 Task: Find connections with filter location Überlingen with filter topic #construction with filter profile language French with filter current company ONLINE WORK FROM HOME OPPORTUNITY with filter school BSI Training Academy with filter industry Transportation Programs with filter service category Event Planning with filter keywords title Grant Writer
Action: Mouse moved to (706, 98)
Screenshot: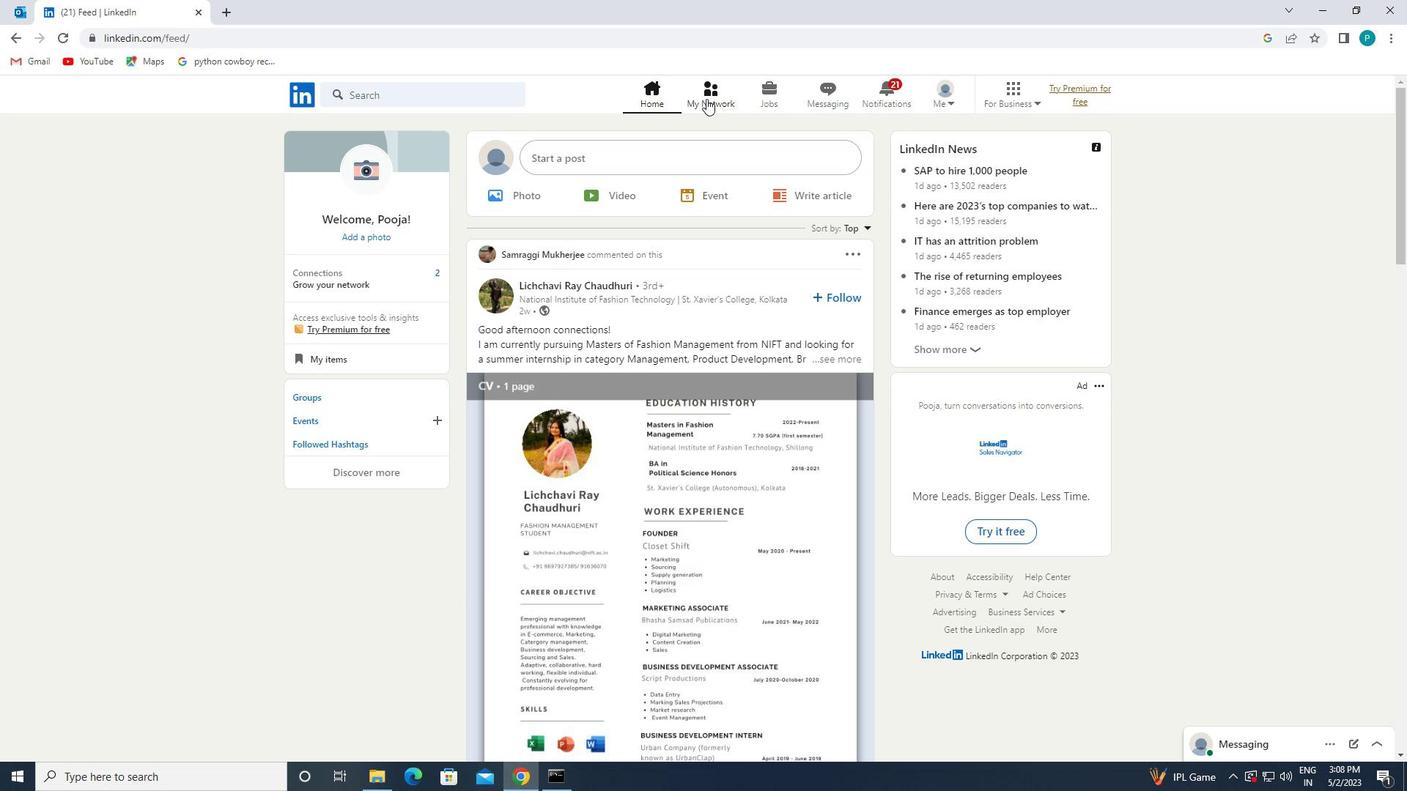 
Action: Mouse pressed left at (706, 98)
Screenshot: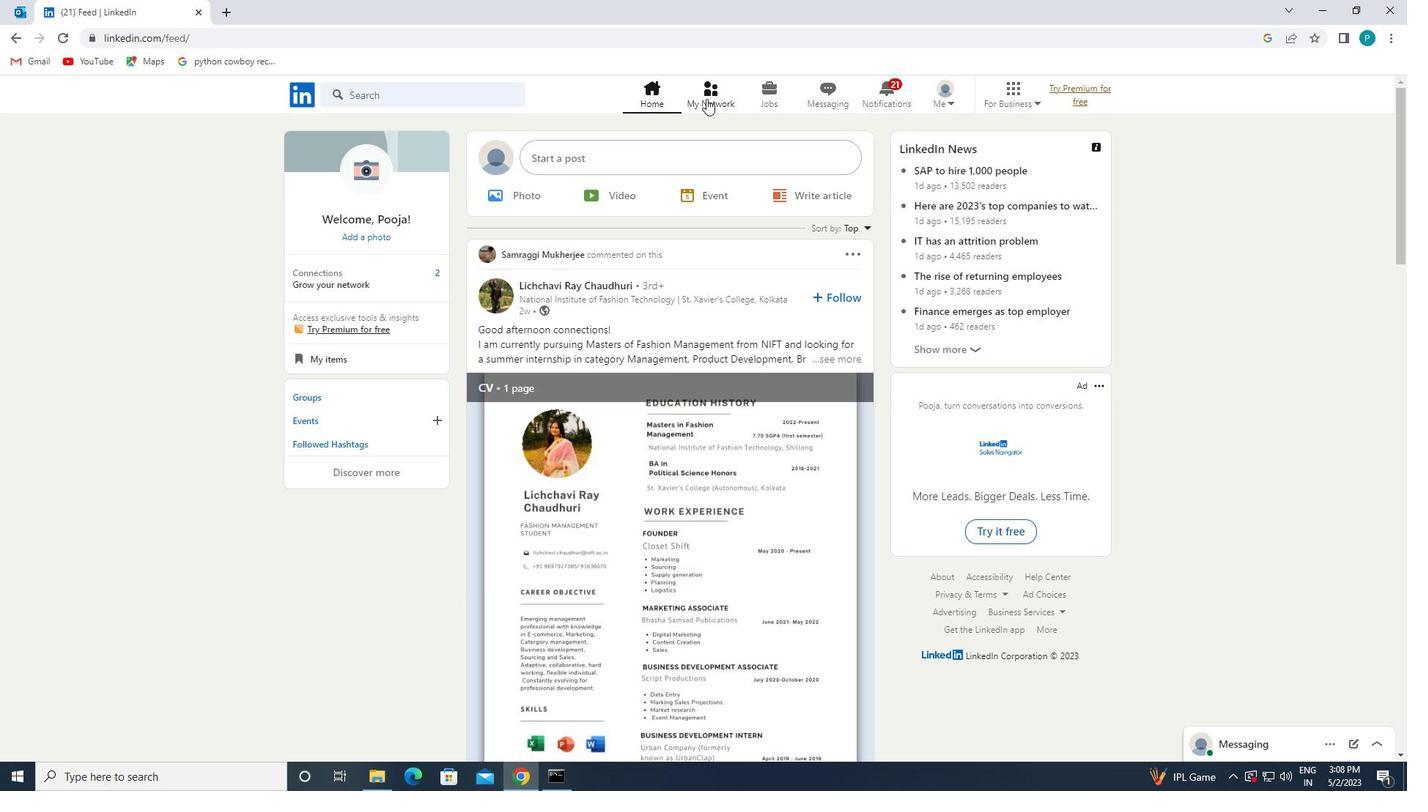 
Action: Mouse moved to (426, 168)
Screenshot: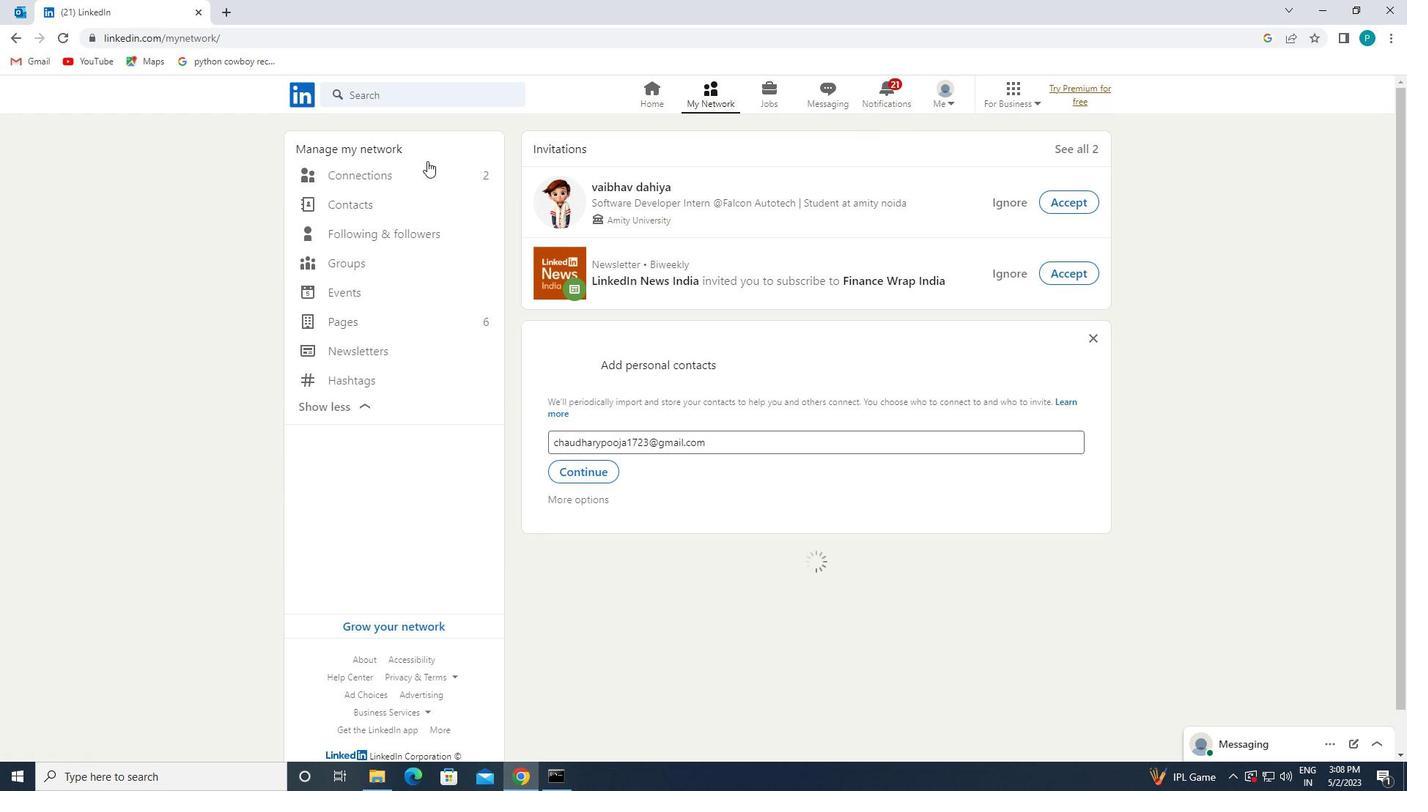 
Action: Mouse pressed left at (426, 168)
Screenshot: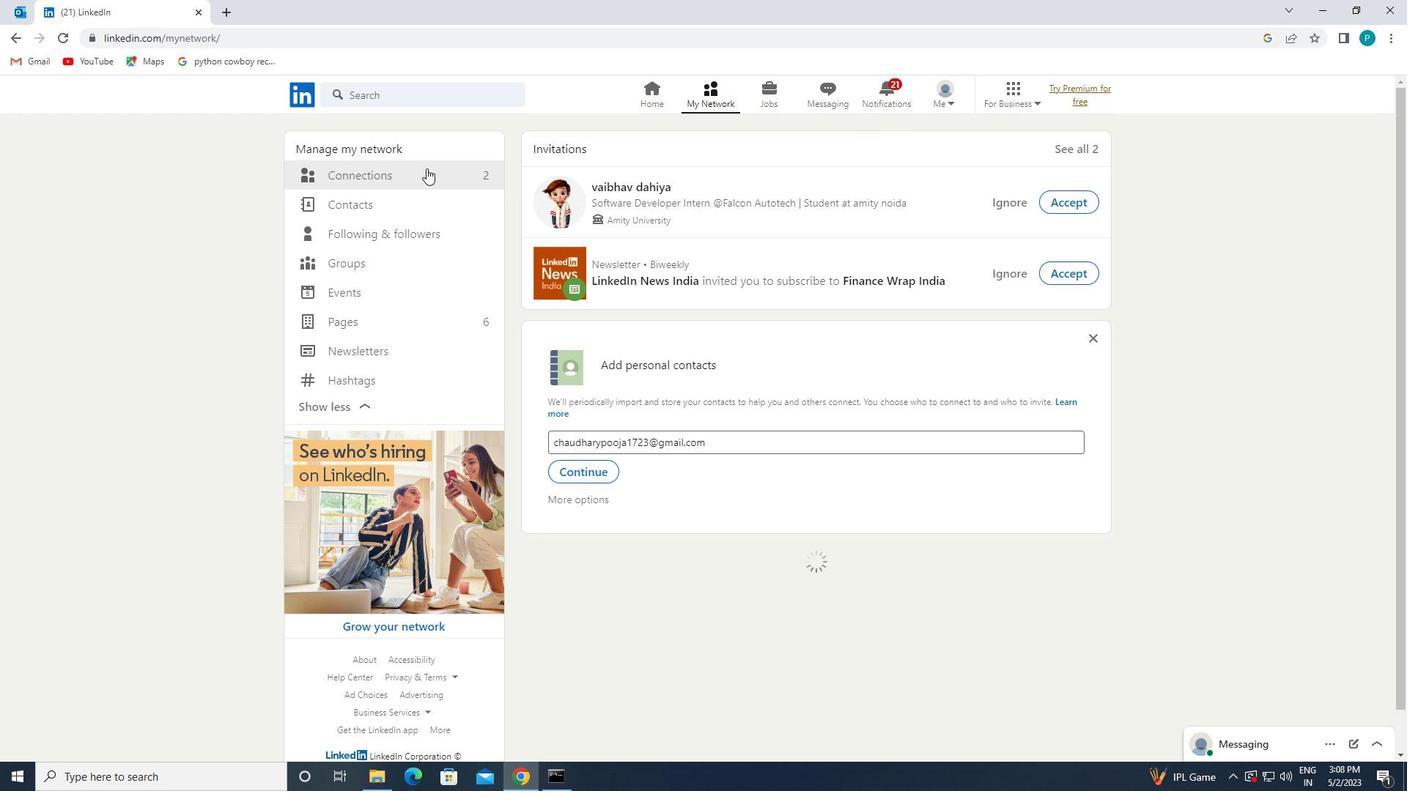 
Action: Mouse moved to (824, 177)
Screenshot: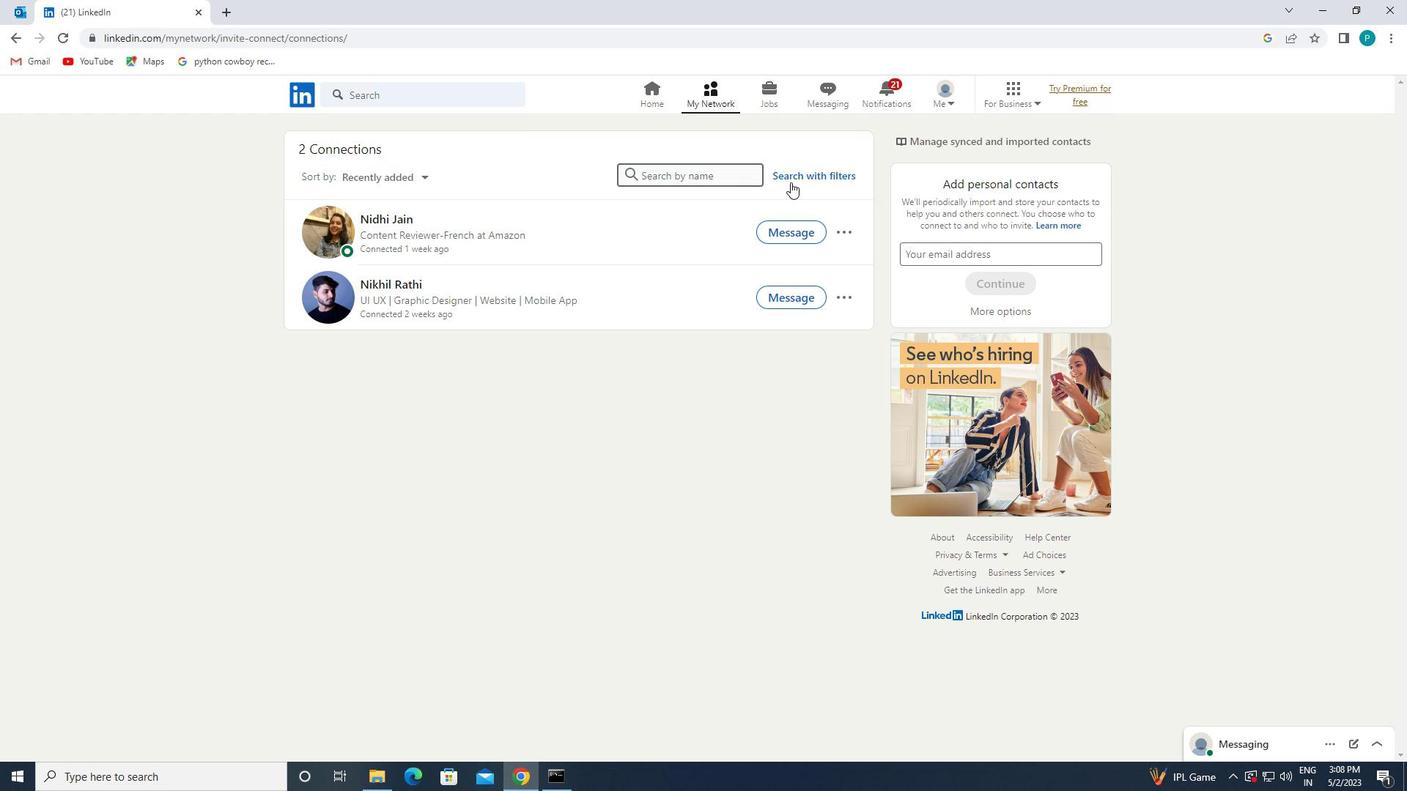 
Action: Mouse pressed left at (824, 177)
Screenshot: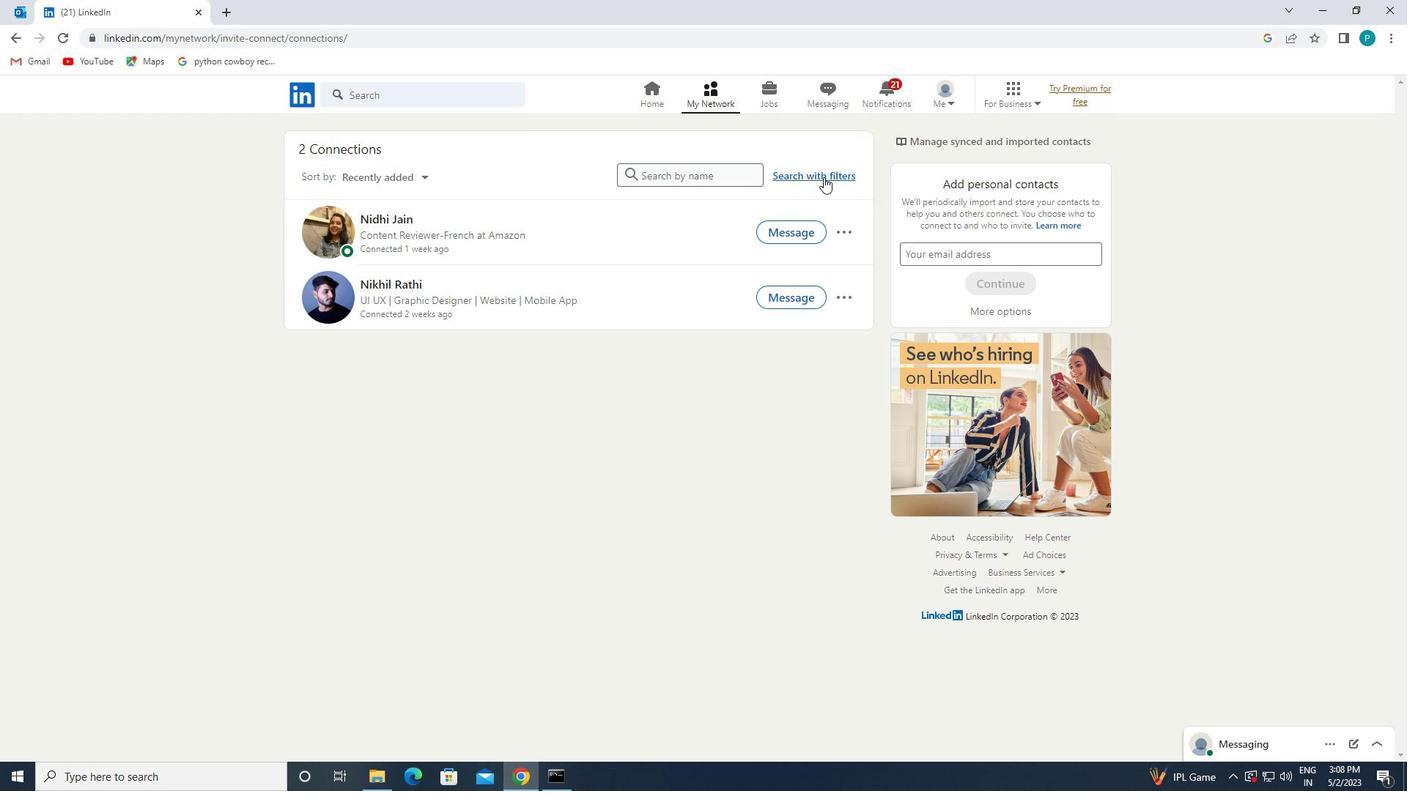 
Action: Mouse moved to (759, 131)
Screenshot: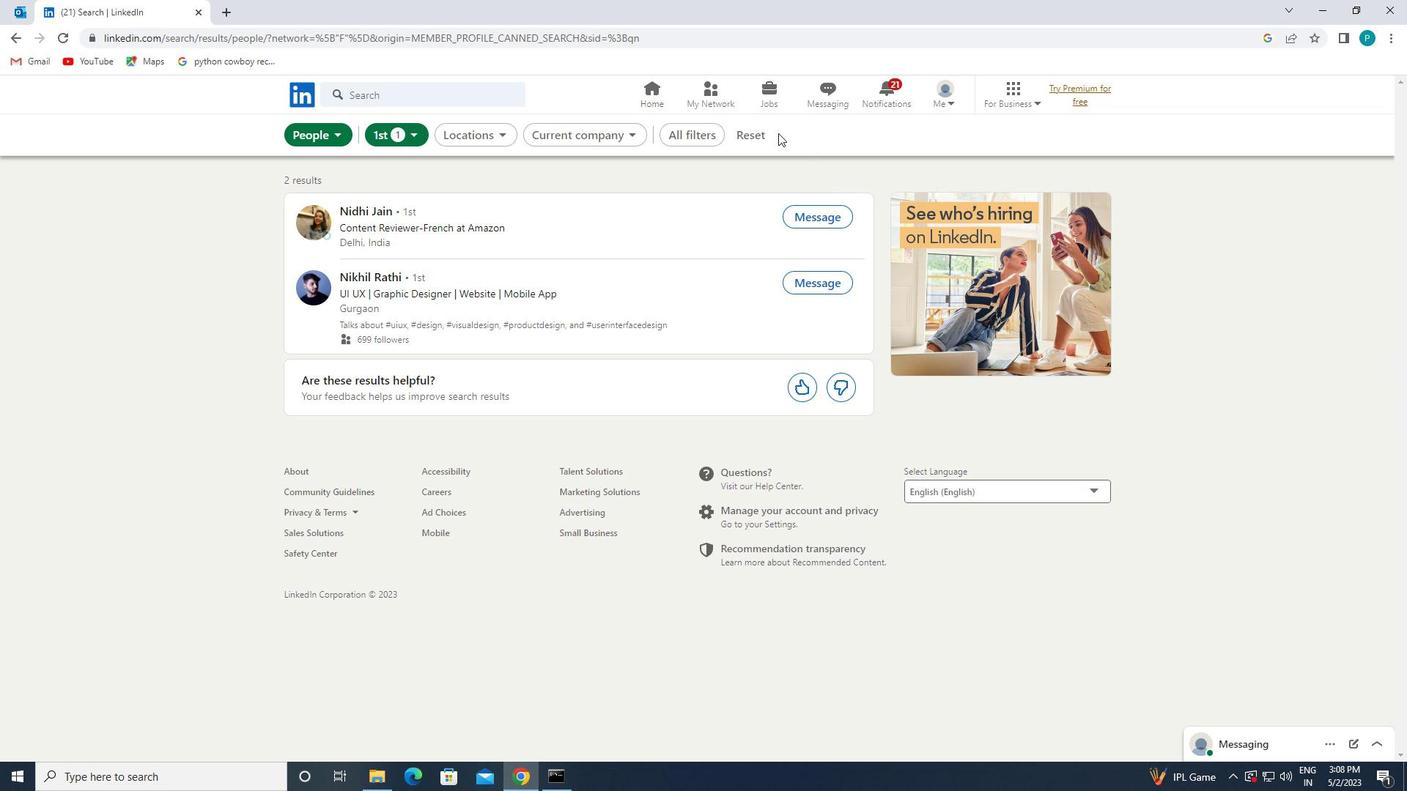 
Action: Mouse pressed left at (759, 131)
Screenshot: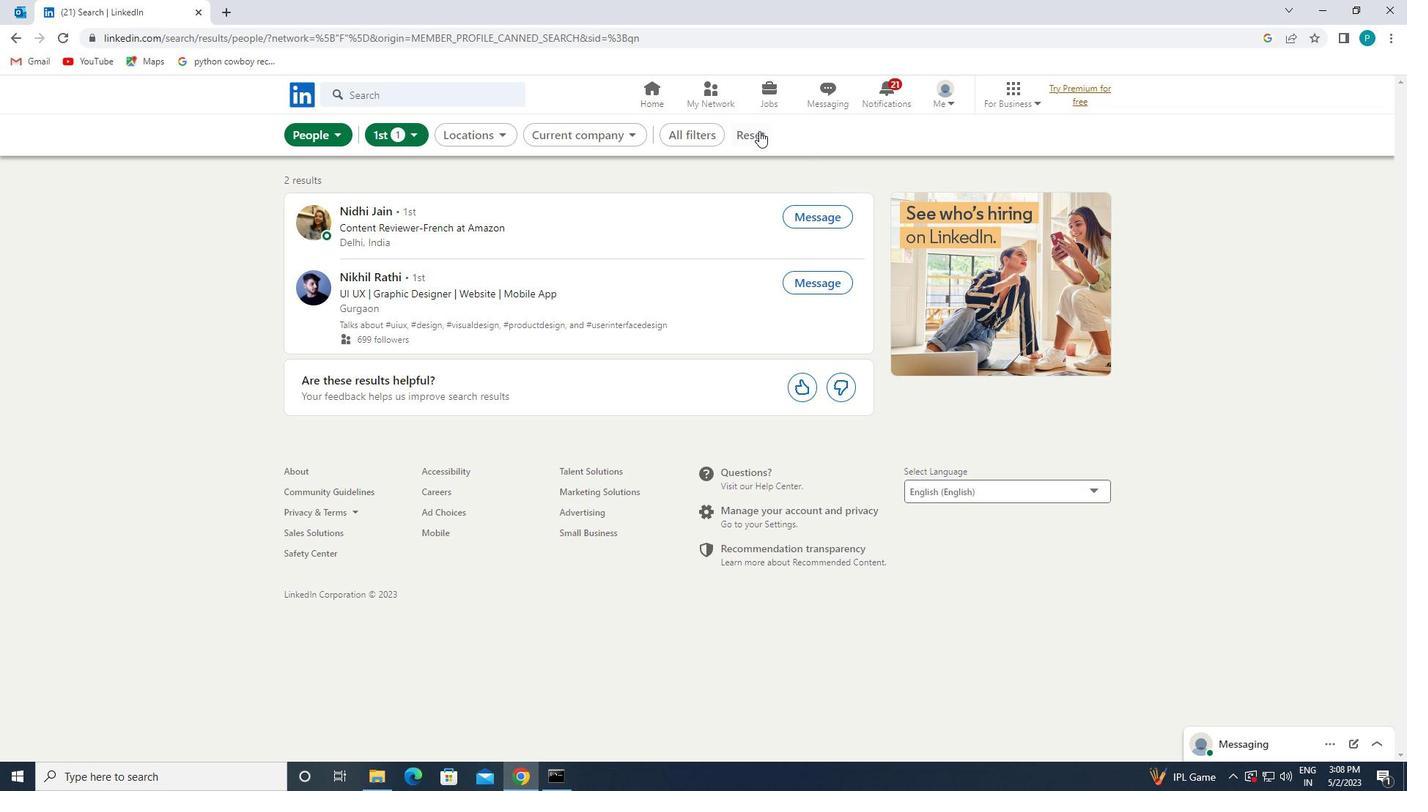 
Action: Mouse moved to (747, 139)
Screenshot: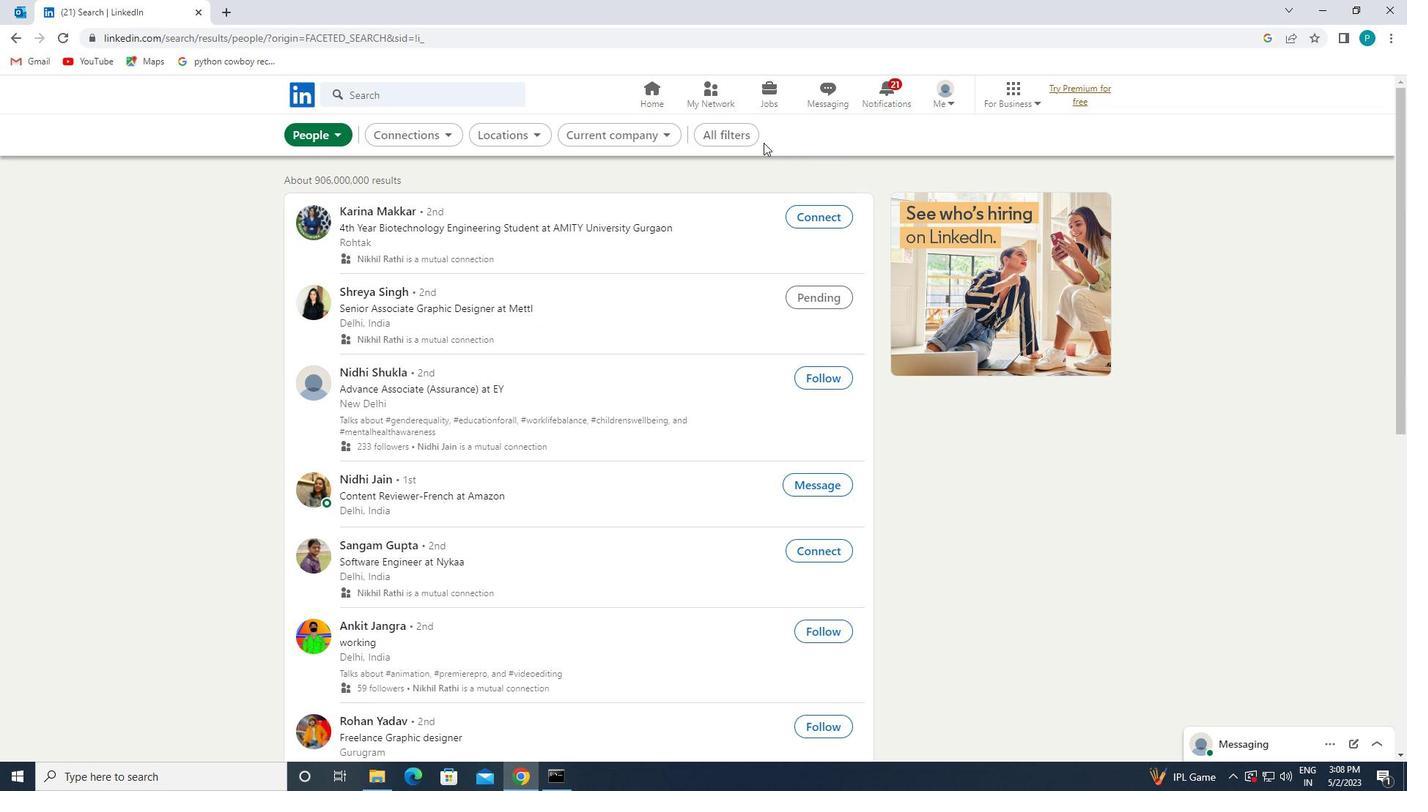 
Action: Mouse pressed left at (747, 139)
Screenshot: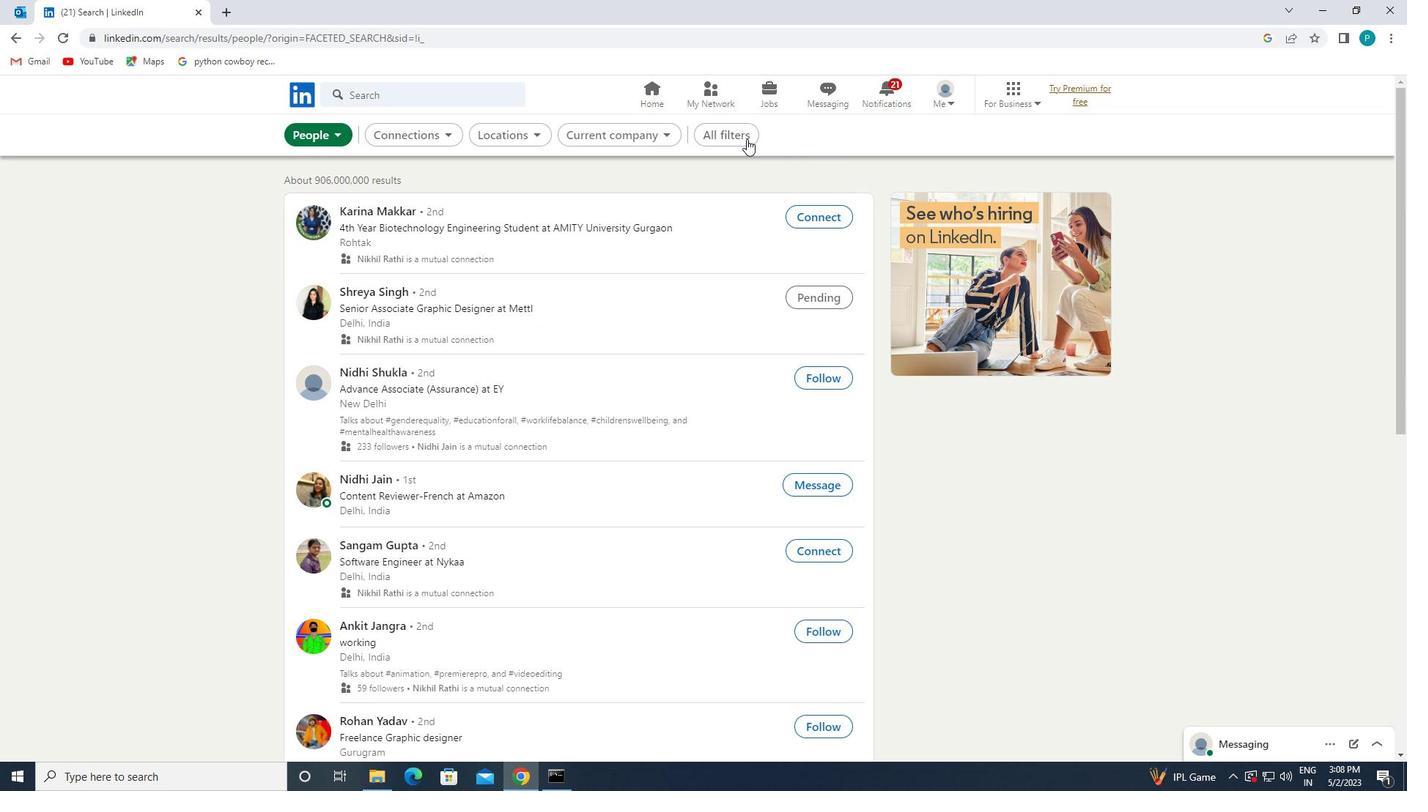 
Action: Mouse moved to (1270, 435)
Screenshot: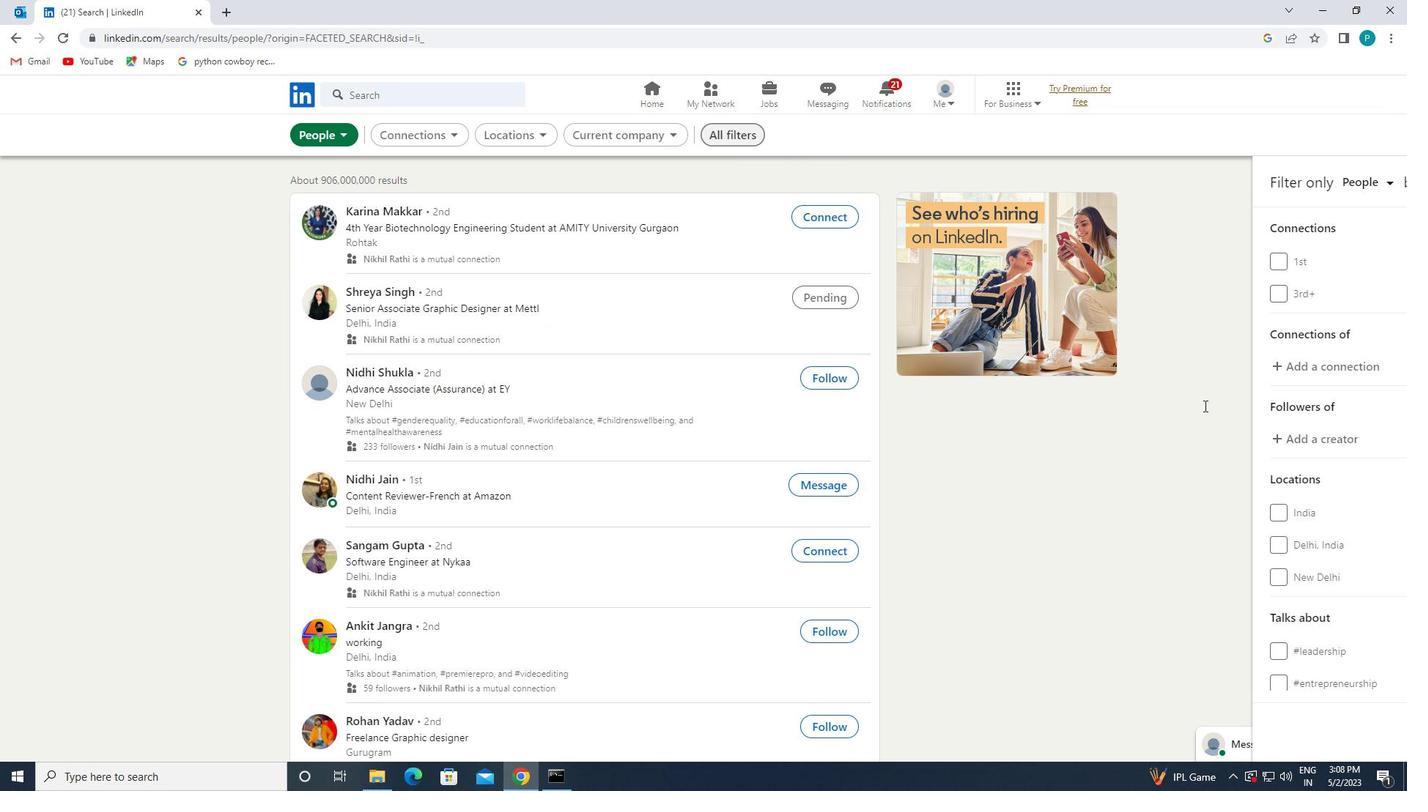 
Action: Mouse scrolled (1270, 434) with delta (0, 0)
Screenshot: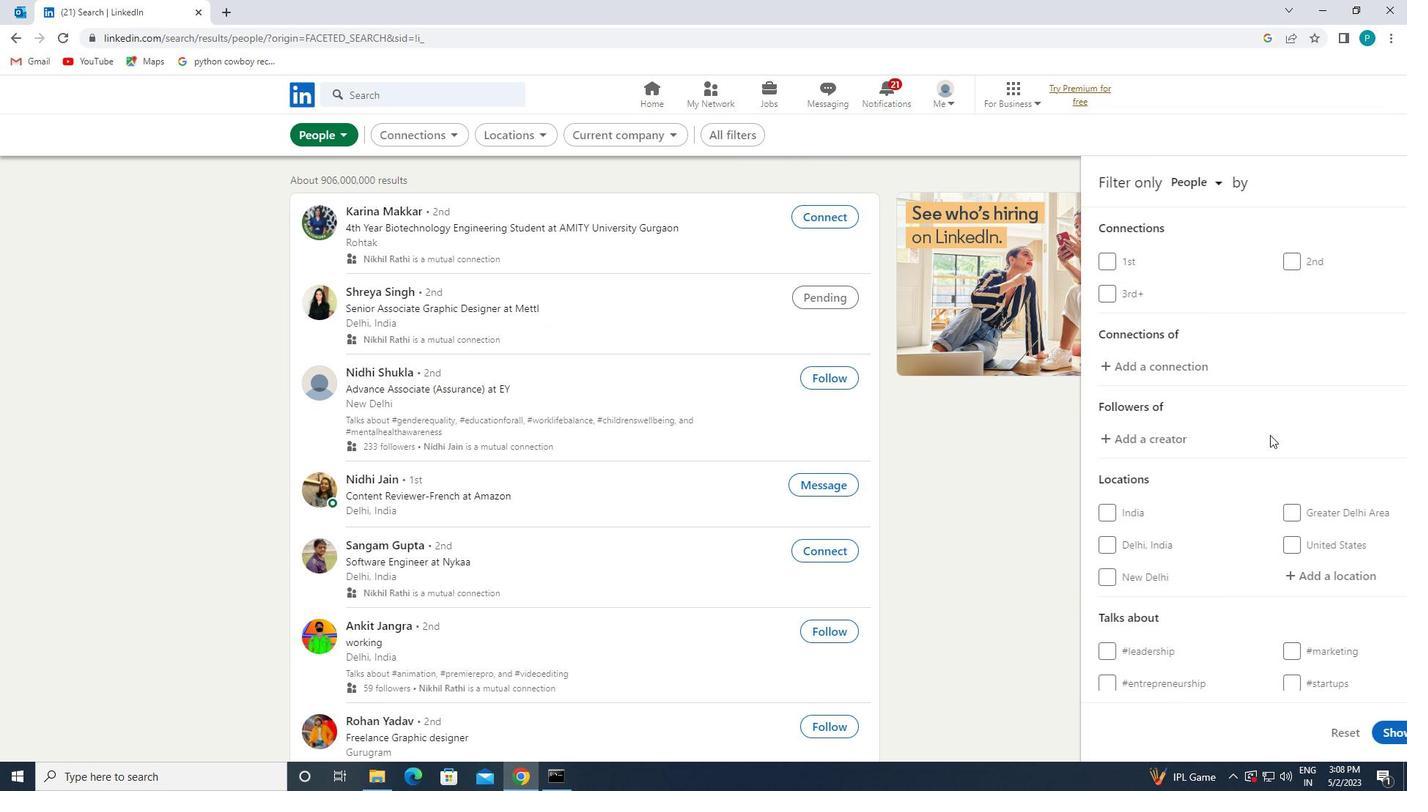 
Action: Mouse scrolled (1270, 434) with delta (0, 0)
Screenshot: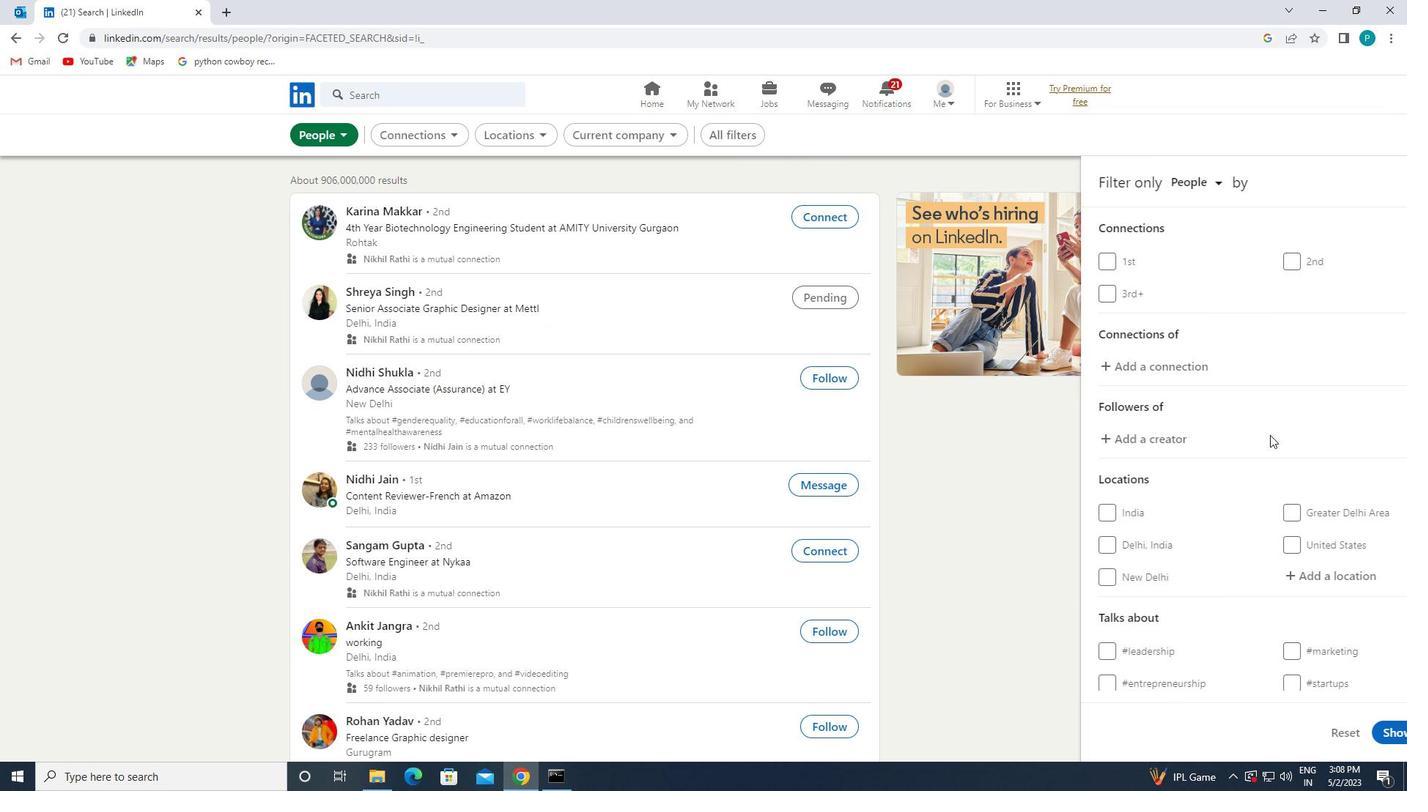 
Action: Mouse moved to (1255, 403)
Screenshot: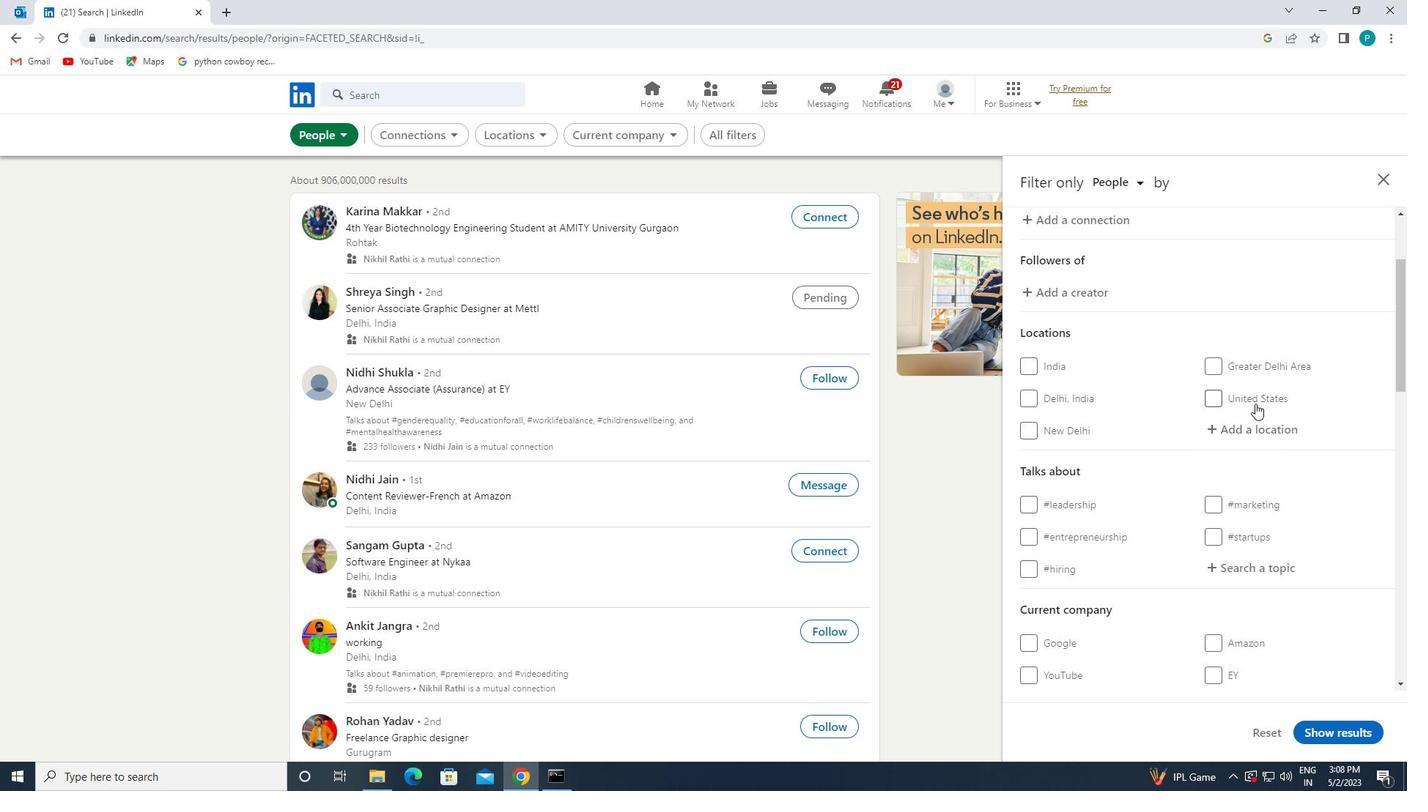 
Action: Mouse pressed left at (1255, 403)
Screenshot: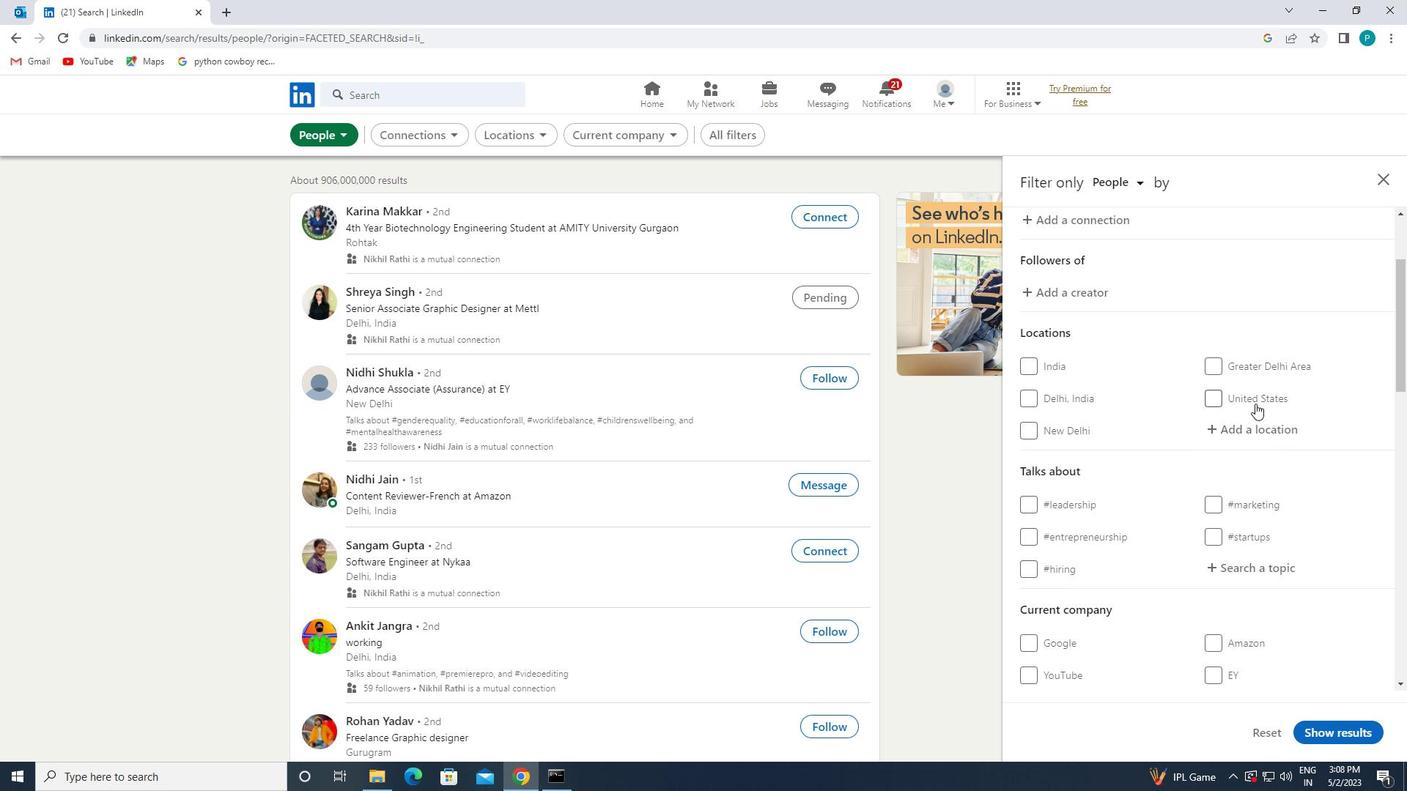 
Action: Mouse moved to (1237, 401)
Screenshot: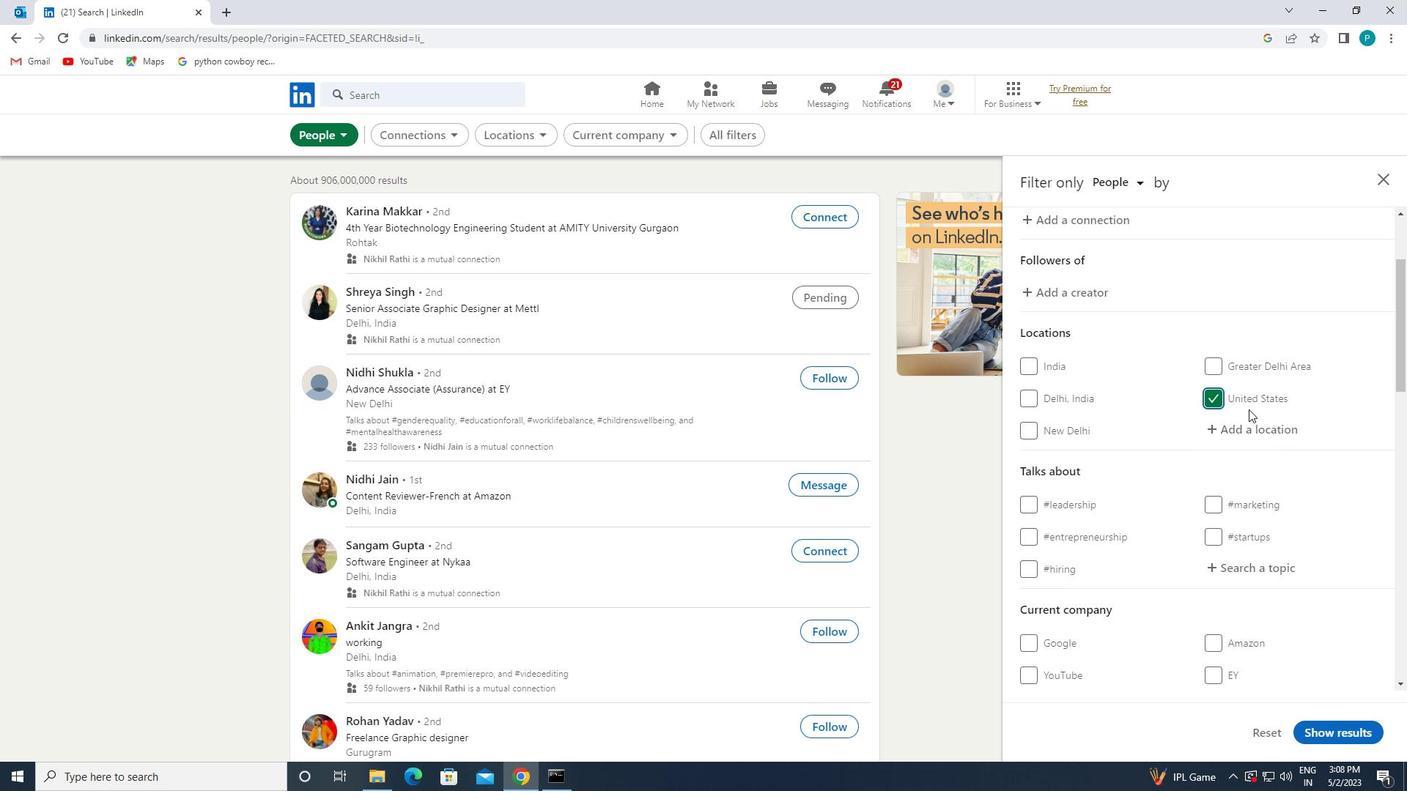 
Action: Mouse pressed left at (1237, 401)
Screenshot: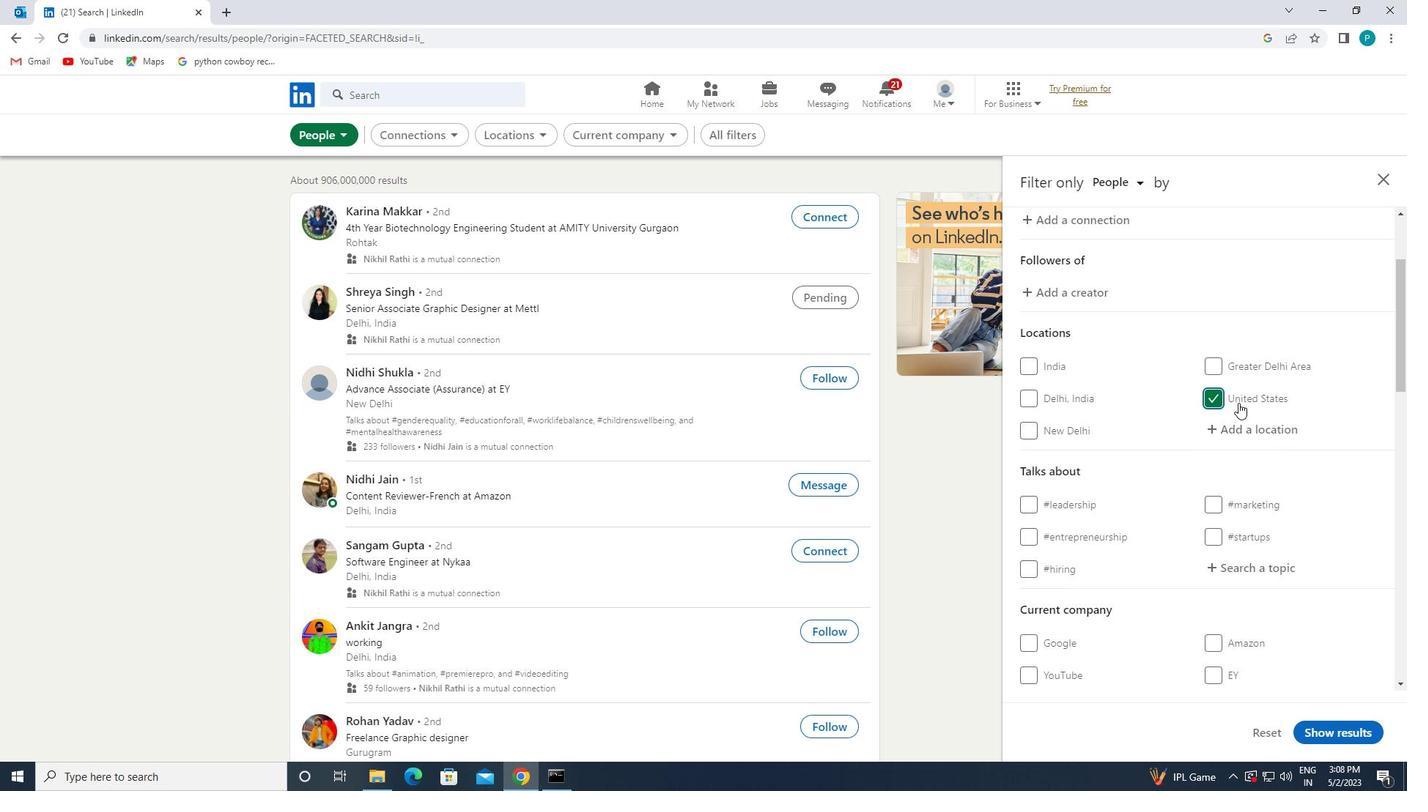 
Action: Mouse moved to (1250, 422)
Screenshot: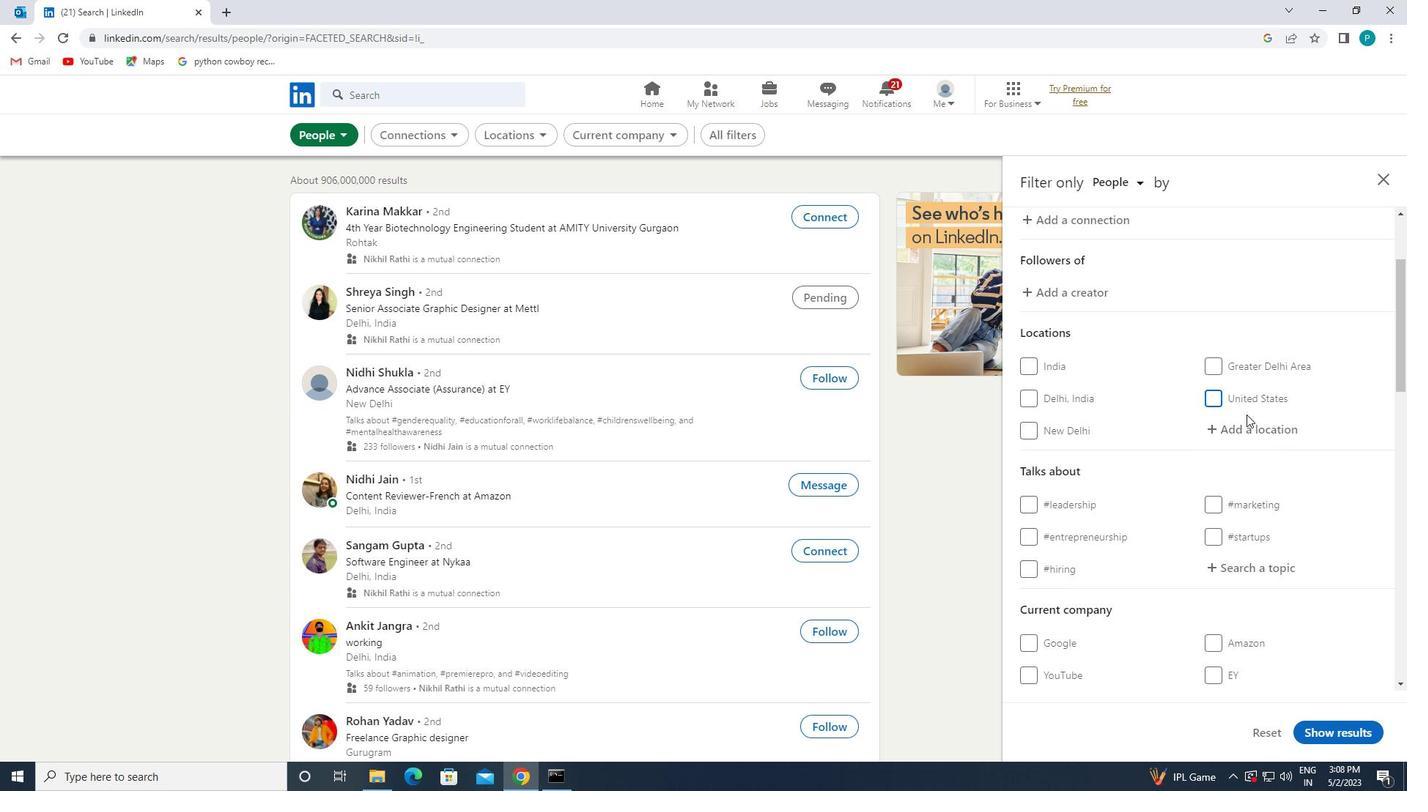 
Action: Mouse pressed left at (1250, 422)
Screenshot: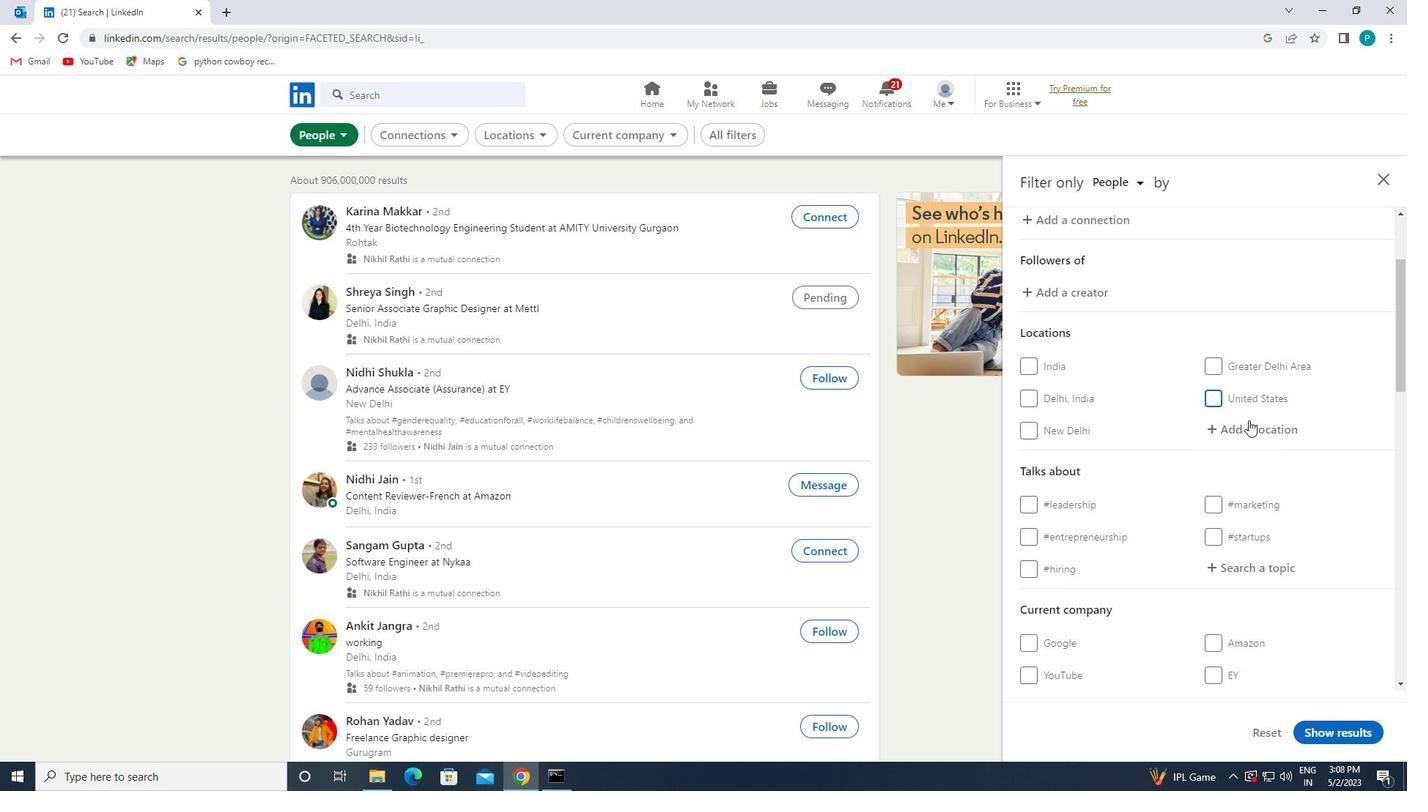 
Action: Key pressed <Key.caps_lock>u<Key.caps_lock>berlingen
Screenshot: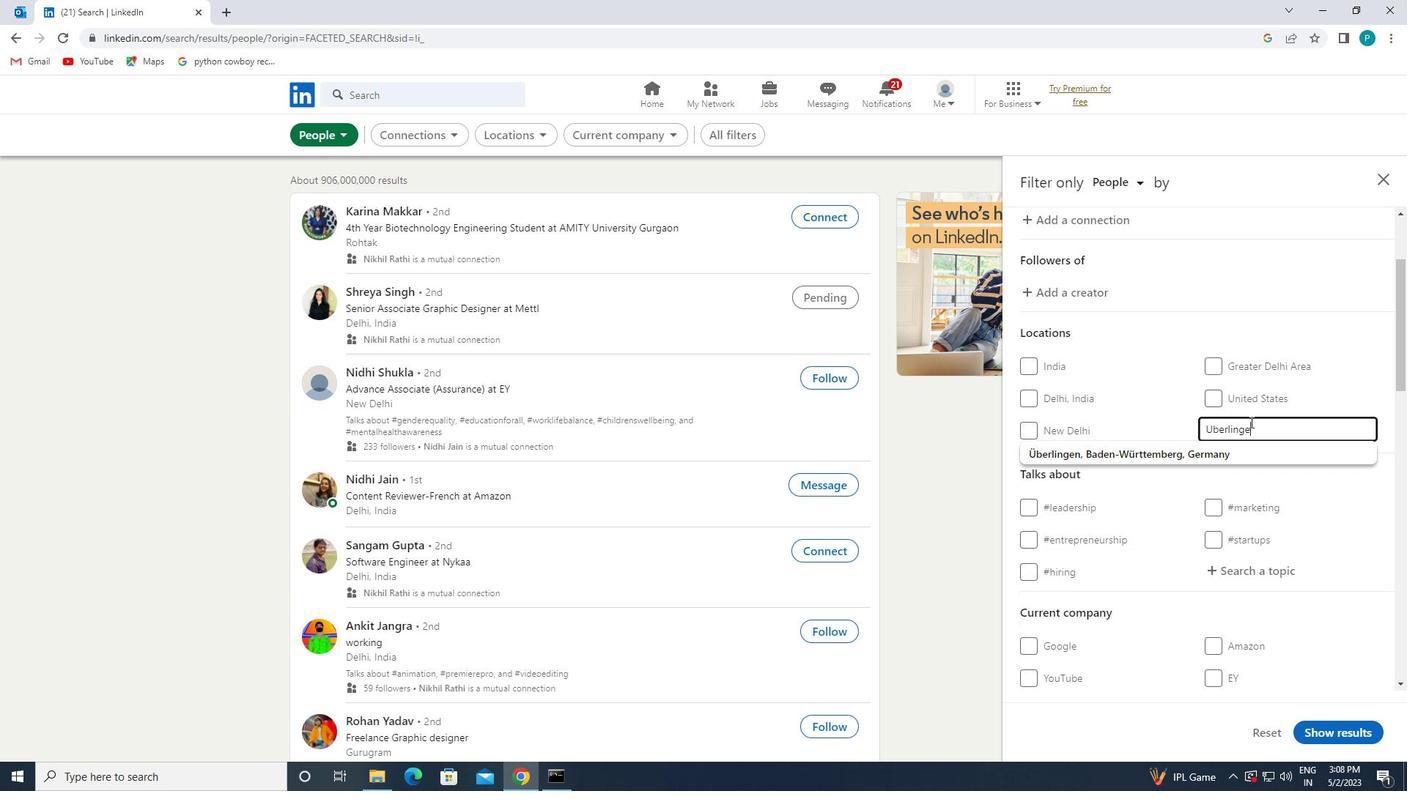 
Action: Mouse moved to (1223, 448)
Screenshot: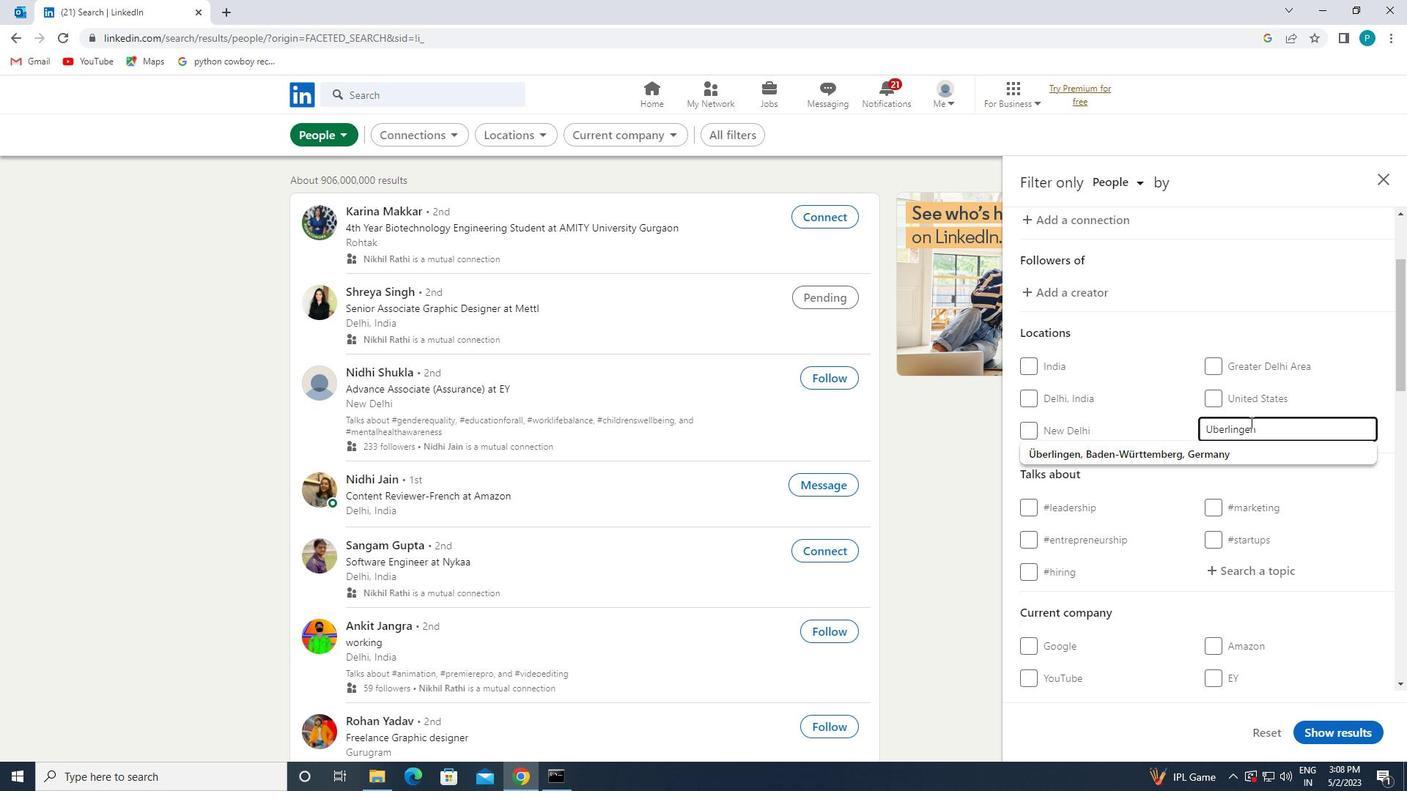 
Action: Mouse pressed left at (1223, 448)
Screenshot: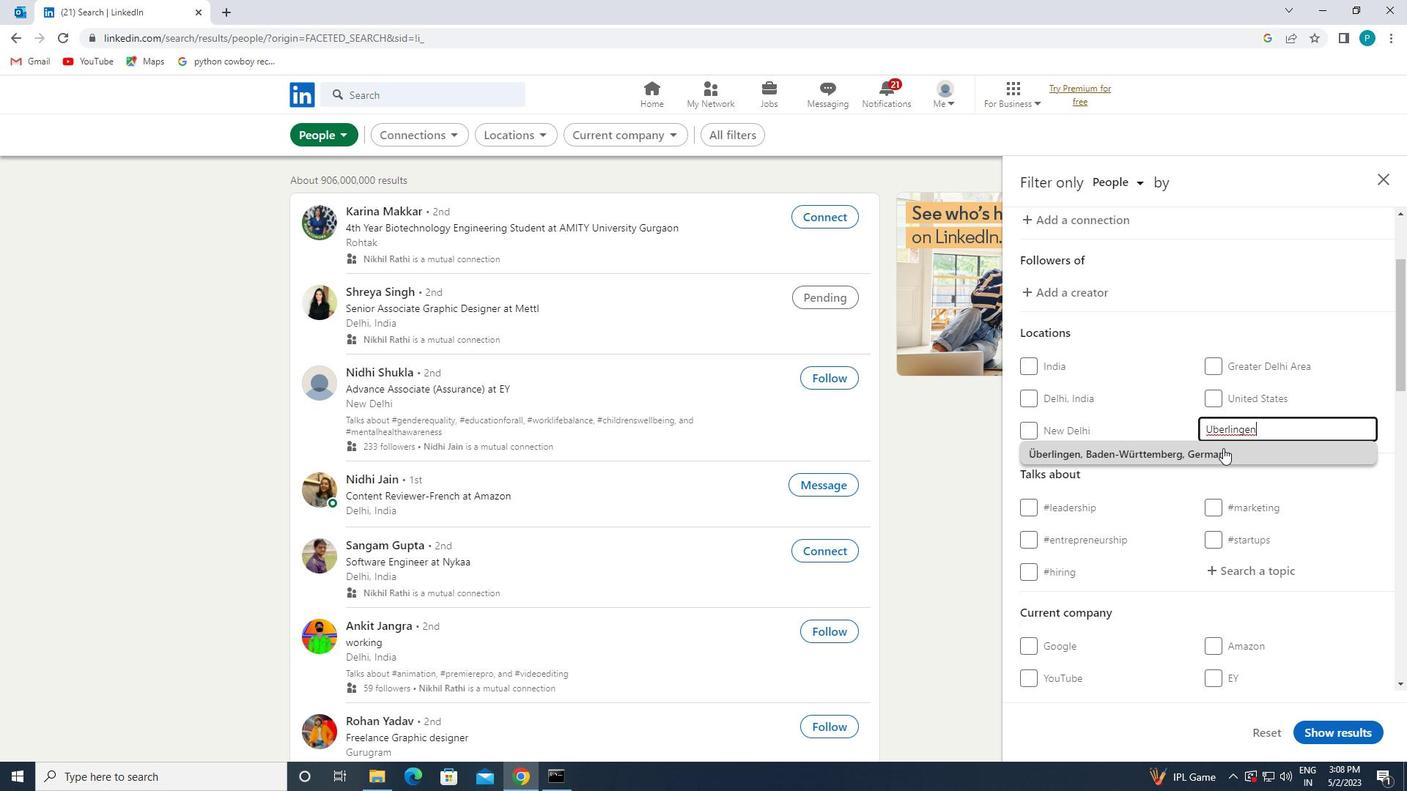 
Action: Mouse scrolled (1223, 447) with delta (0, 0)
Screenshot: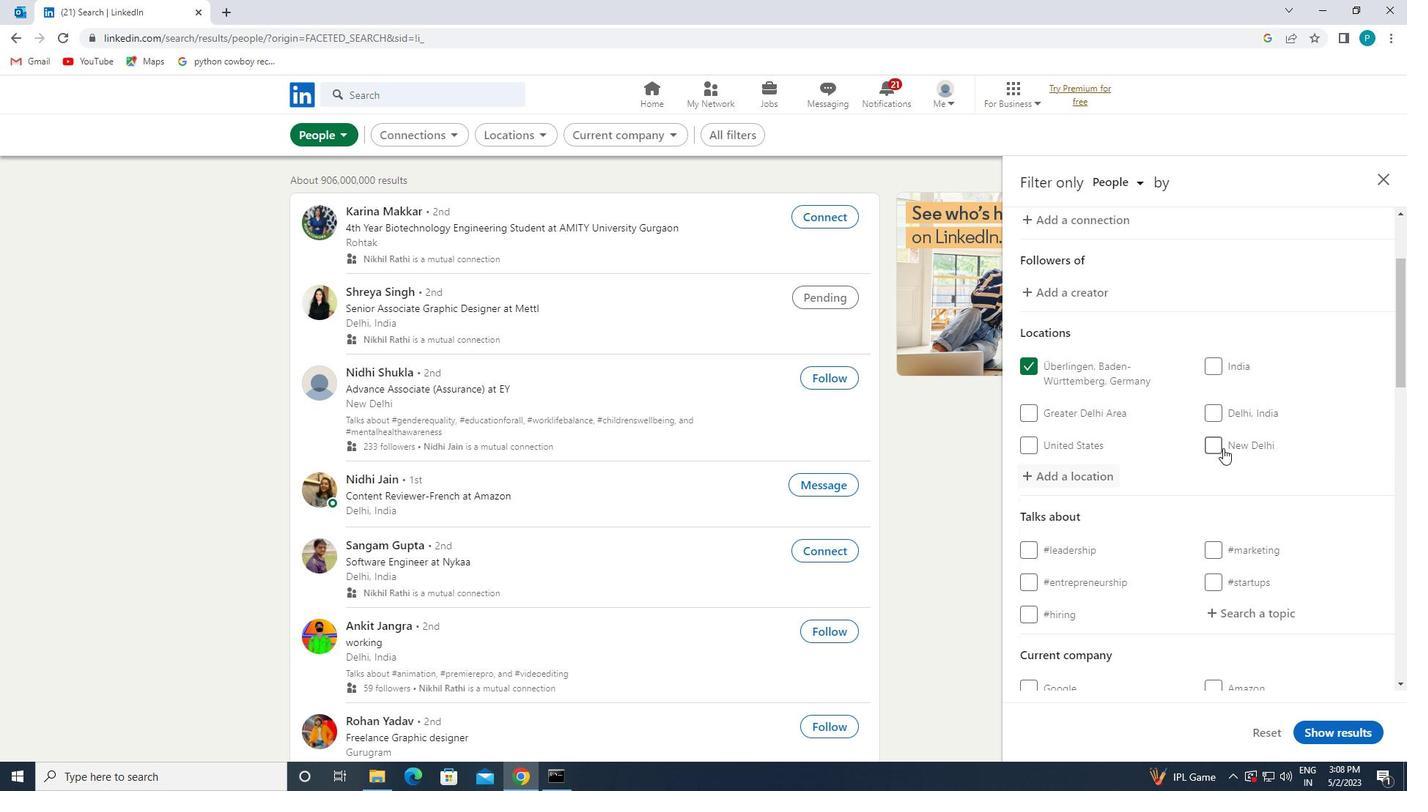 
Action: Mouse scrolled (1223, 447) with delta (0, 0)
Screenshot: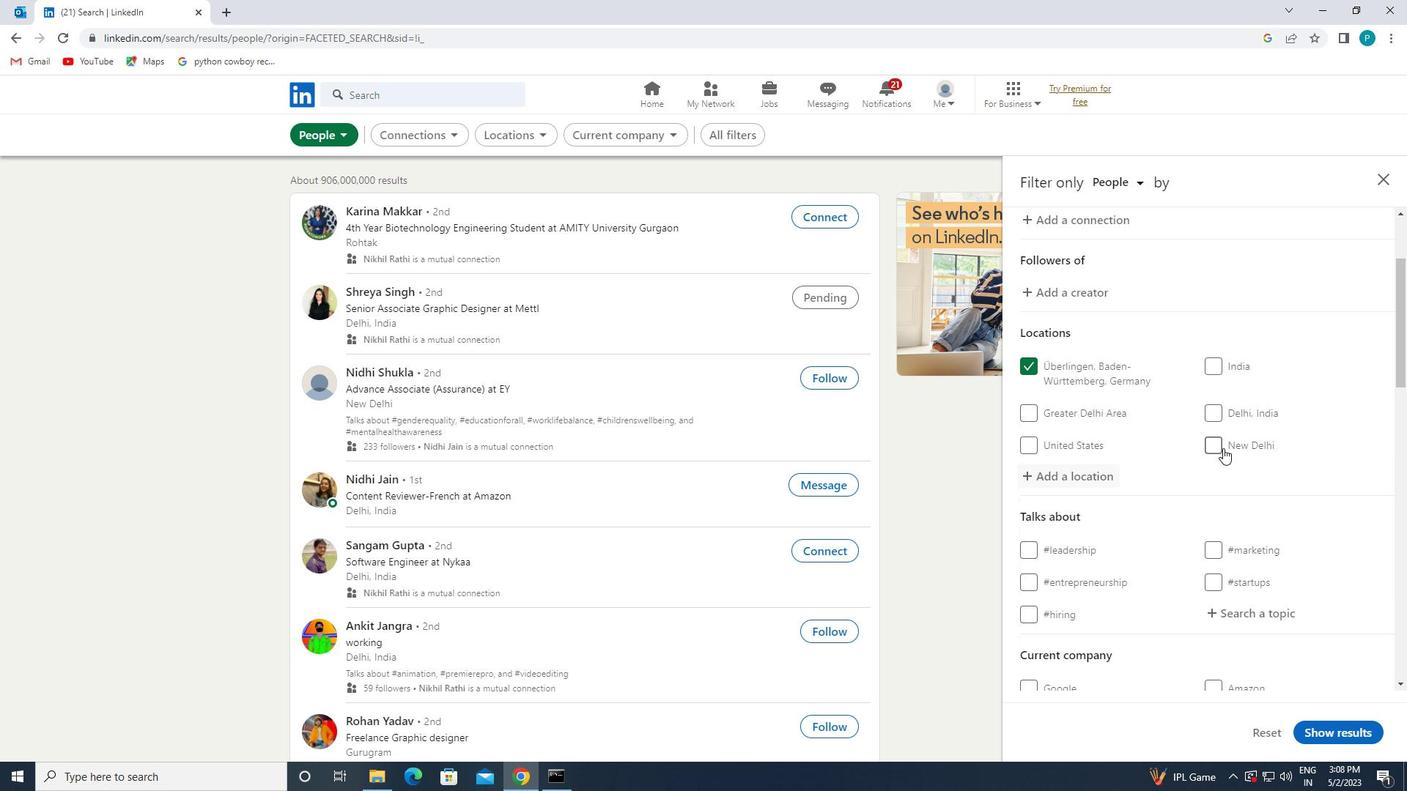 
Action: Mouse scrolled (1223, 447) with delta (0, 0)
Screenshot: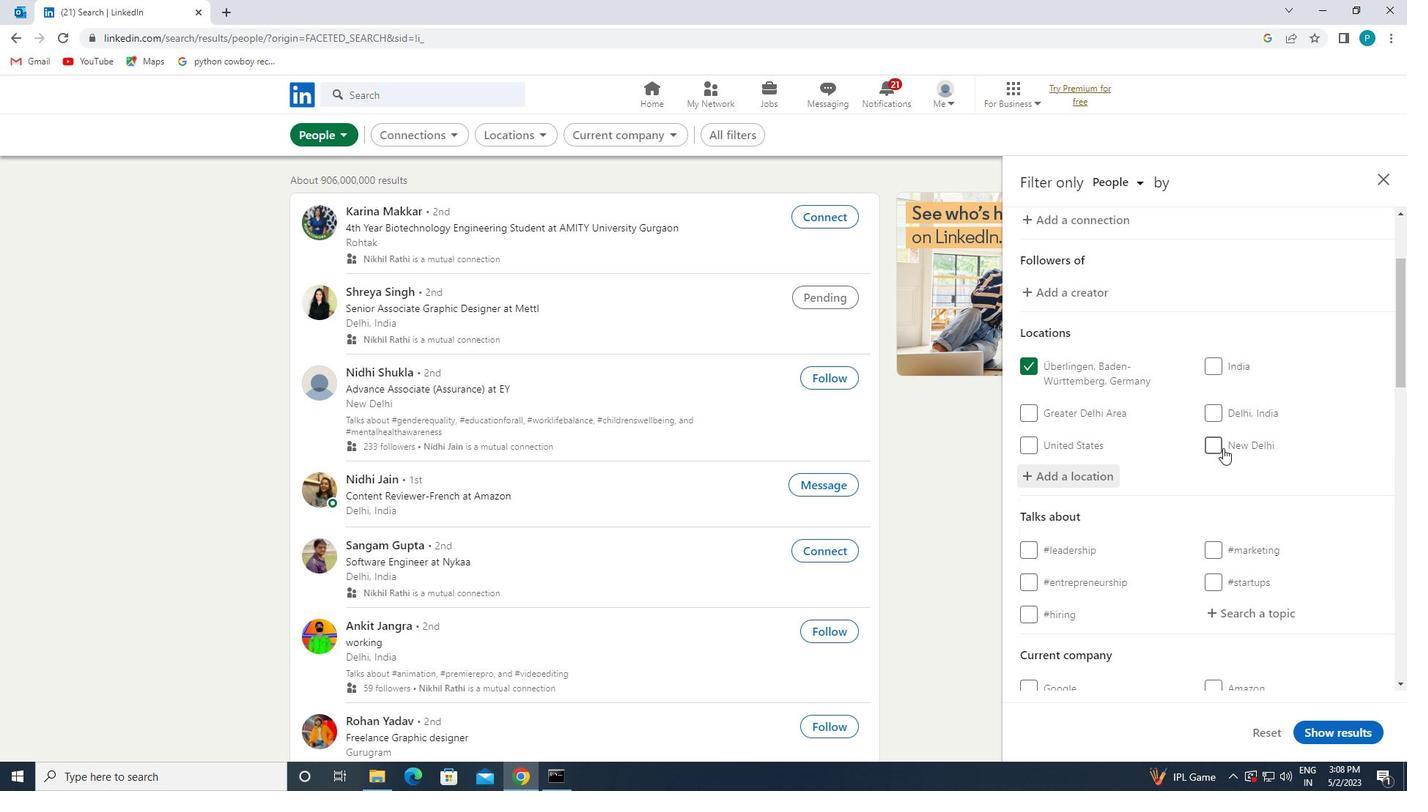
Action: Mouse moved to (1222, 403)
Screenshot: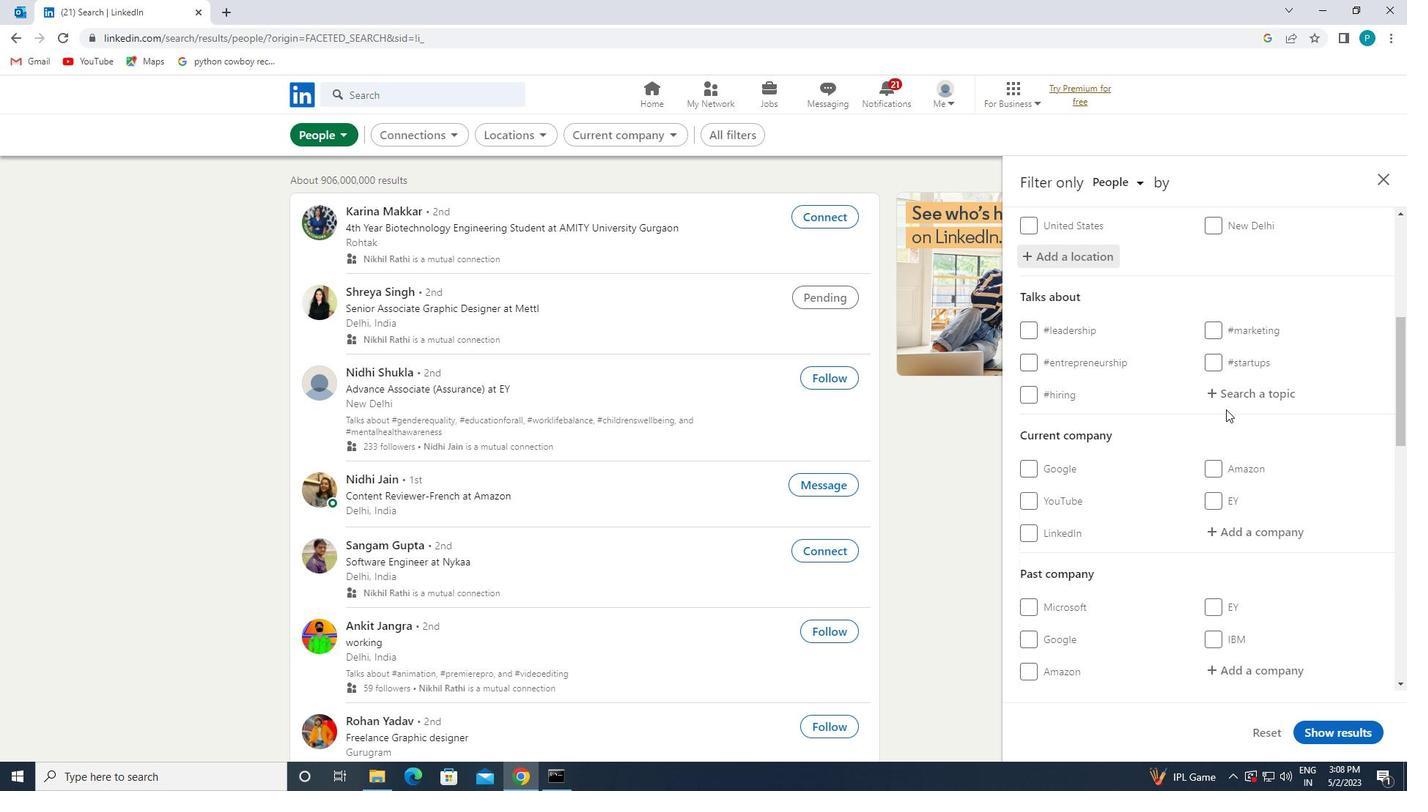 
Action: Mouse pressed left at (1222, 403)
Screenshot: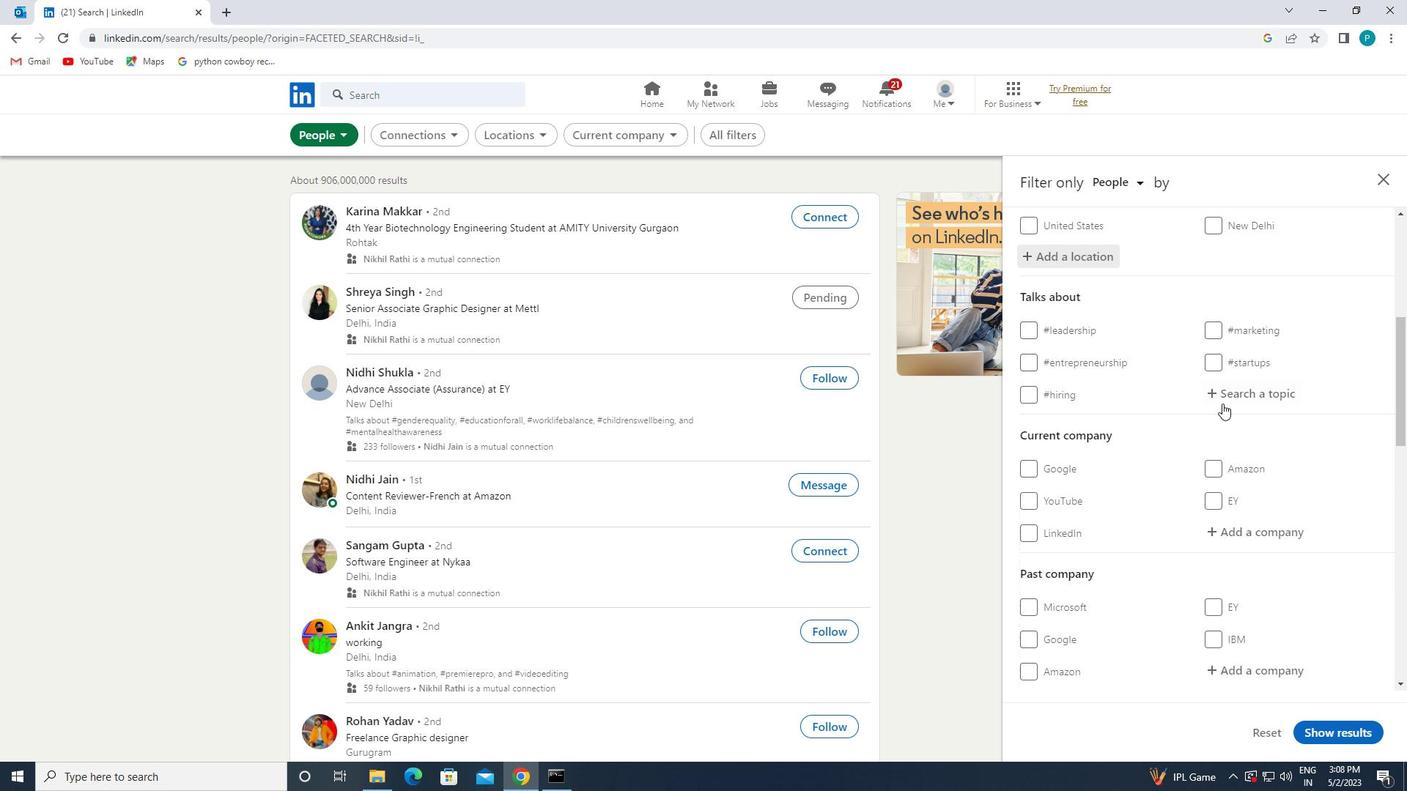 
Action: Key pressed <Key.shift>#CONSTRUN<Key.backspace>CTION
Screenshot: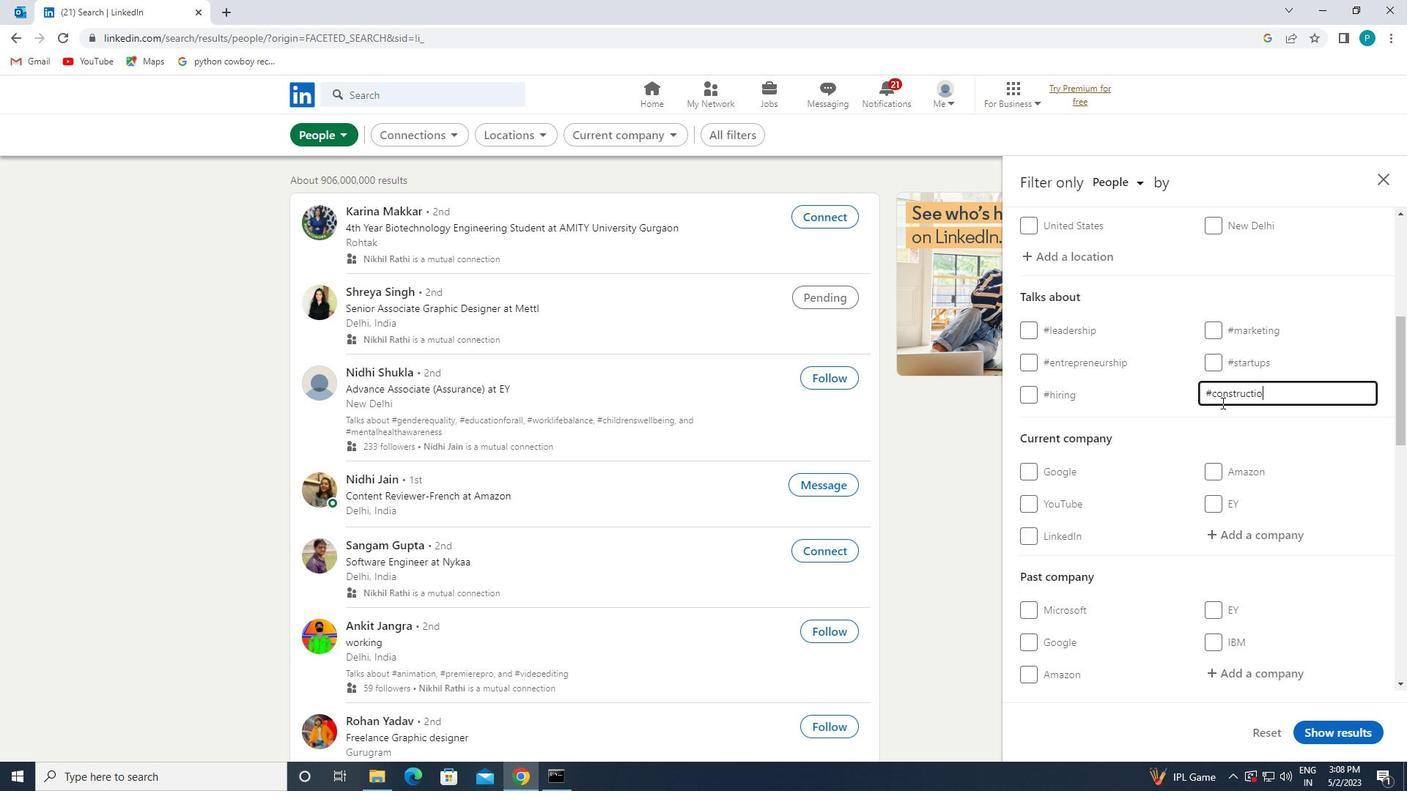 
Action: Mouse moved to (1217, 405)
Screenshot: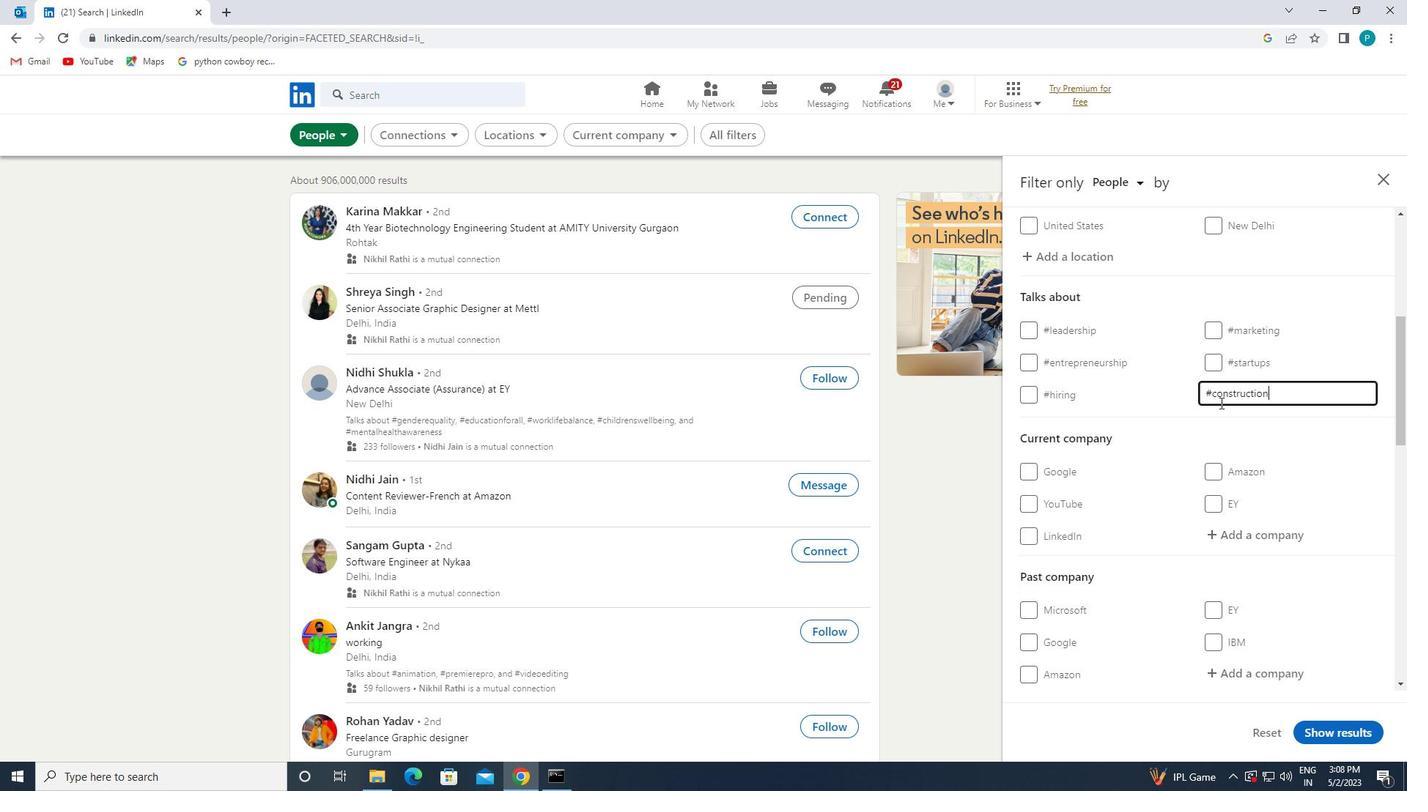 
Action: Mouse scrolled (1217, 404) with delta (0, 0)
Screenshot: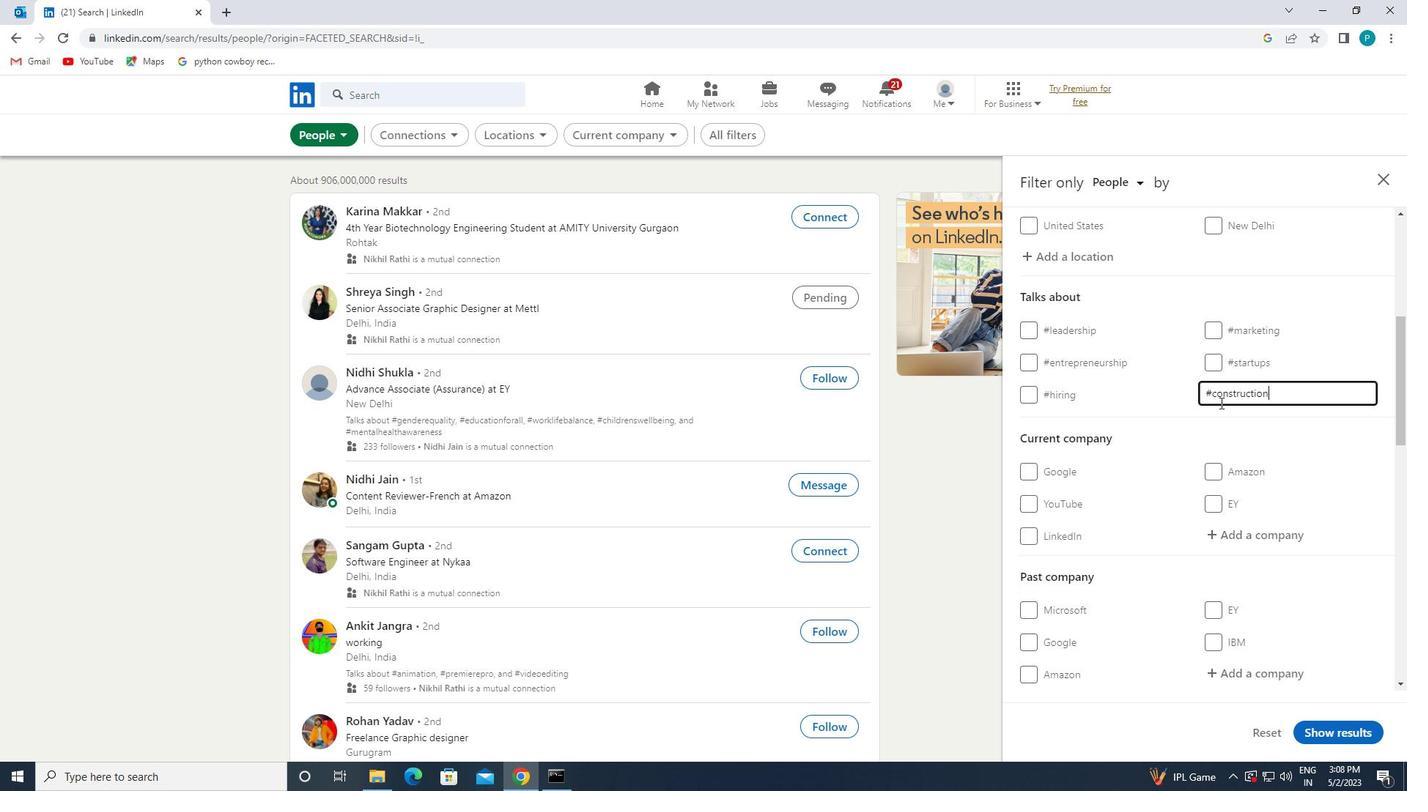 
Action: Mouse moved to (1215, 408)
Screenshot: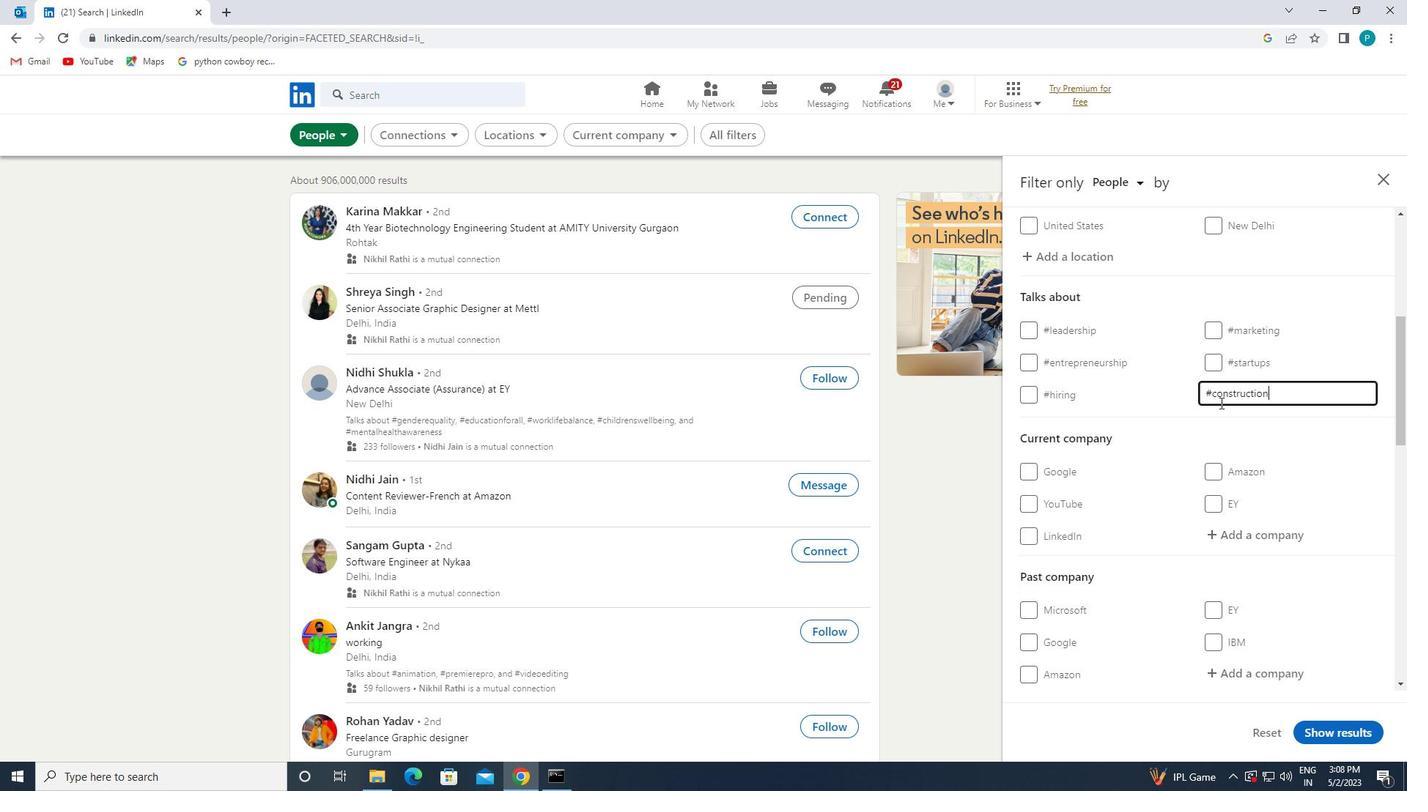 
Action: Mouse scrolled (1215, 407) with delta (0, 0)
Screenshot: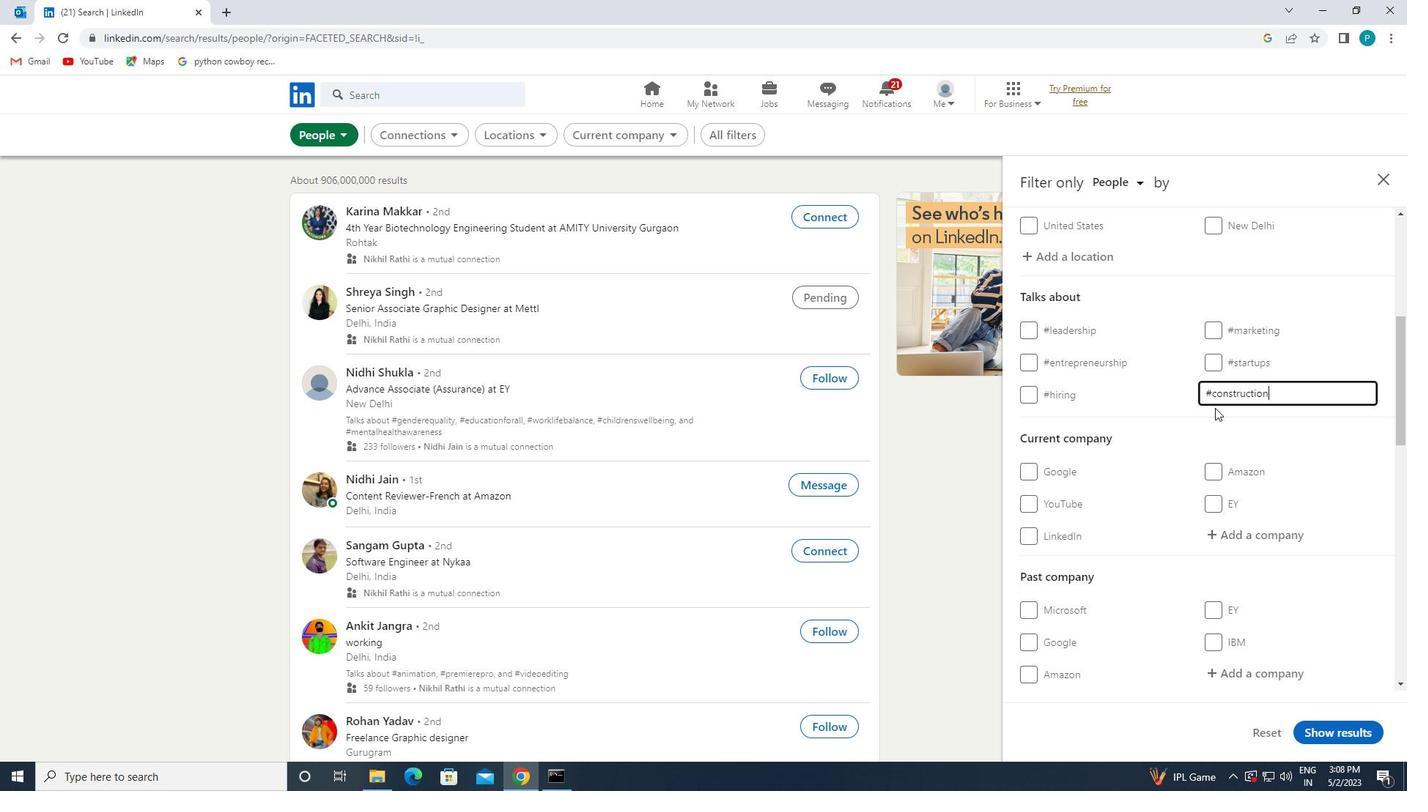 
Action: Mouse moved to (1215, 409)
Screenshot: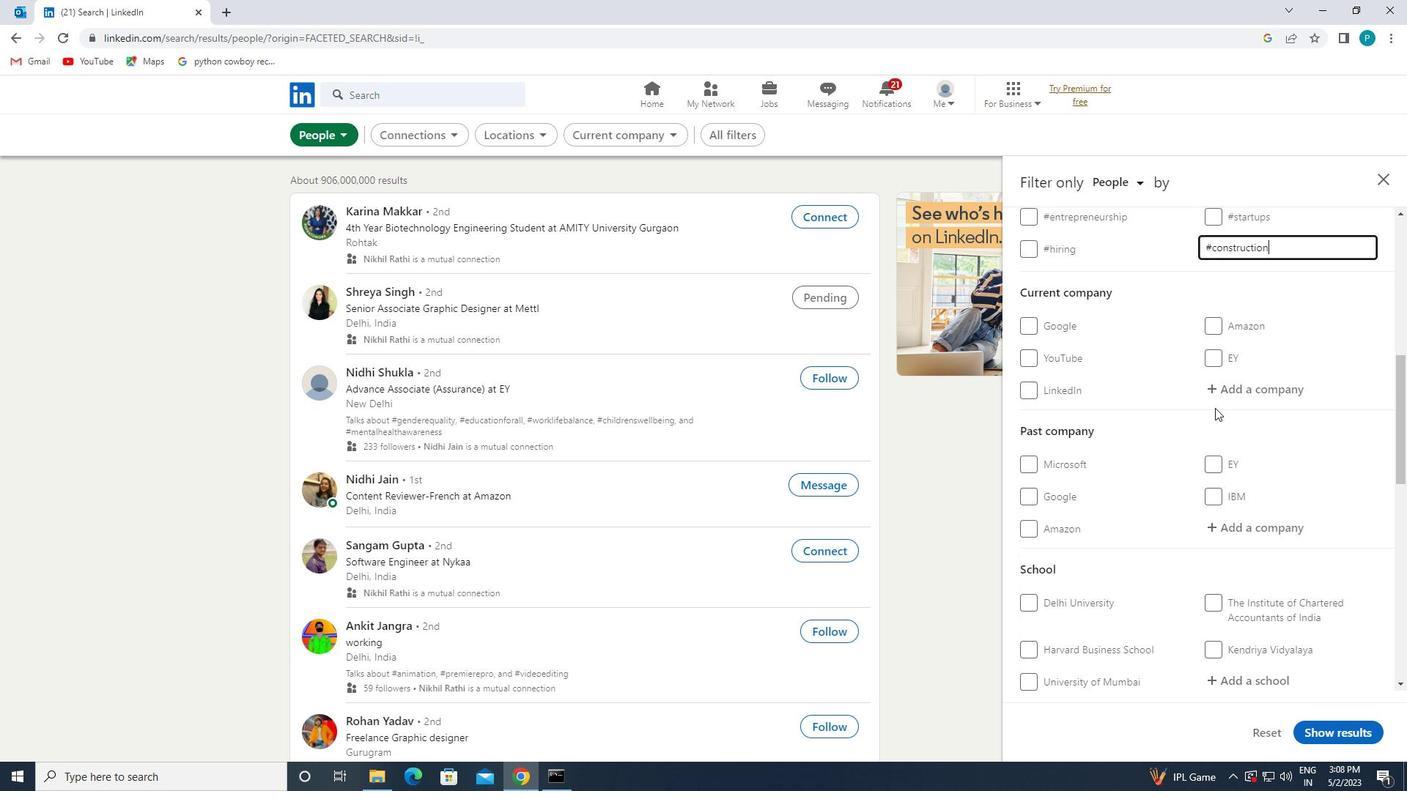 
Action: Mouse scrolled (1215, 409) with delta (0, 0)
Screenshot: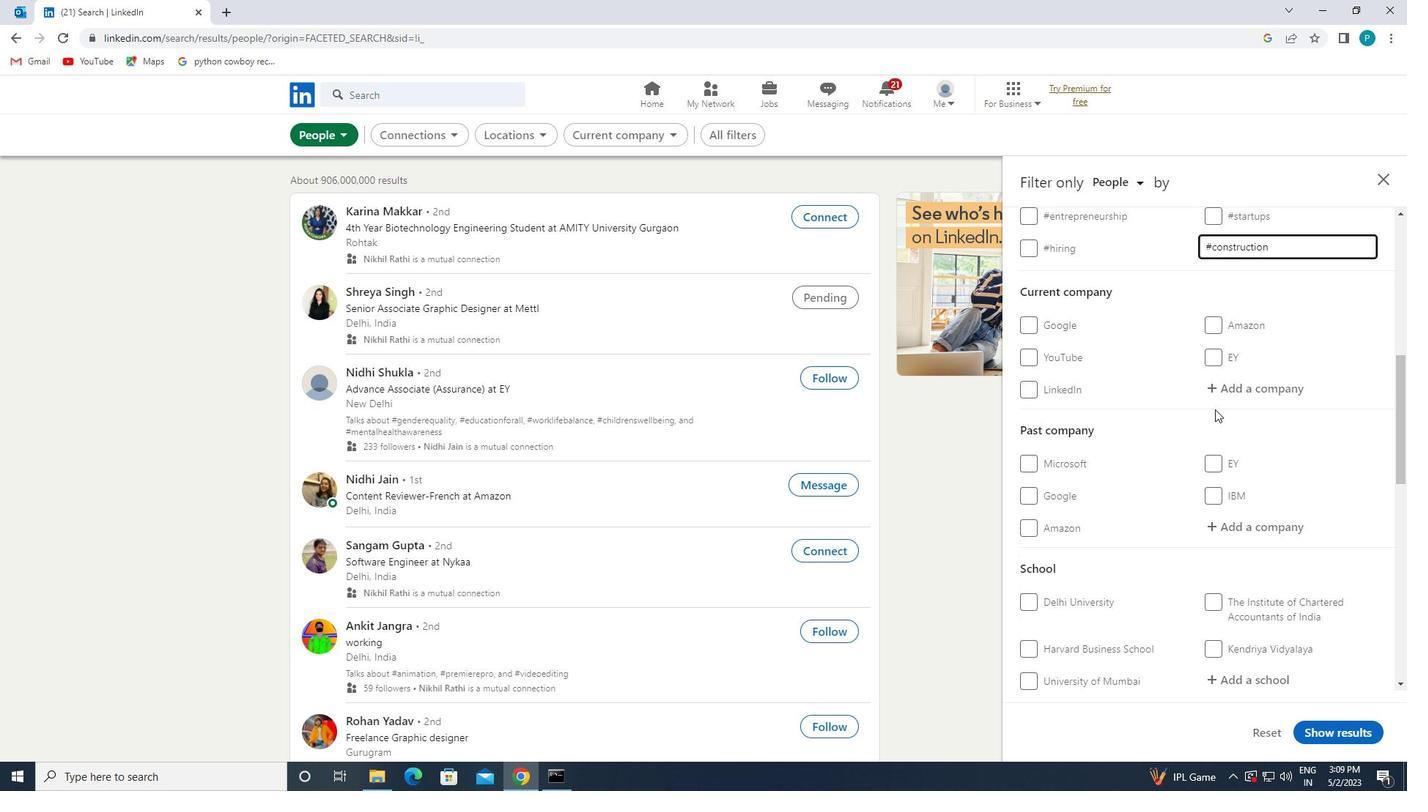 
Action: Mouse scrolled (1215, 409) with delta (0, 0)
Screenshot: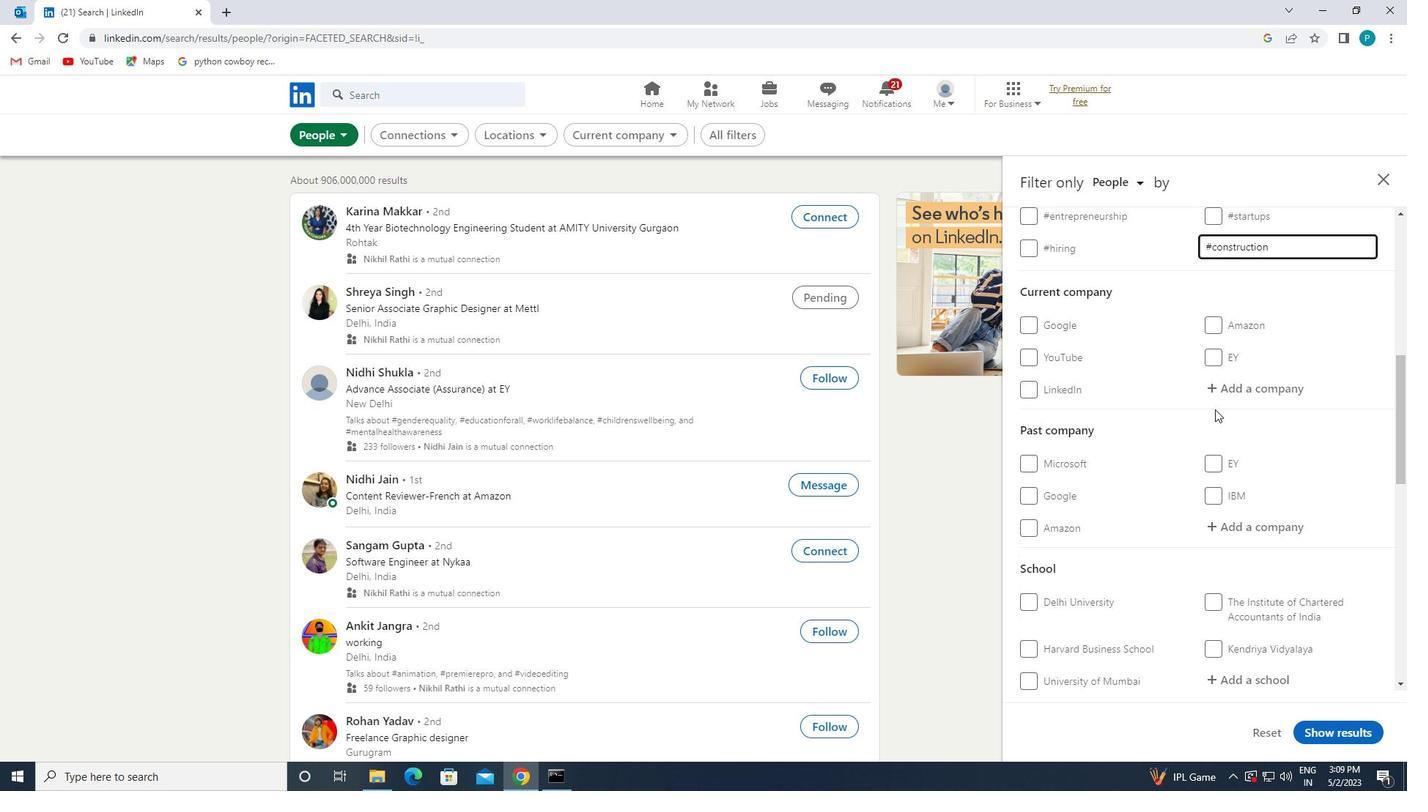
Action: Mouse moved to (1187, 407)
Screenshot: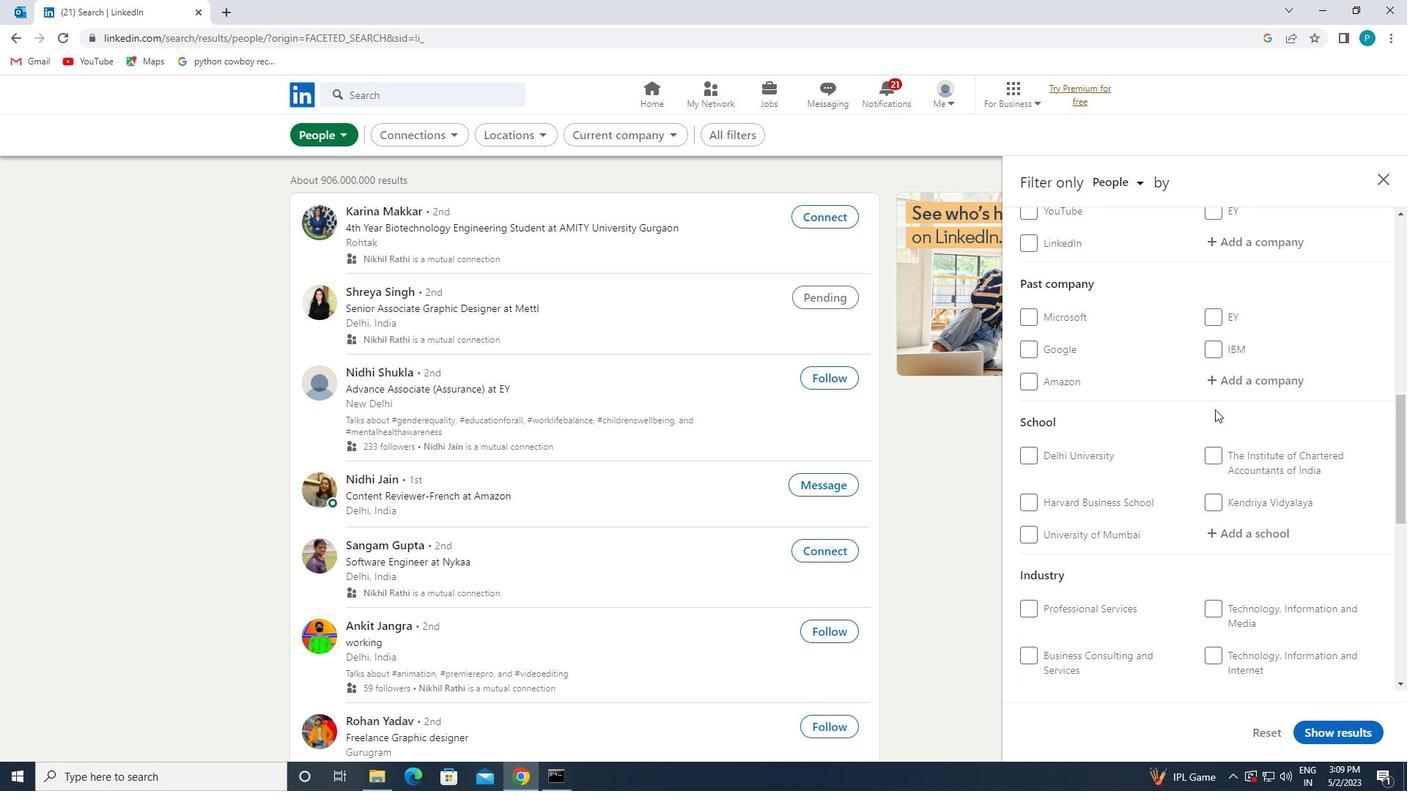 
Action: Mouse scrolled (1187, 406) with delta (0, 0)
Screenshot: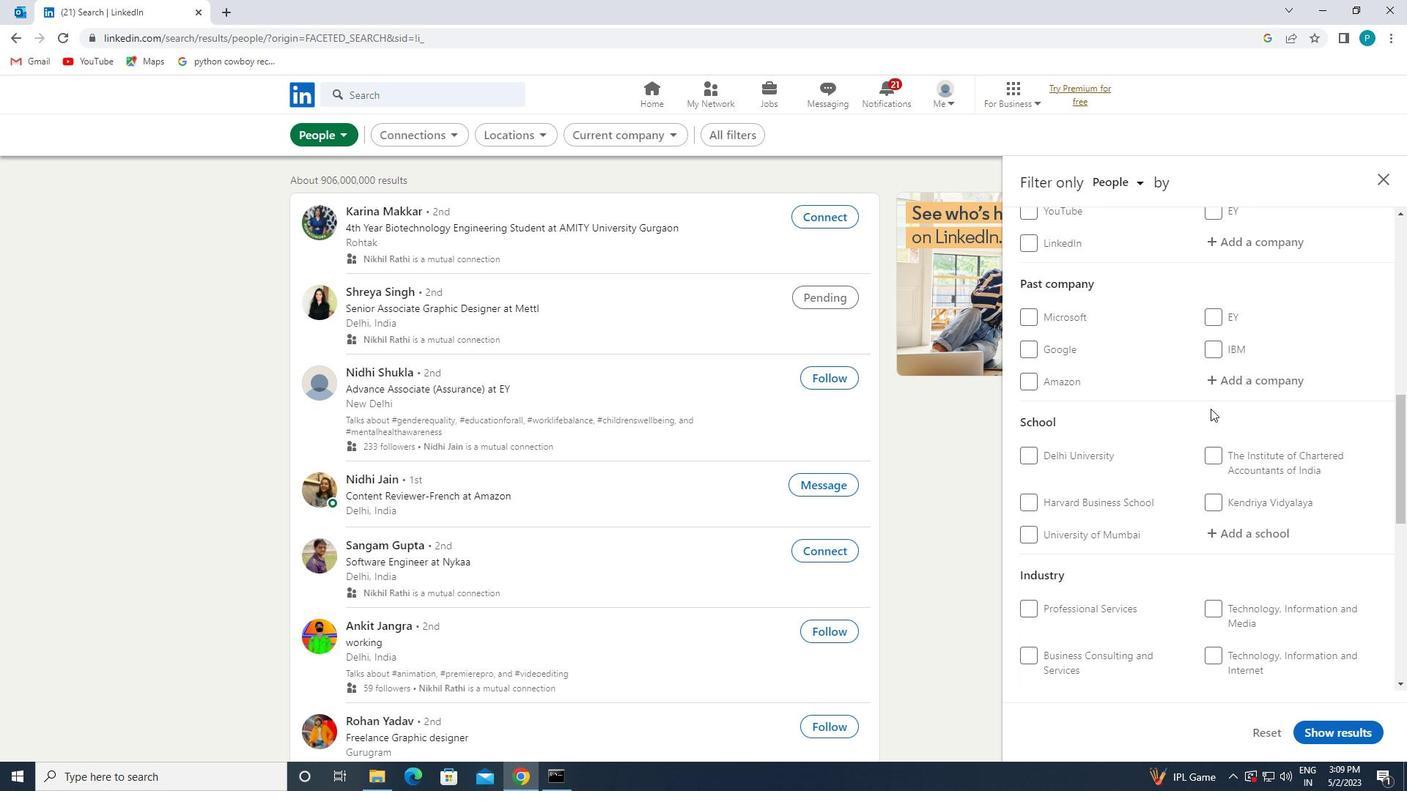 
Action: Mouse scrolled (1187, 406) with delta (0, 0)
Screenshot: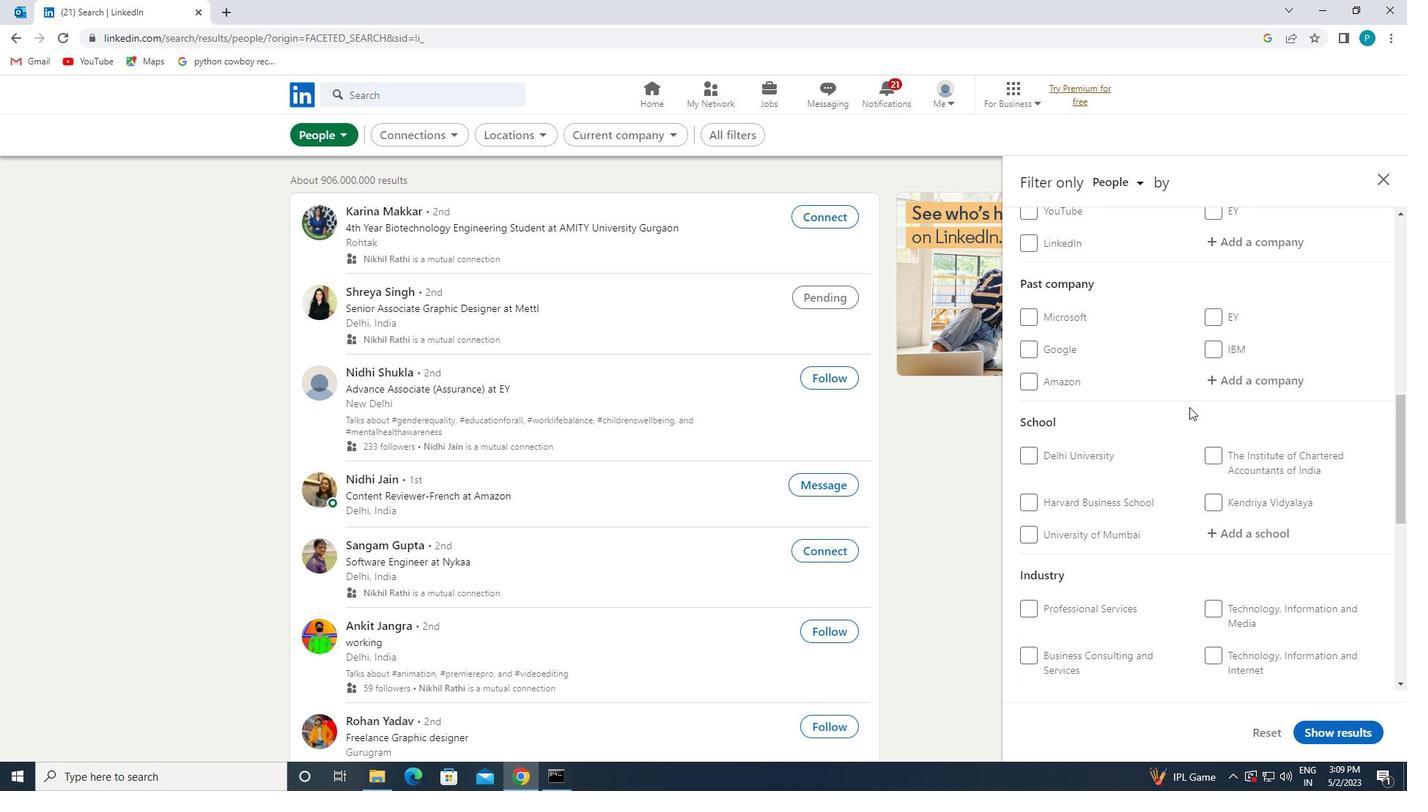 
Action: Mouse scrolled (1187, 406) with delta (0, 0)
Screenshot: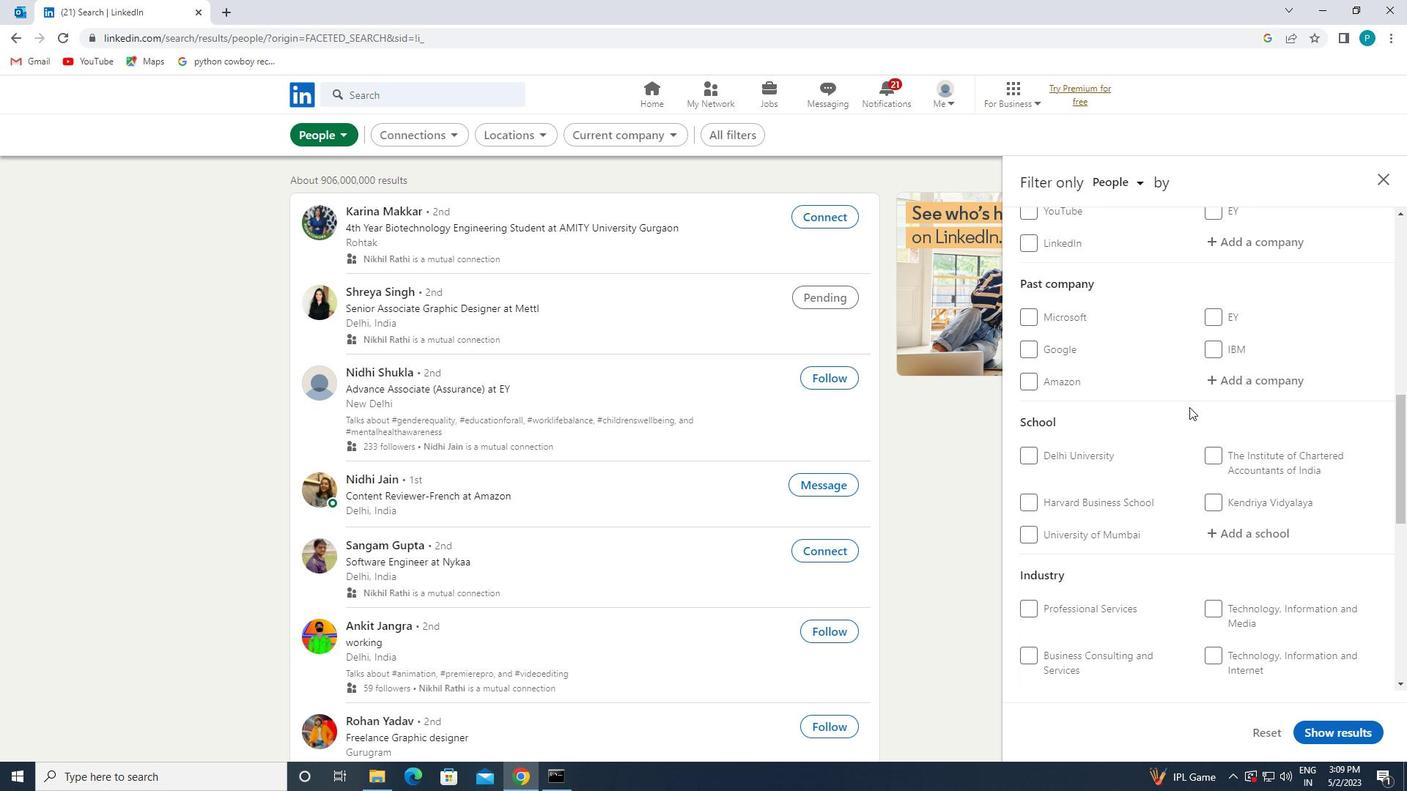 
Action: Mouse scrolled (1187, 406) with delta (0, 0)
Screenshot: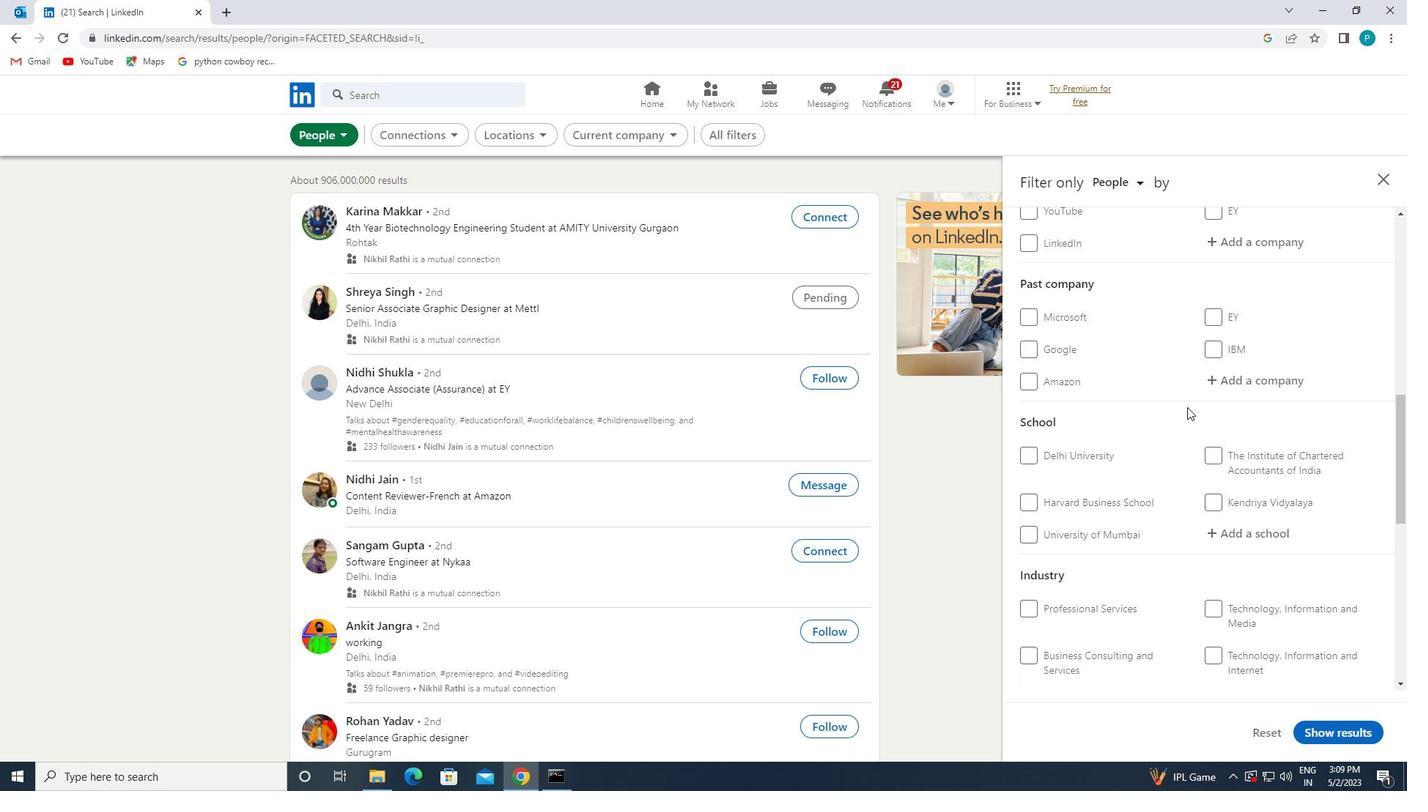 
Action: Mouse moved to (1134, 454)
Screenshot: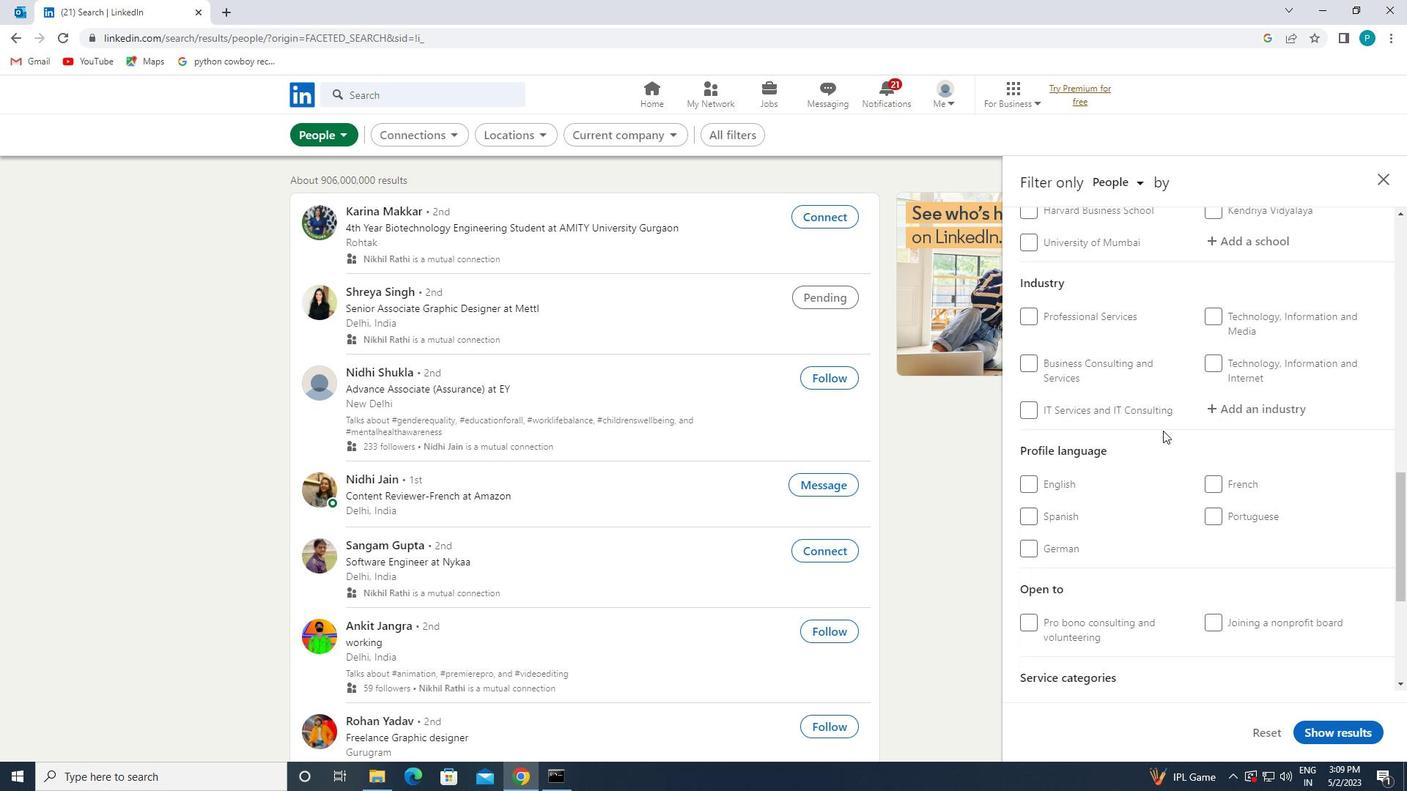 
Action: Mouse scrolled (1134, 453) with delta (0, 0)
Screenshot: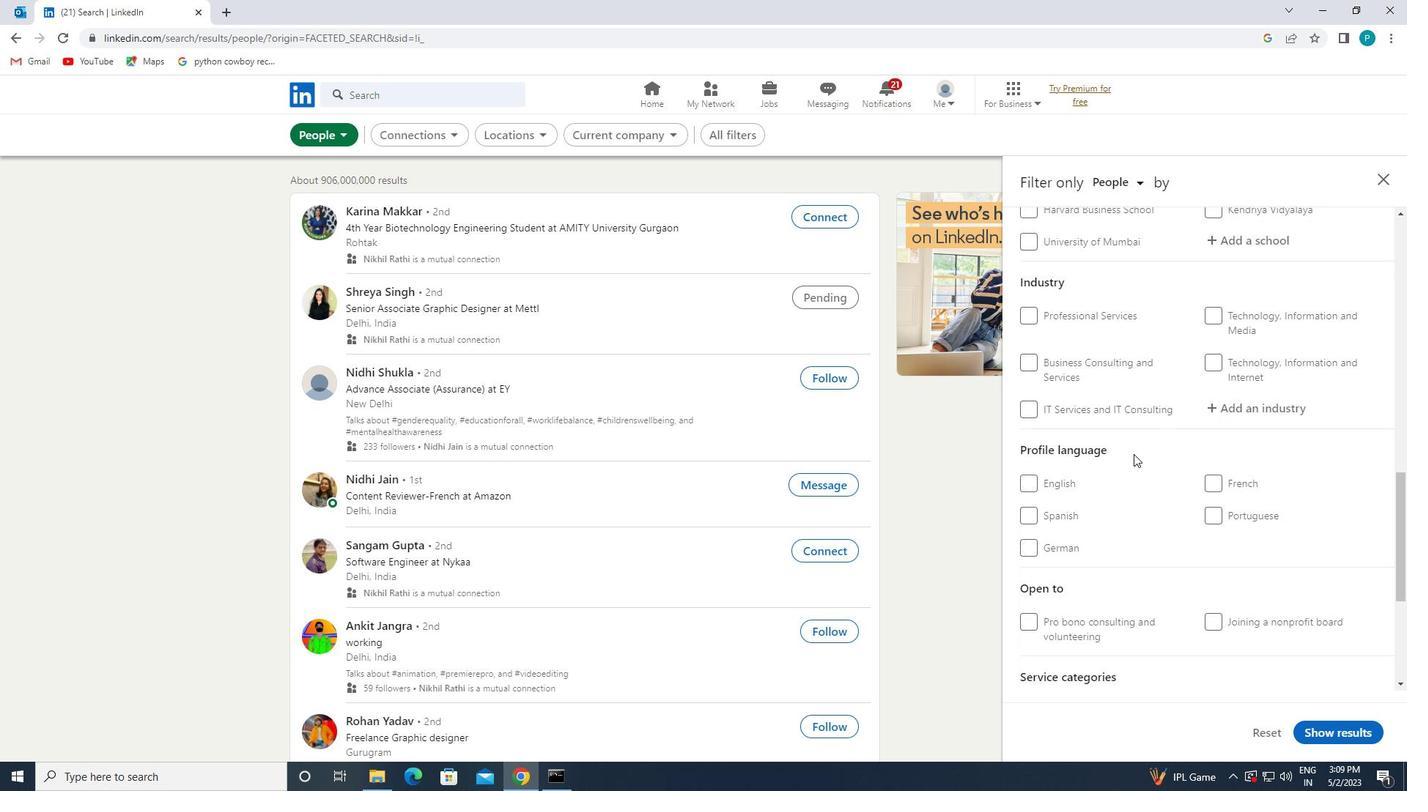 
Action: Mouse moved to (1208, 408)
Screenshot: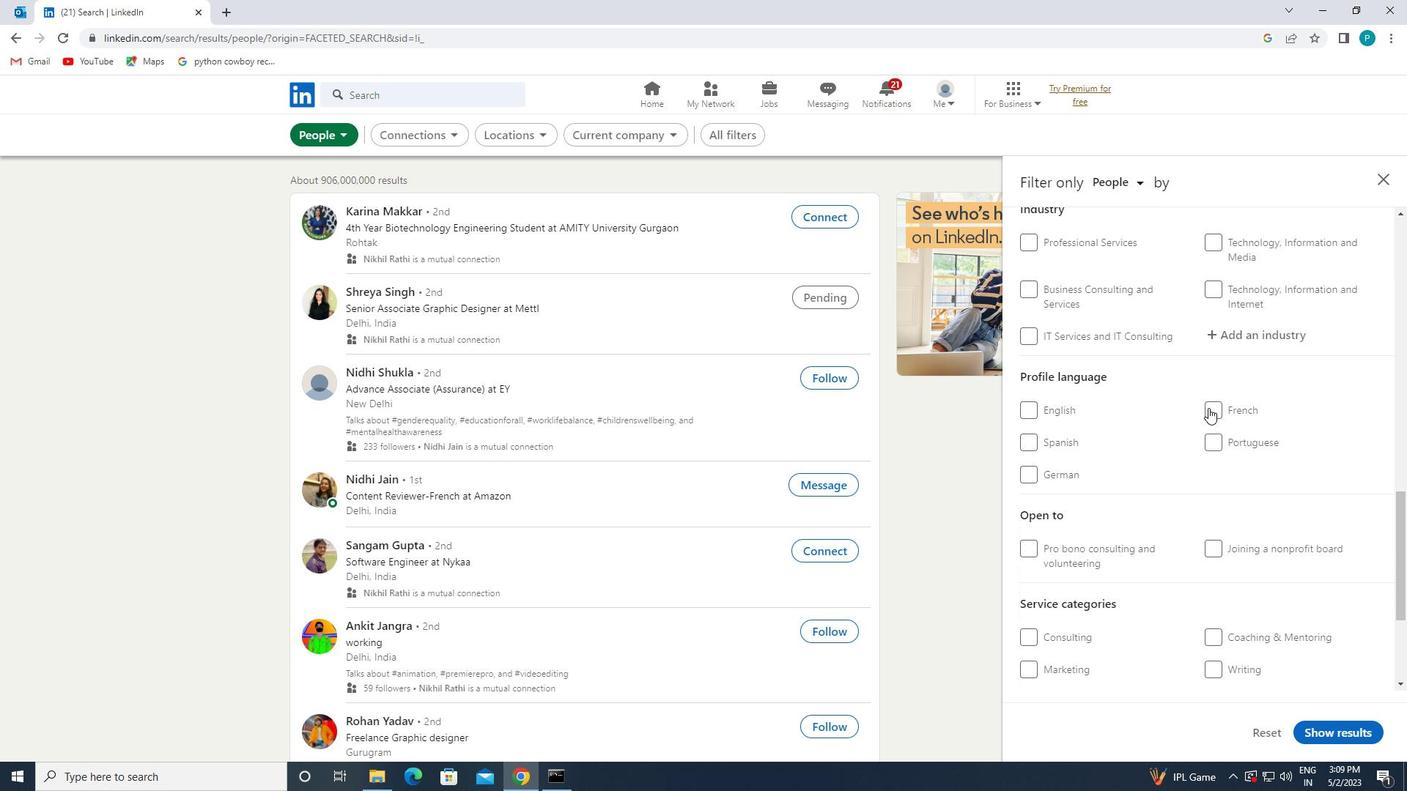 
Action: Mouse pressed left at (1208, 408)
Screenshot: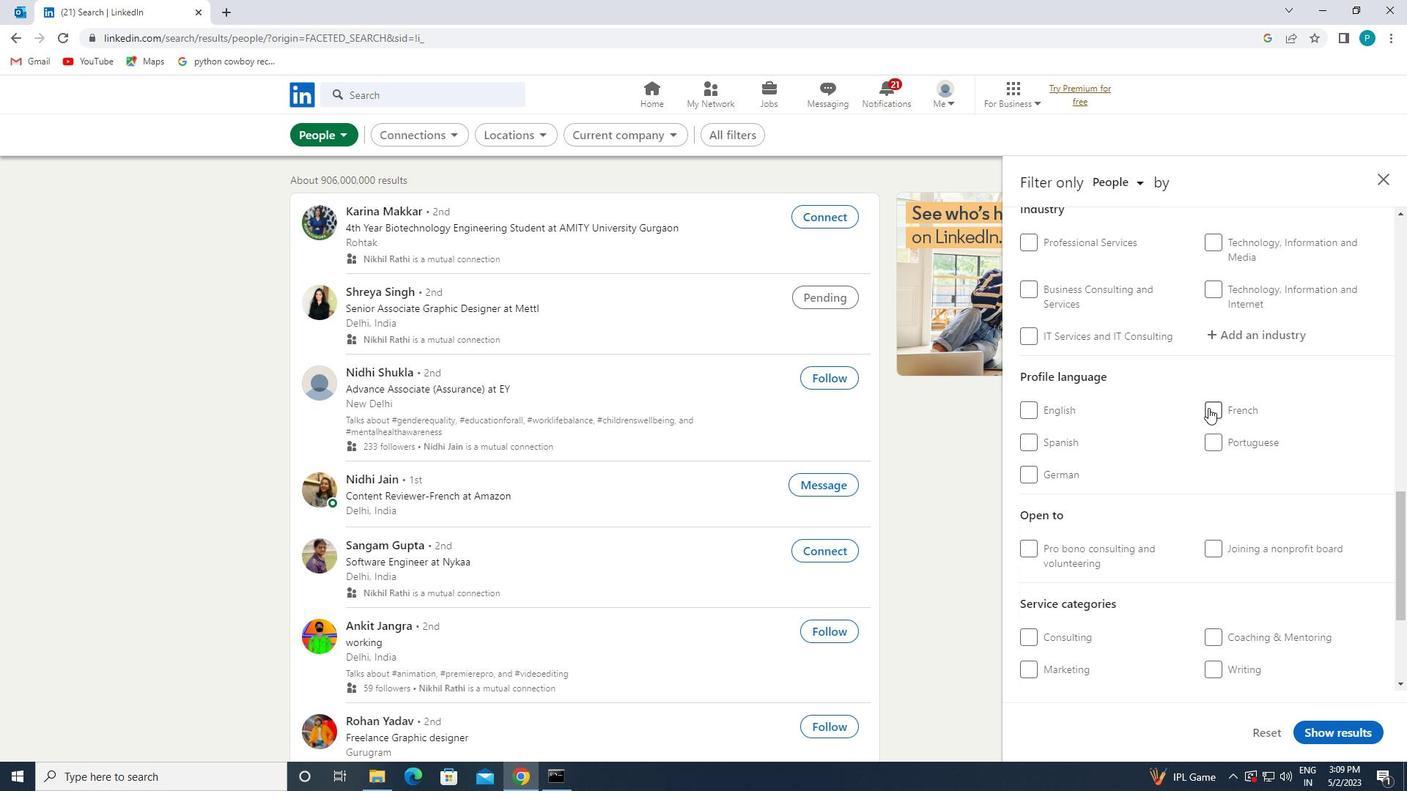 
Action: Mouse moved to (1199, 392)
Screenshot: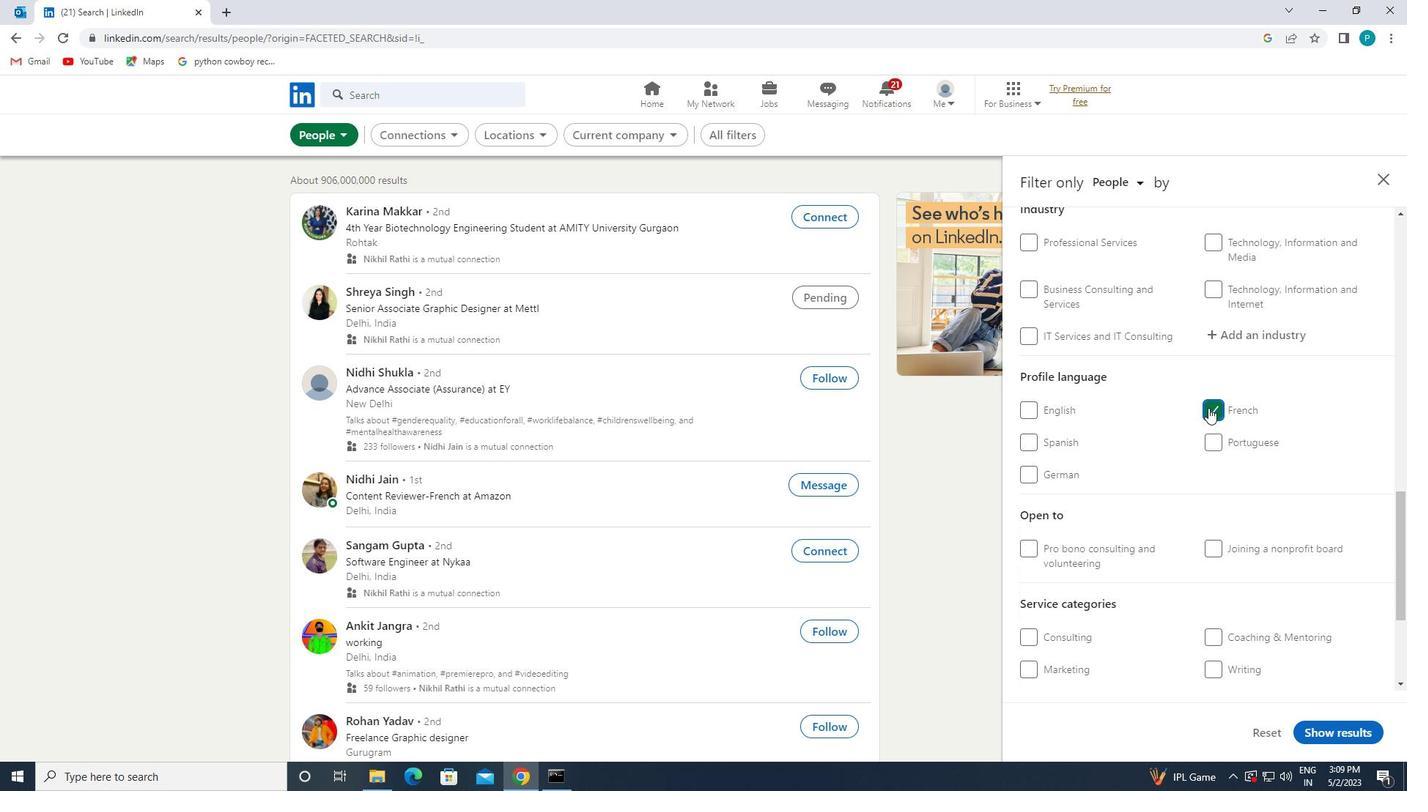 
Action: Mouse scrolled (1199, 393) with delta (0, 0)
Screenshot: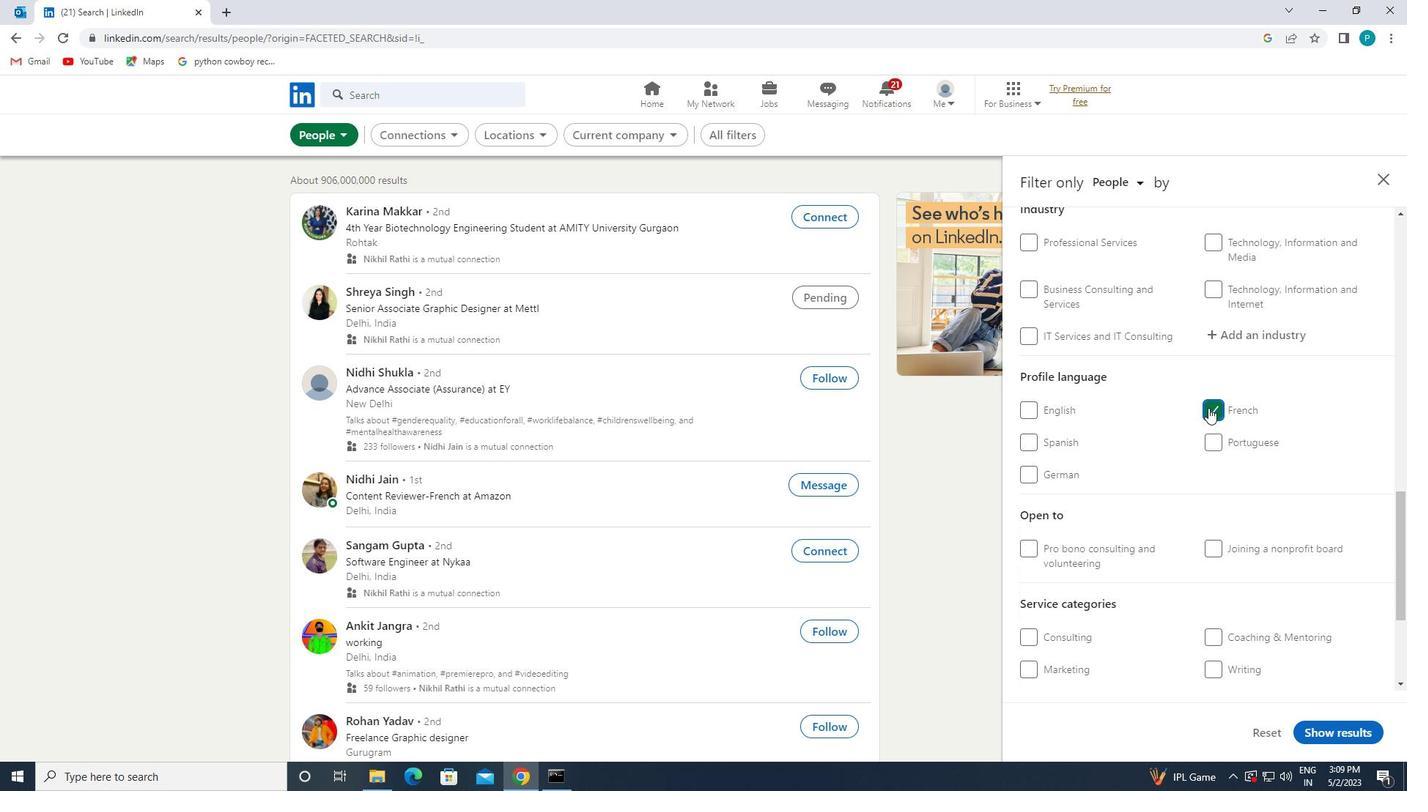 
Action: Mouse moved to (1198, 391)
Screenshot: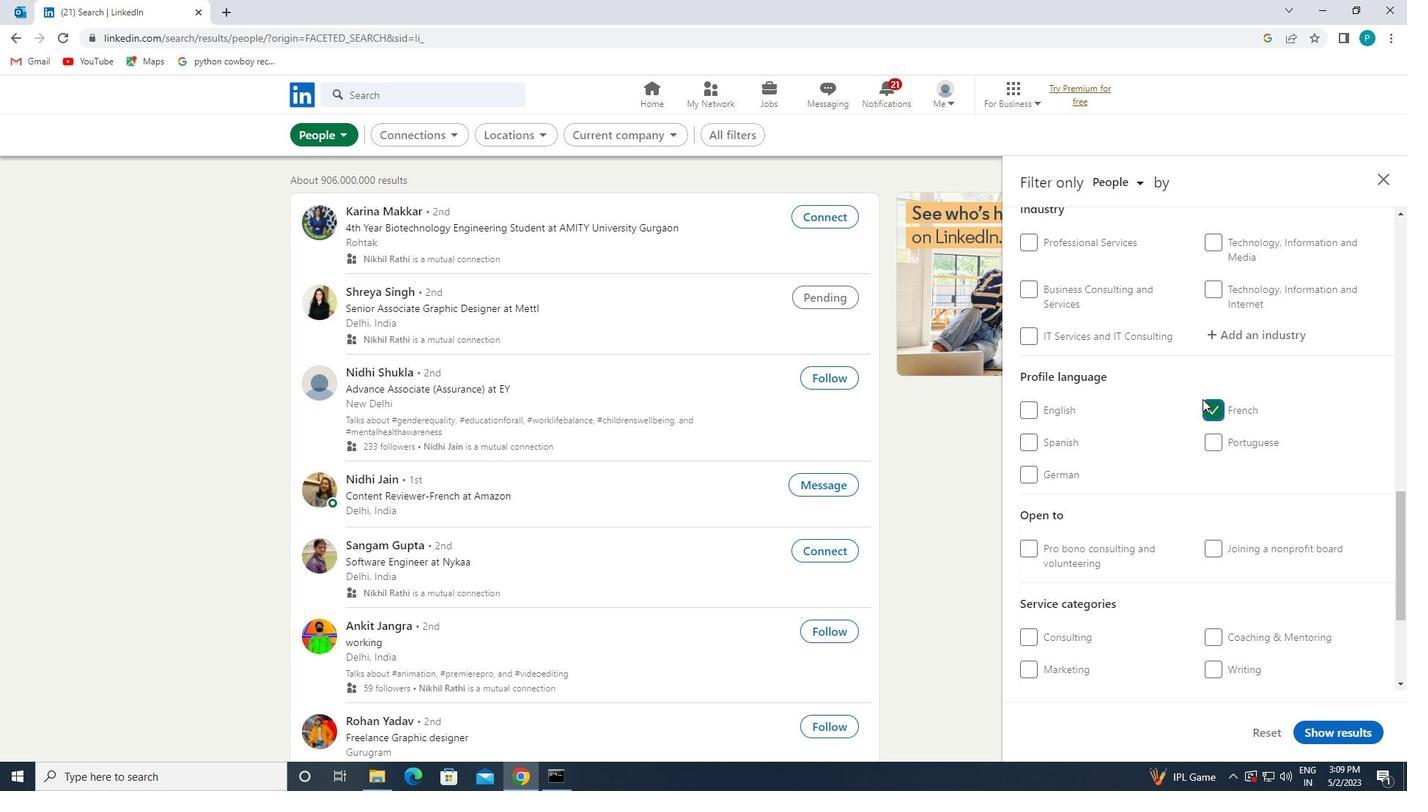 
Action: Mouse scrolled (1198, 392) with delta (0, 0)
Screenshot: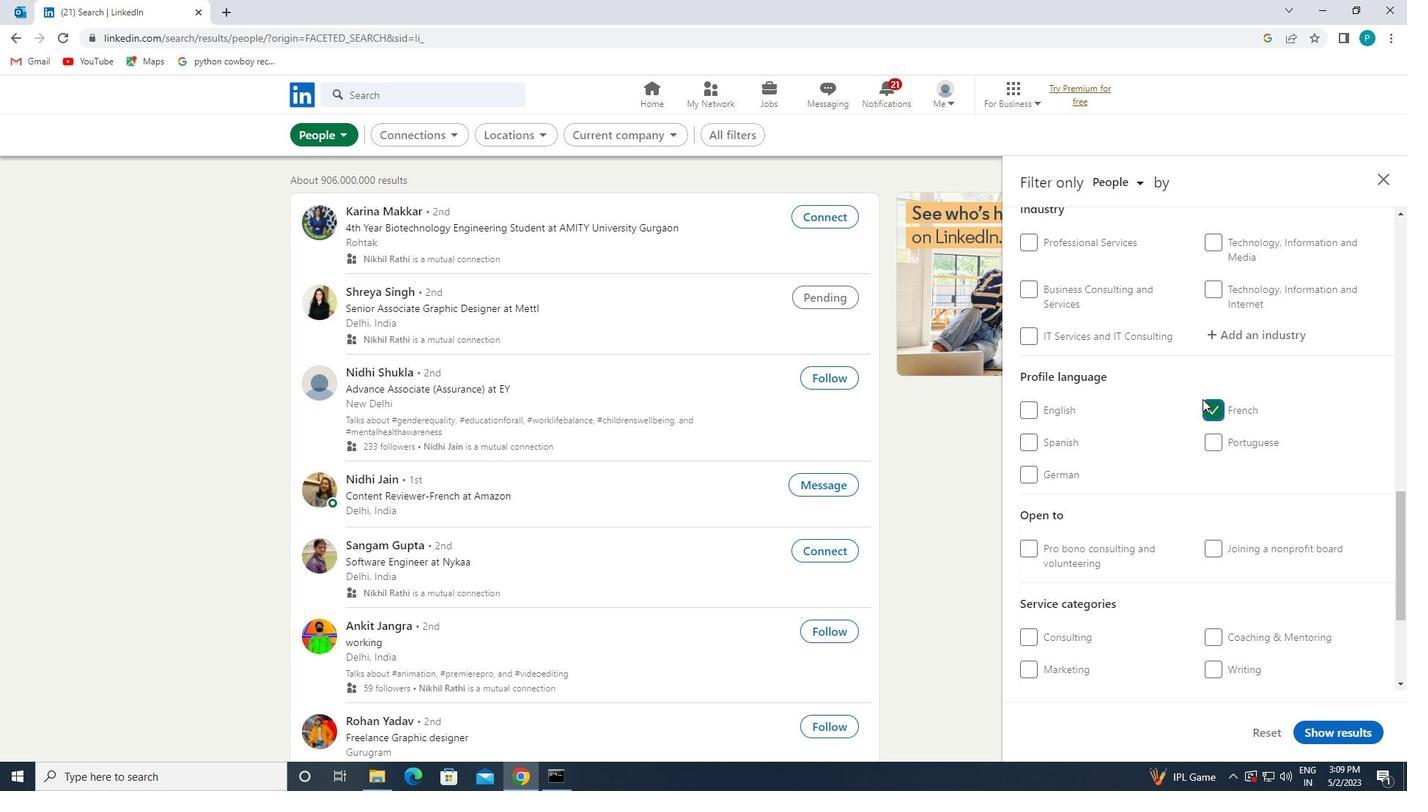 
Action: Mouse scrolled (1198, 392) with delta (0, 0)
Screenshot: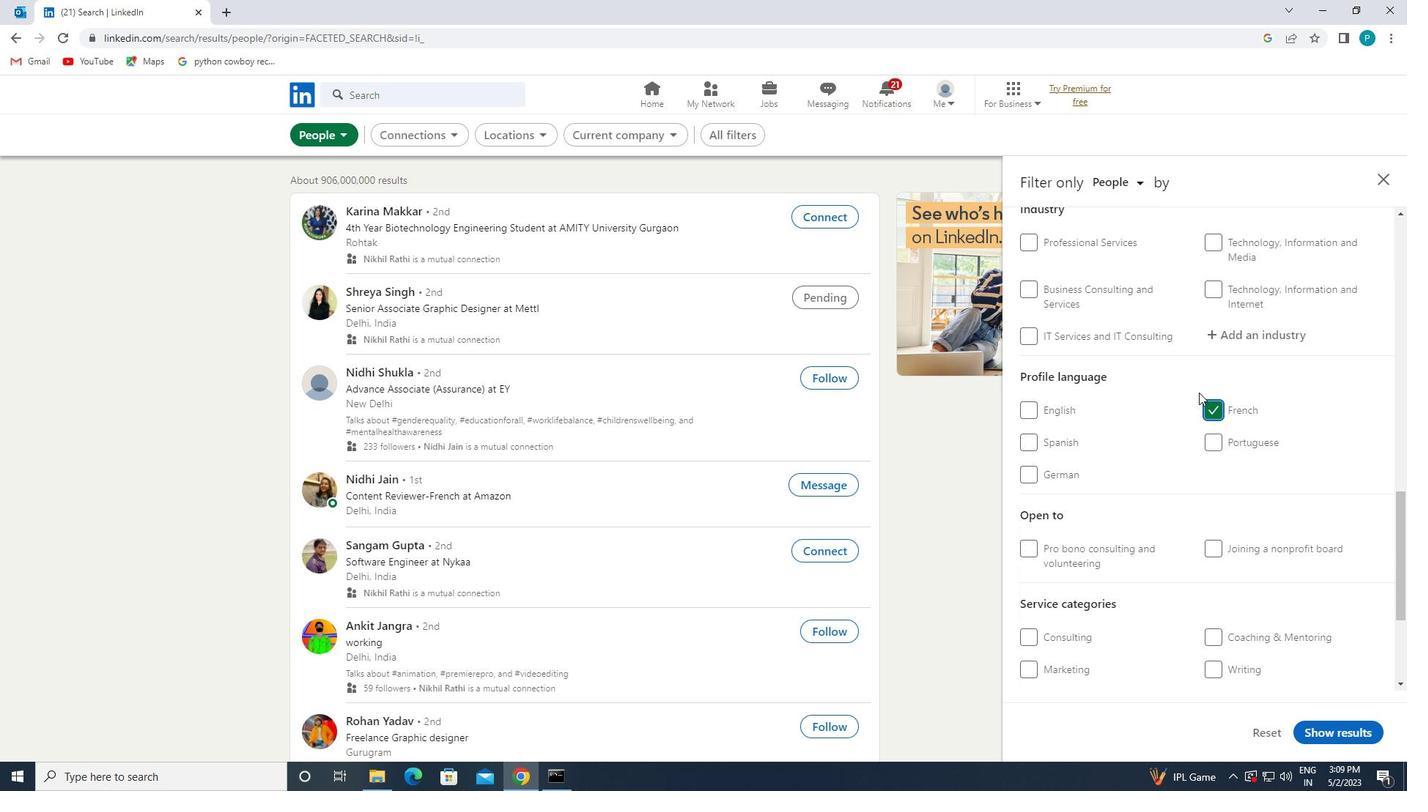 
Action: Mouse scrolled (1198, 392) with delta (0, 0)
Screenshot: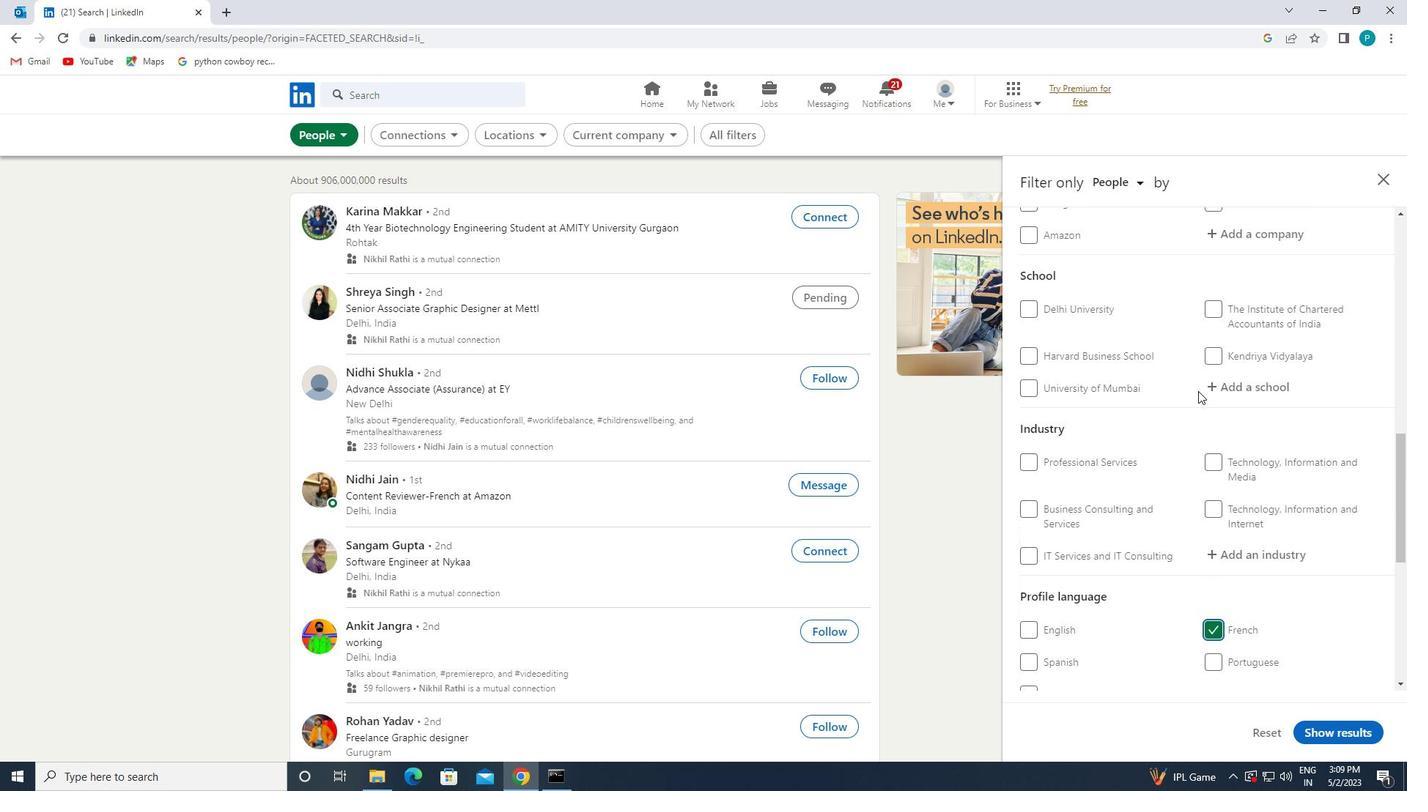 
Action: Mouse scrolled (1198, 392) with delta (0, 0)
Screenshot: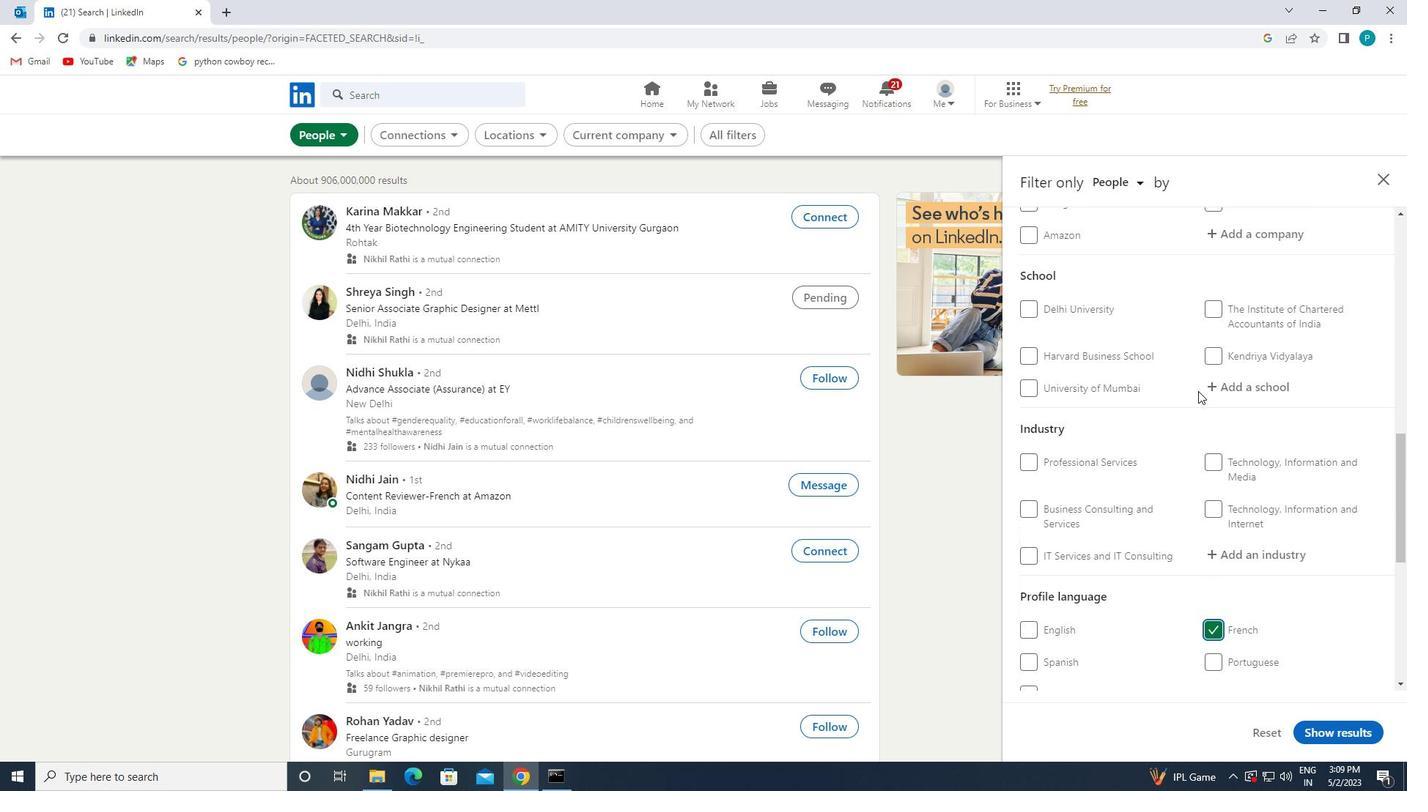 
Action: Mouse scrolled (1198, 392) with delta (0, 0)
Screenshot: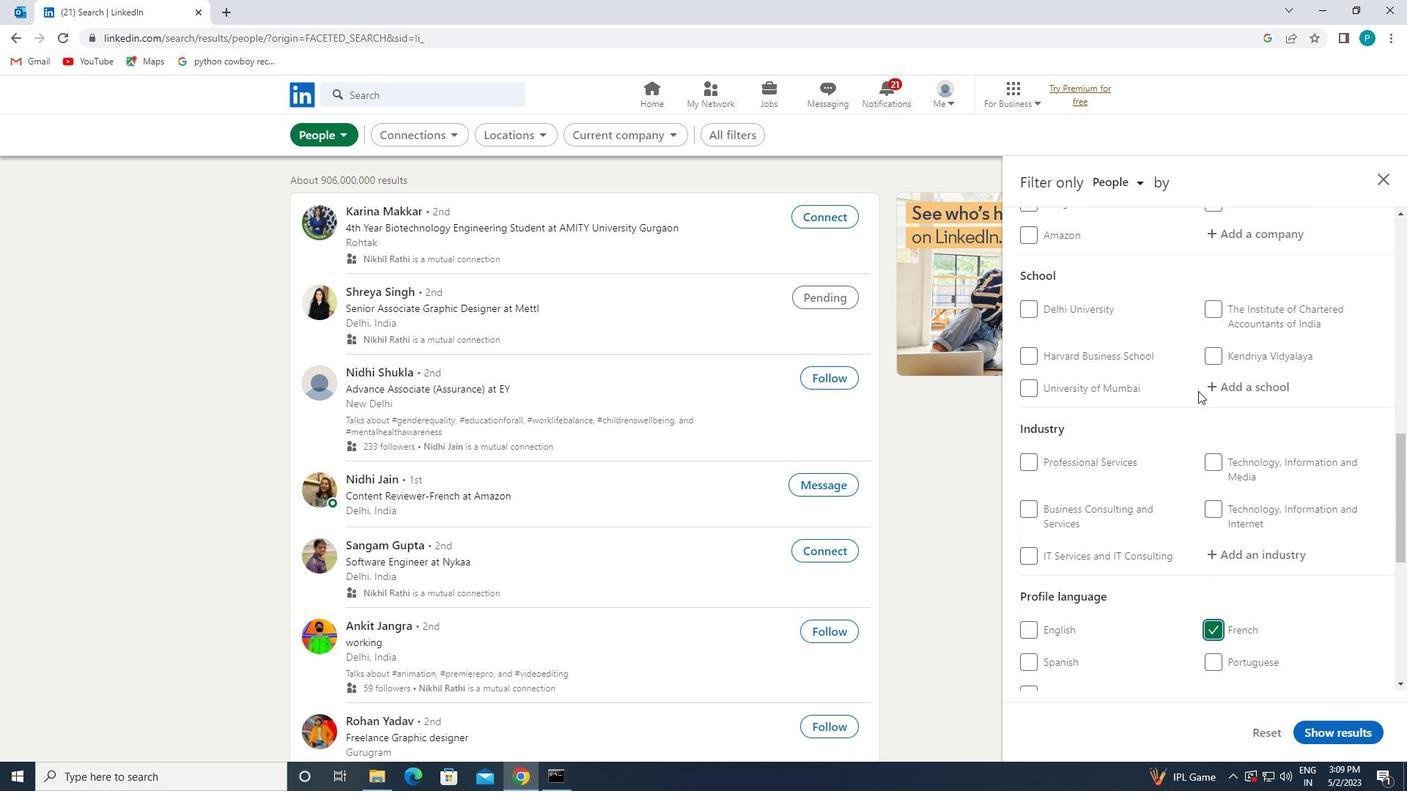 
Action: Mouse scrolled (1198, 392) with delta (0, 0)
Screenshot: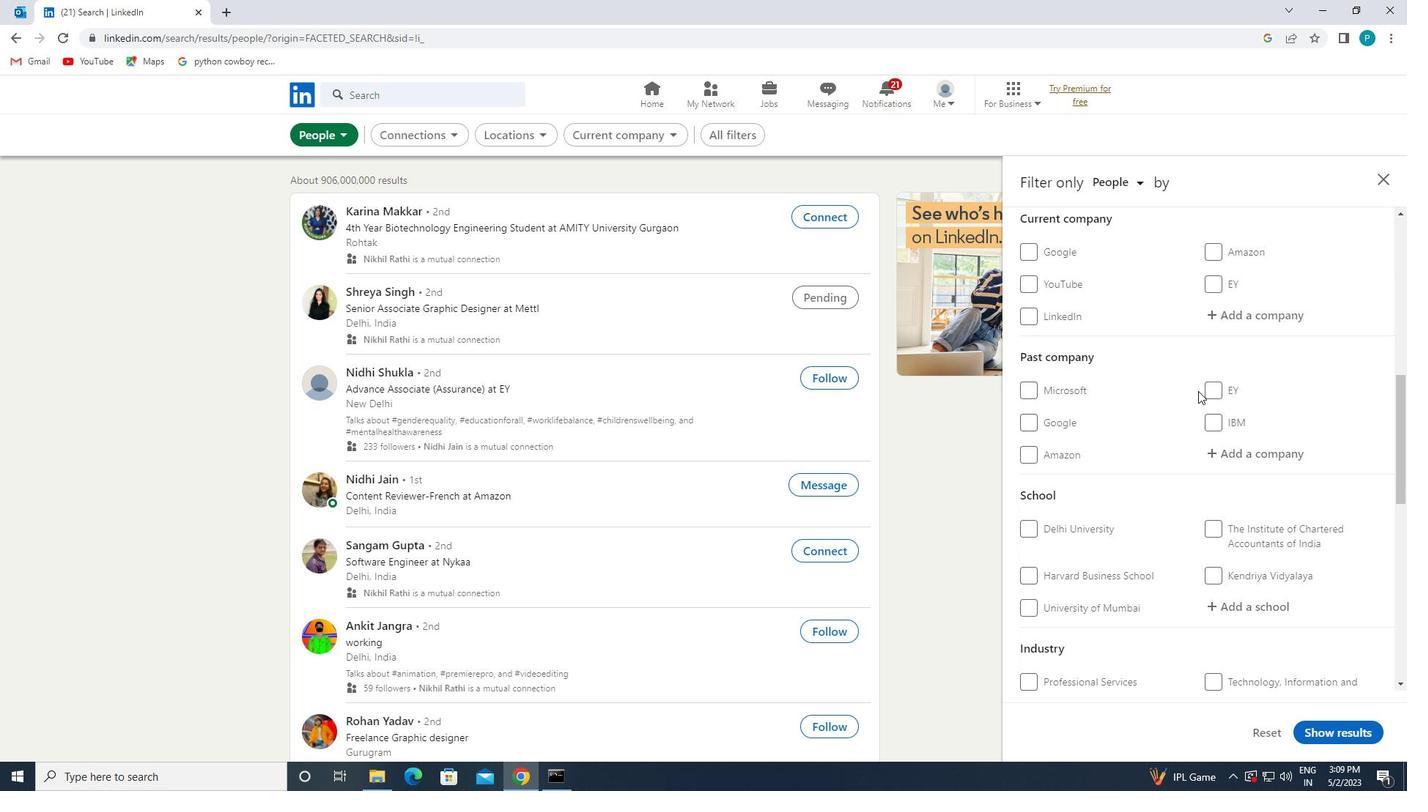 
Action: Mouse moved to (1228, 392)
Screenshot: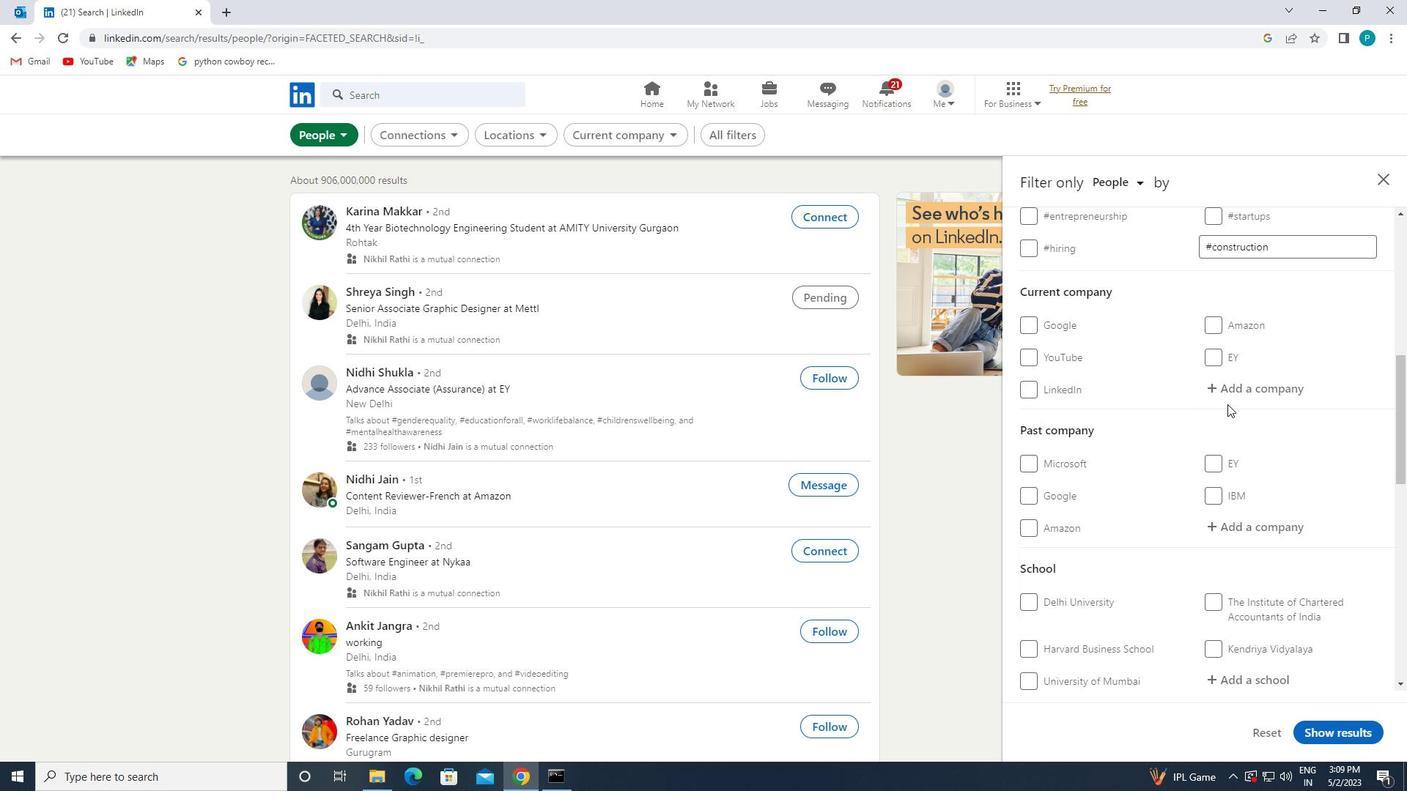 
Action: Mouse pressed left at (1228, 392)
Screenshot: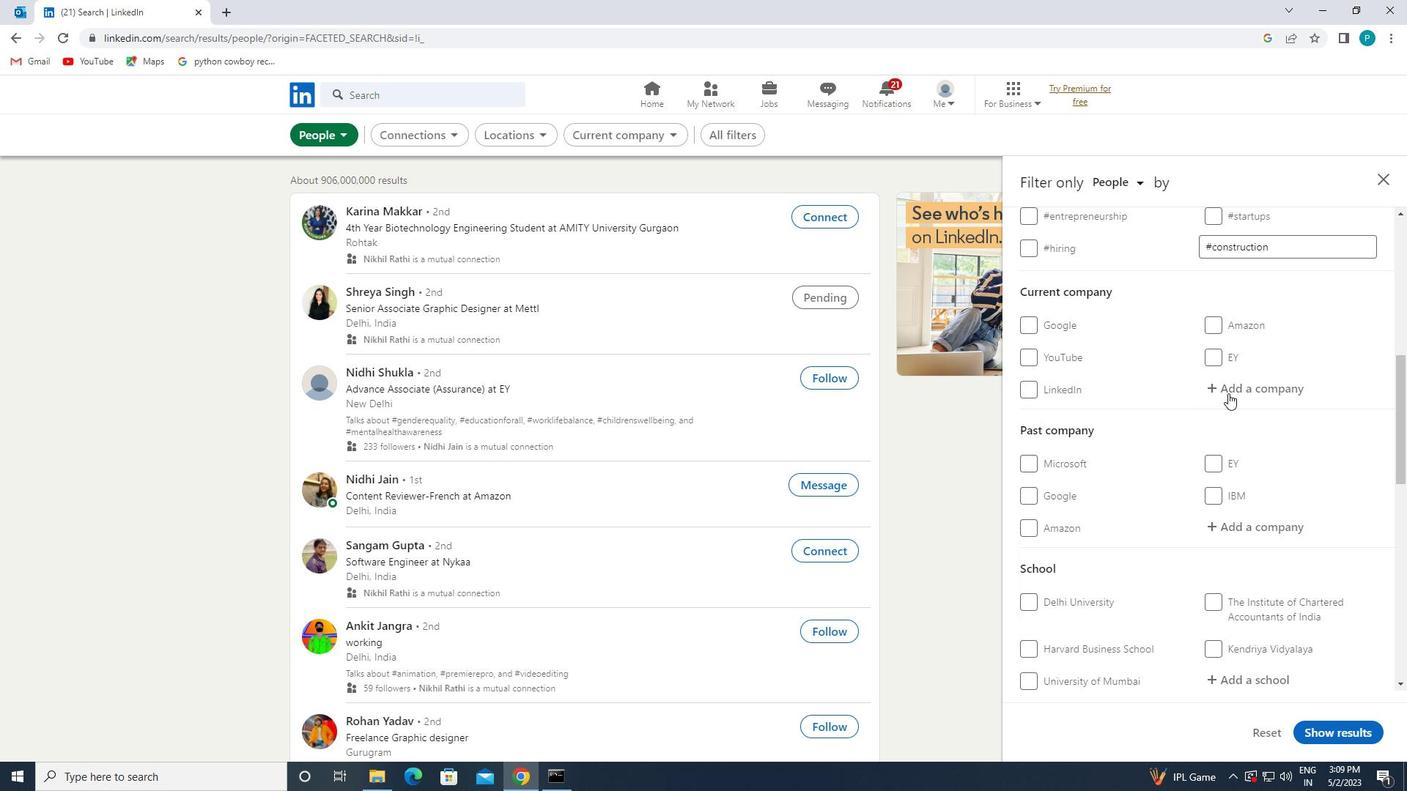 
Action: Key pressed <Key.caps_lock>ONLNE
Screenshot: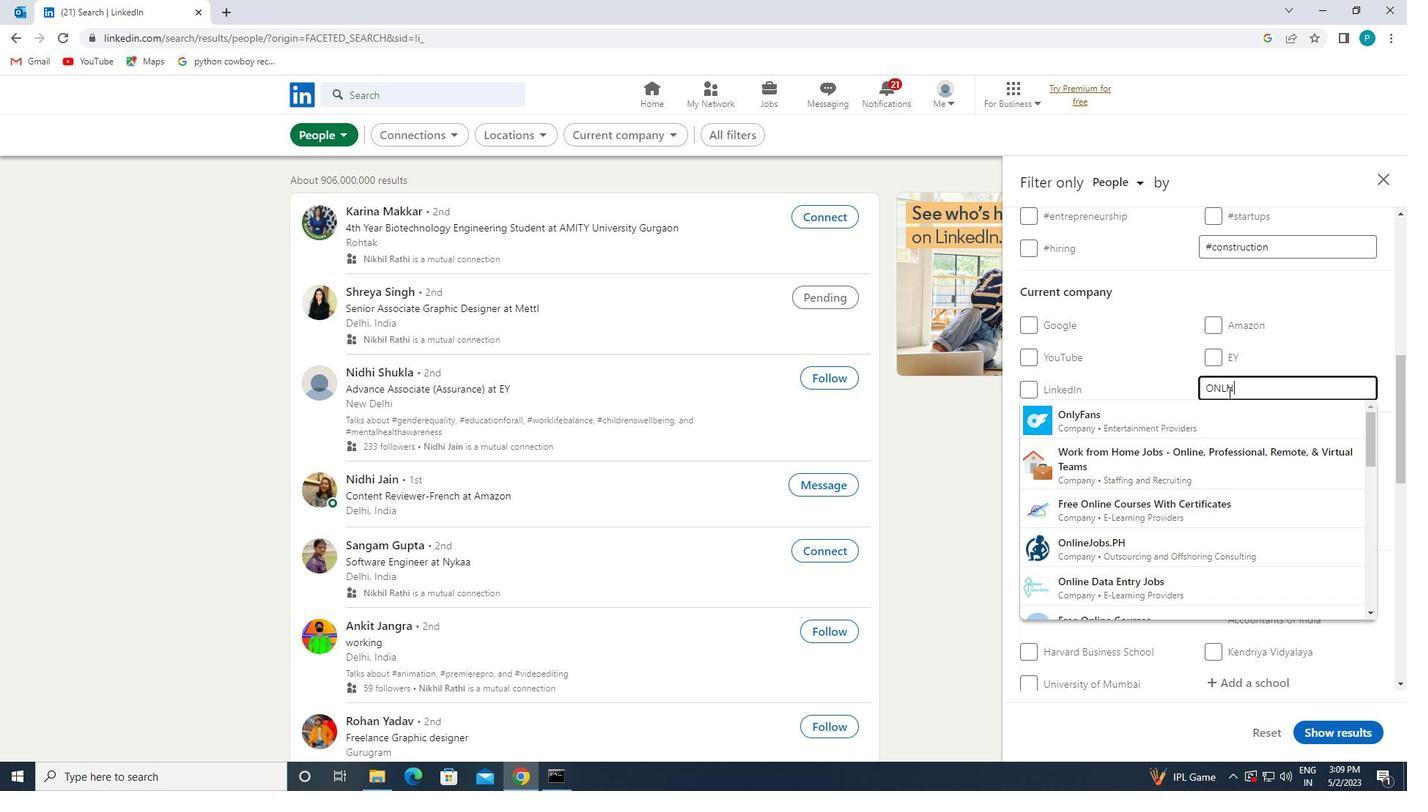 
Action: Mouse moved to (1201, 486)
Screenshot: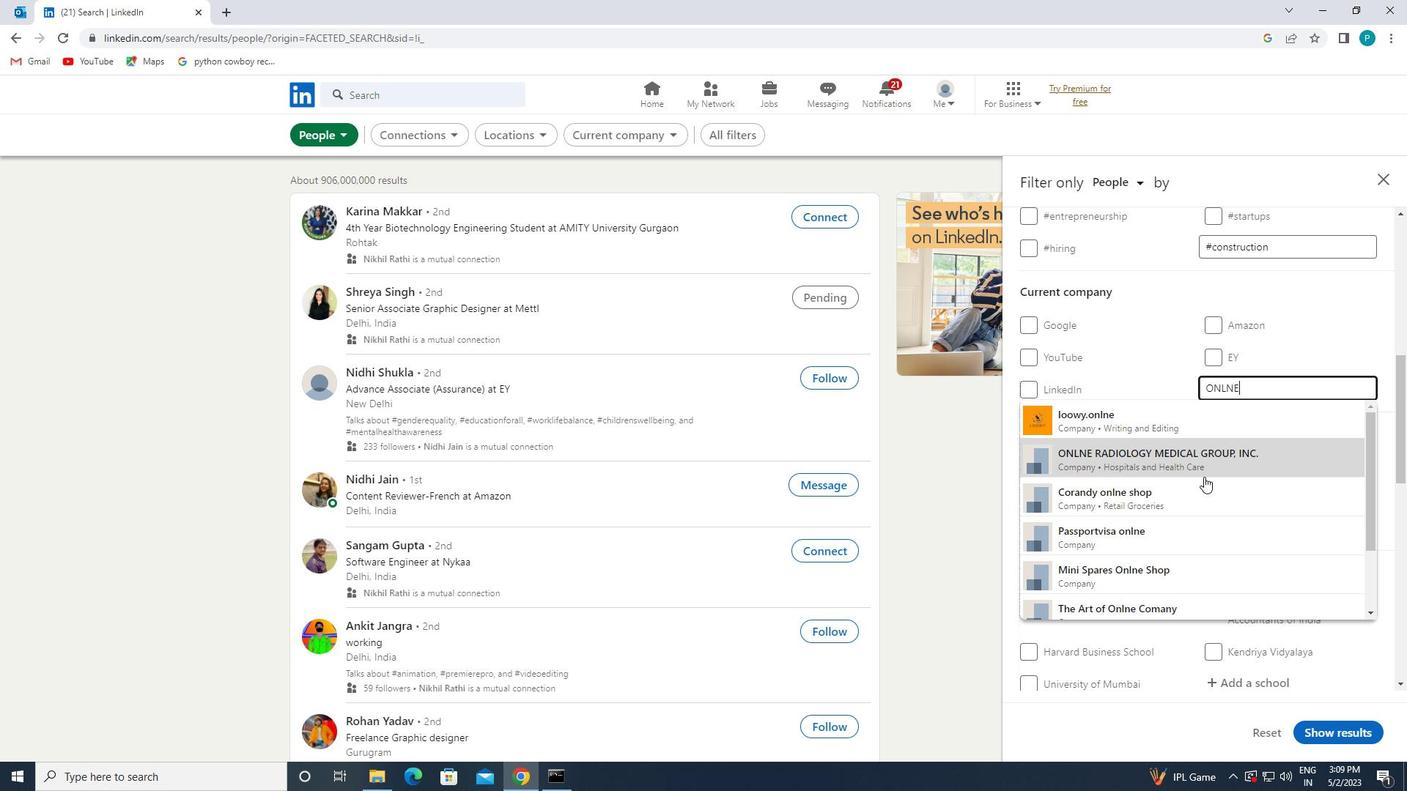 
Action: Mouse scrolled (1201, 486) with delta (0, 0)
Screenshot: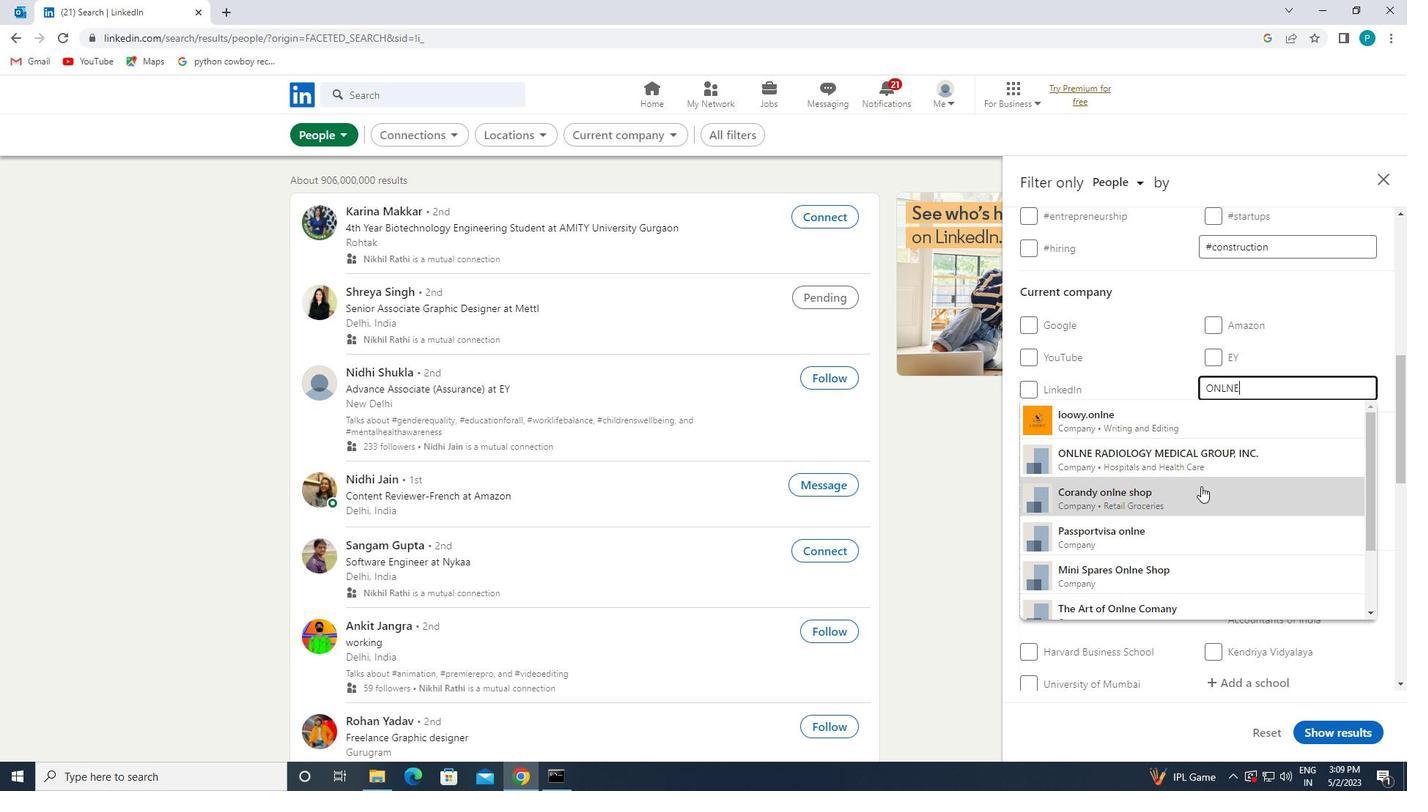 
Action: Mouse moved to (1200, 489)
Screenshot: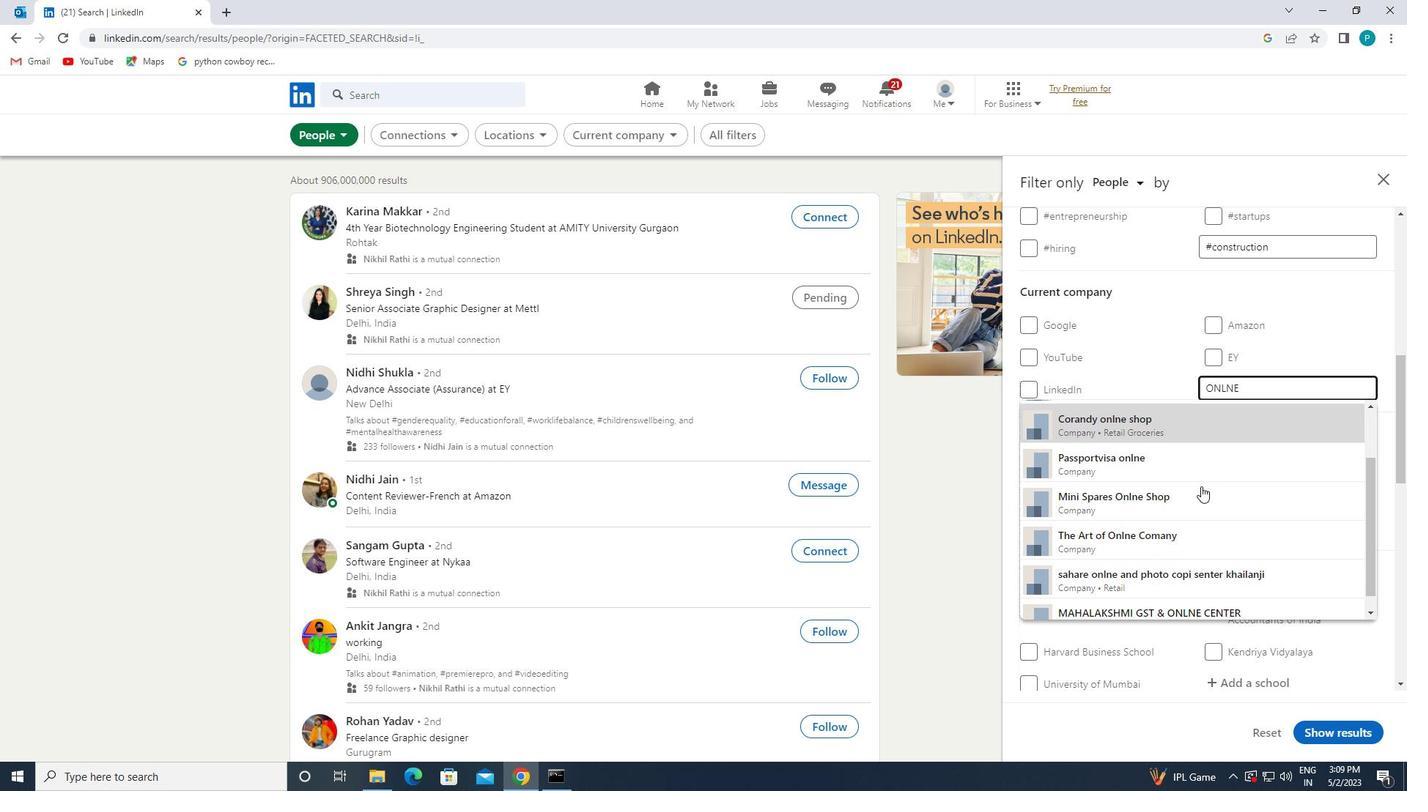
Action: Mouse scrolled (1200, 489) with delta (0, 0)
Screenshot: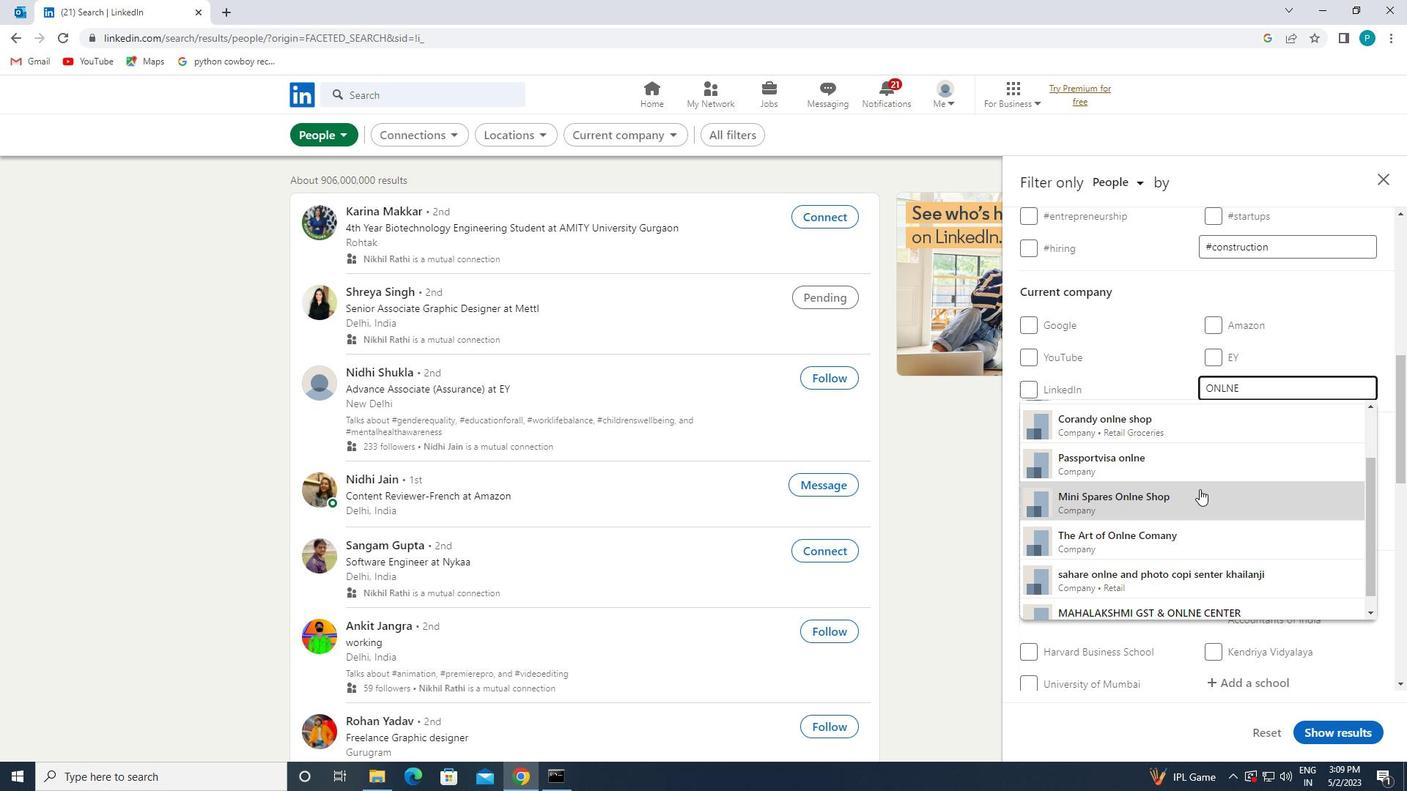 
Action: Mouse moved to (1214, 497)
Screenshot: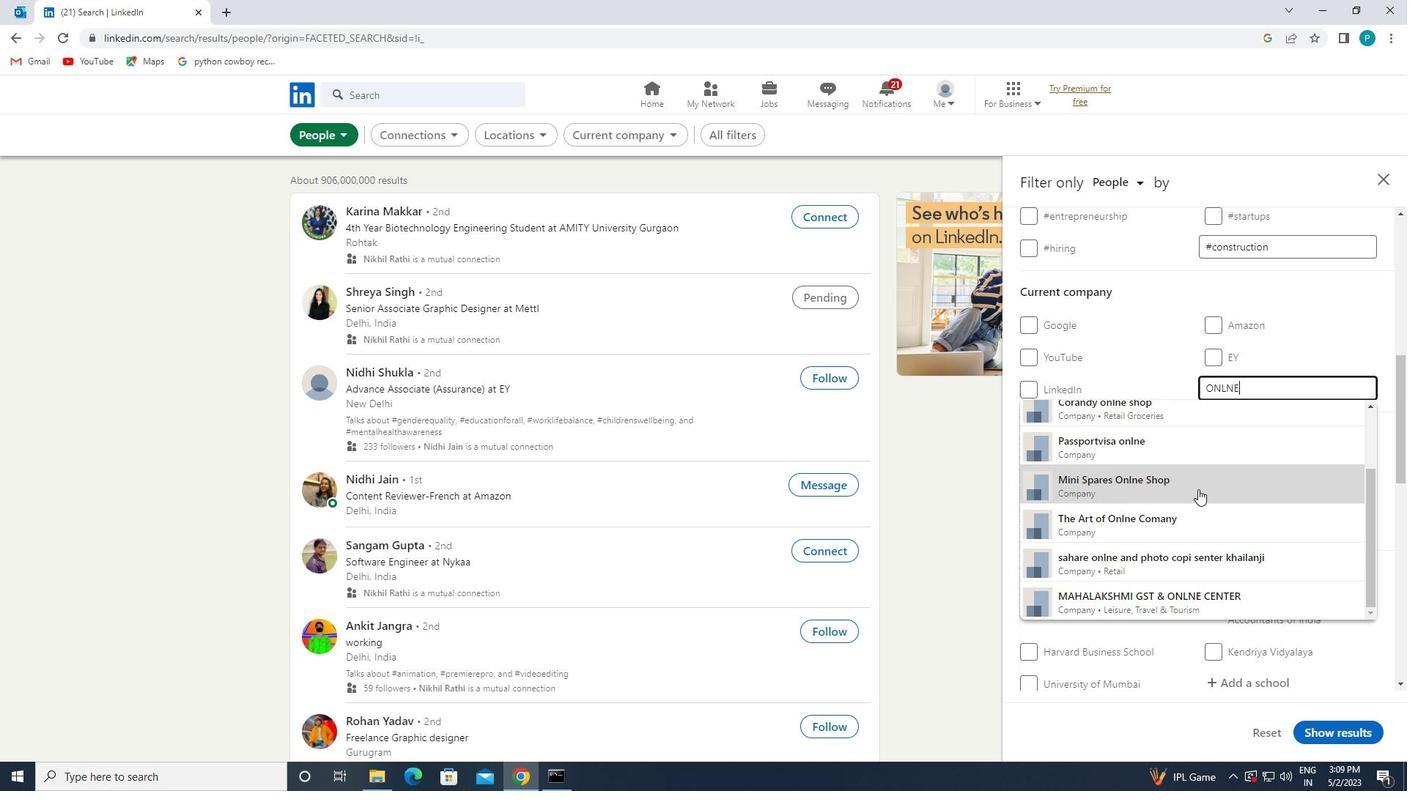 
Action: Mouse scrolled (1214, 497) with delta (0, 0)
Screenshot: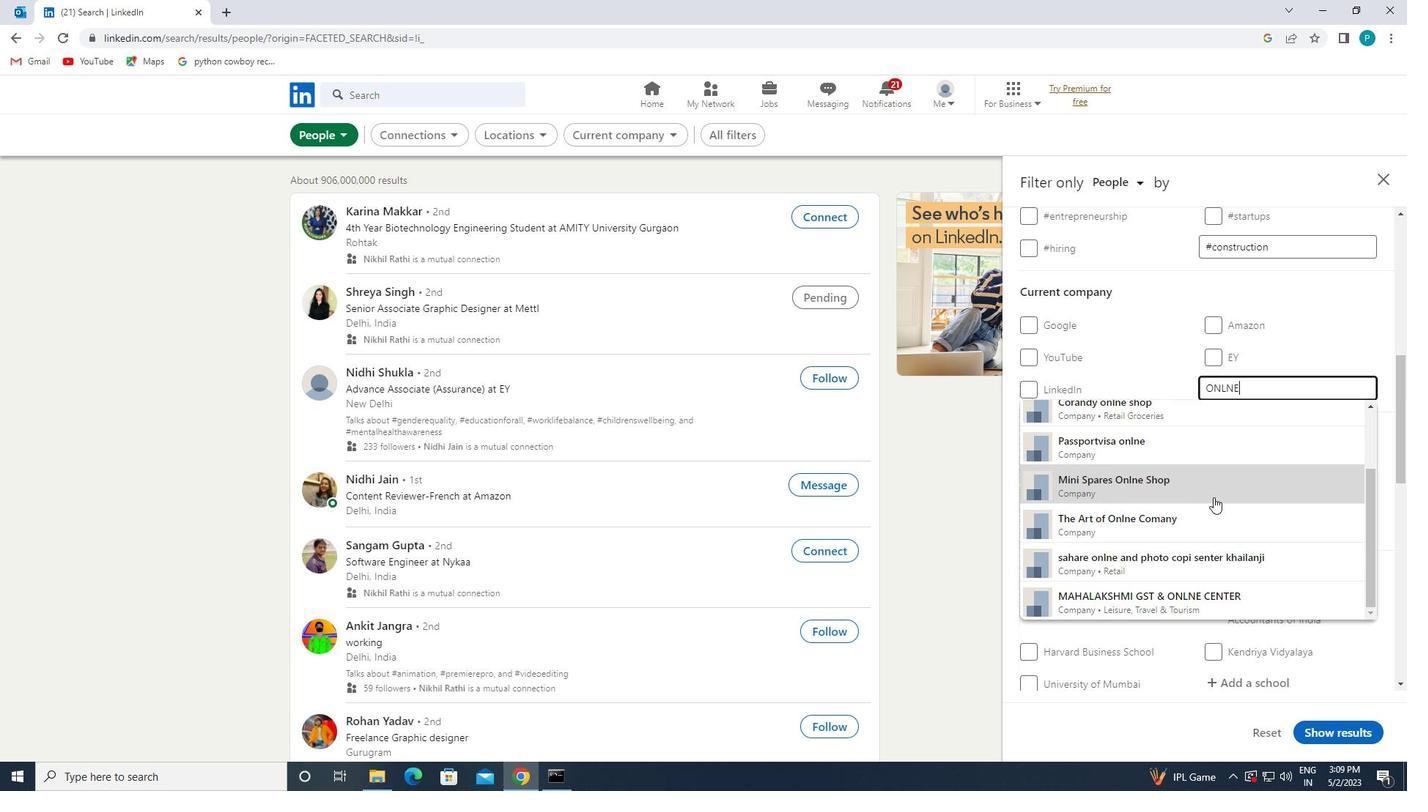 
Action: Mouse scrolled (1214, 498) with delta (0, 0)
Screenshot: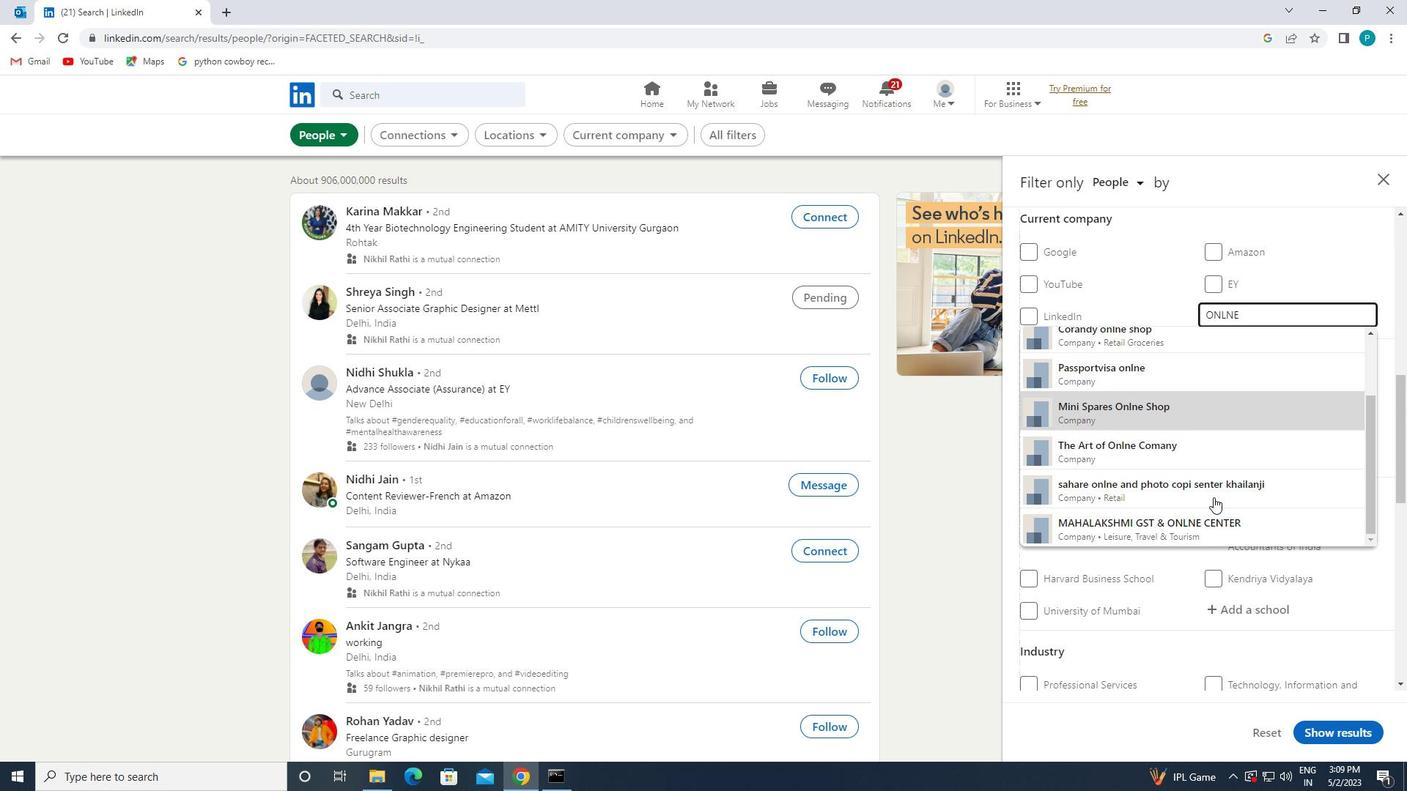 
Action: Mouse scrolled (1214, 498) with delta (0, 0)
Screenshot: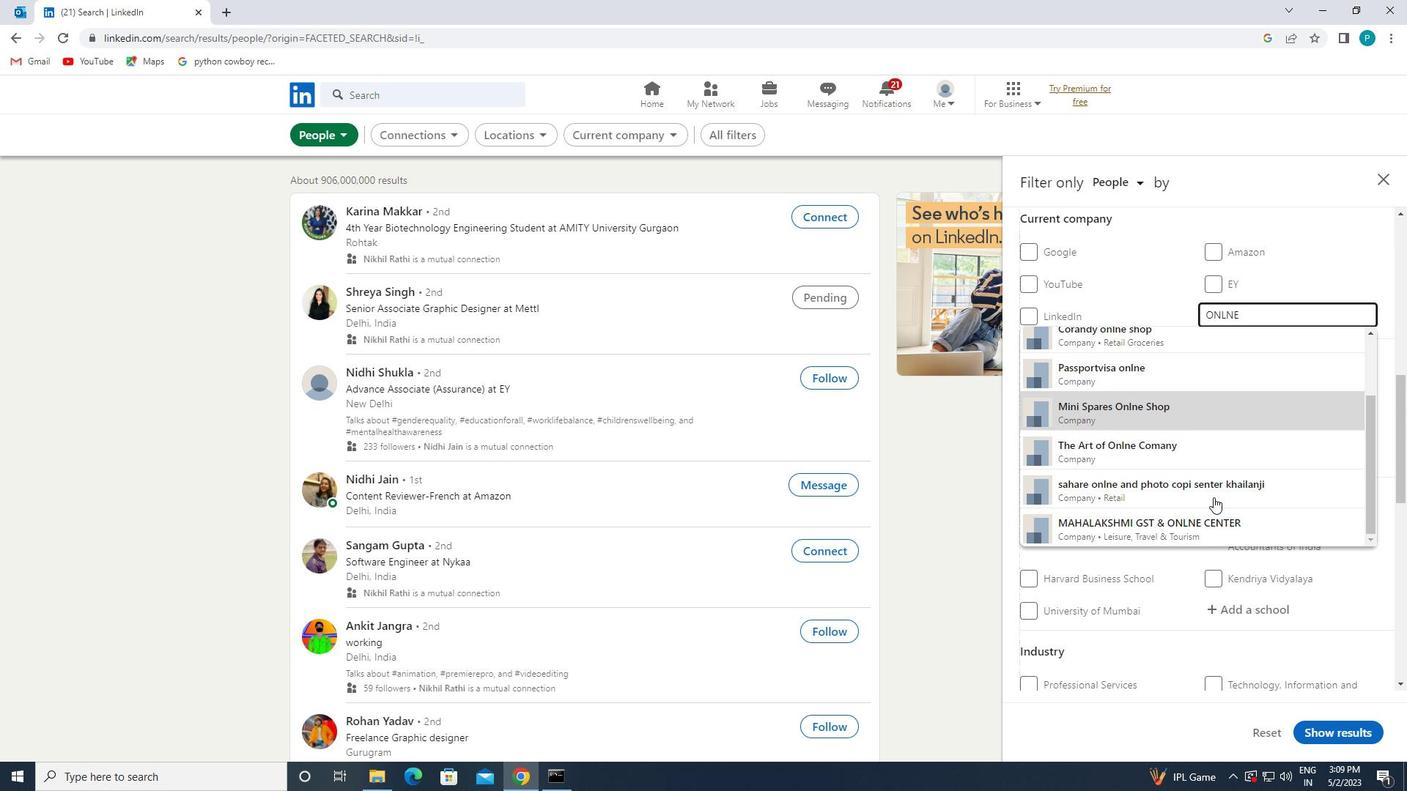 
Action: Mouse scrolled (1214, 498) with delta (0, 0)
Screenshot: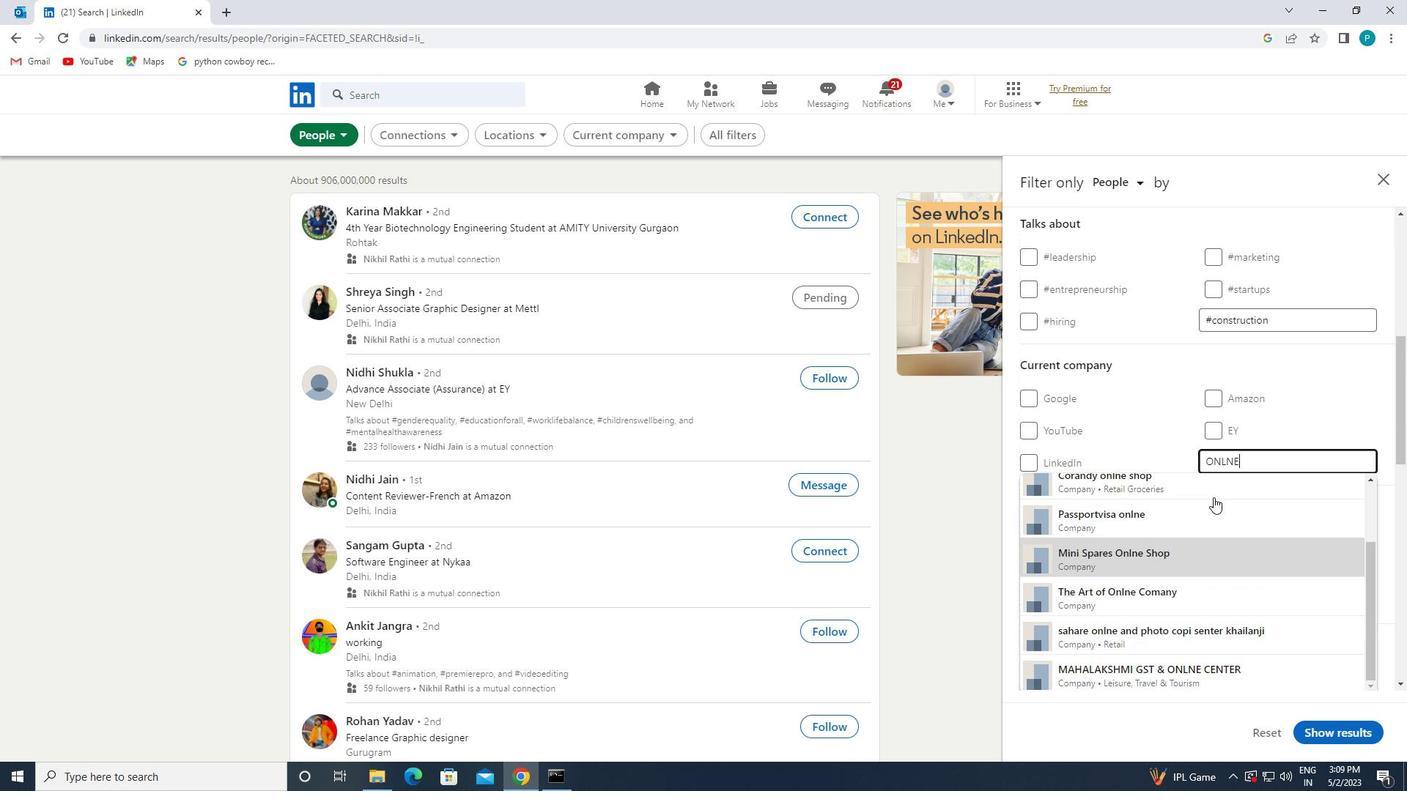 
Action: Mouse scrolled (1214, 498) with delta (0, 0)
Screenshot: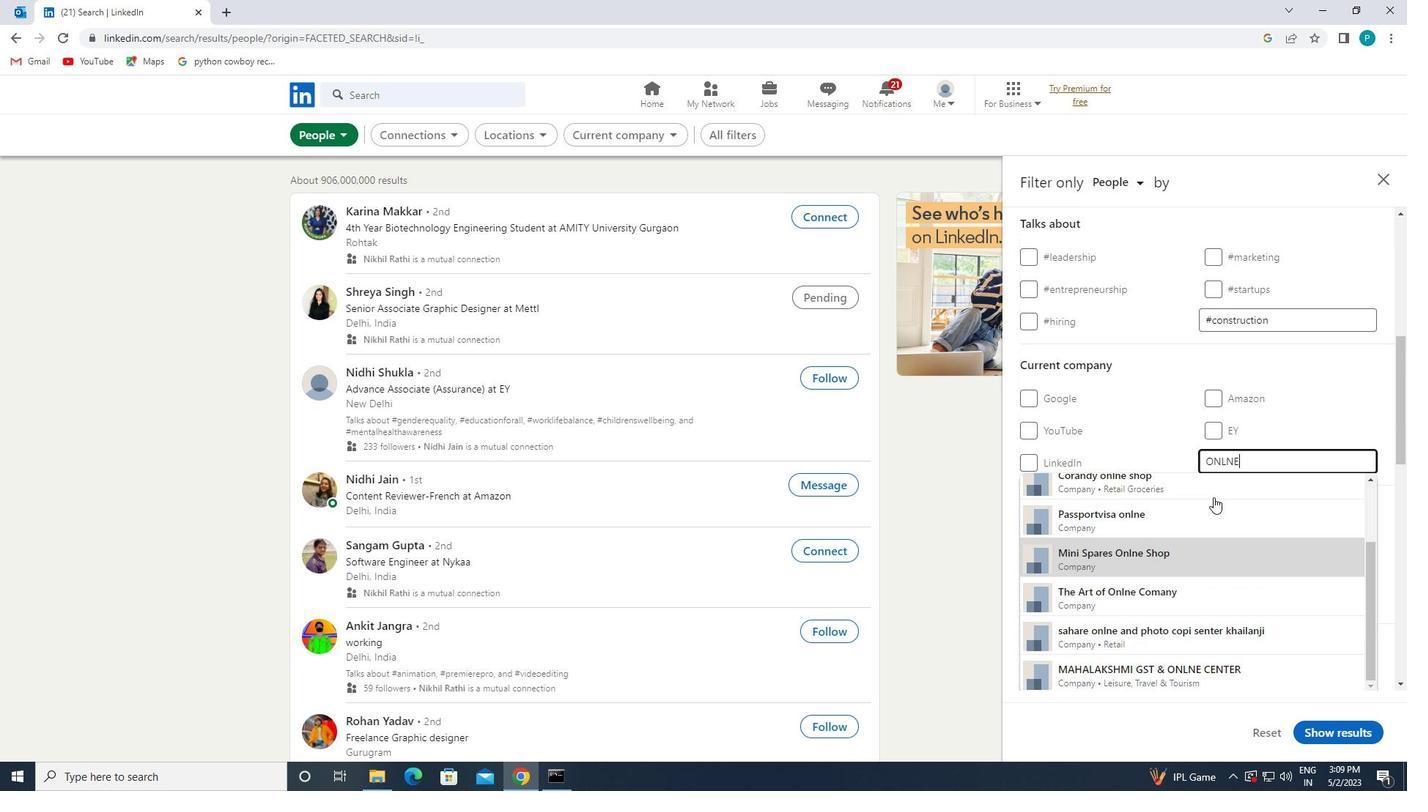 
Action: Mouse scrolled (1214, 498) with delta (0, 0)
Screenshot: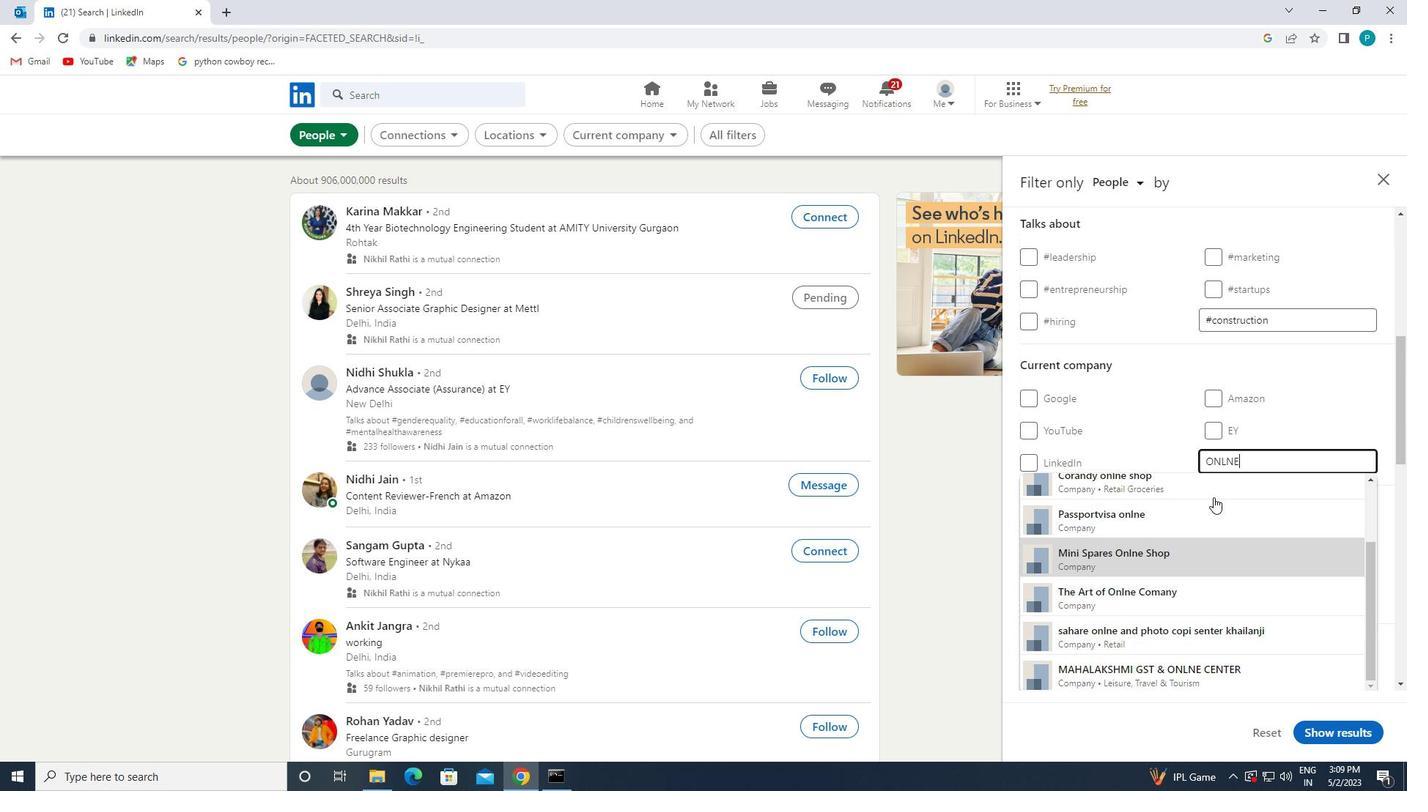 
Action: Mouse moved to (1220, 500)
Screenshot: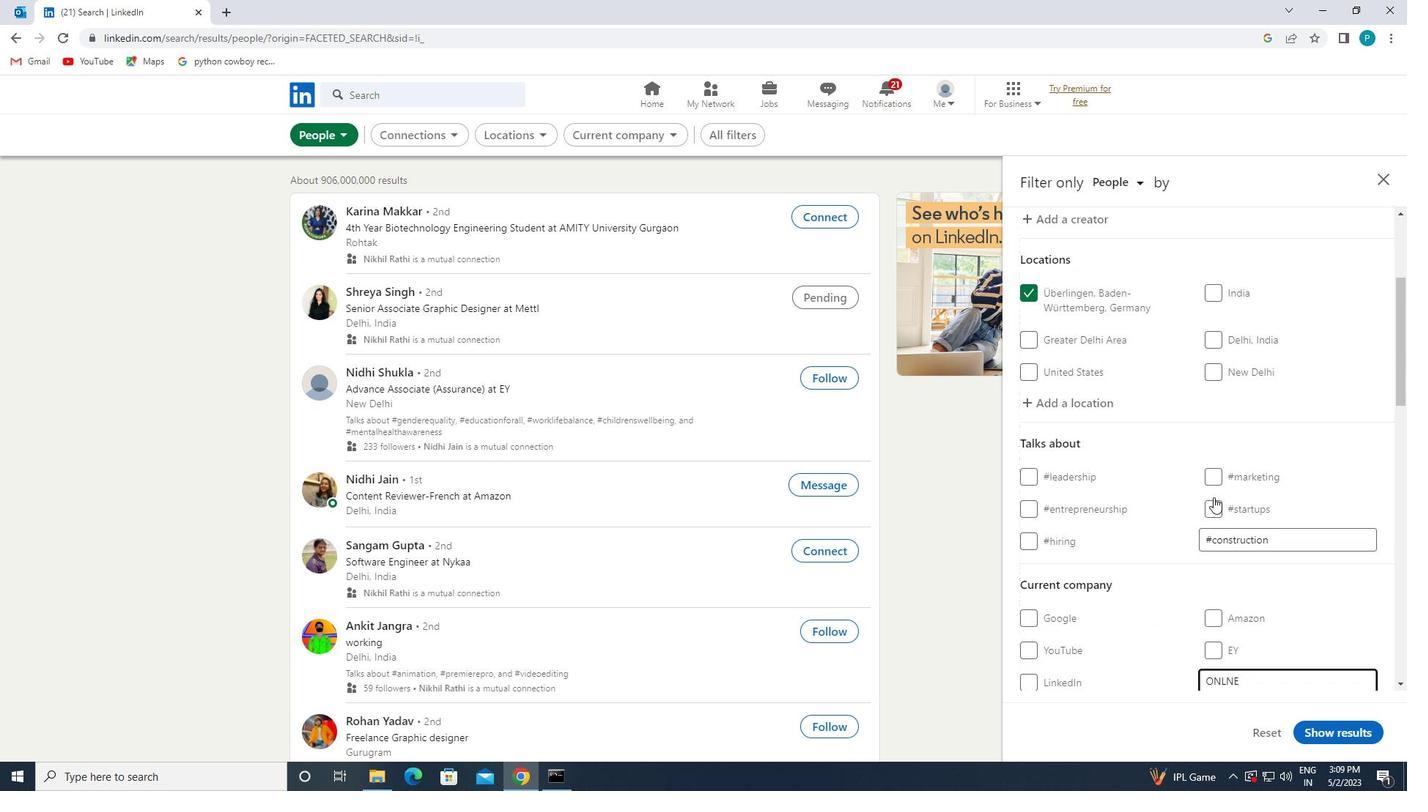 
Action: Mouse scrolled (1220, 499) with delta (0, 0)
Screenshot: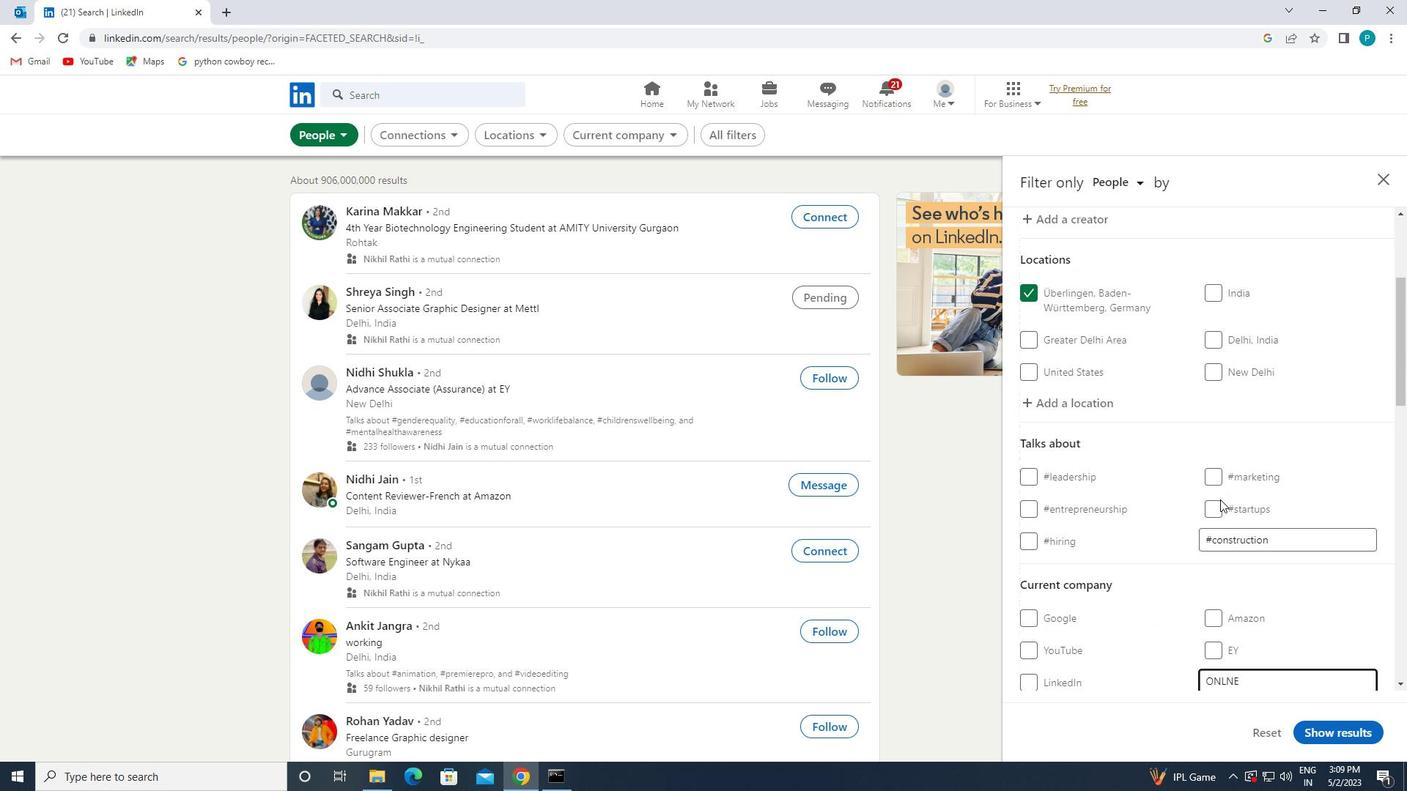 
Action: Mouse moved to (1282, 618)
Screenshot: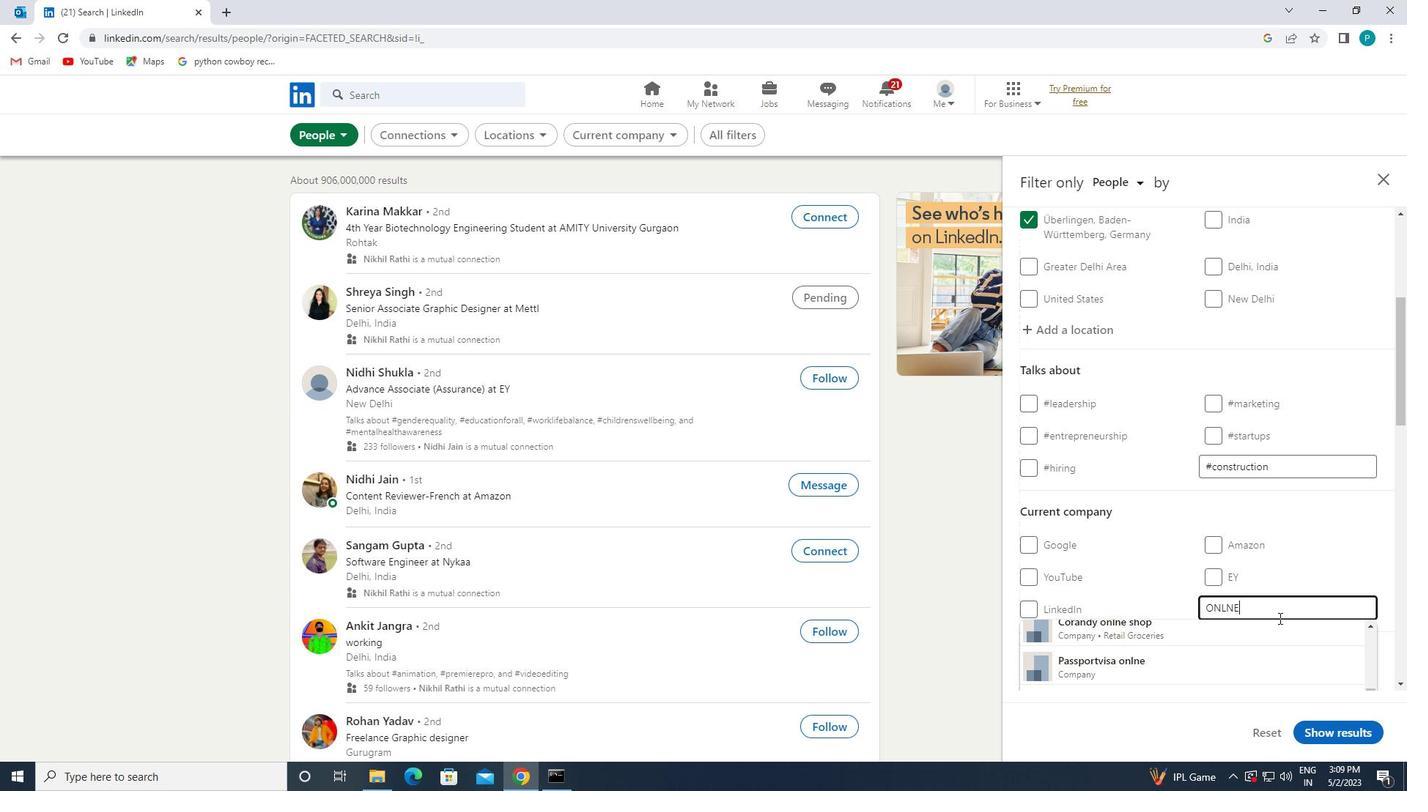 
Action: Key pressed <Key.space>WORK
Screenshot: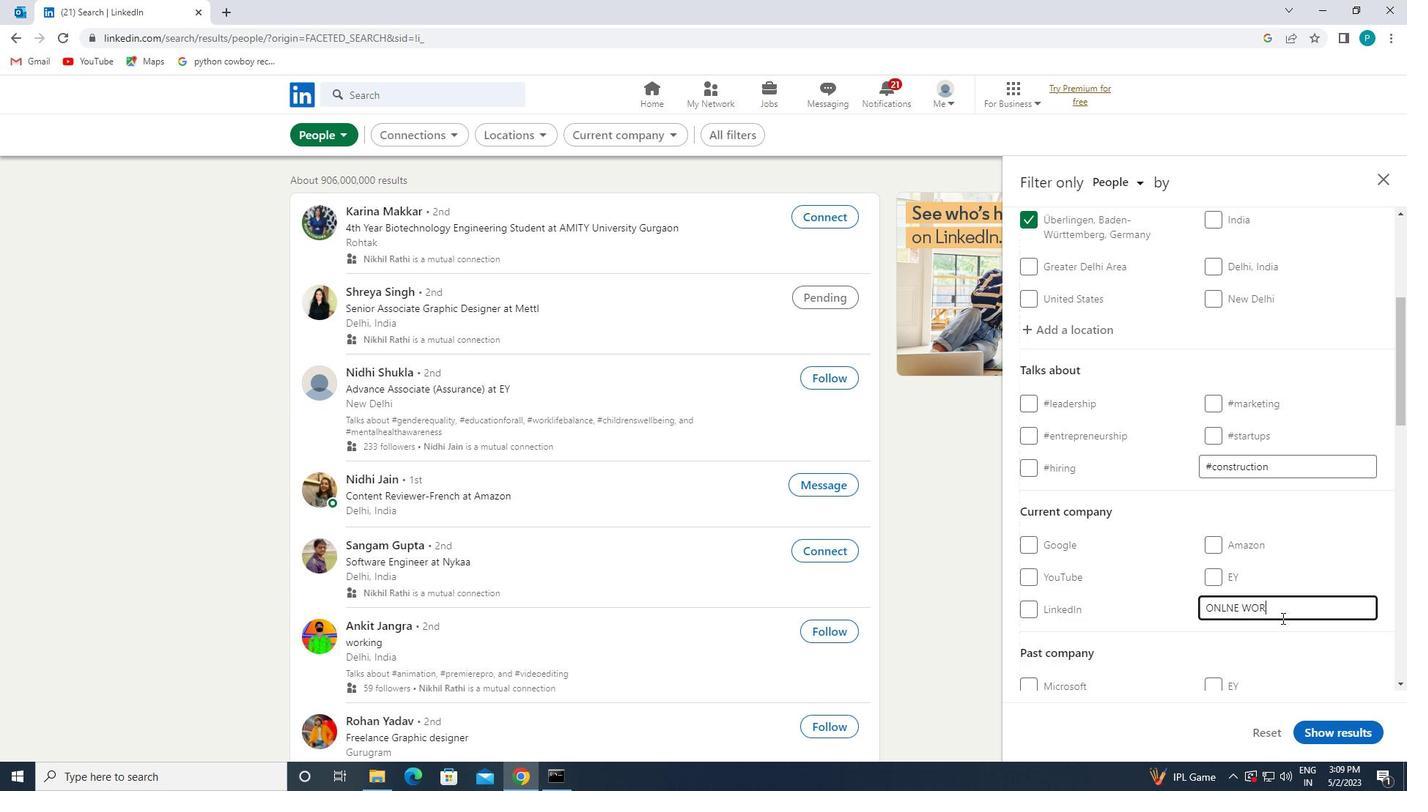 
Action: Mouse moved to (1224, 609)
Screenshot: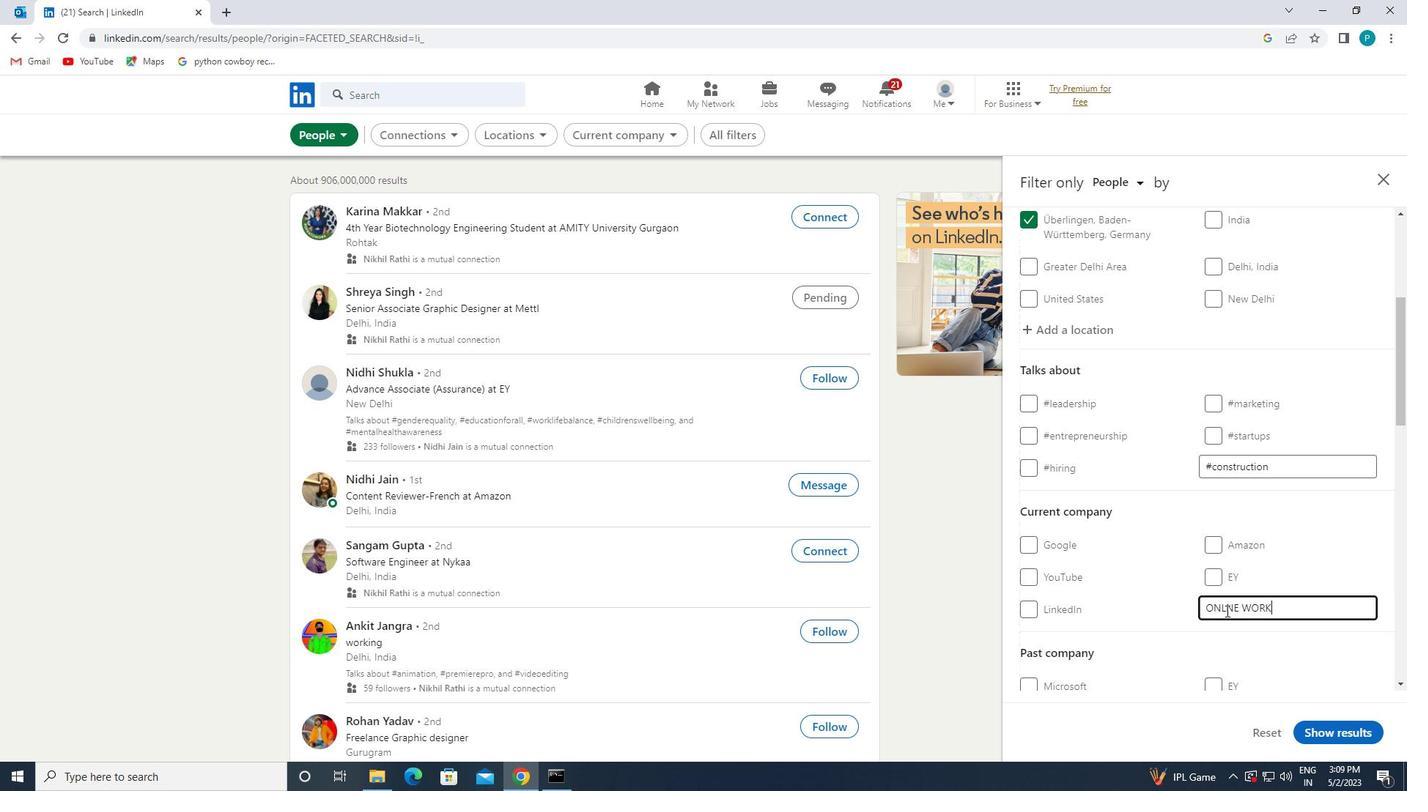 
Action: Mouse pressed left at (1224, 609)
Screenshot: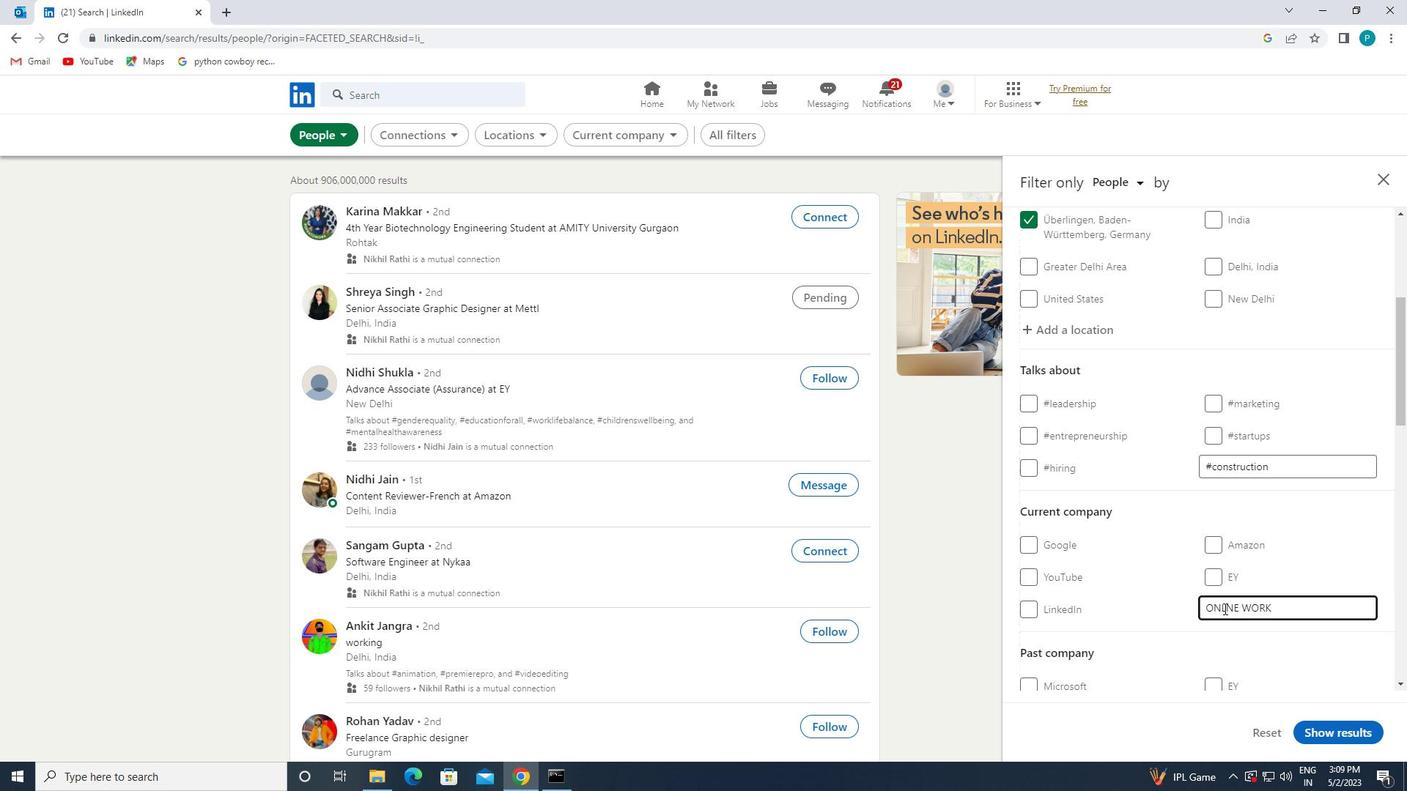 
Action: Key pressed I
Screenshot: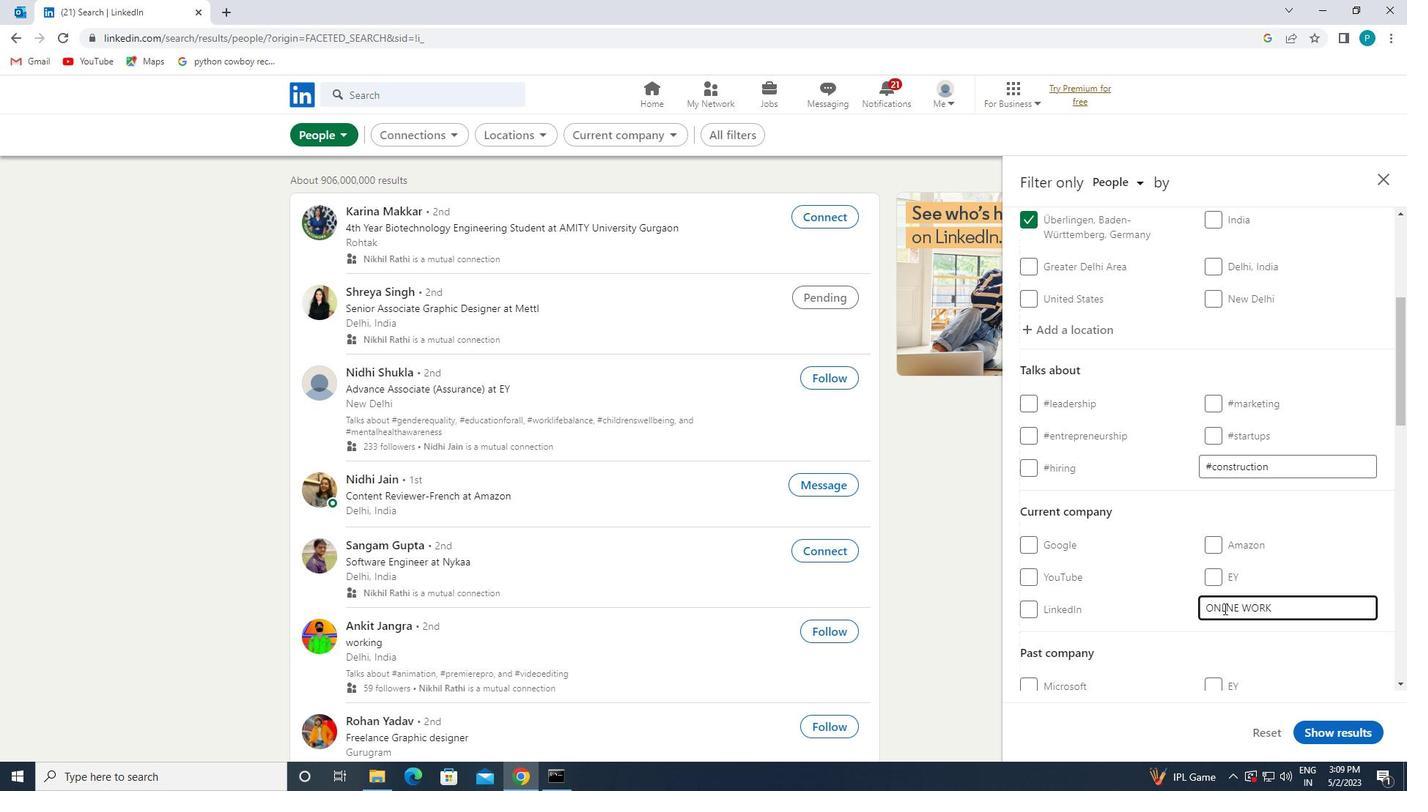 
Action: Mouse moved to (1272, 607)
Screenshot: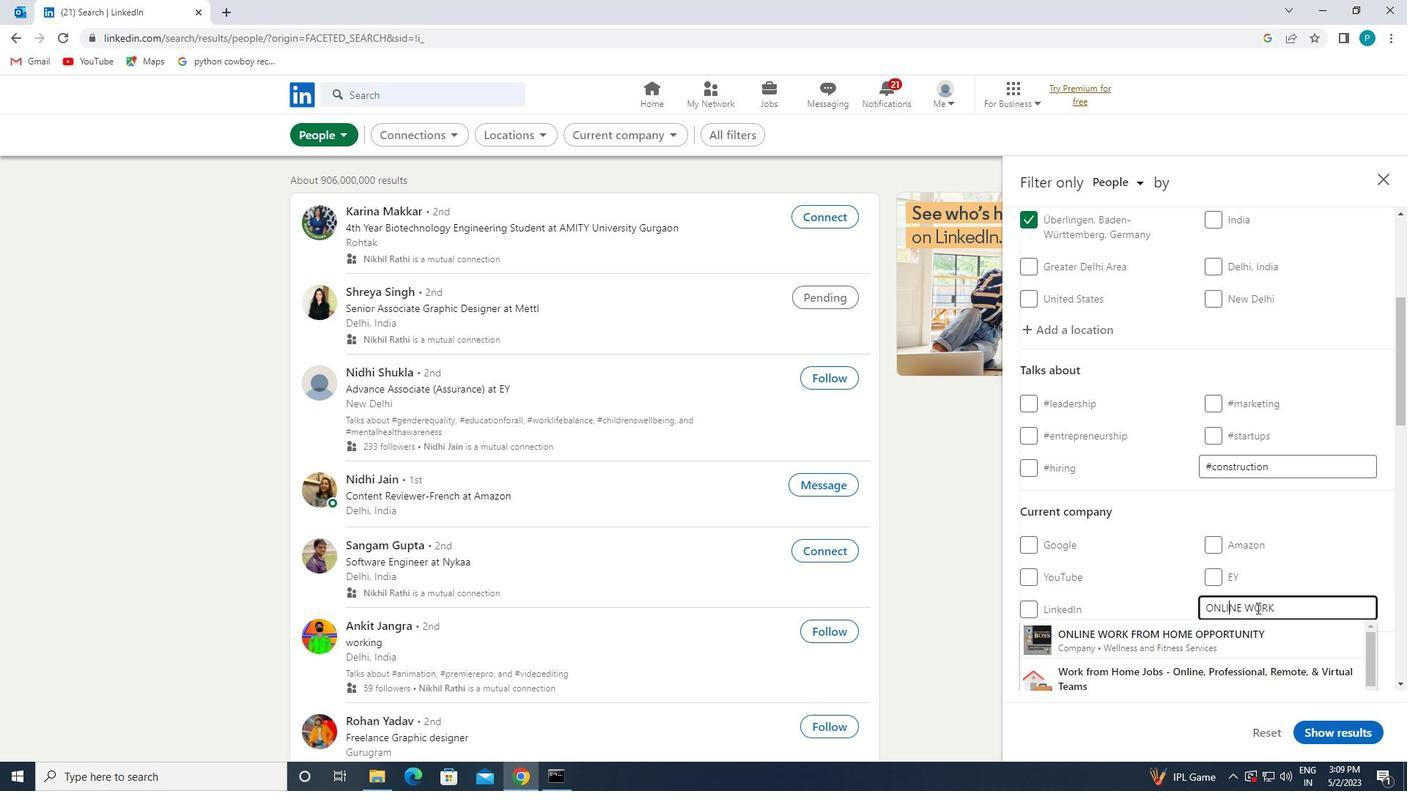 
Action: Mouse scrolled (1272, 607) with delta (0, 0)
Screenshot: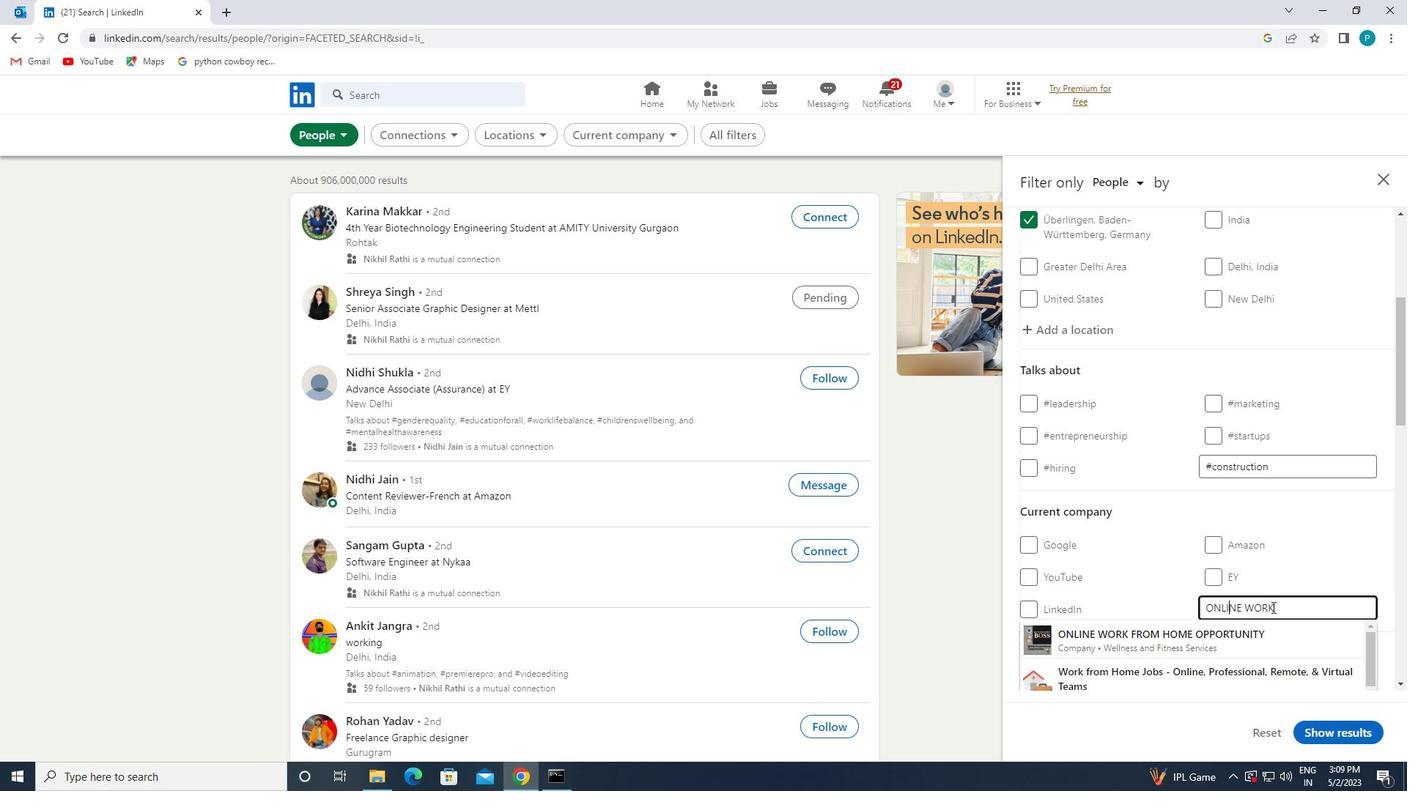
Action: Mouse moved to (1194, 571)
Screenshot: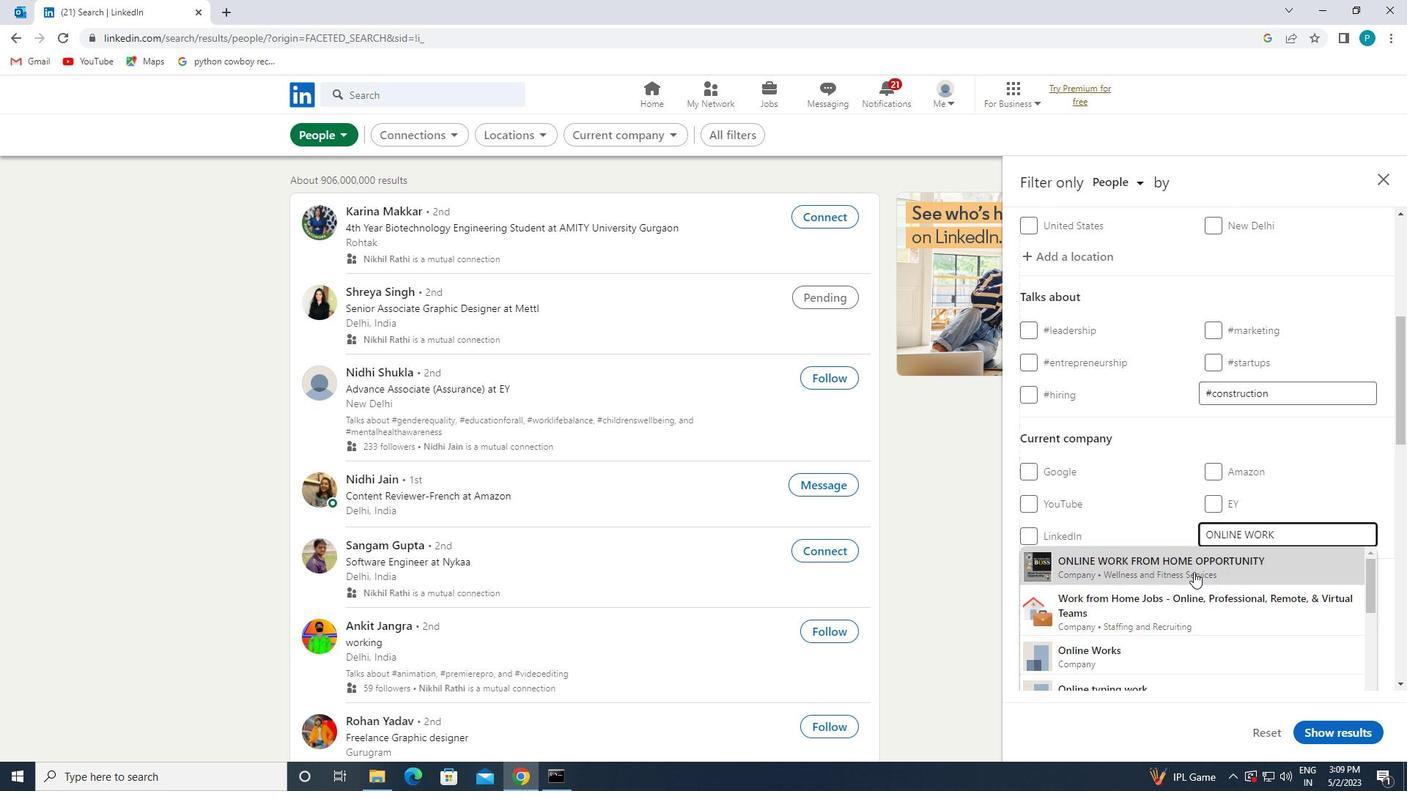 
Action: Mouse pressed left at (1194, 571)
Screenshot: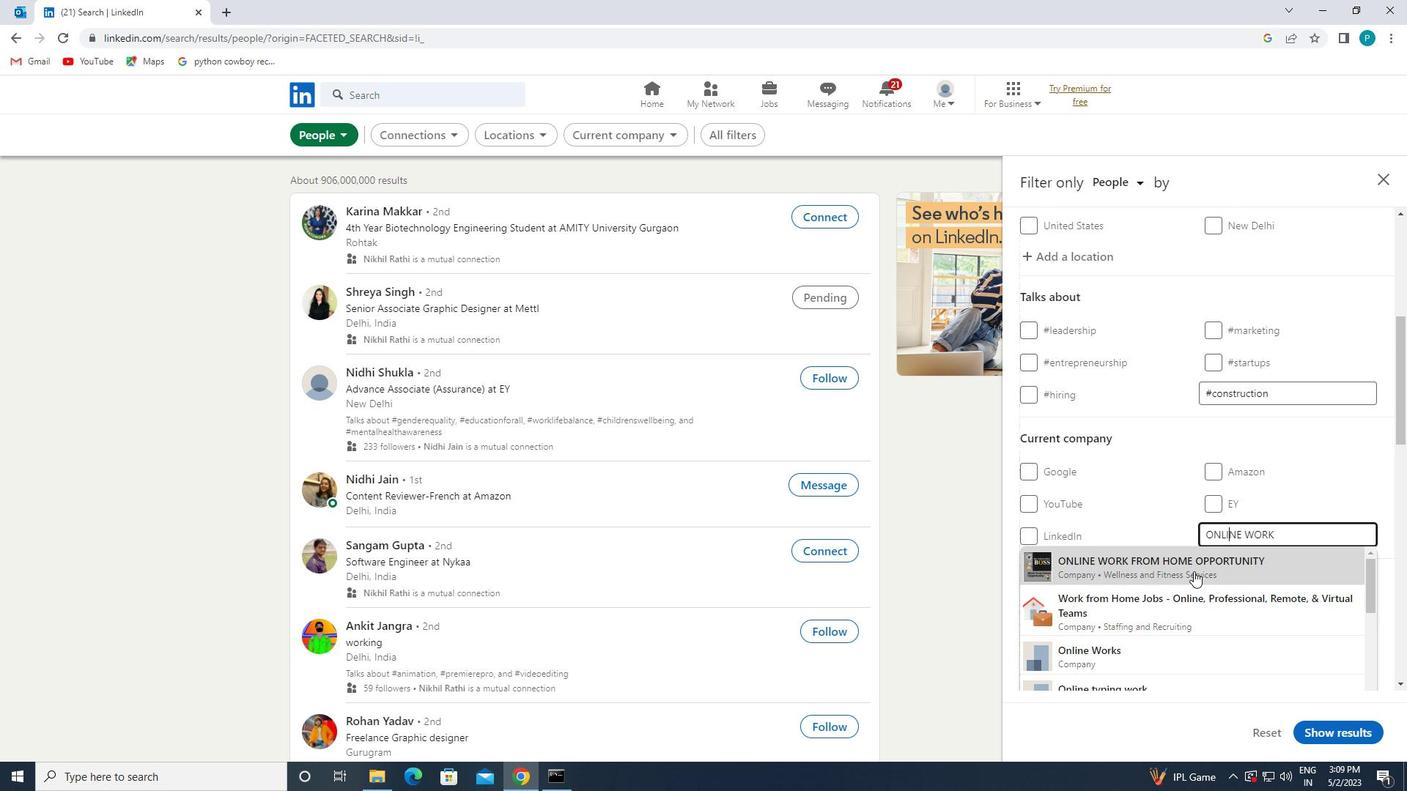 
Action: Mouse scrolled (1194, 571) with delta (0, 0)
Screenshot: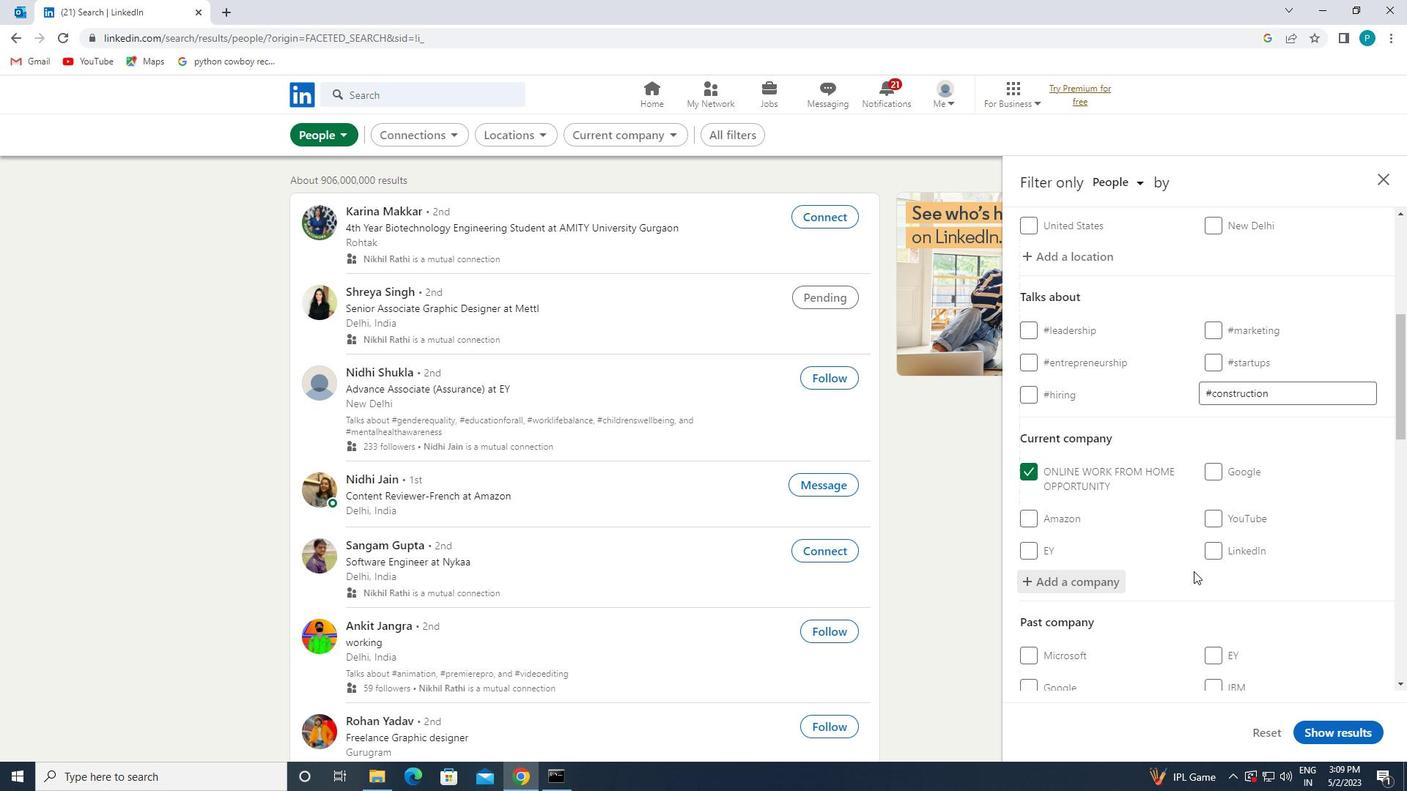 
Action: Mouse scrolled (1194, 571) with delta (0, 0)
Screenshot: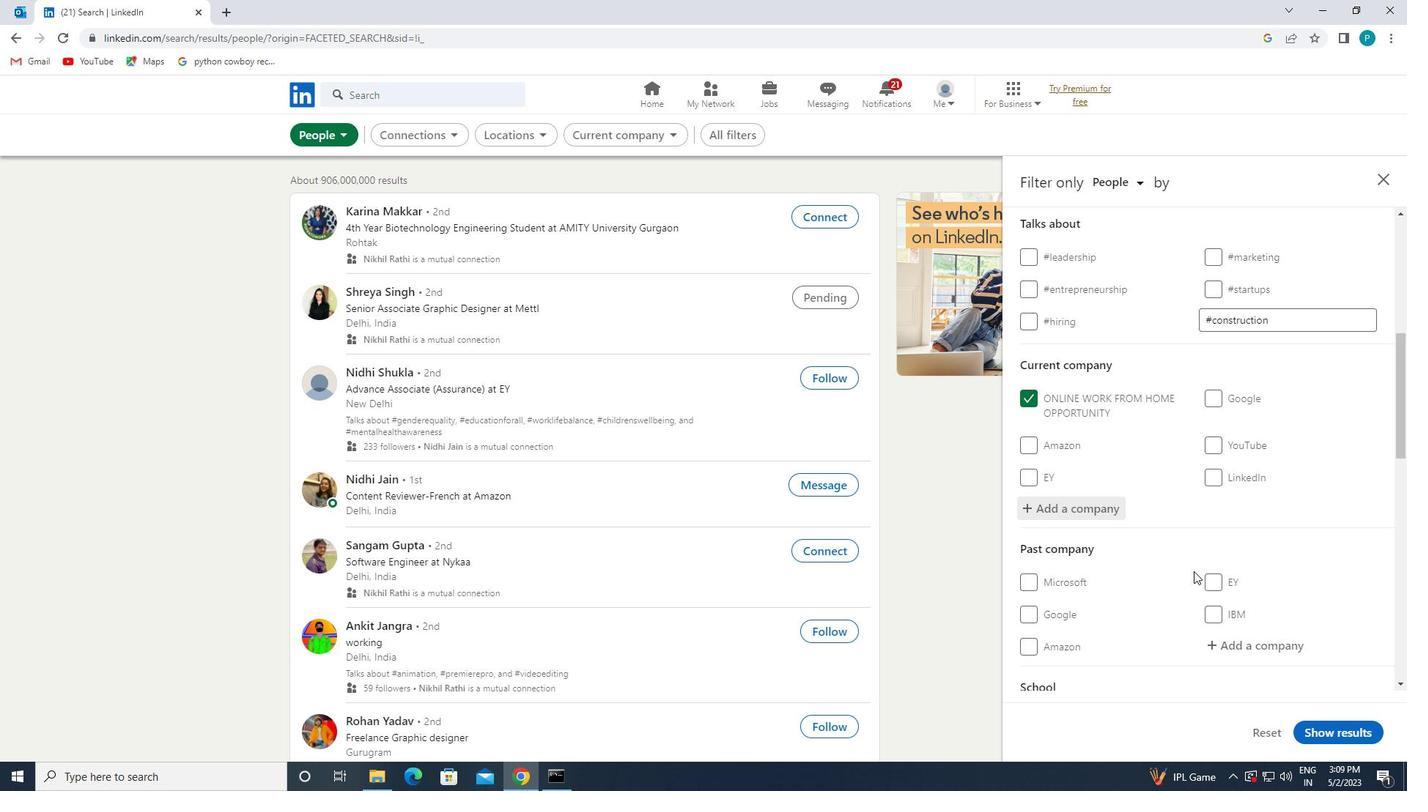 
Action: Mouse moved to (1219, 565)
Screenshot: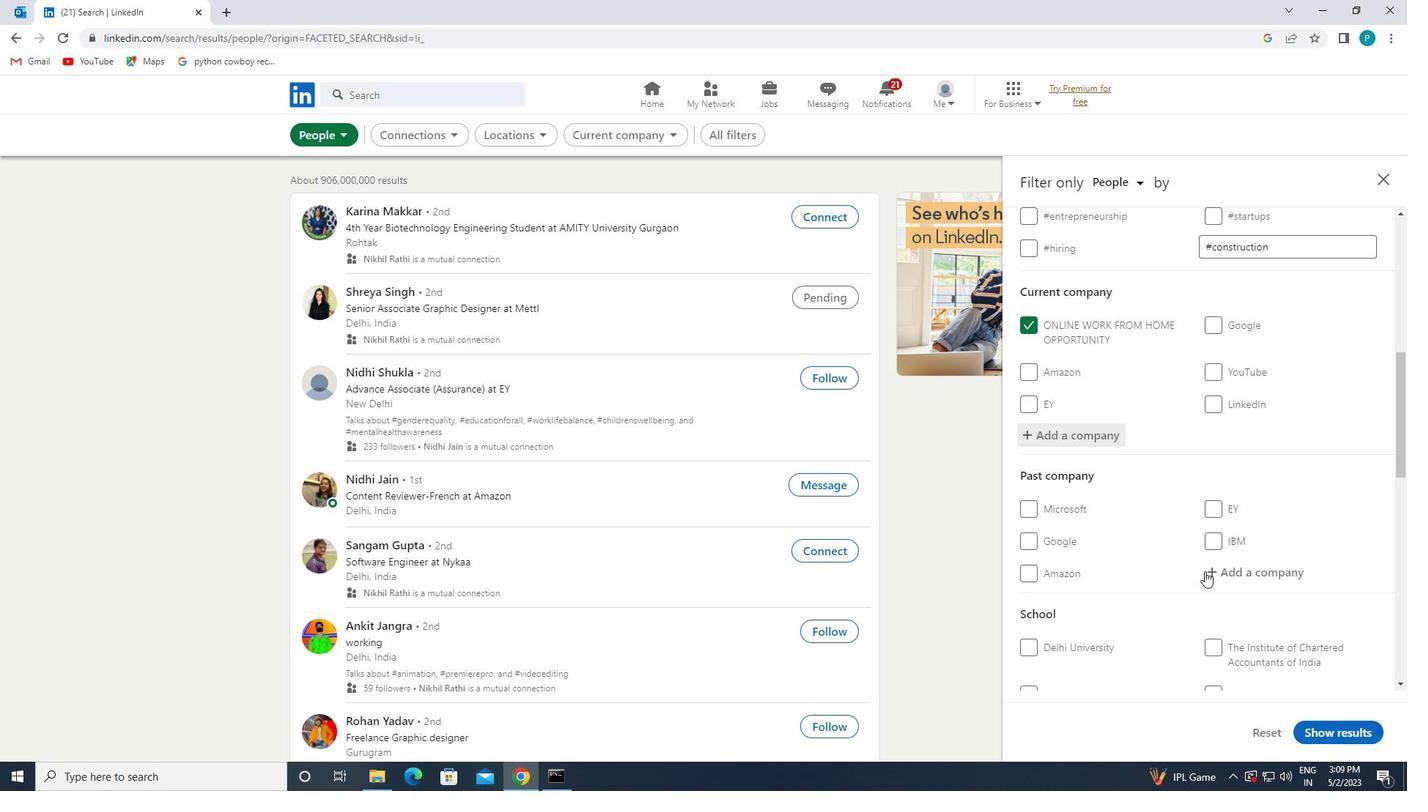 
Action: Mouse scrolled (1219, 564) with delta (0, 0)
Screenshot: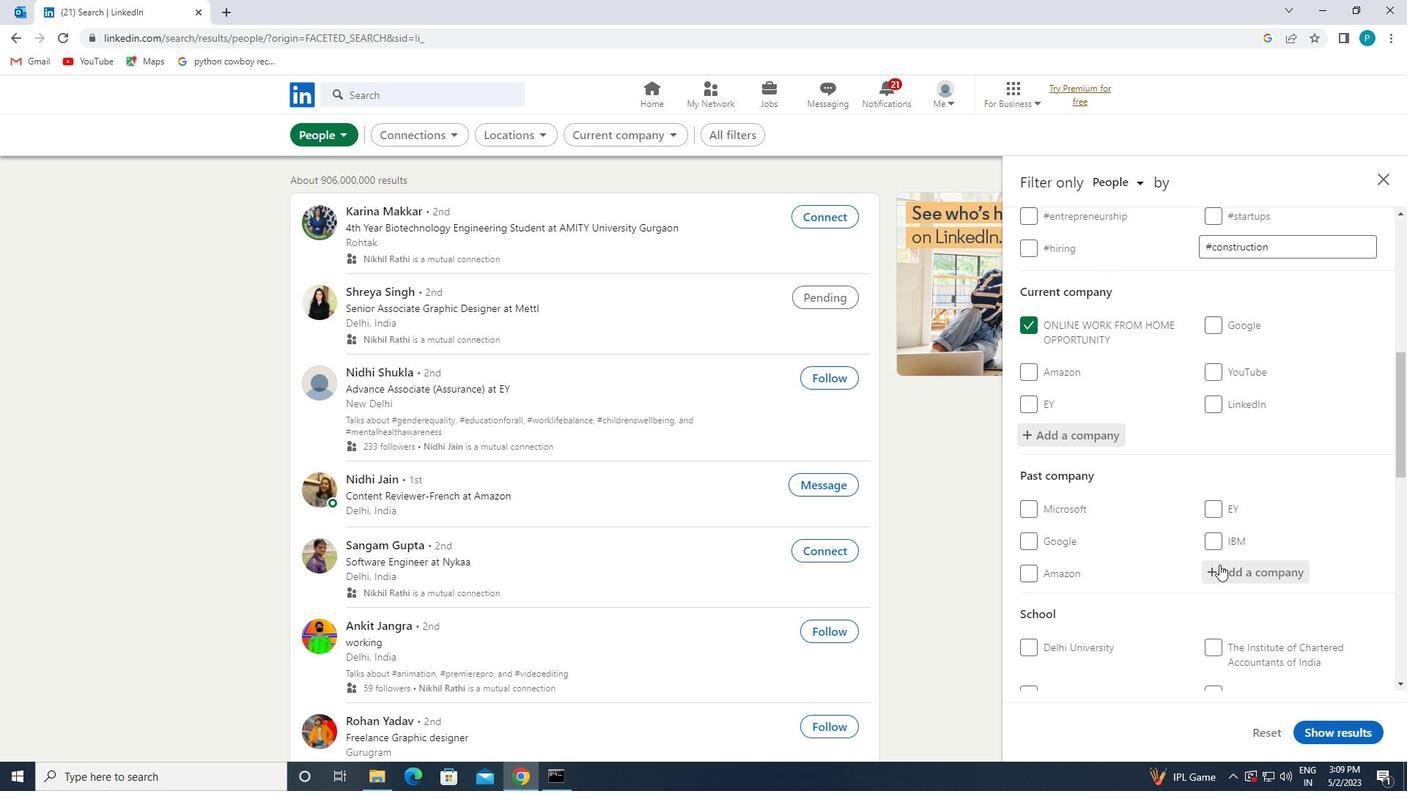 
Action: Mouse scrolled (1219, 564) with delta (0, 0)
Screenshot: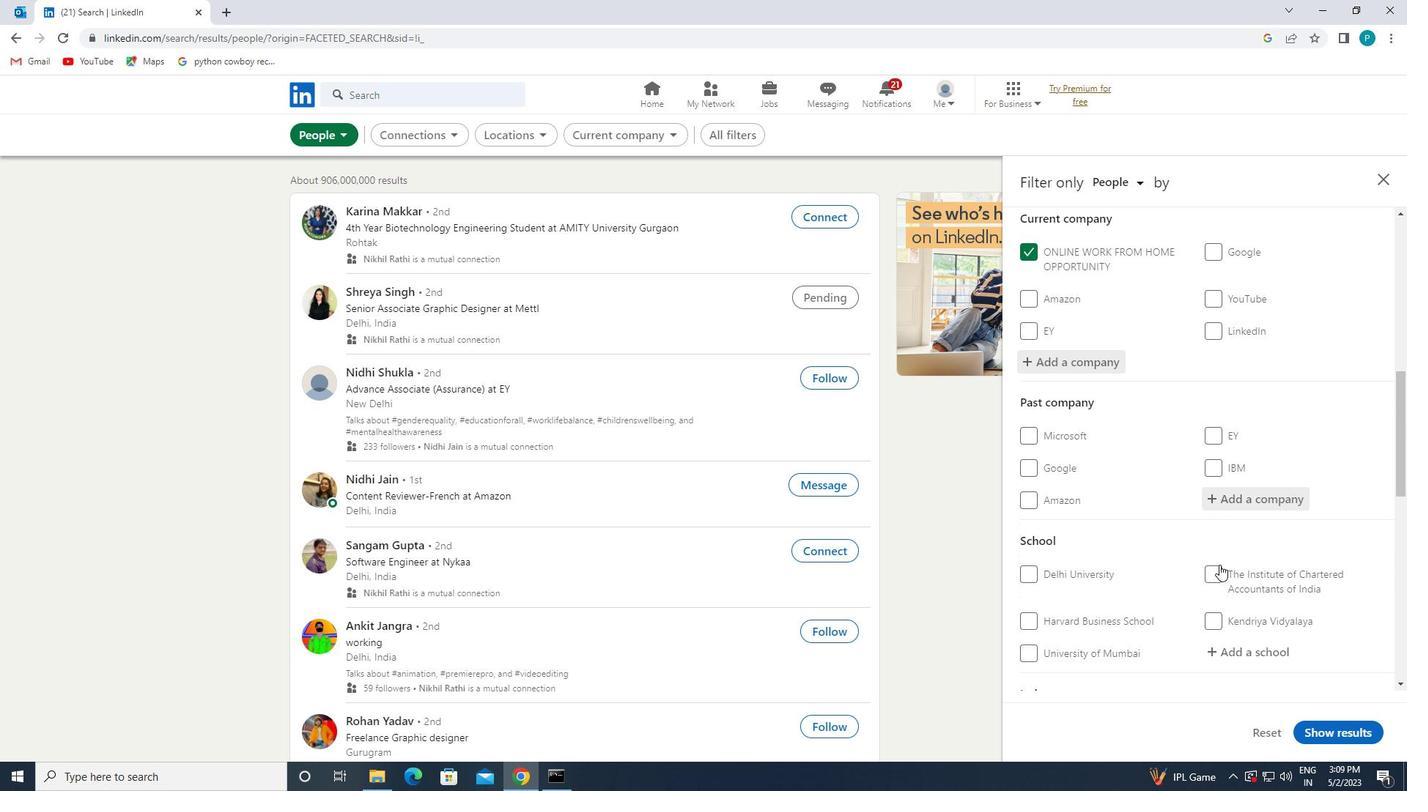 
Action: Mouse moved to (1229, 568)
Screenshot: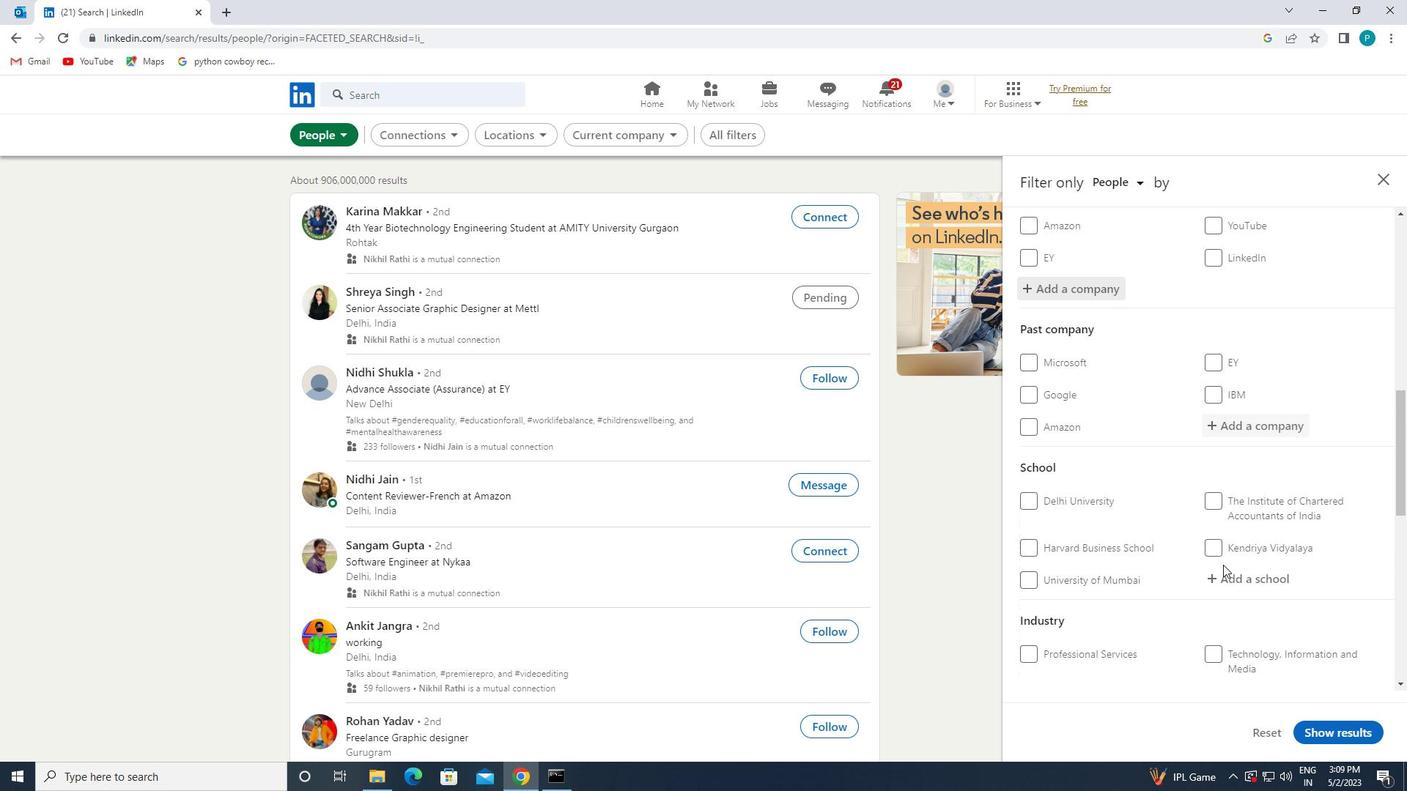
Action: Mouse pressed left at (1229, 568)
Screenshot: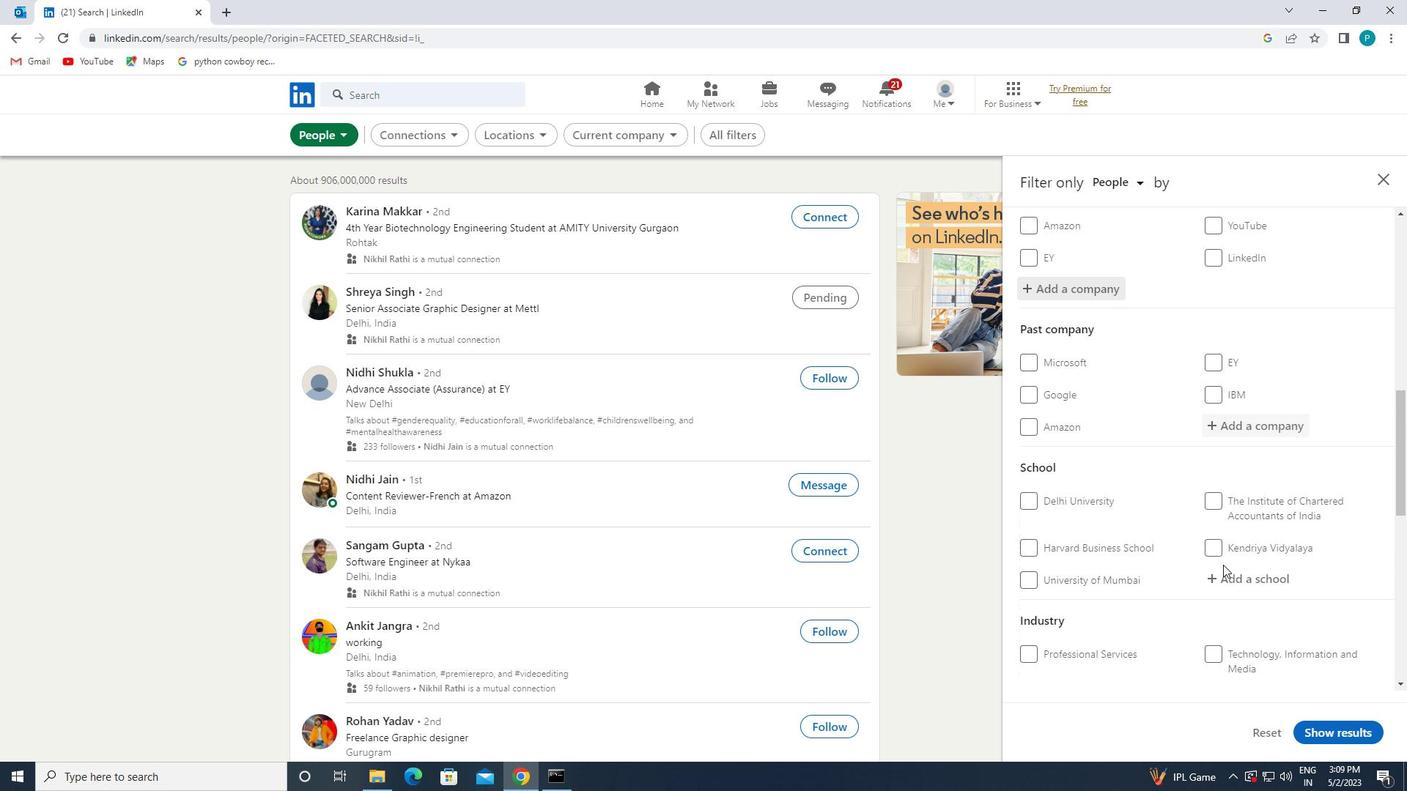 
Action: Key pressed BSI
Screenshot: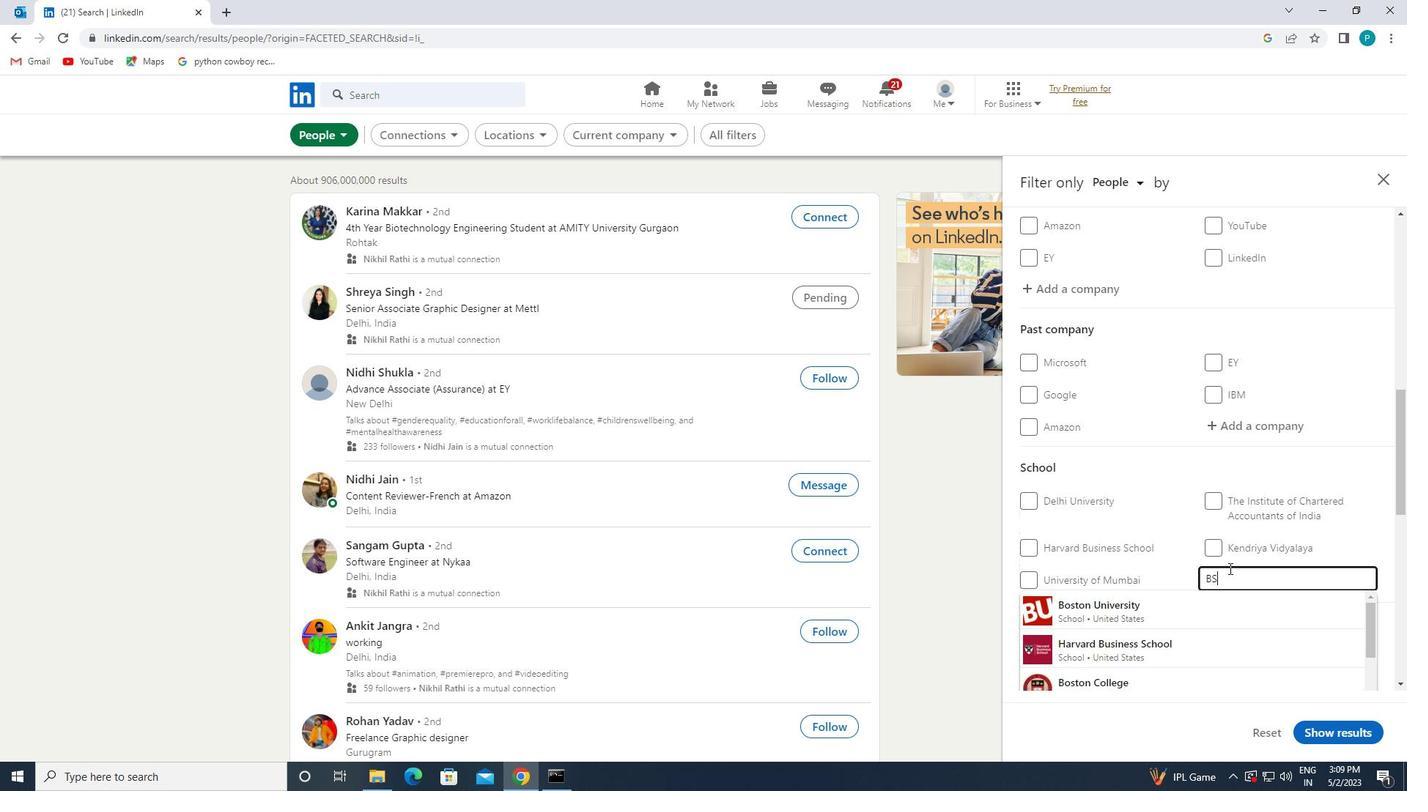 
Action: Mouse moved to (1202, 598)
Screenshot: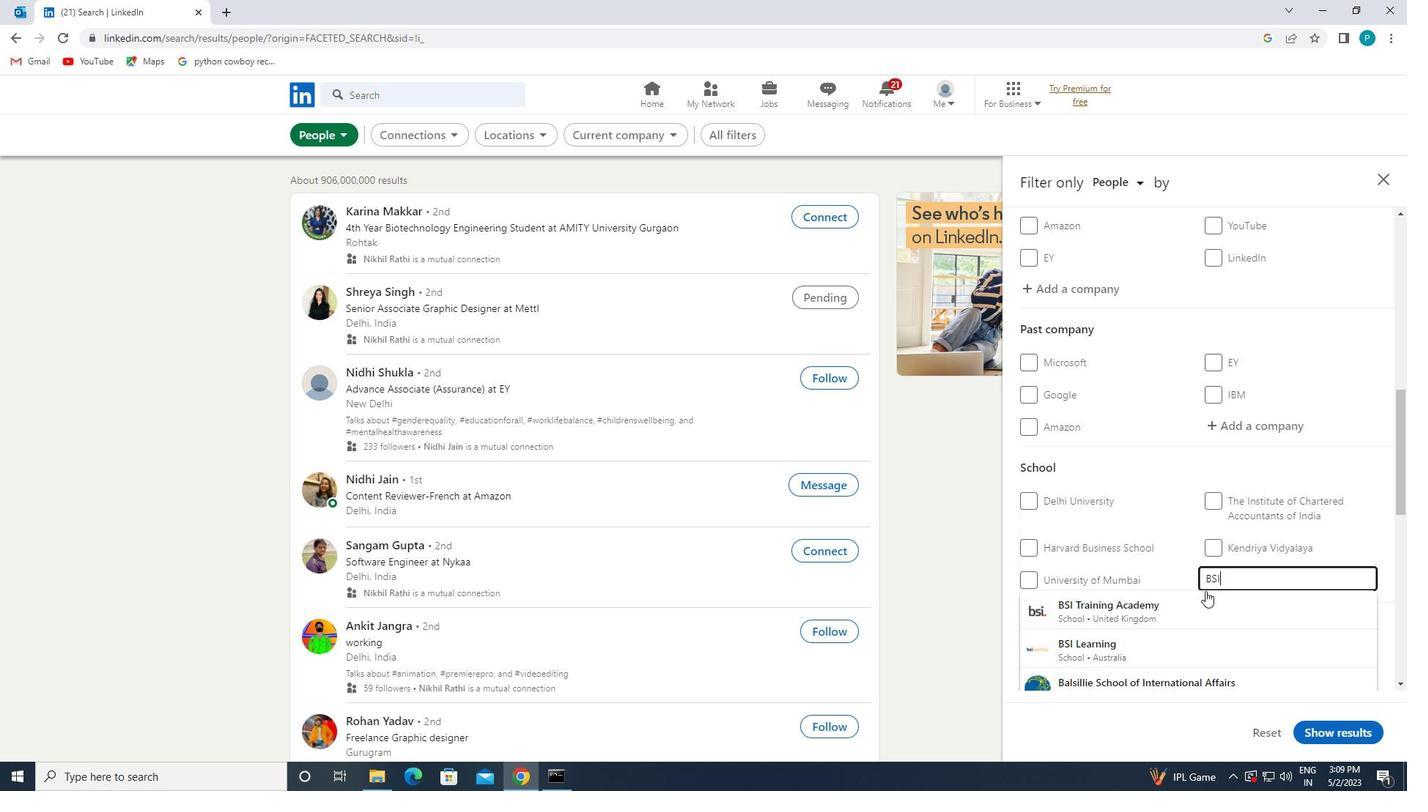 
Action: Mouse pressed left at (1202, 598)
Screenshot: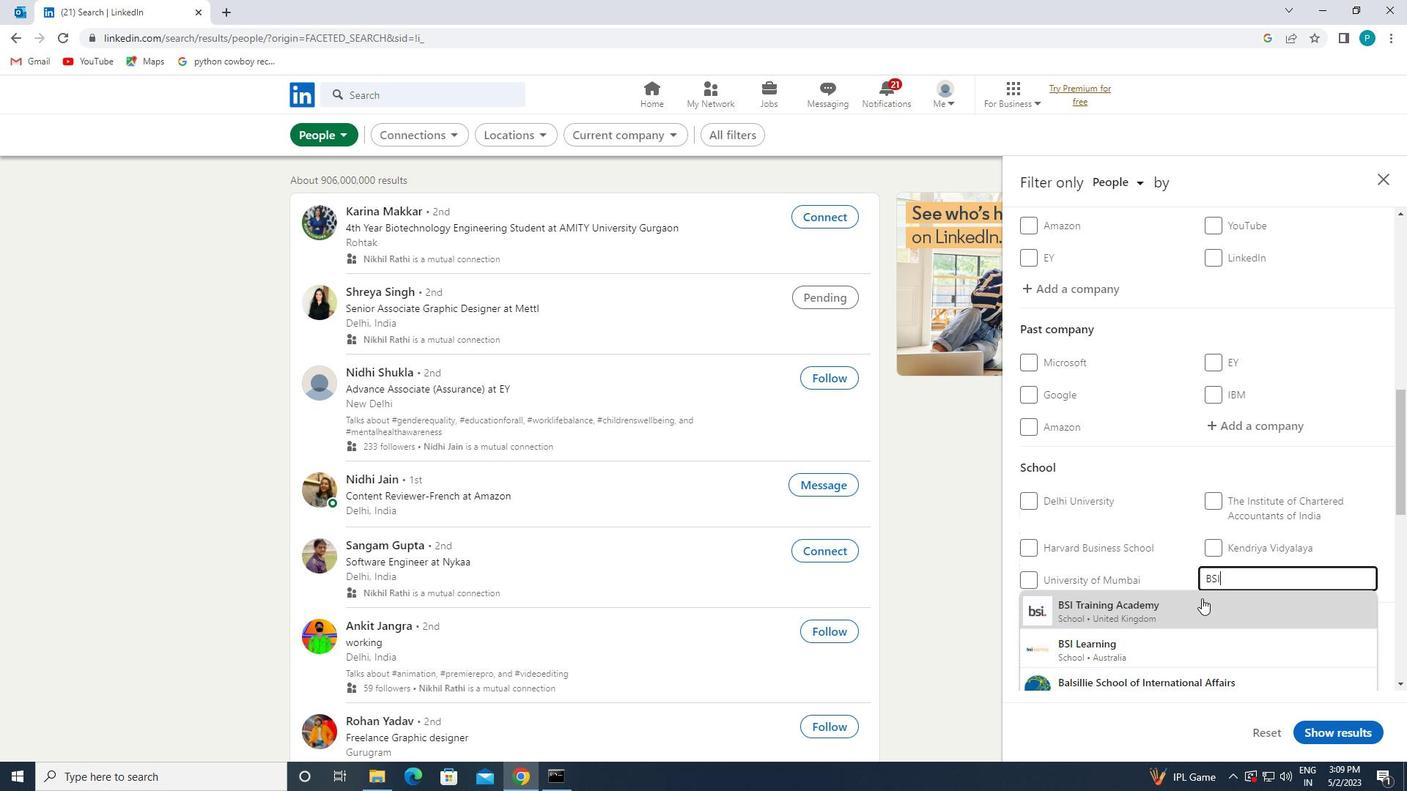 
Action: Mouse scrolled (1202, 598) with delta (0, 0)
Screenshot: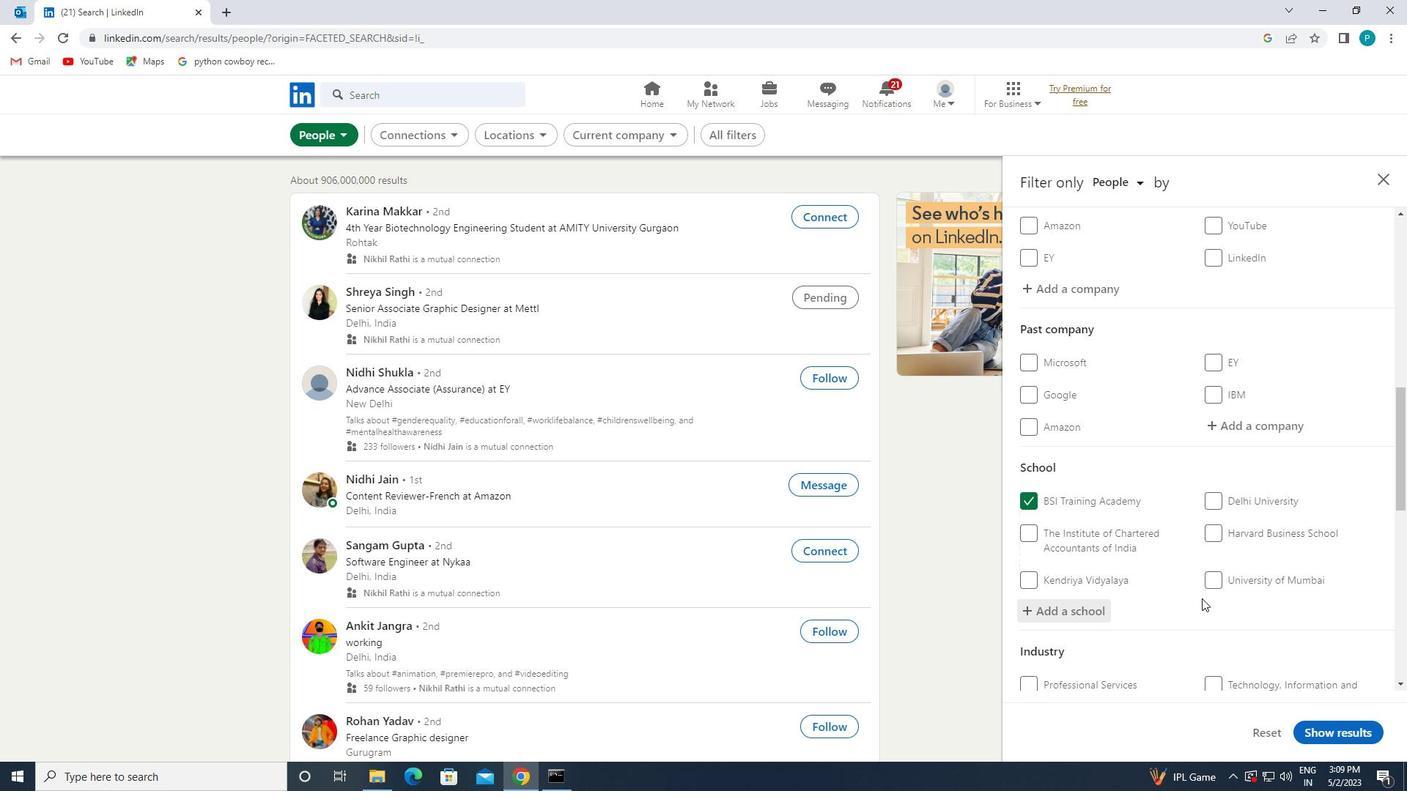
Action: Mouse scrolled (1202, 598) with delta (0, 0)
Screenshot: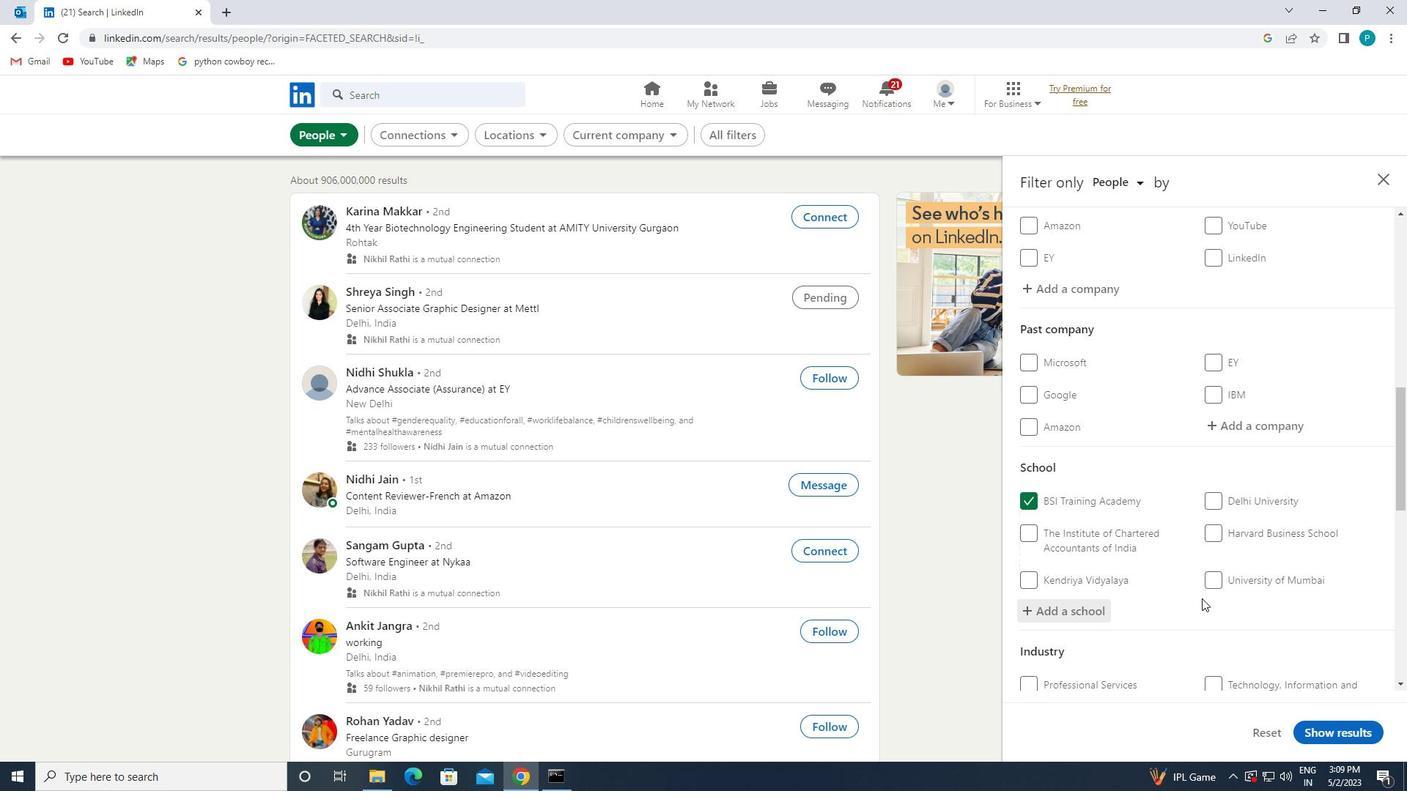 
Action: Mouse moved to (1214, 604)
Screenshot: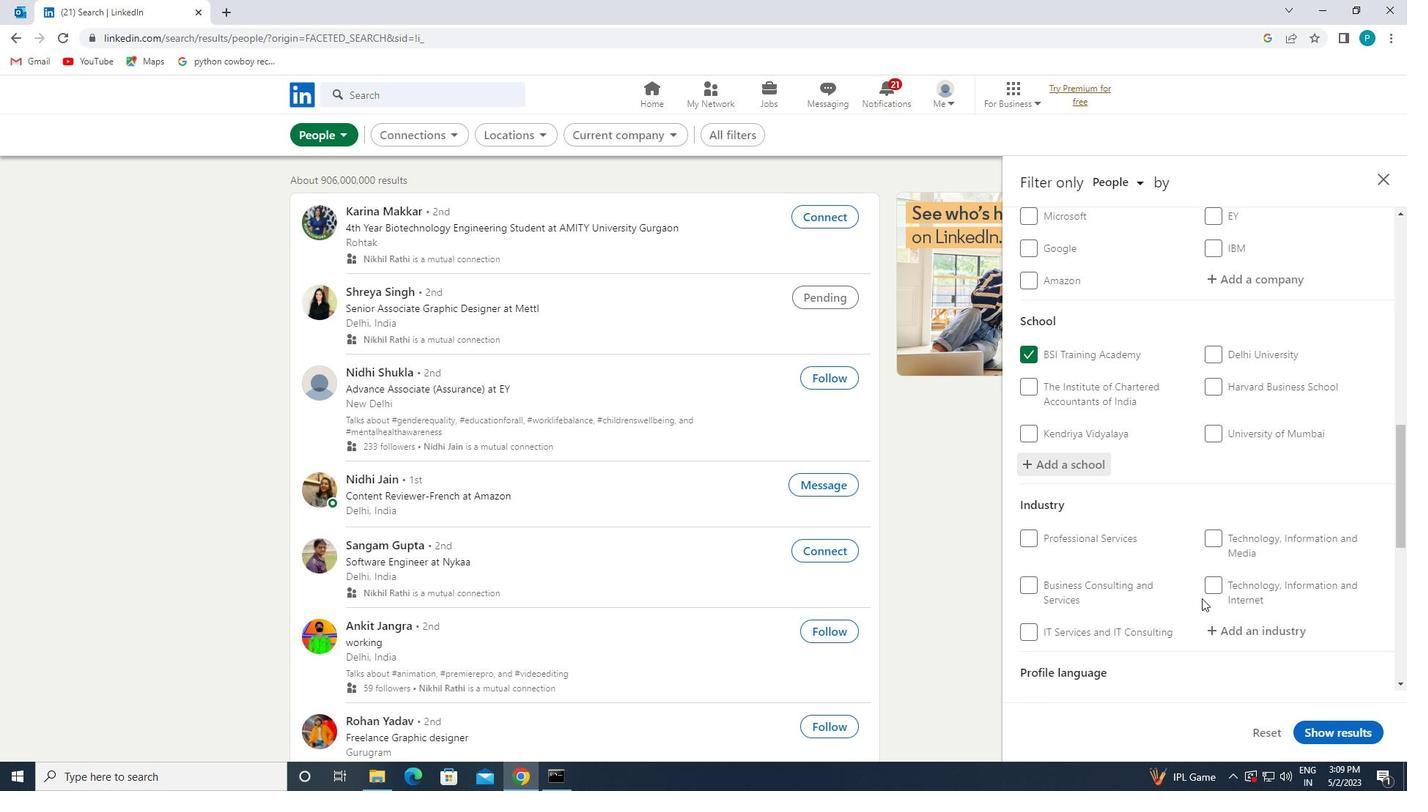 
Action: Mouse scrolled (1214, 603) with delta (0, 0)
Screenshot: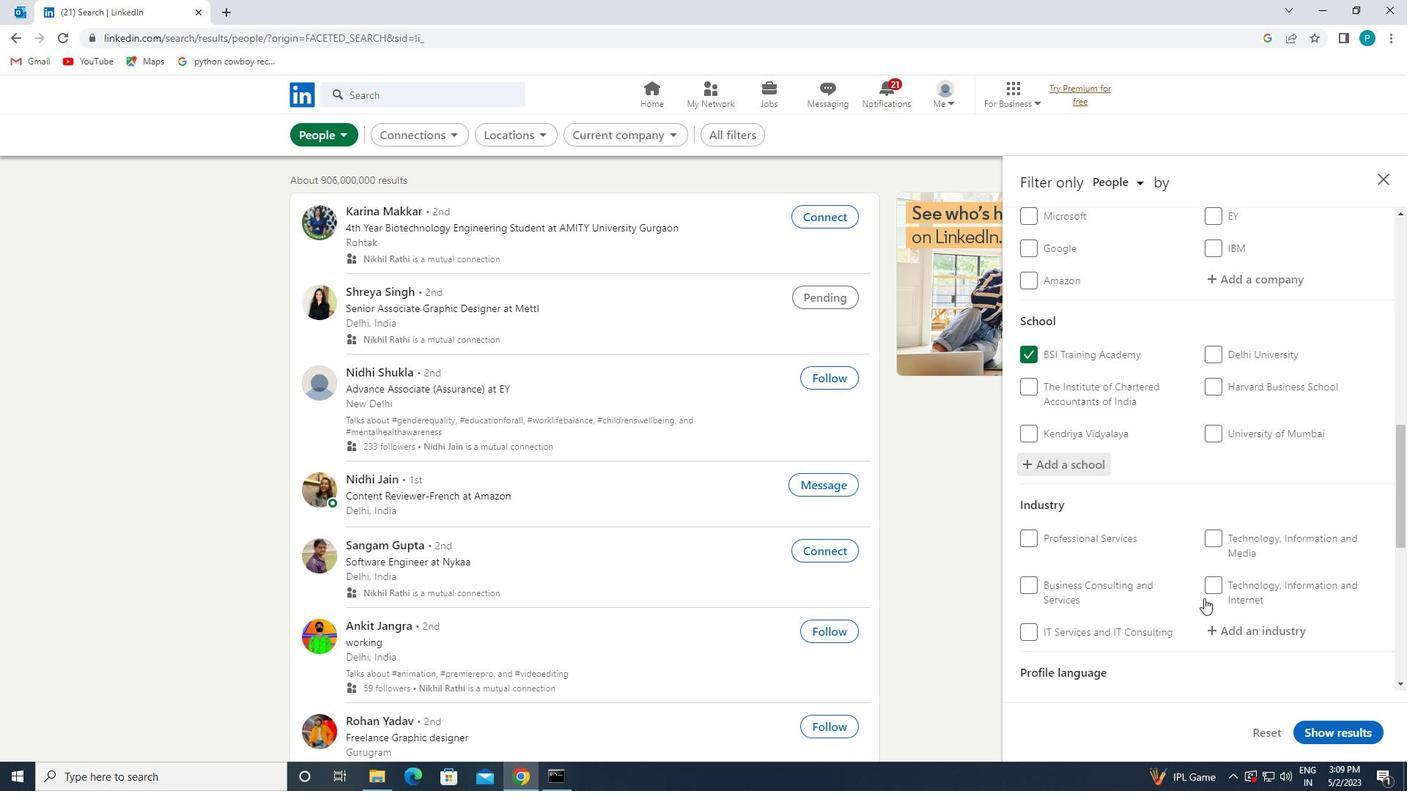 
Action: Mouse moved to (1219, 563)
Screenshot: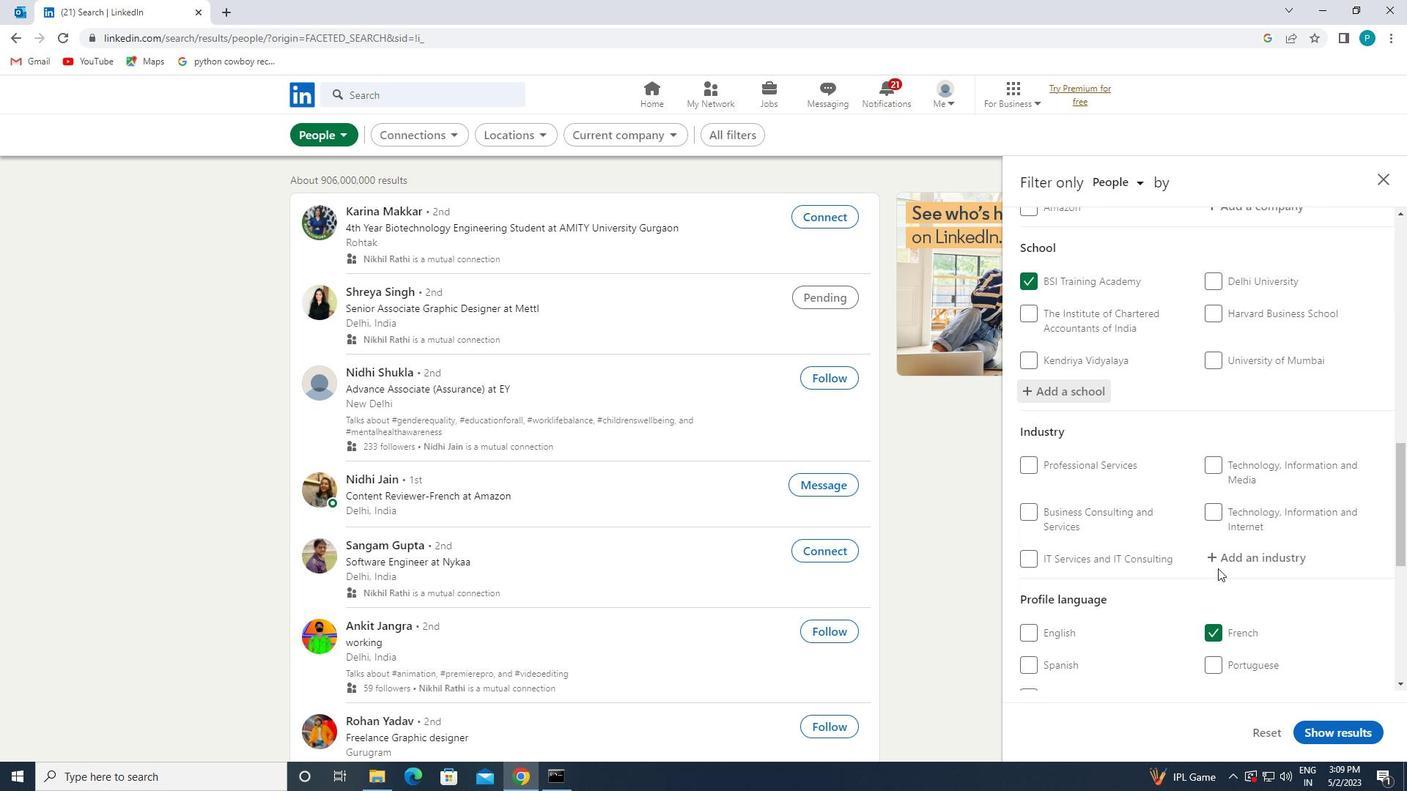 
Action: Mouse pressed left at (1219, 563)
Screenshot: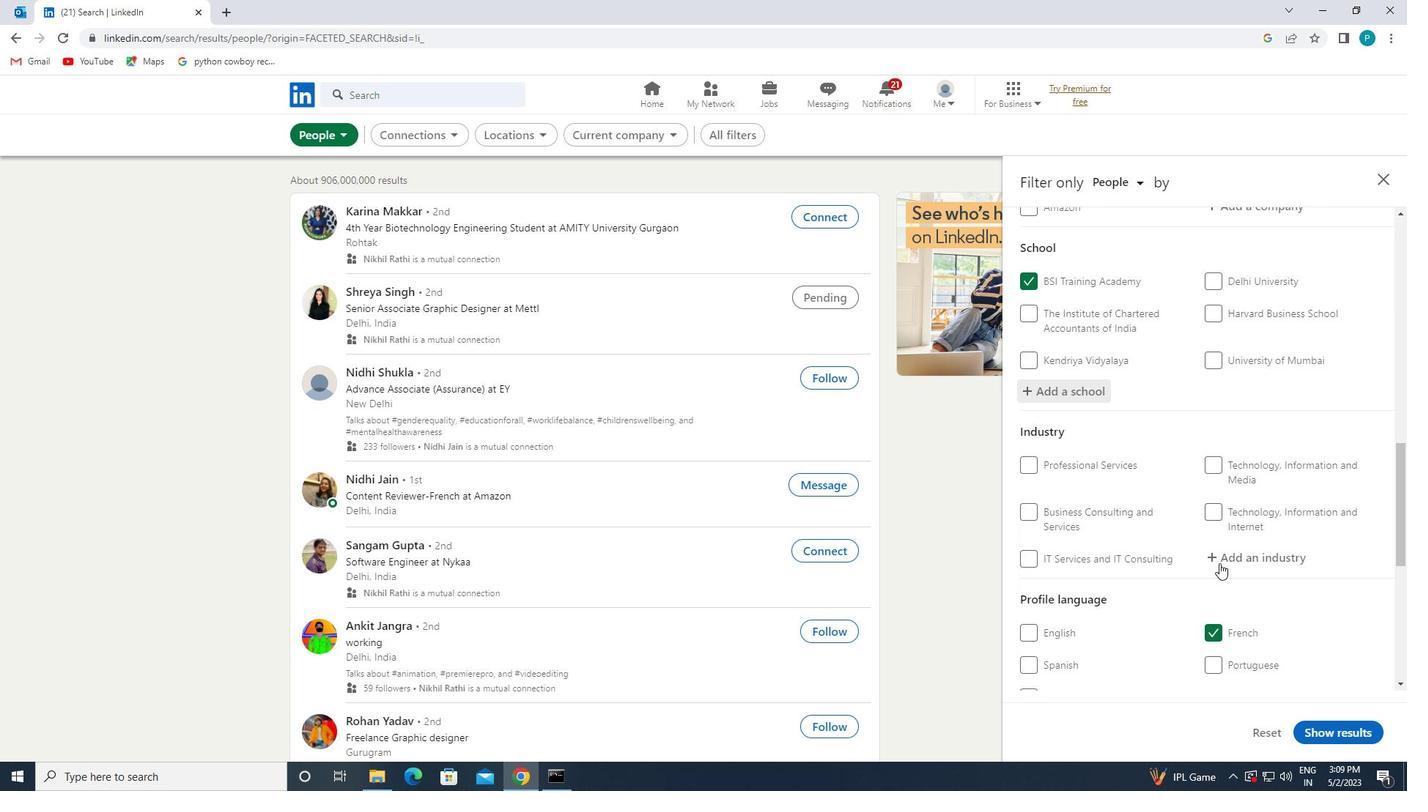
Action: Mouse moved to (1231, 567)
Screenshot: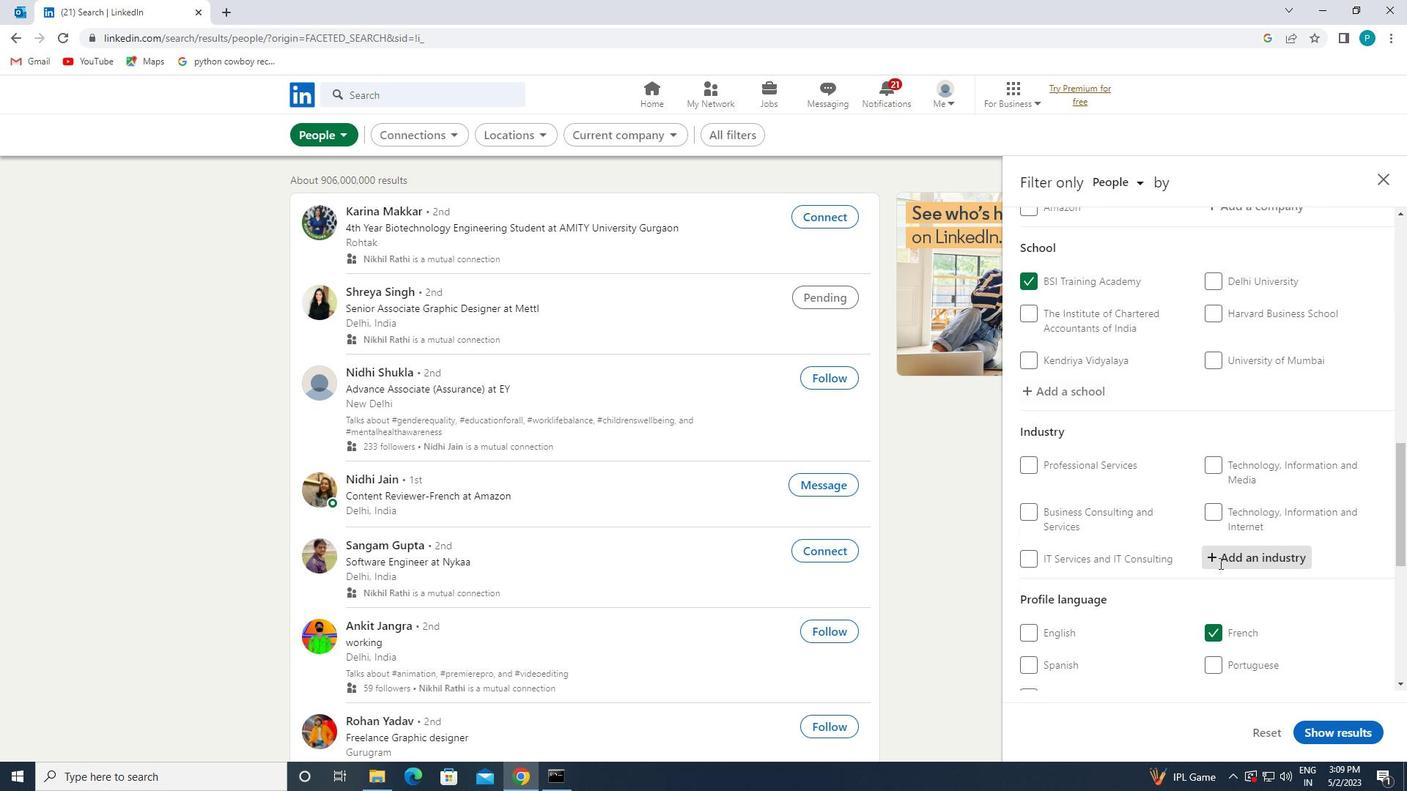 
Action: Key pressed T<Key.caps_lock>RANS
Screenshot: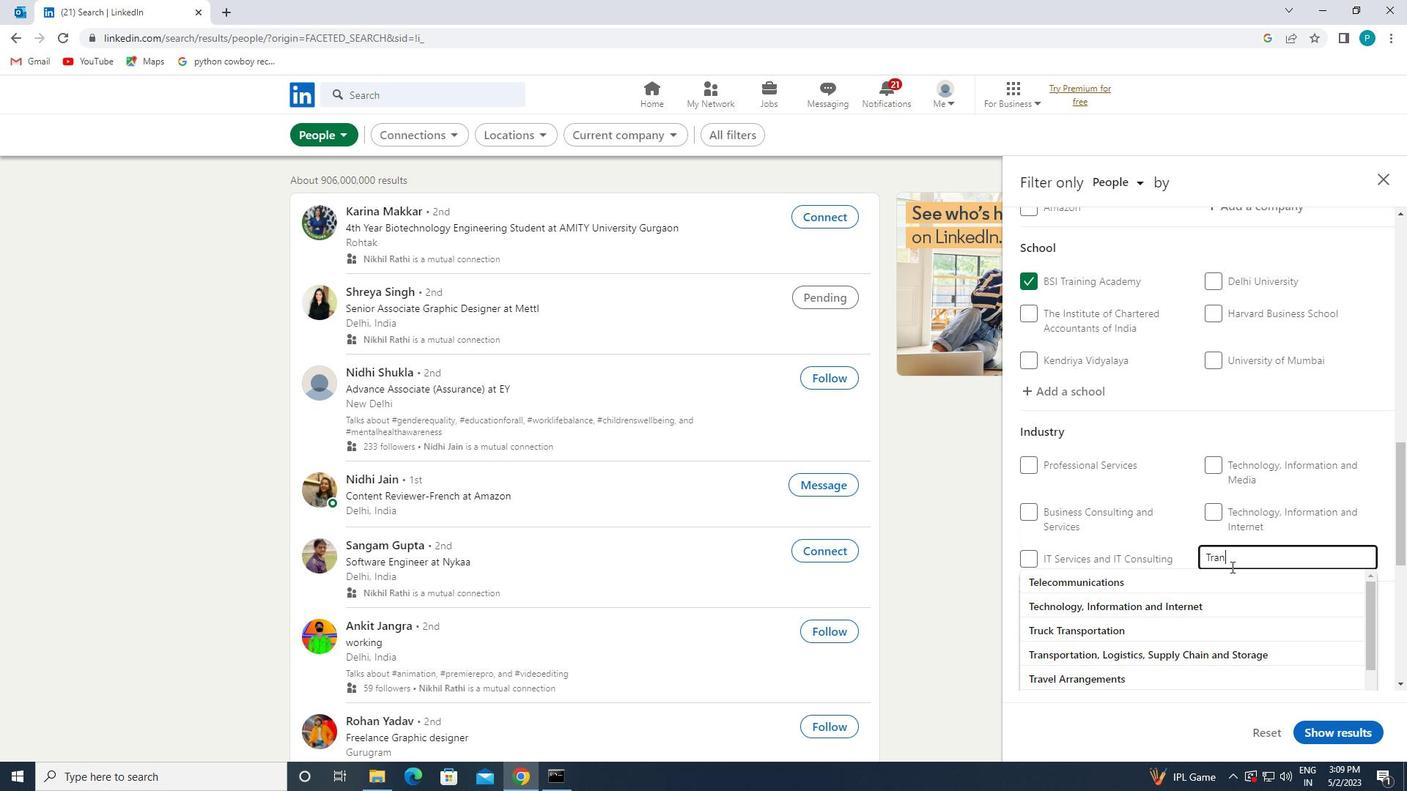 
Action: Mouse moved to (1204, 609)
Screenshot: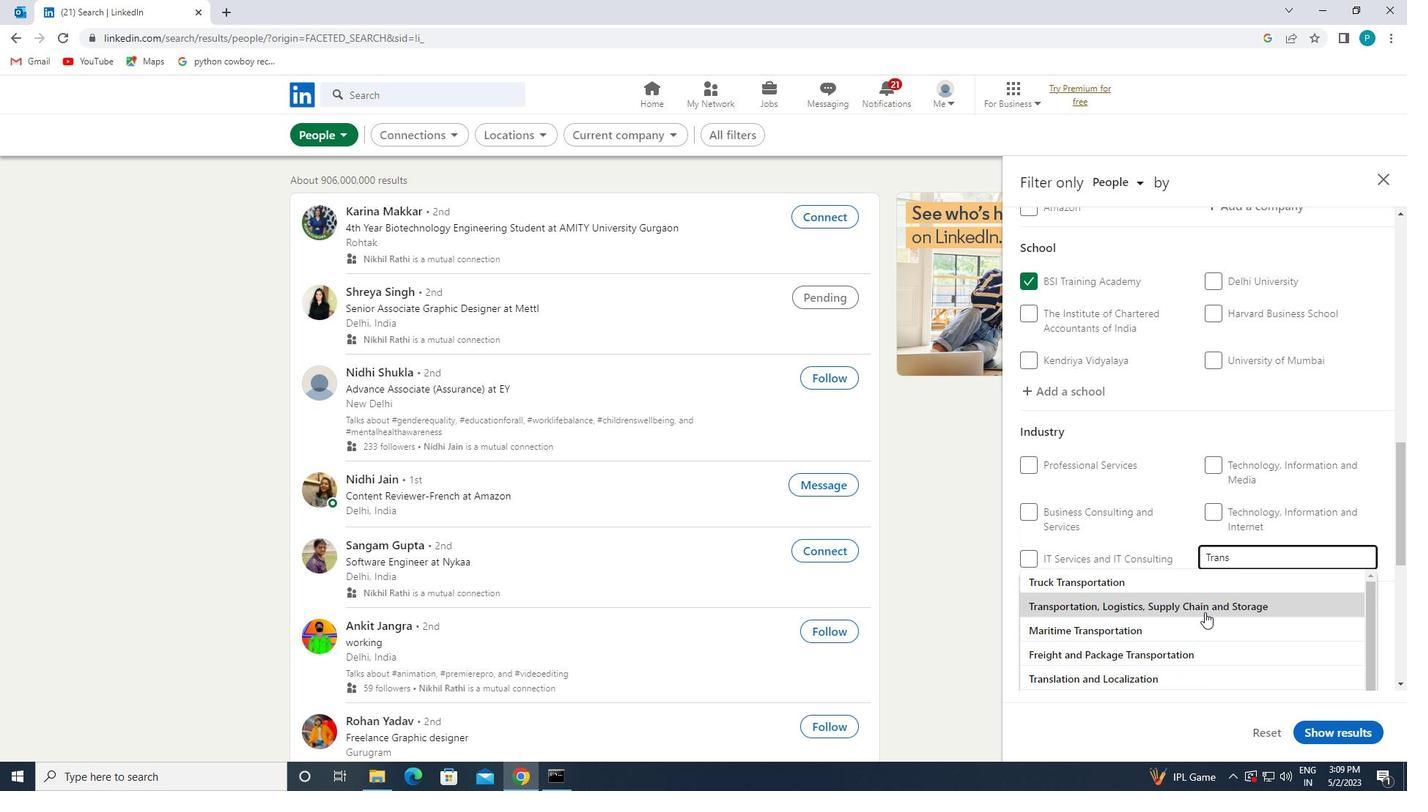 
Action: Mouse pressed left at (1204, 609)
Screenshot: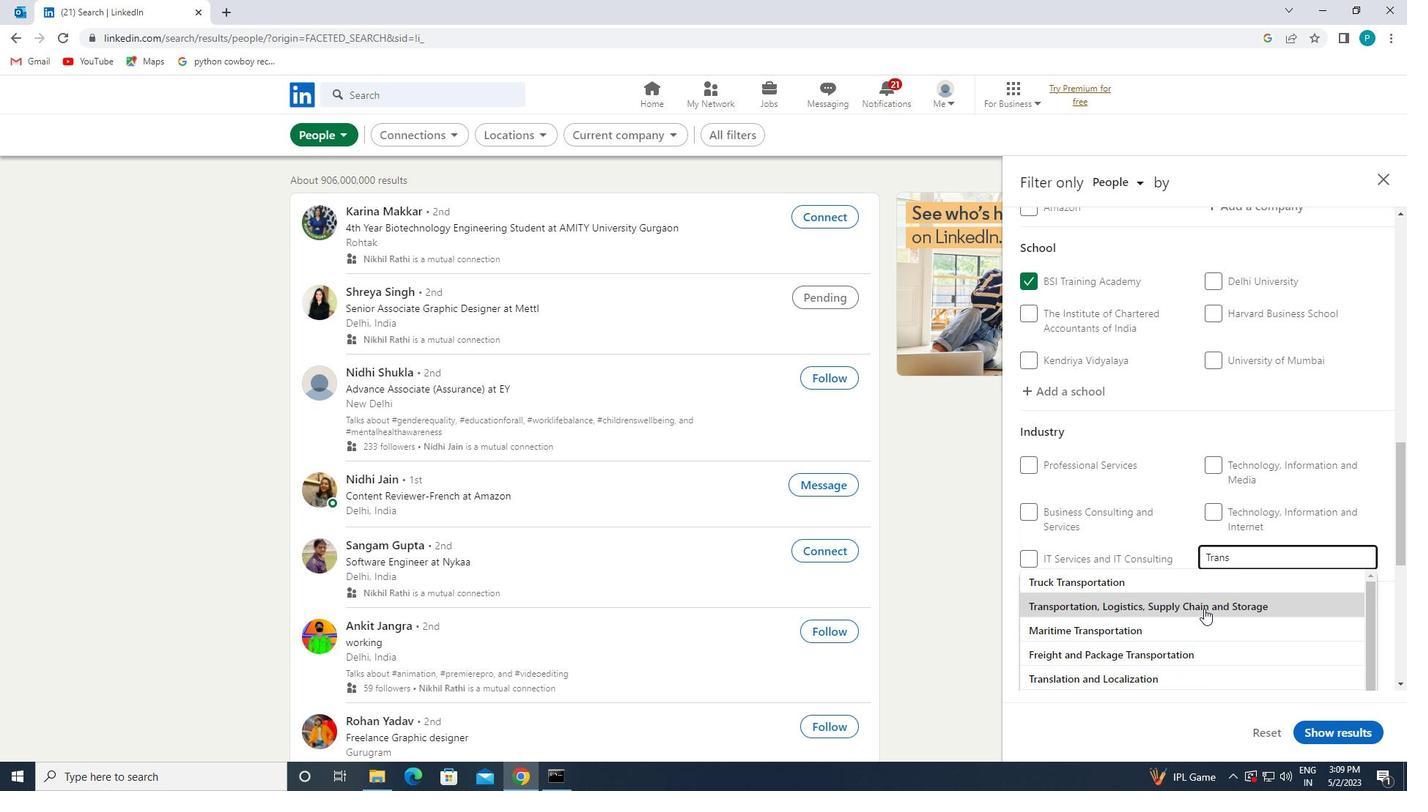 
Action: Mouse moved to (1239, 618)
Screenshot: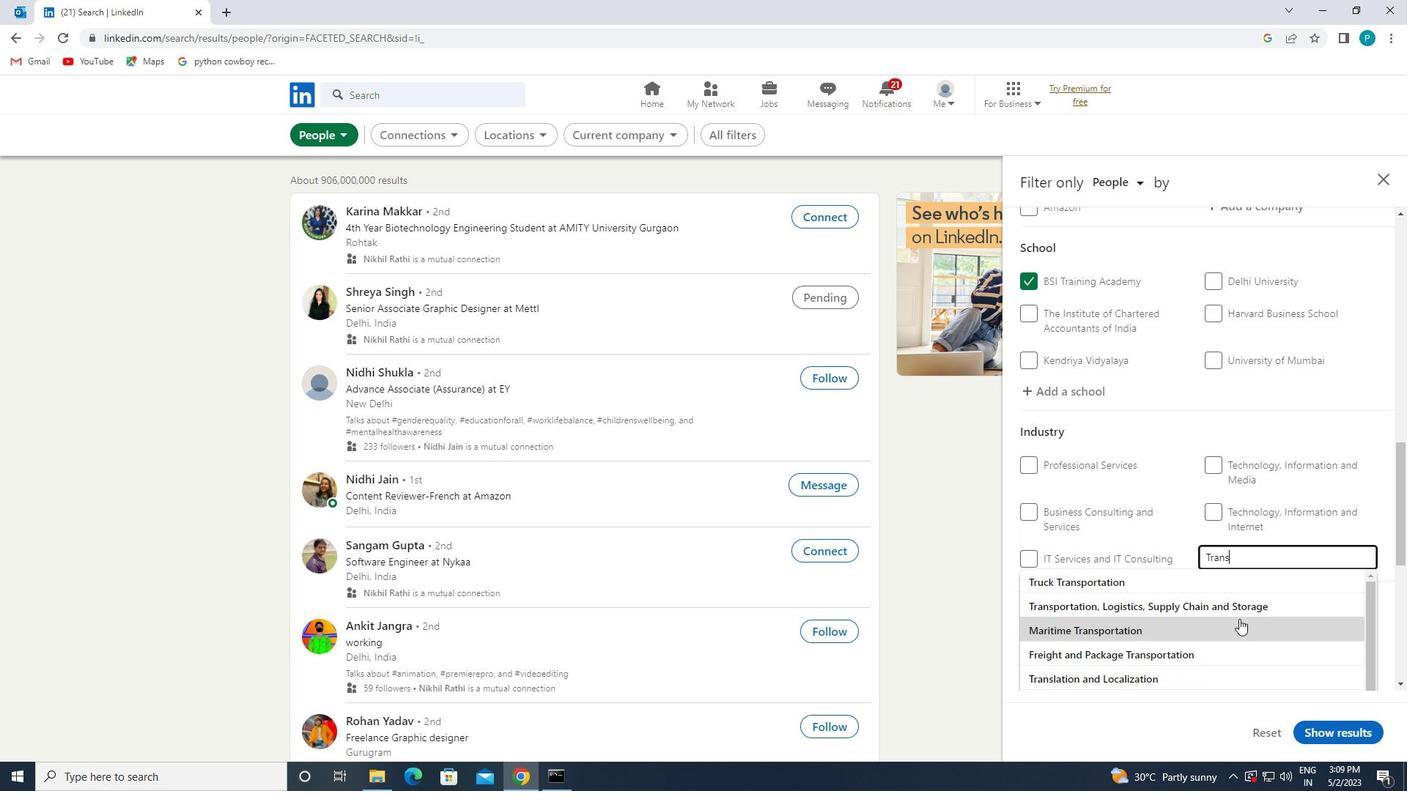 
Action: Mouse scrolled (1239, 618) with delta (0, 0)
Screenshot: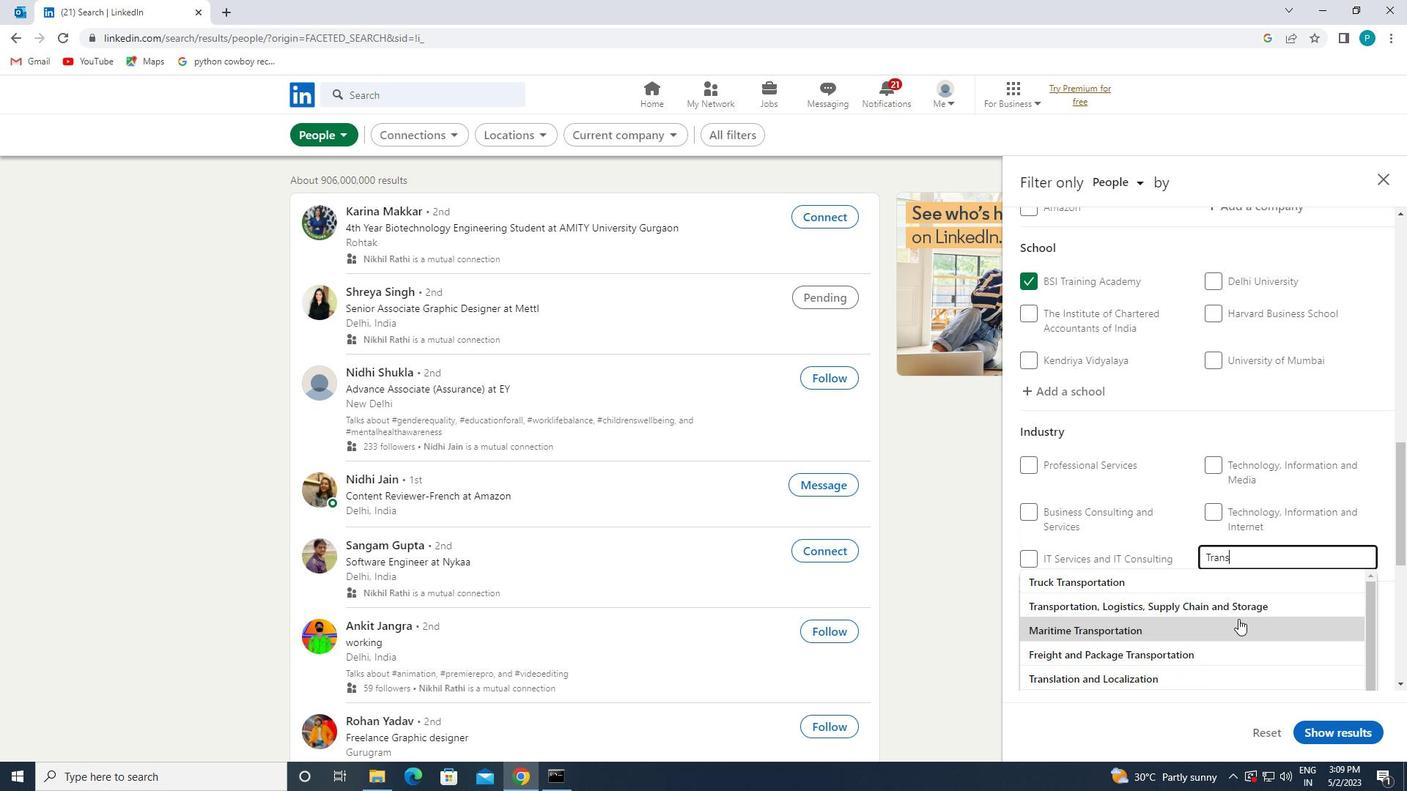 
Action: Mouse scrolled (1239, 618) with delta (0, 0)
Screenshot: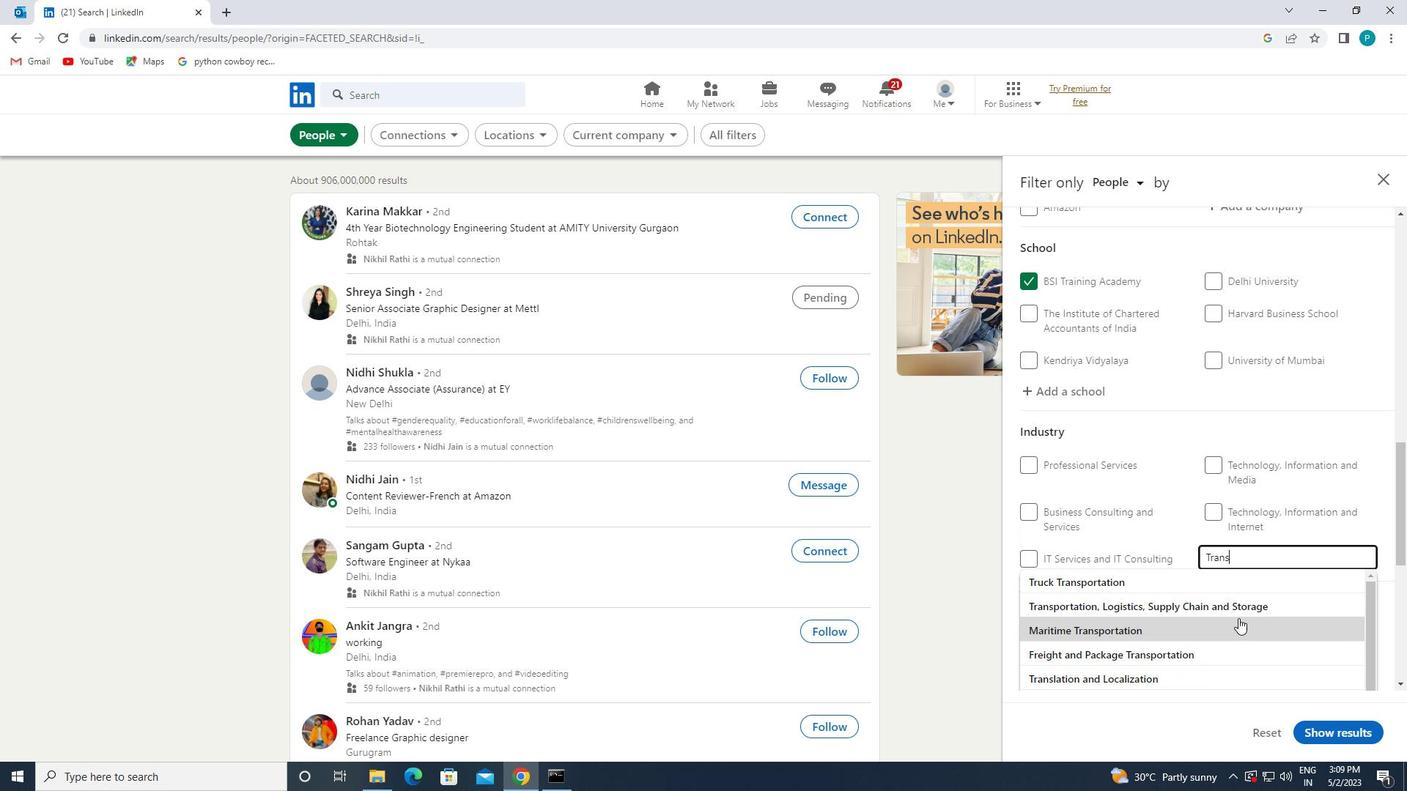 
Action: Mouse scrolled (1239, 619) with delta (0, 0)
Screenshot: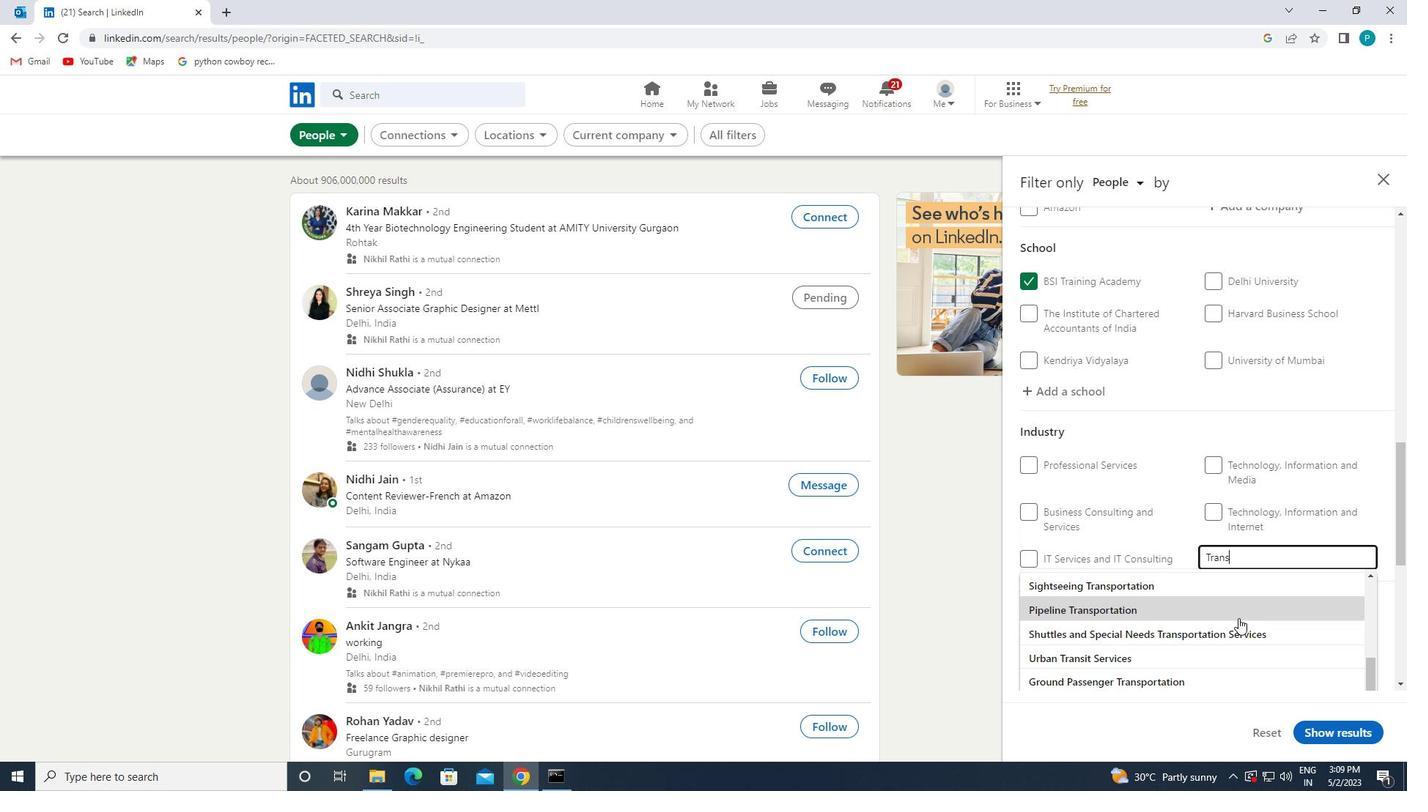 
Action: Mouse scrolled (1239, 618) with delta (0, 0)
Screenshot: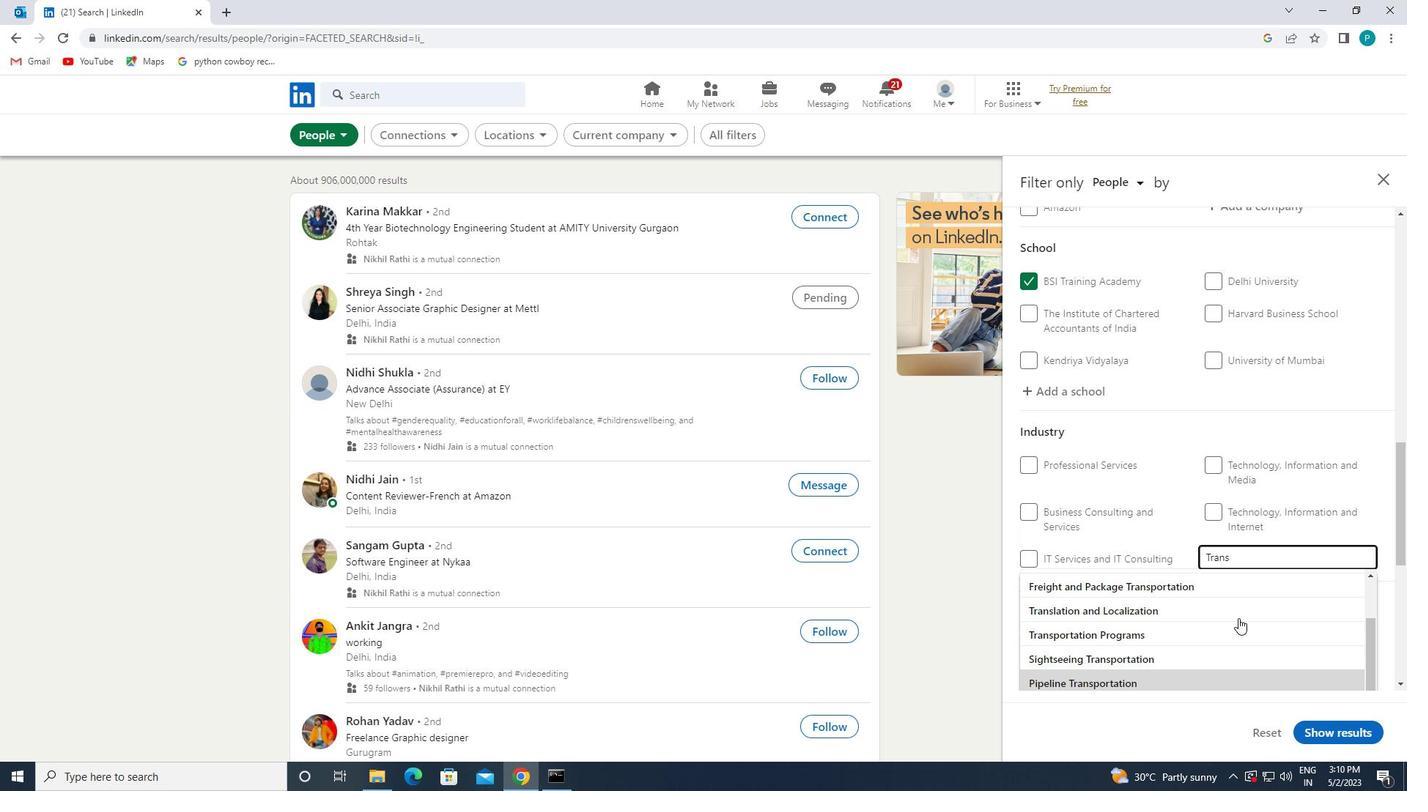 
Action: Mouse scrolled (1239, 618) with delta (0, 0)
Screenshot: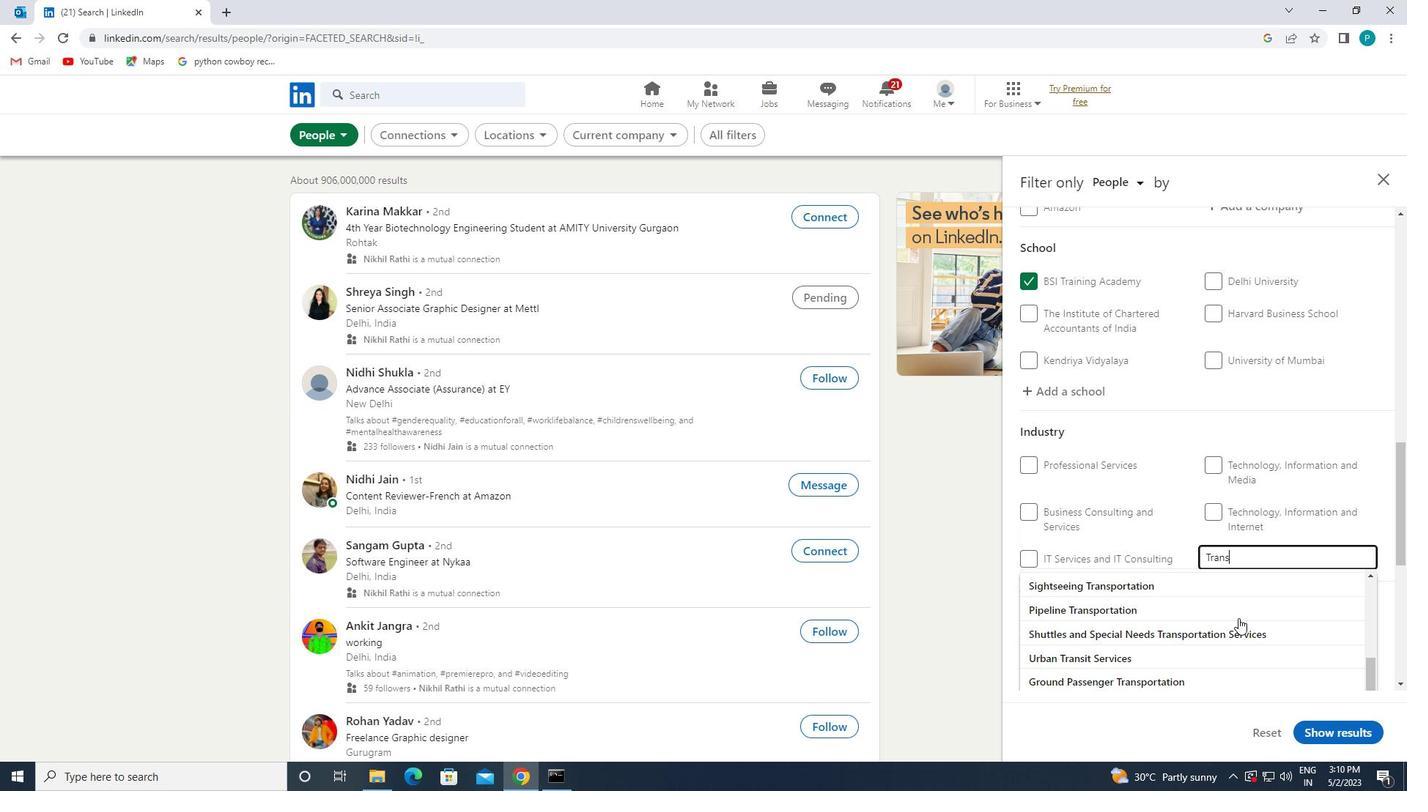 
Action: Mouse scrolled (1239, 618) with delta (0, 0)
Screenshot: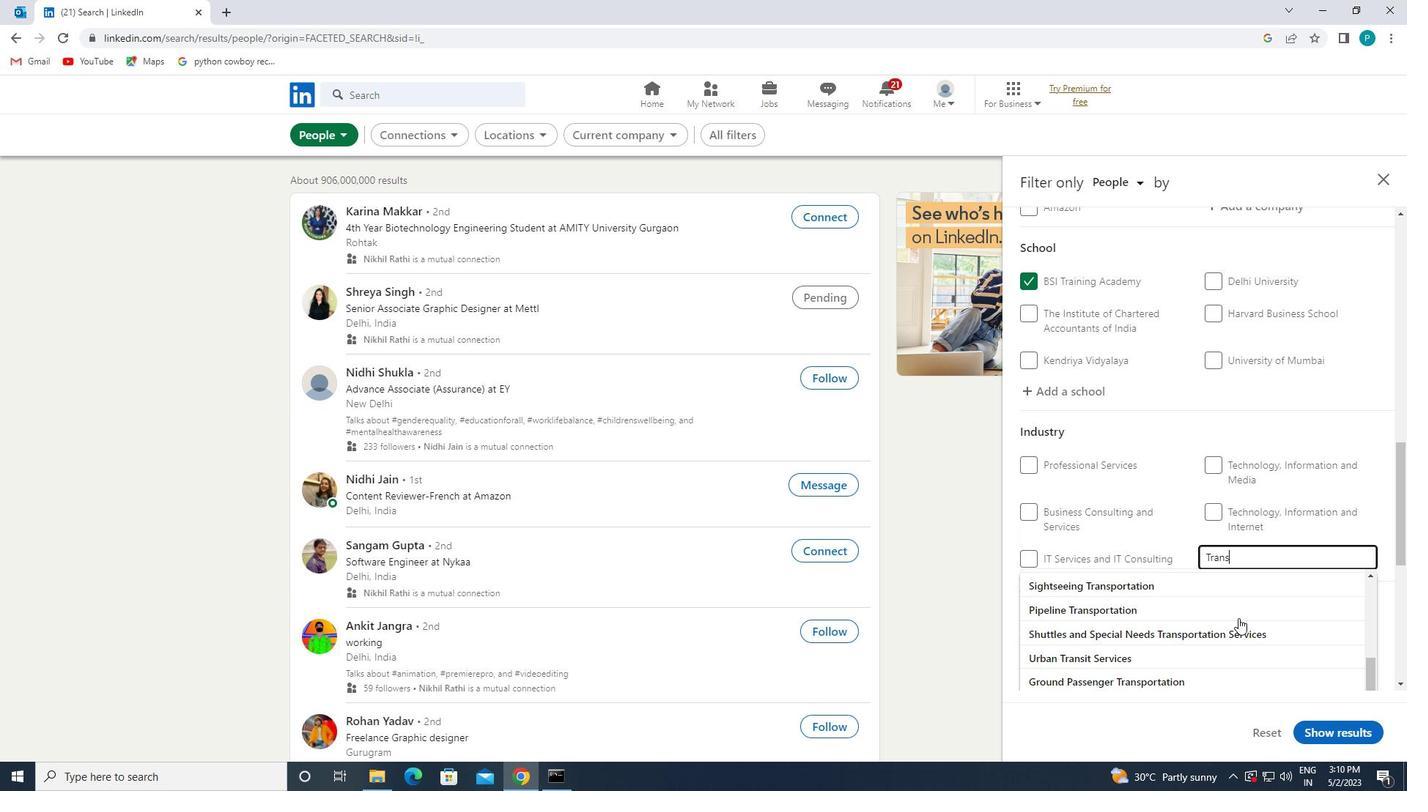 
Action: Mouse moved to (1294, 554)
Screenshot: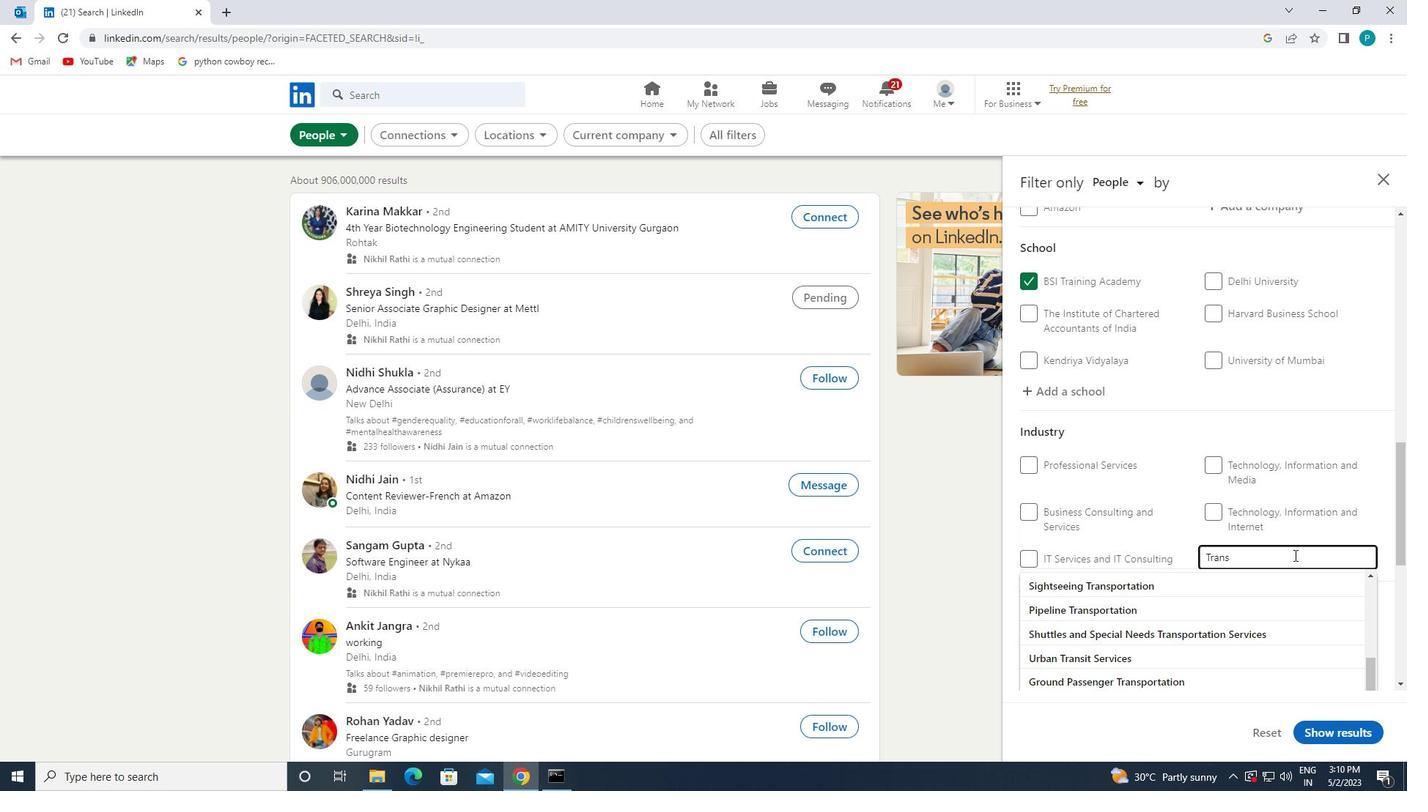 
Action: Key pressed PORTATION
Screenshot: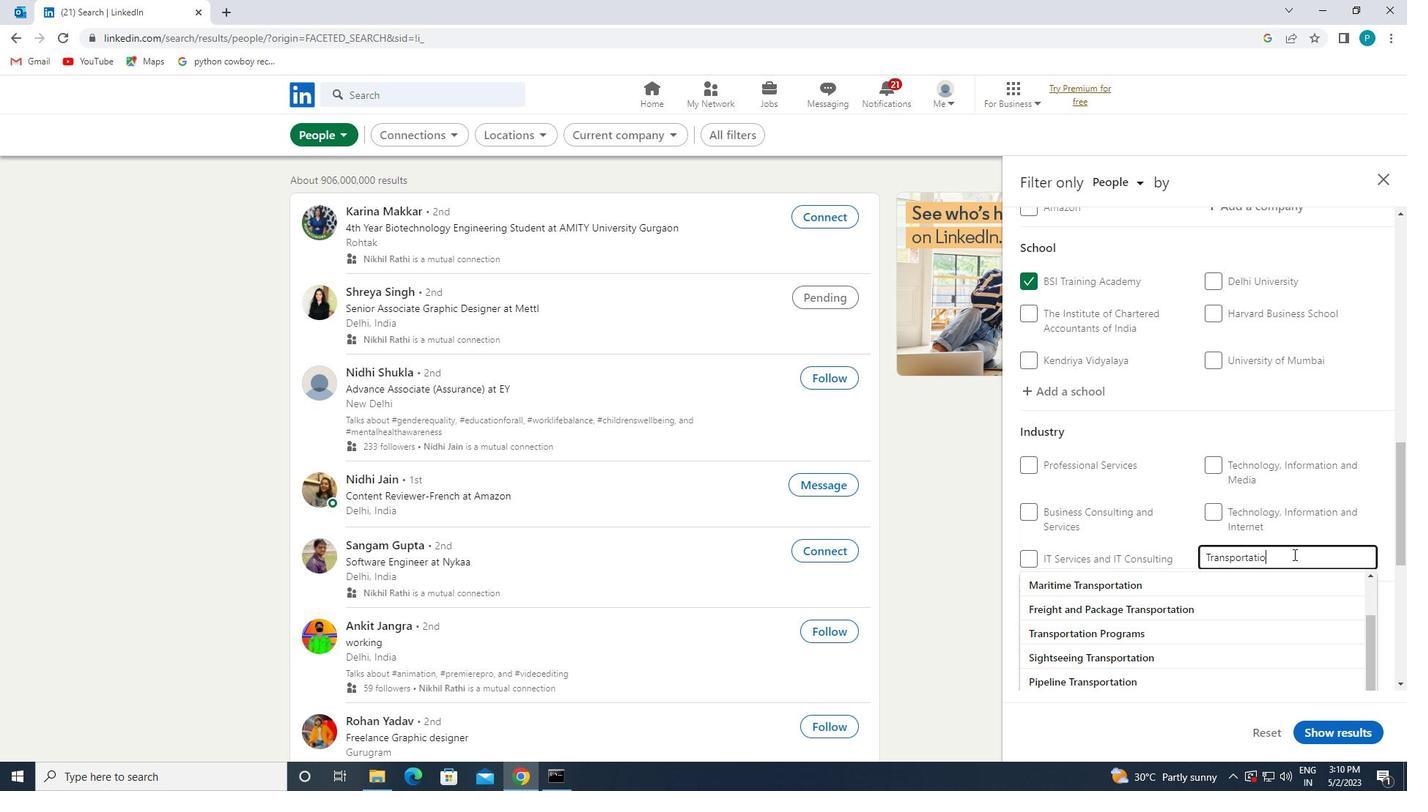 
Action: Mouse moved to (1323, 574)
Screenshot: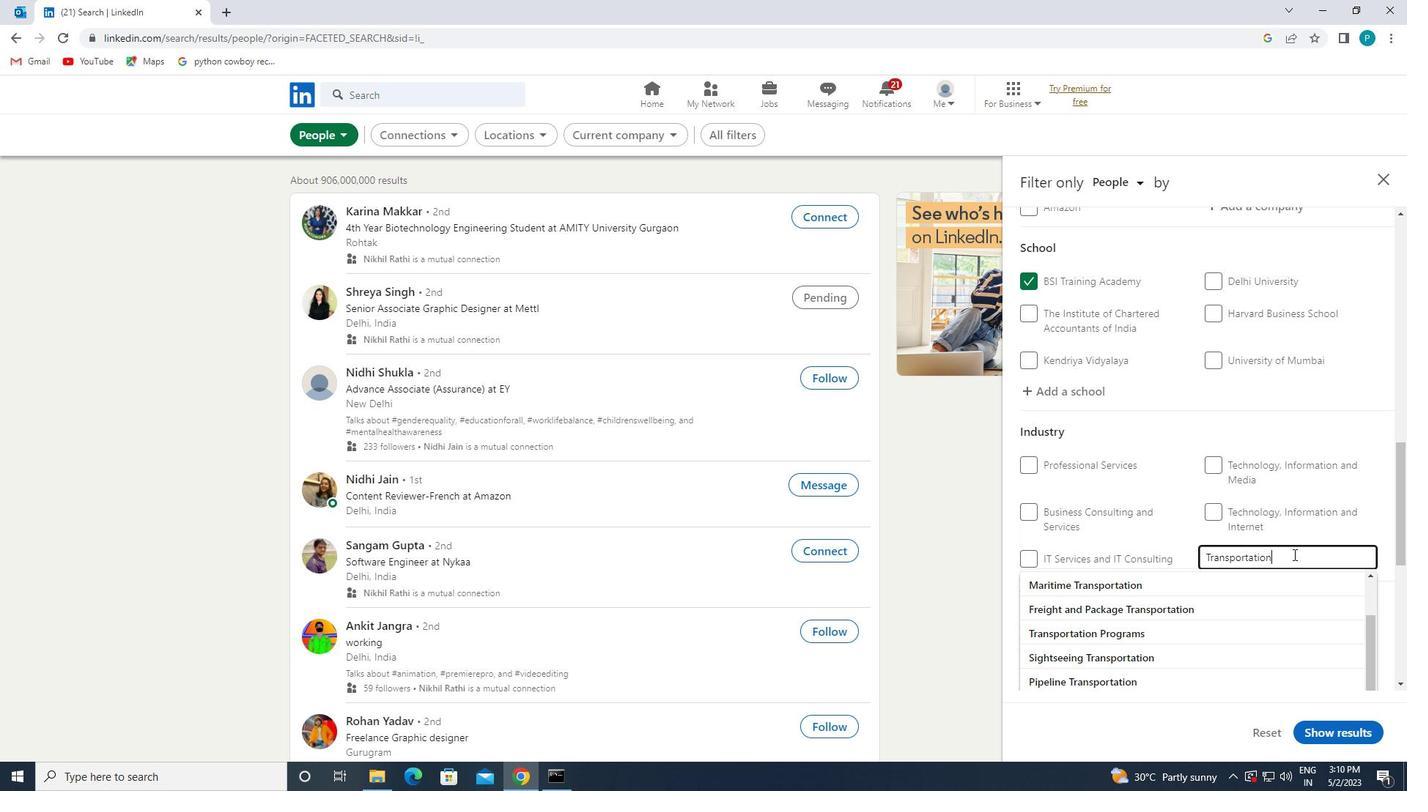 
Action: Mouse scrolled (1323, 573) with delta (0, 0)
Screenshot: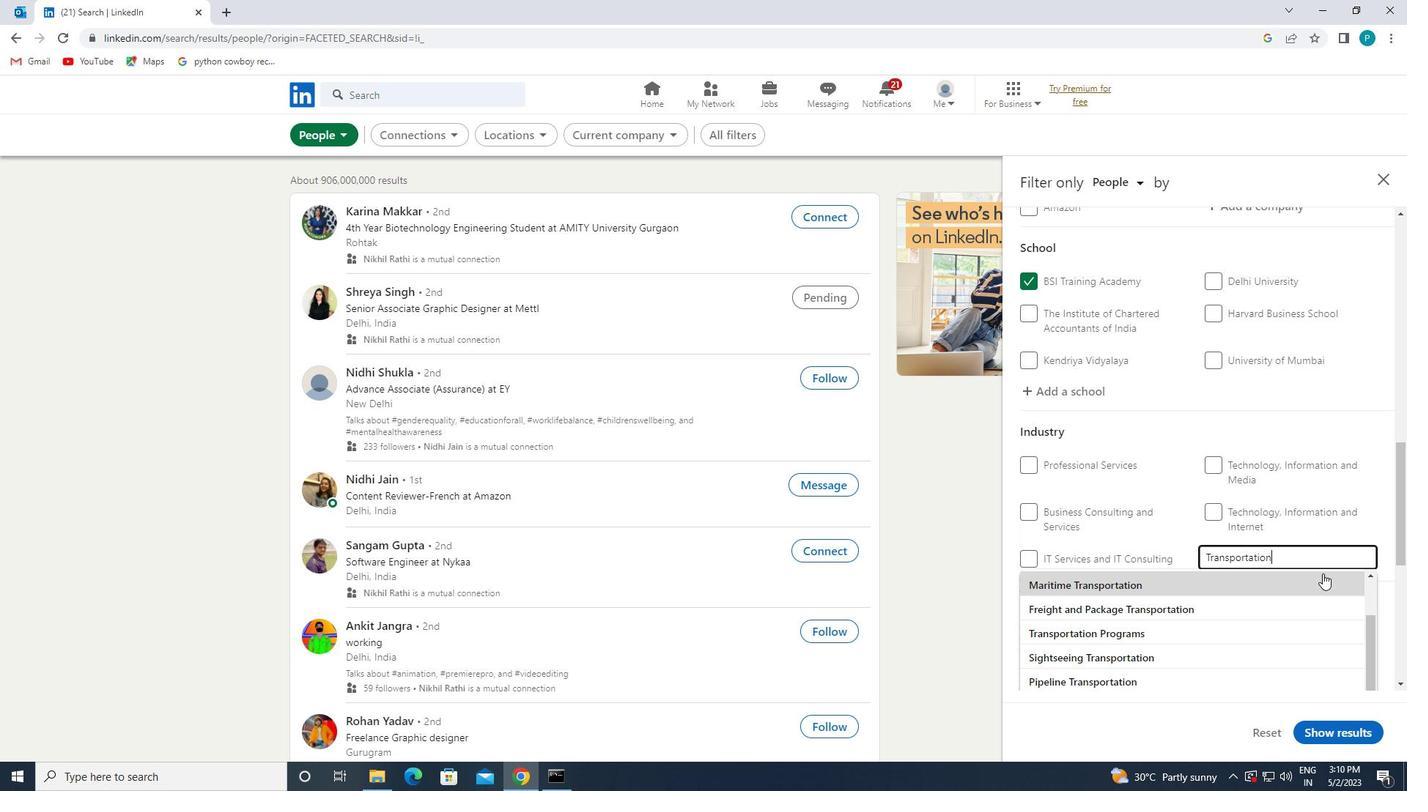 
Action: Mouse moved to (1205, 570)
Screenshot: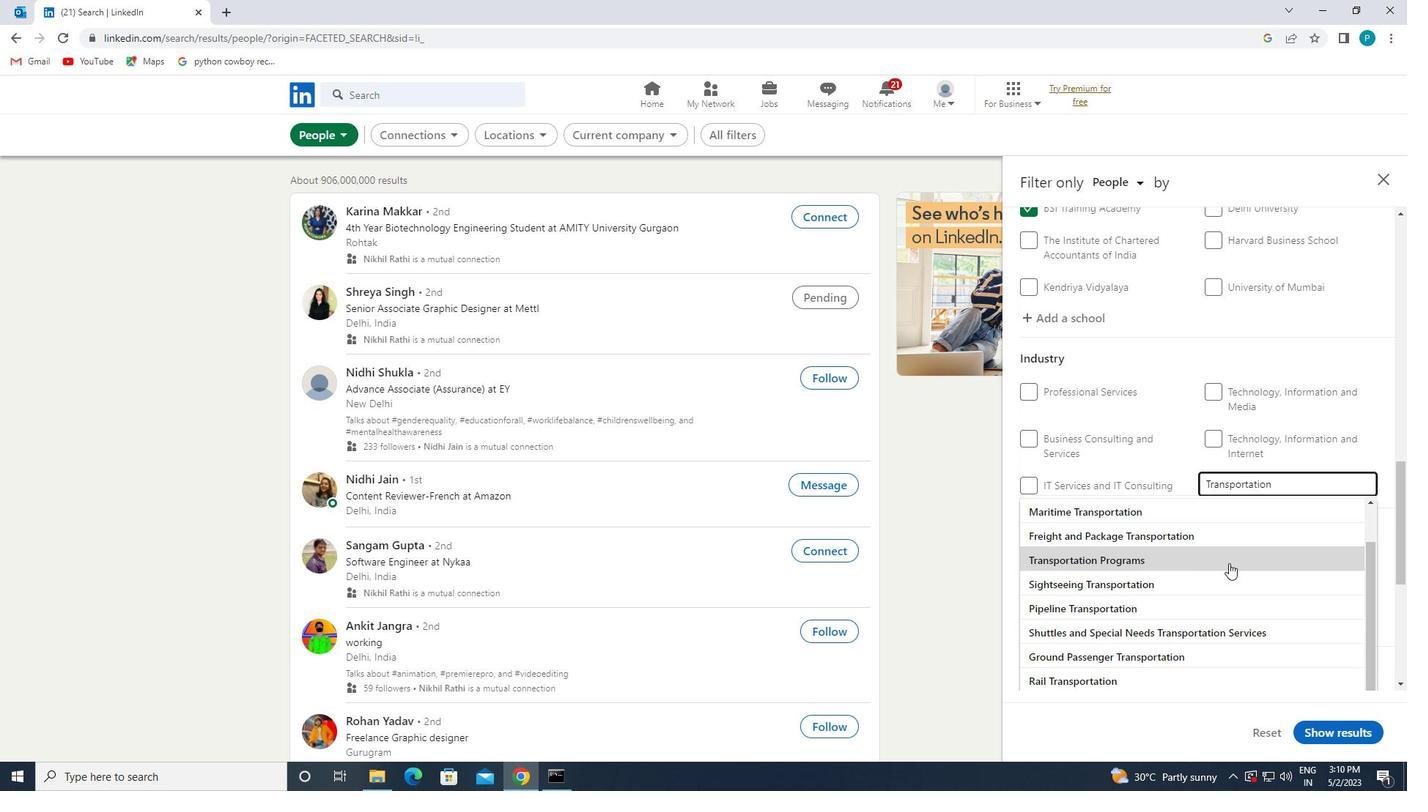 
Action: Mouse pressed left at (1205, 570)
Screenshot: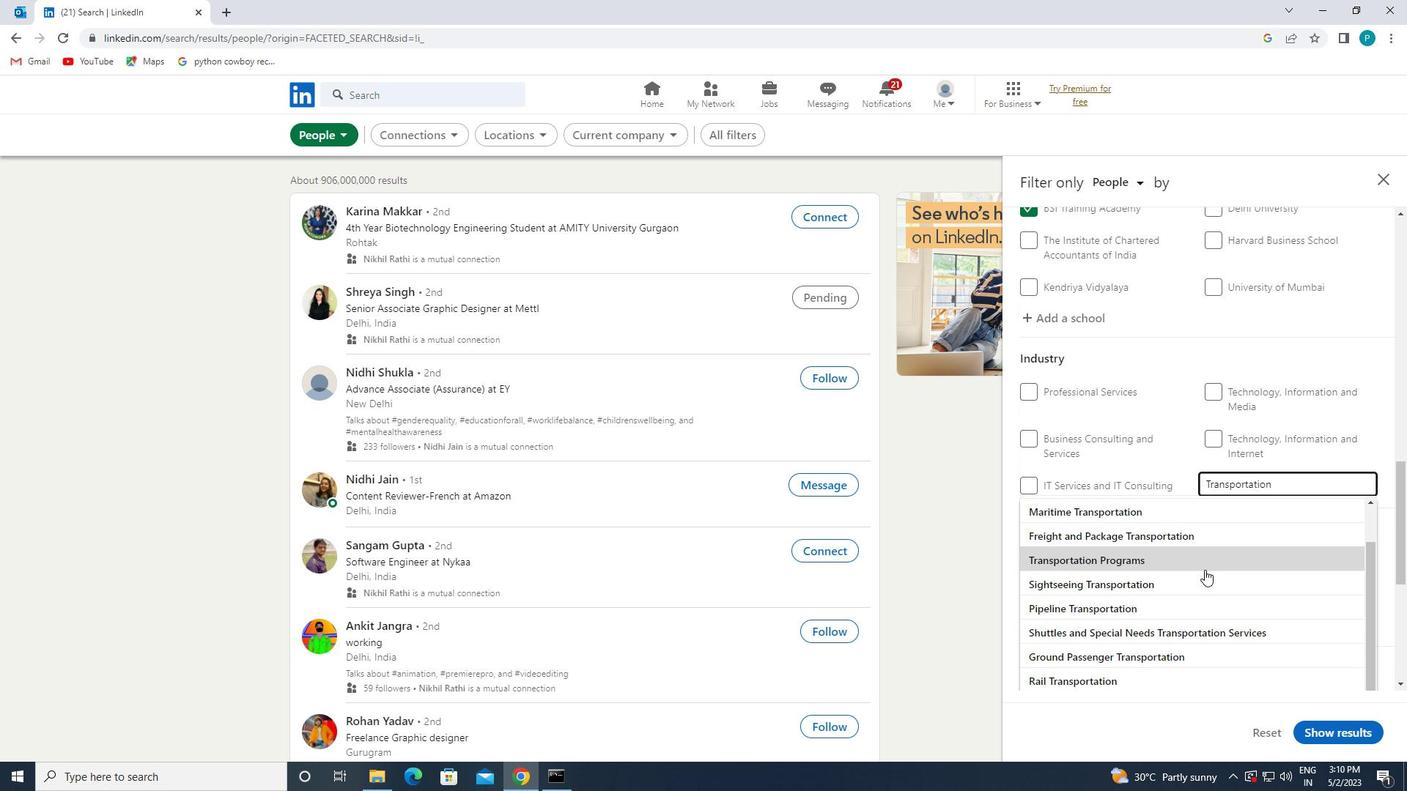 
Action: Mouse scrolled (1205, 569) with delta (0, 0)
Screenshot: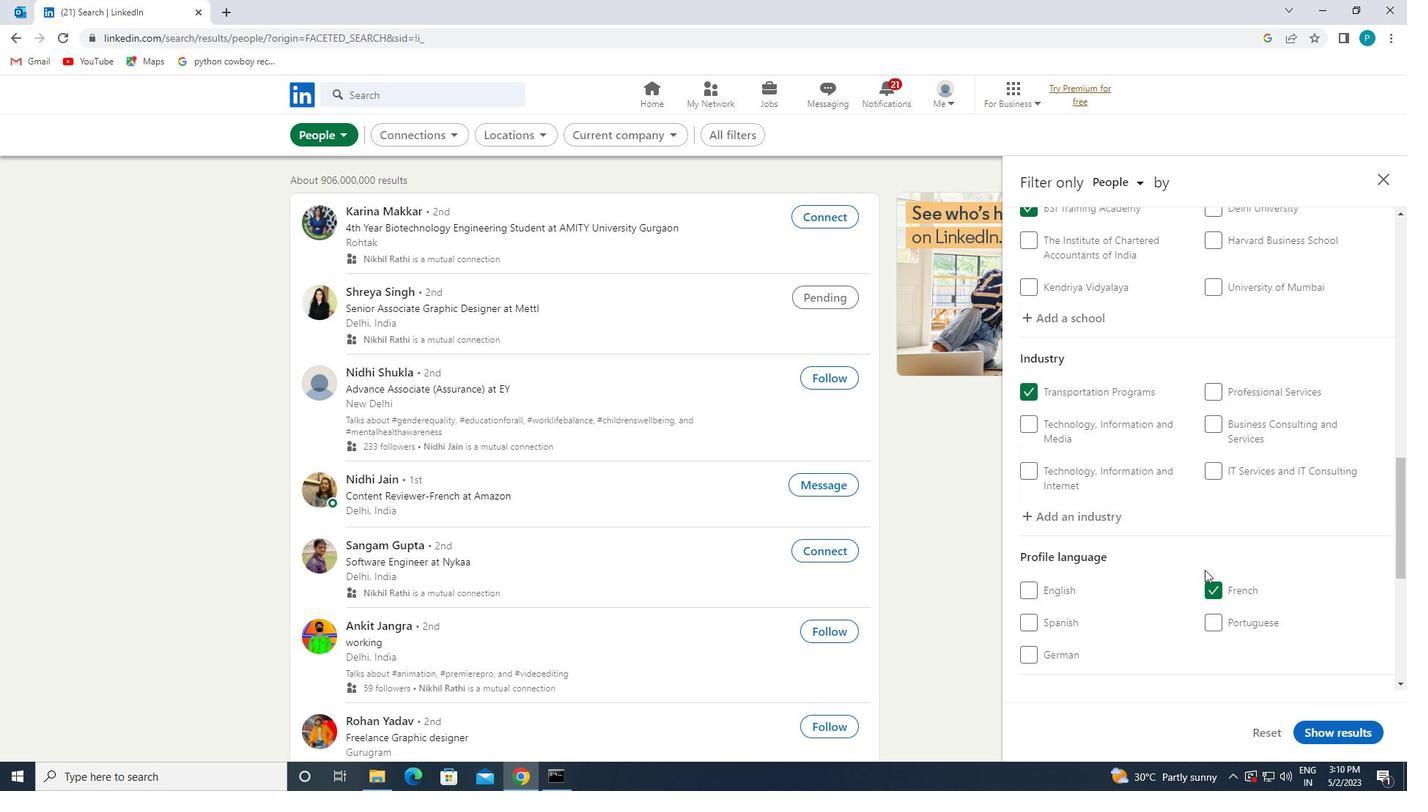 
Action: Mouse scrolled (1205, 569) with delta (0, 0)
Screenshot: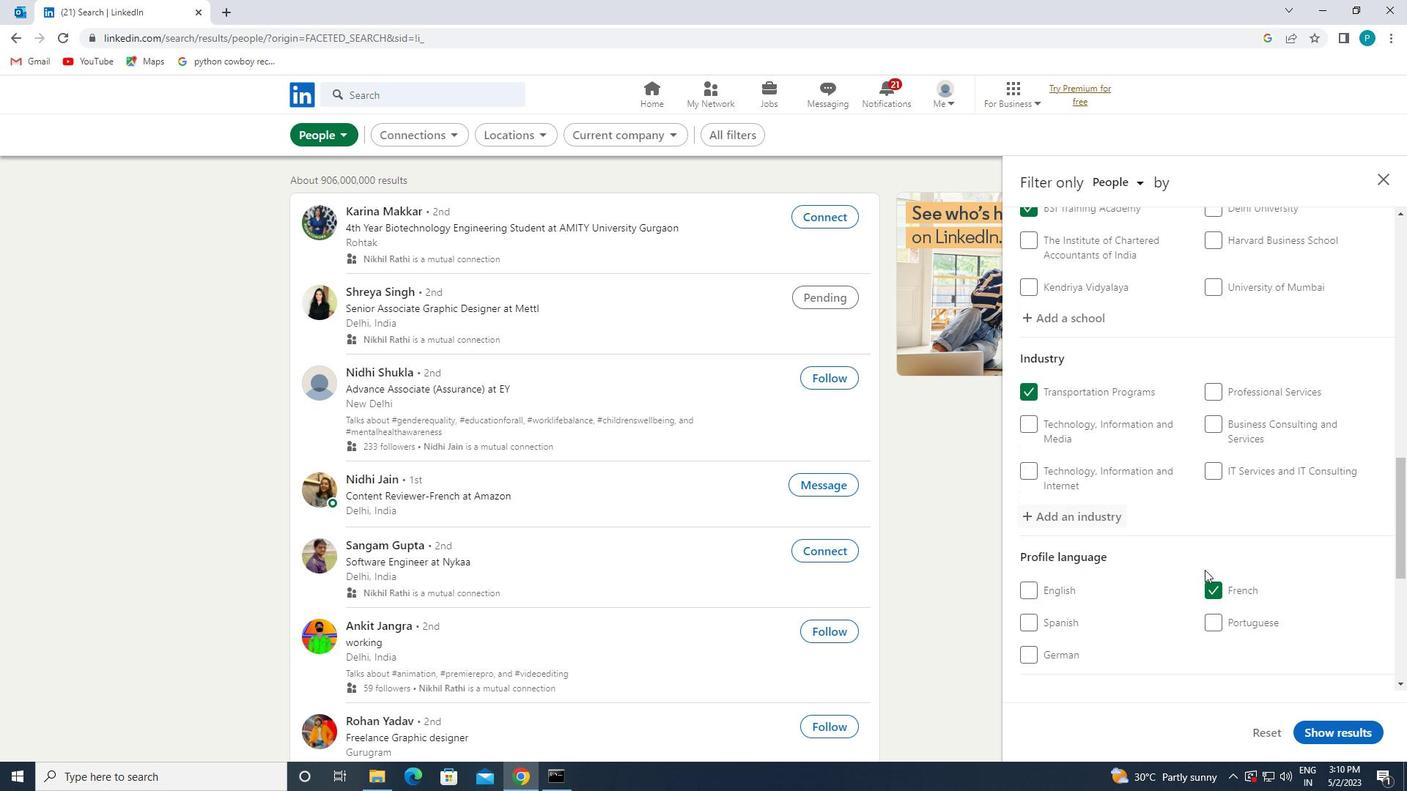 
Action: Mouse moved to (1213, 577)
Screenshot: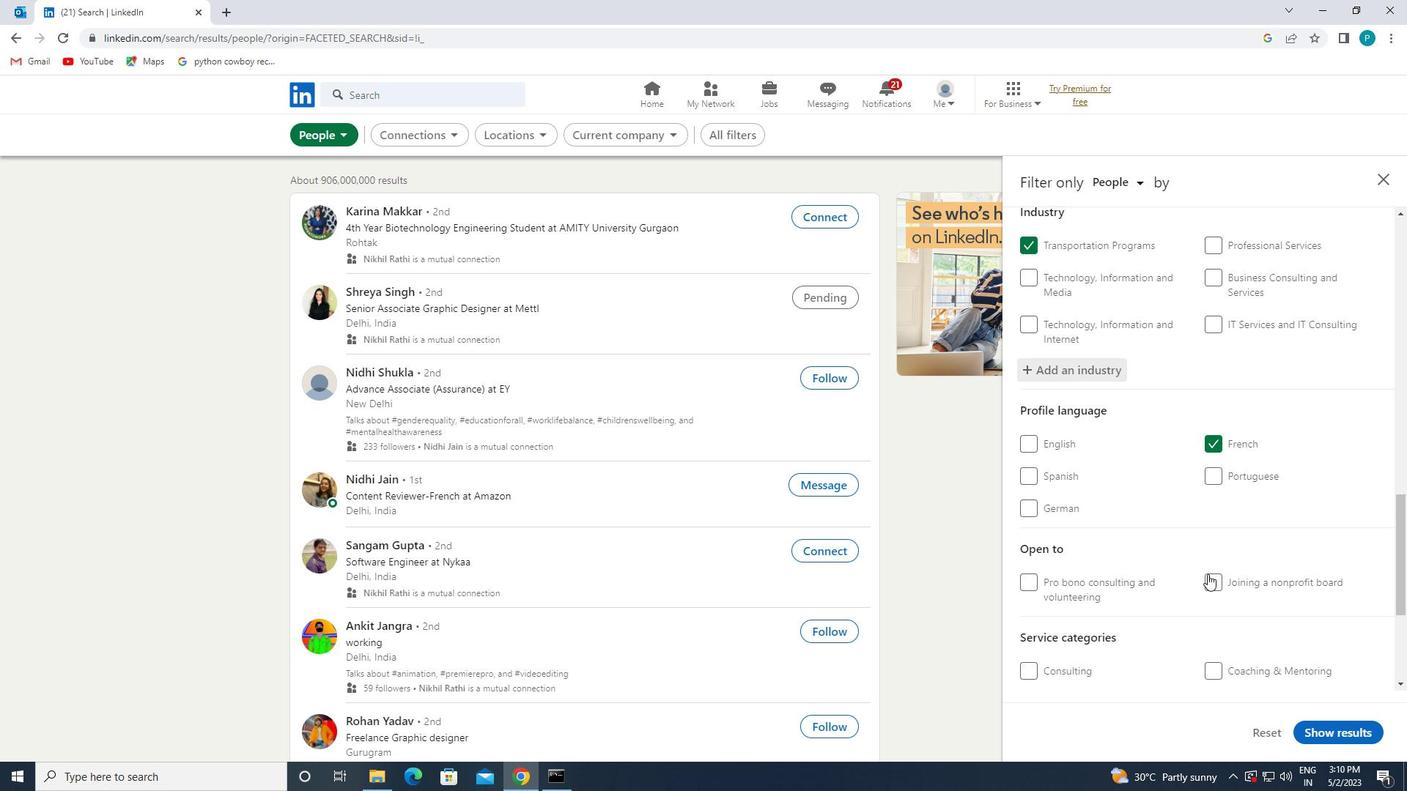 
Action: Mouse scrolled (1213, 576) with delta (0, 0)
Screenshot: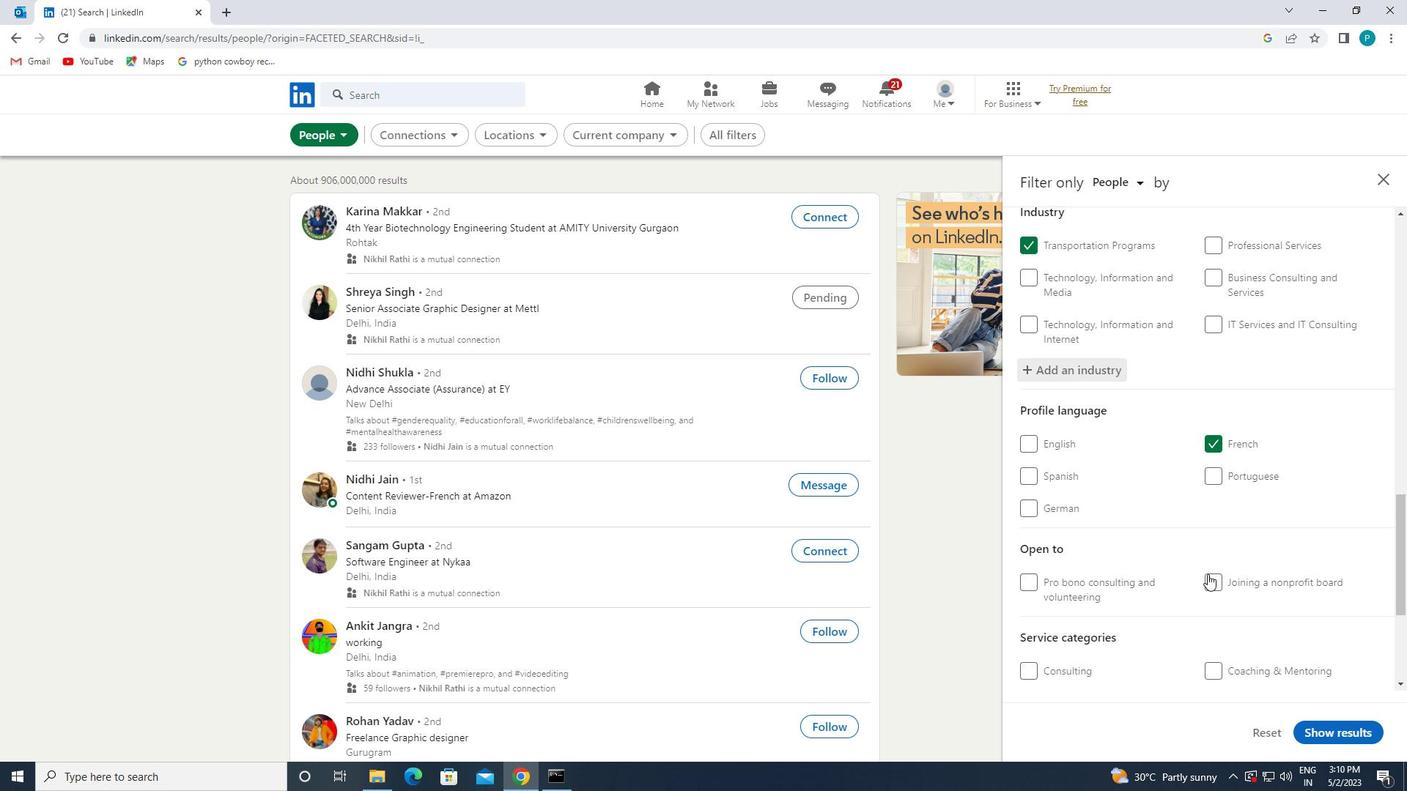 
Action: Mouse moved to (1241, 664)
Screenshot: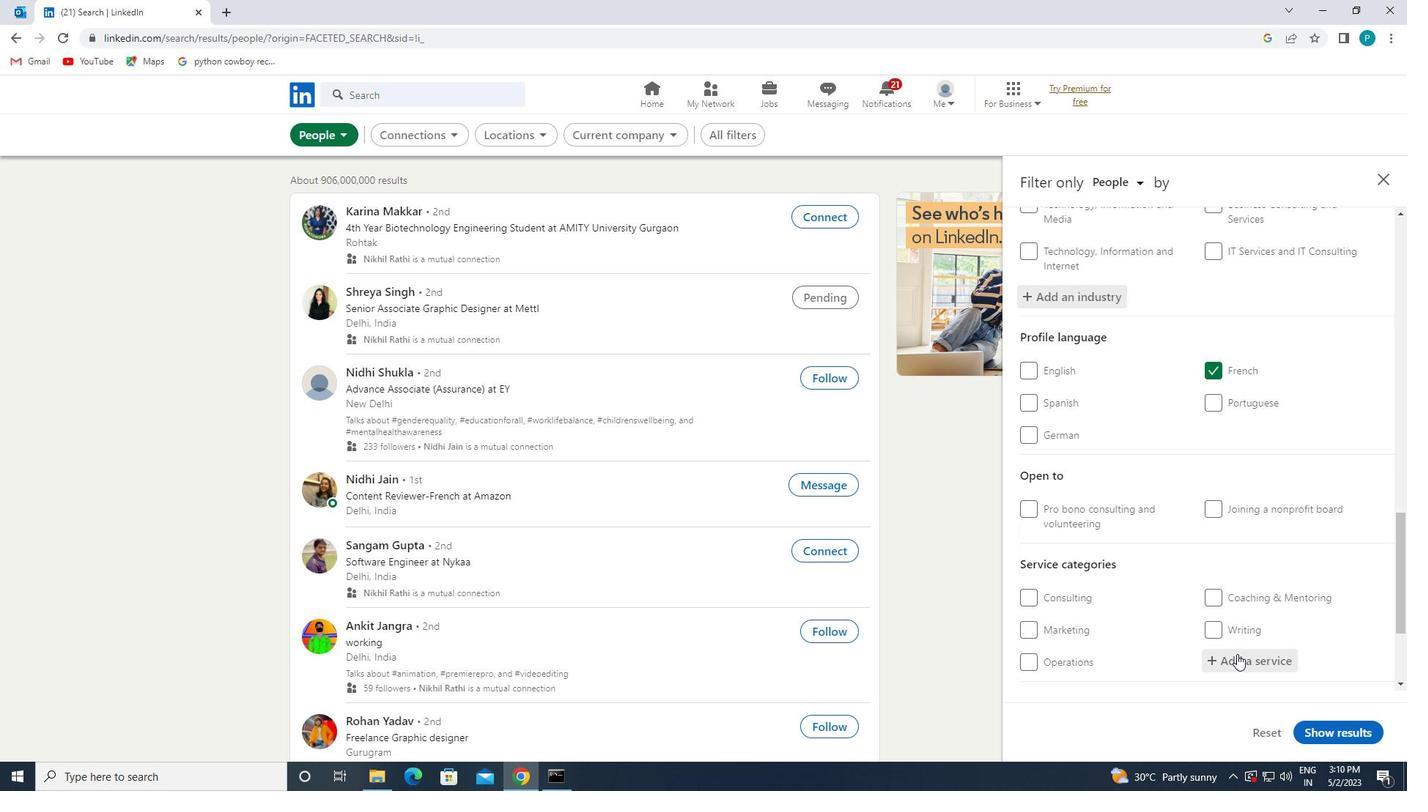 
Action: Mouse pressed left at (1241, 664)
Screenshot: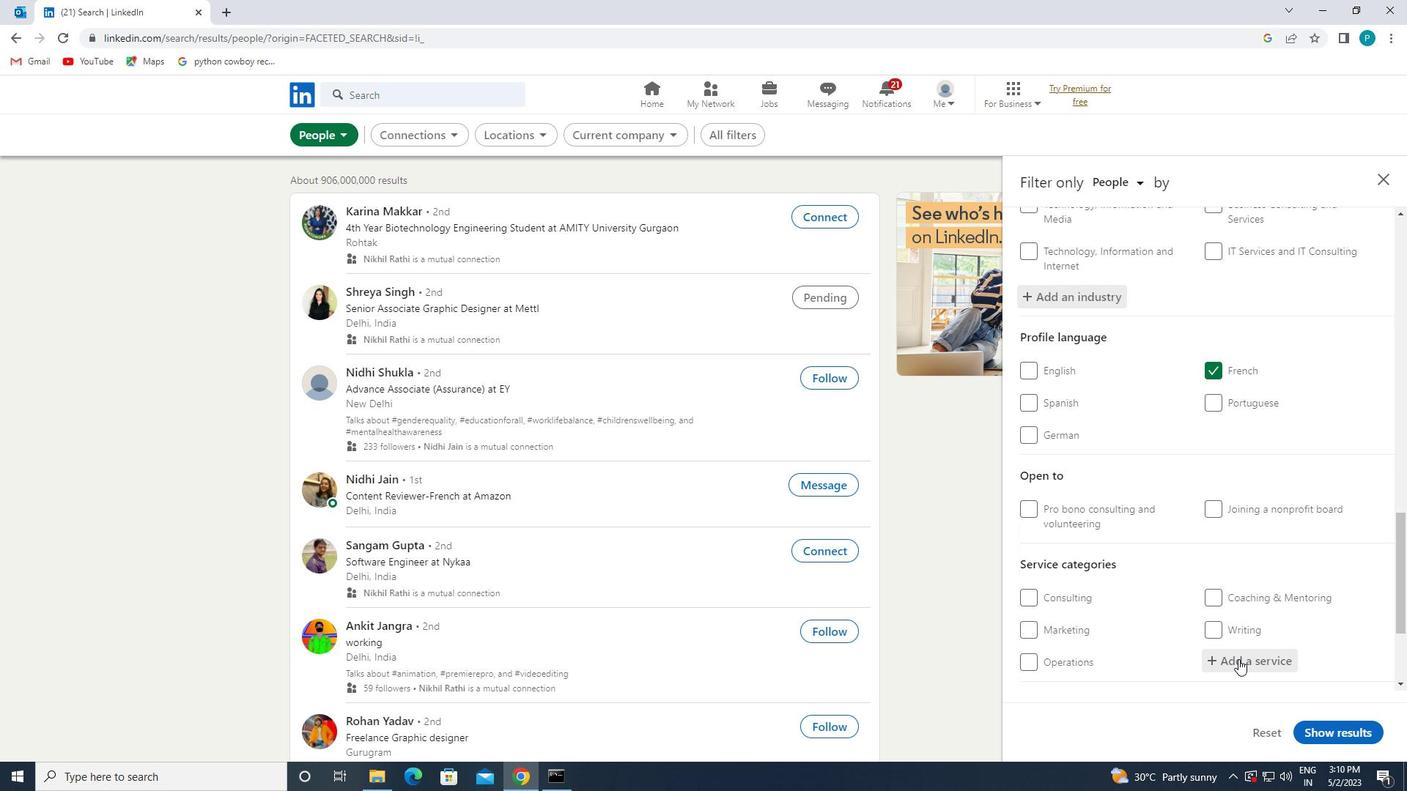 
Action: Key pressed <Key.caps_lock>
Screenshot: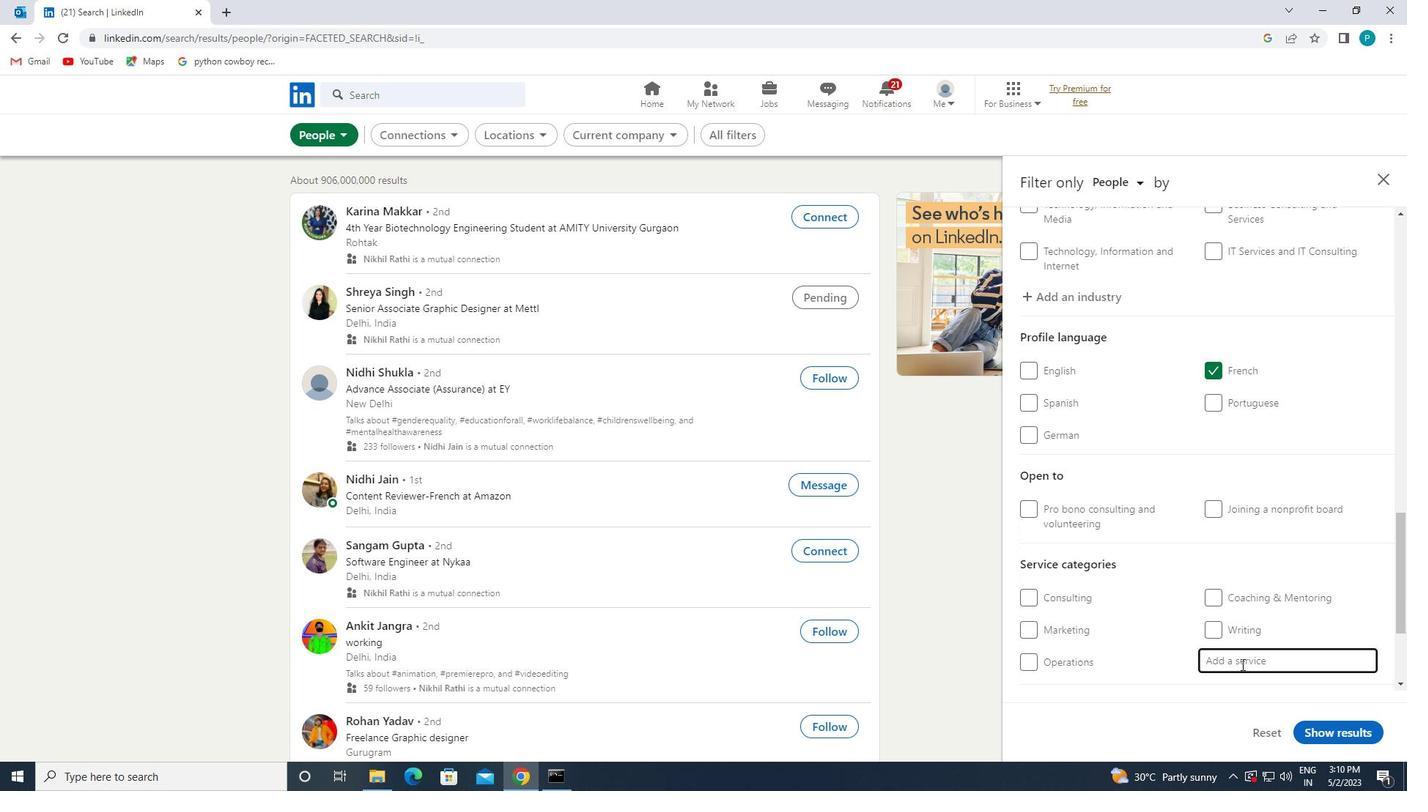 
Action: Mouse moved to (1241, 665)
Screenshot: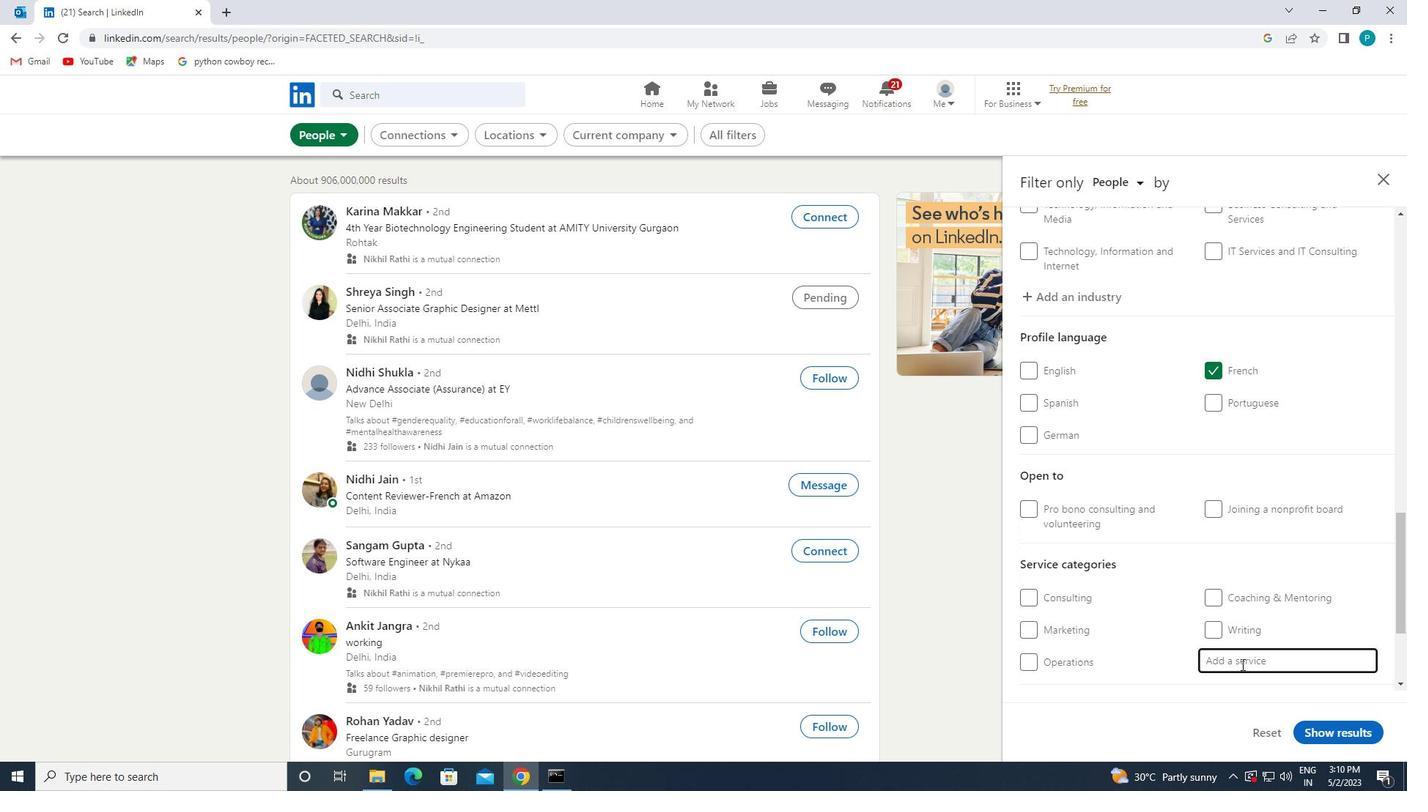 
Action: Key pressed E<Key.caps_lock>VENT<Key.space><Key.caps_lock>P<Key.caps_lock>LANNING
Screenshot: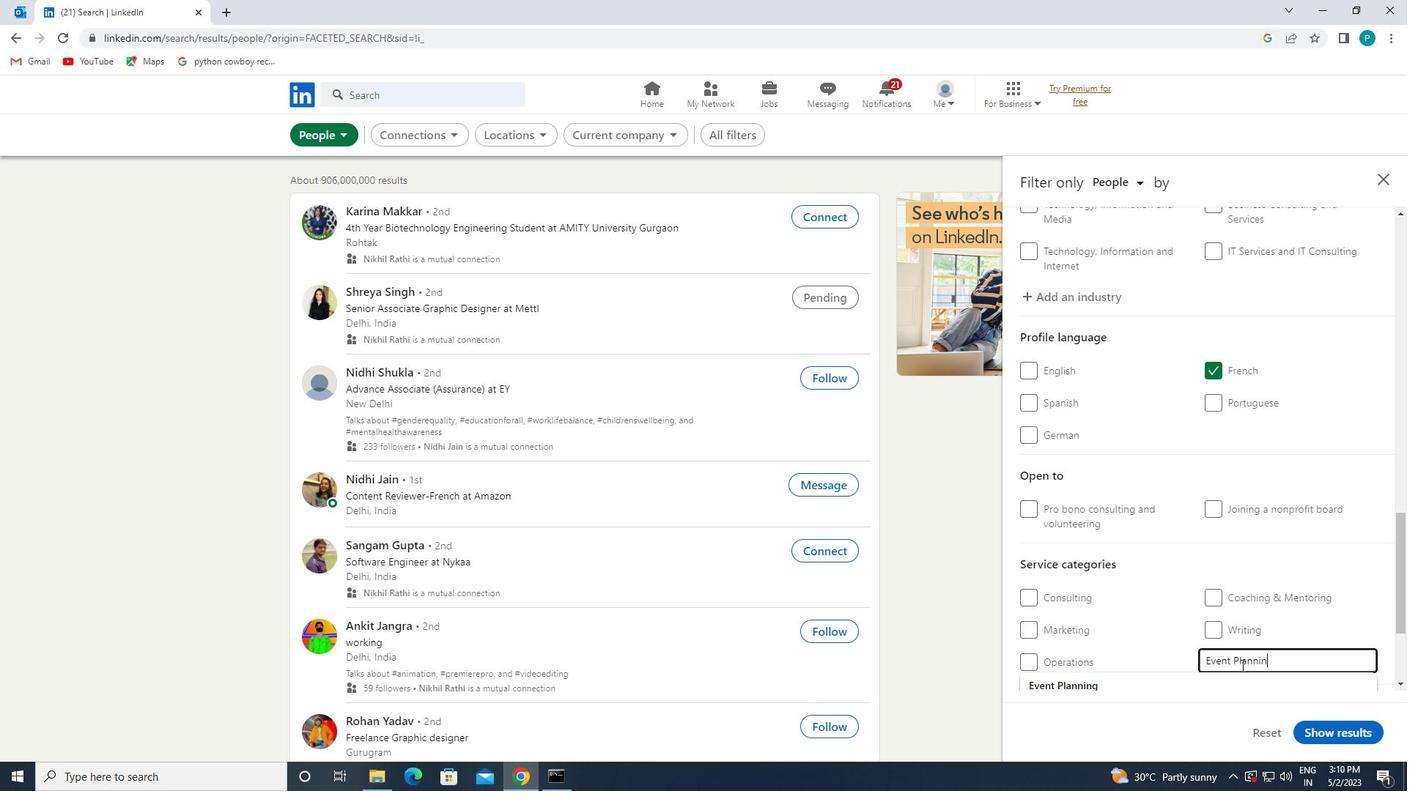 
Action: Mouse moved to (1228, 670)
Screenshot: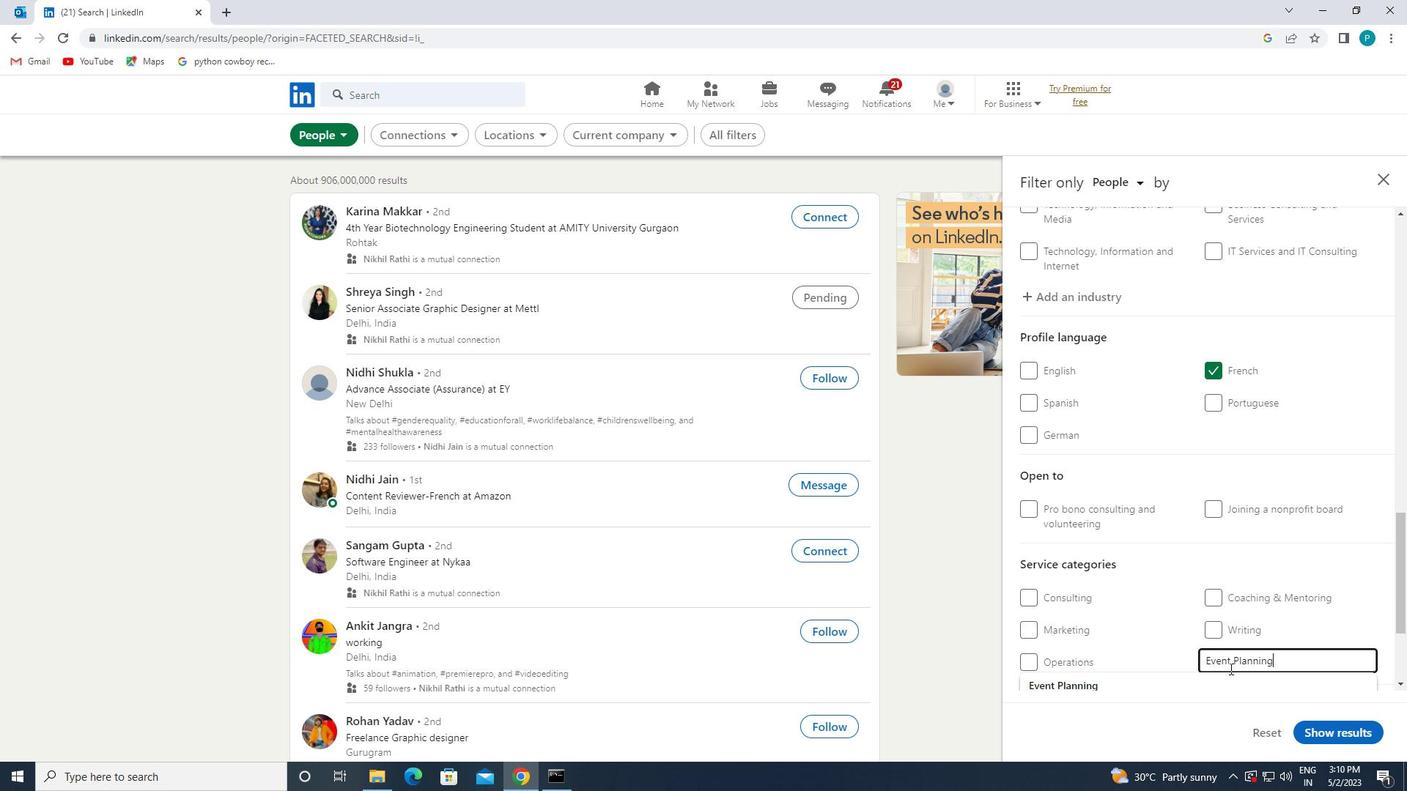 
Action: Mouse scrolled (1228, 670) with delta (0, 0)
Screenshot: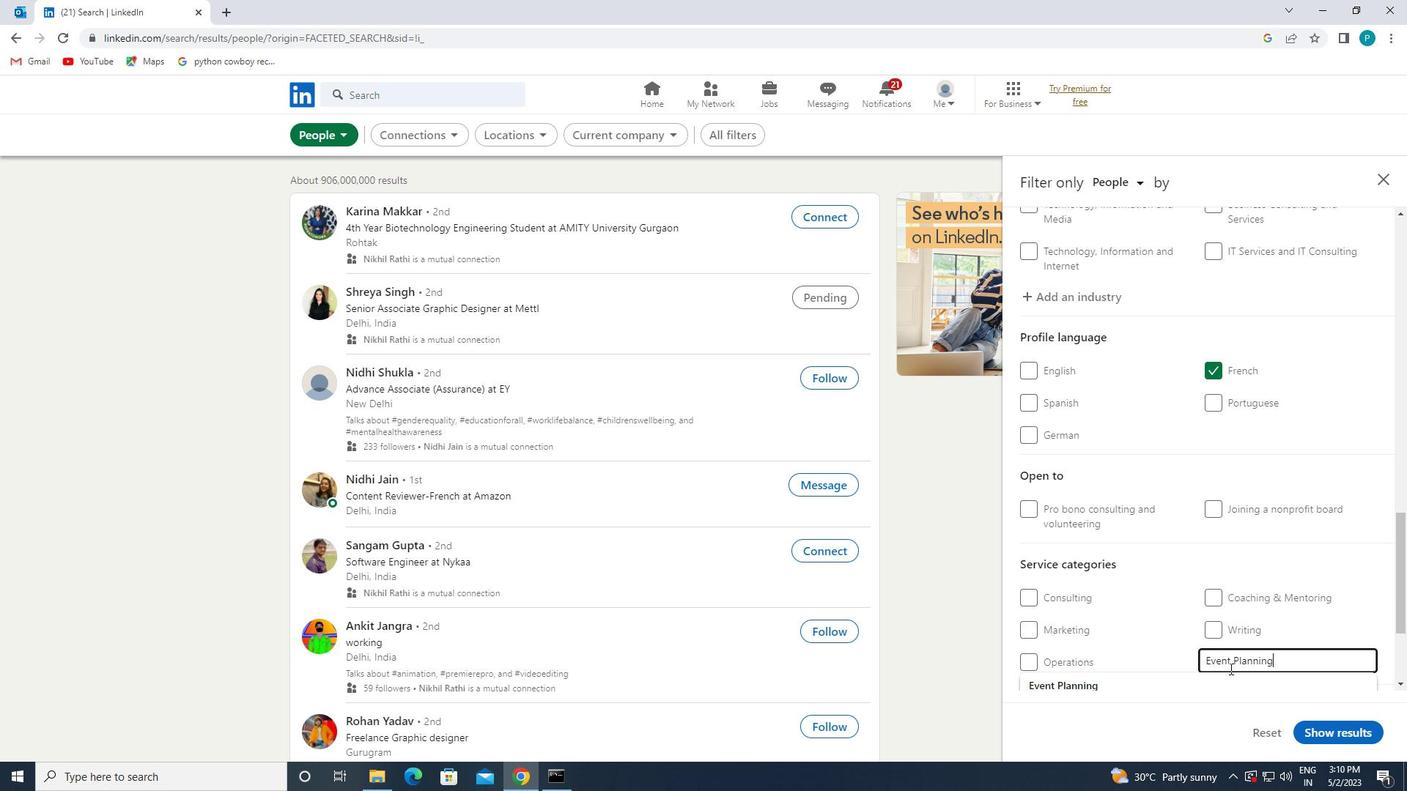 
Action: Mouse moved to (1109, 615)
Screenshot: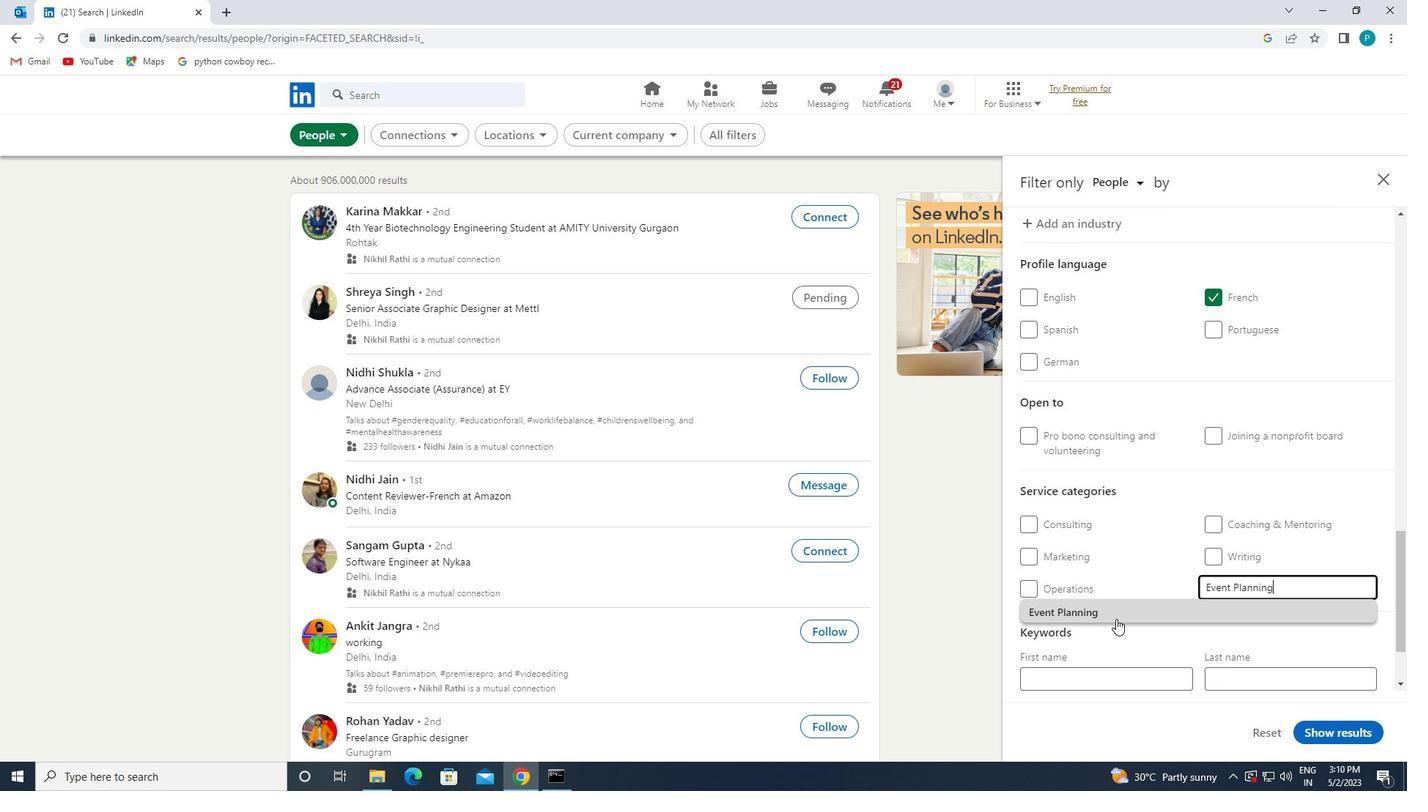 
Action: Mouse pressed left at (1109, 615)
Screenshot: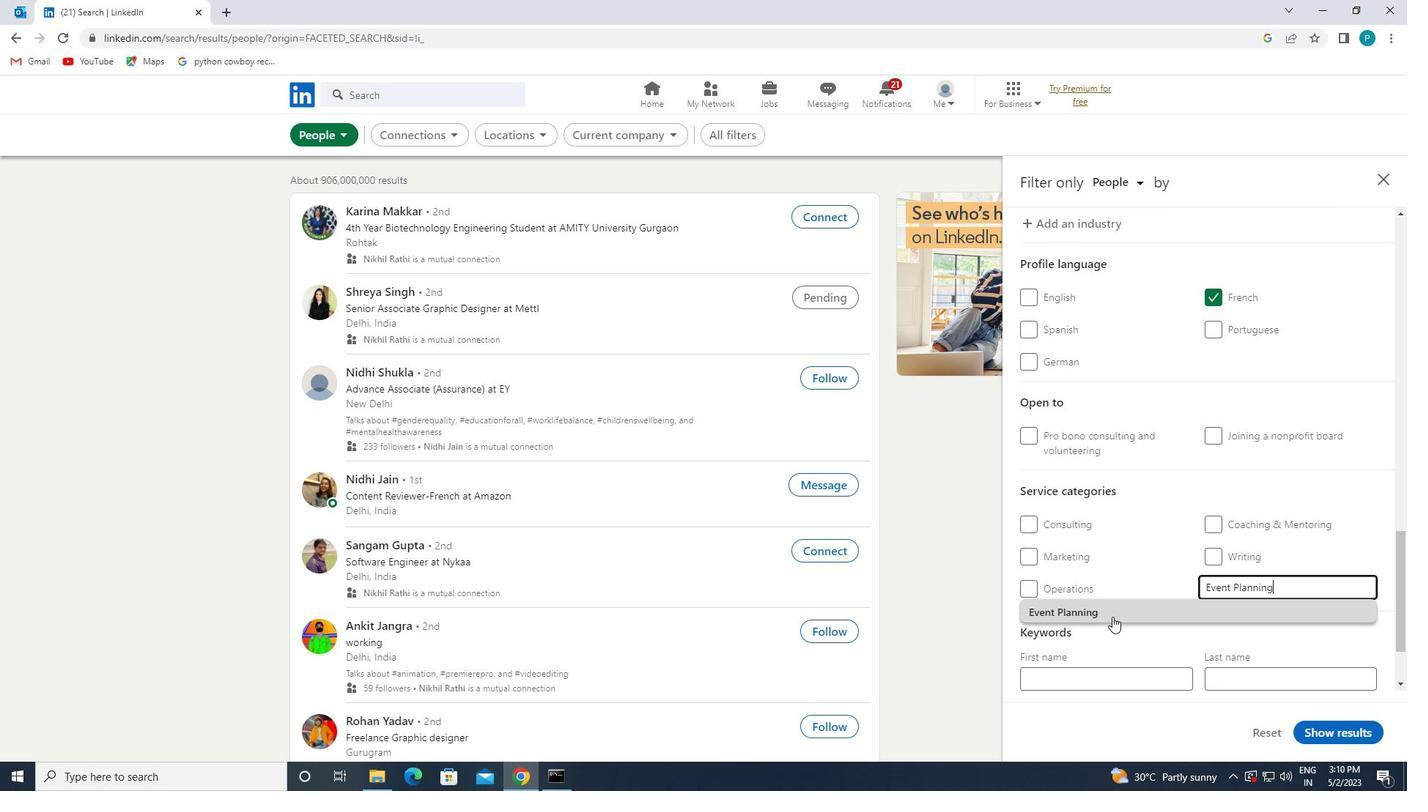 
Action: Mouse scrolled (1109, 614) with delta (0, 0)
Screenshot: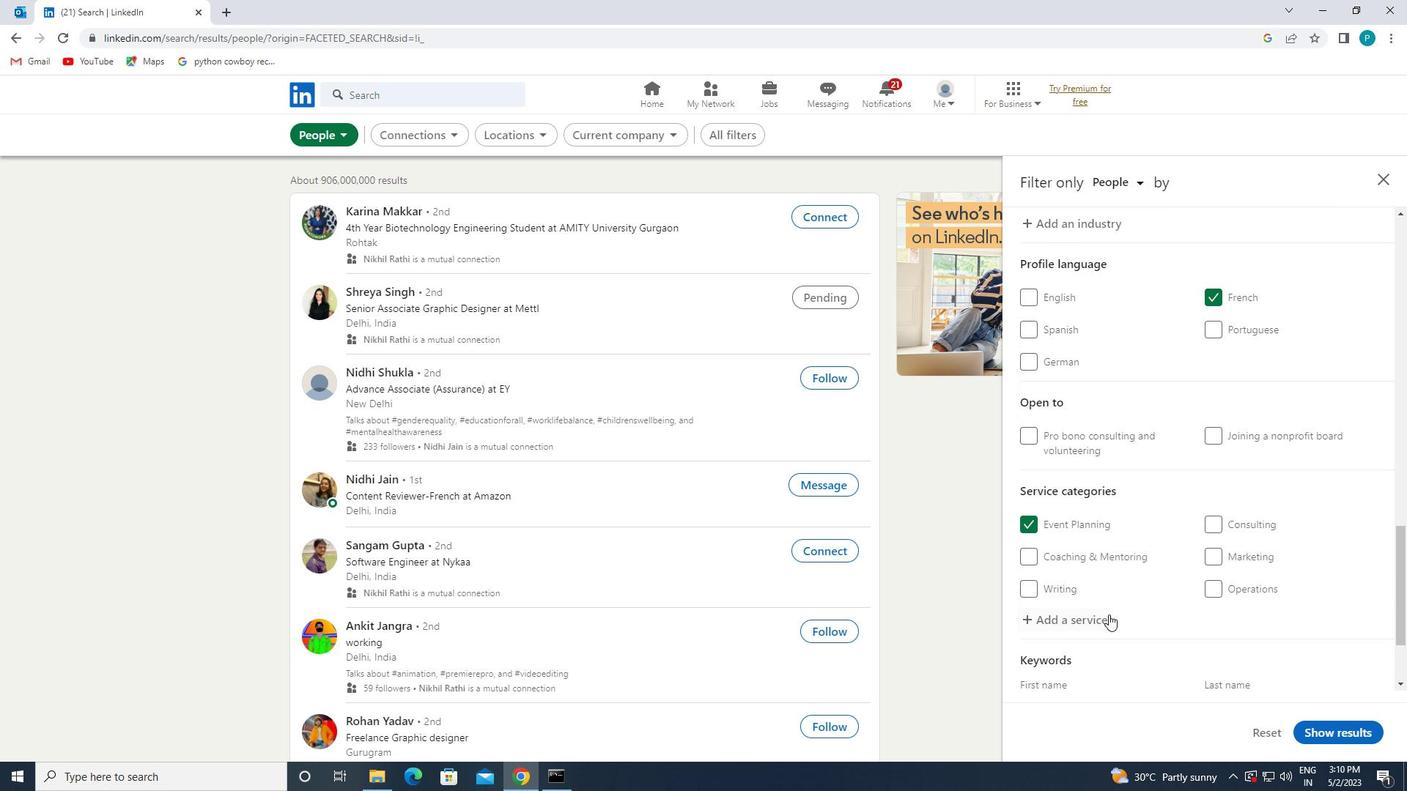 
Action: Mouse scrolled (1109, 614) with delta (0, 0)
Screenshot: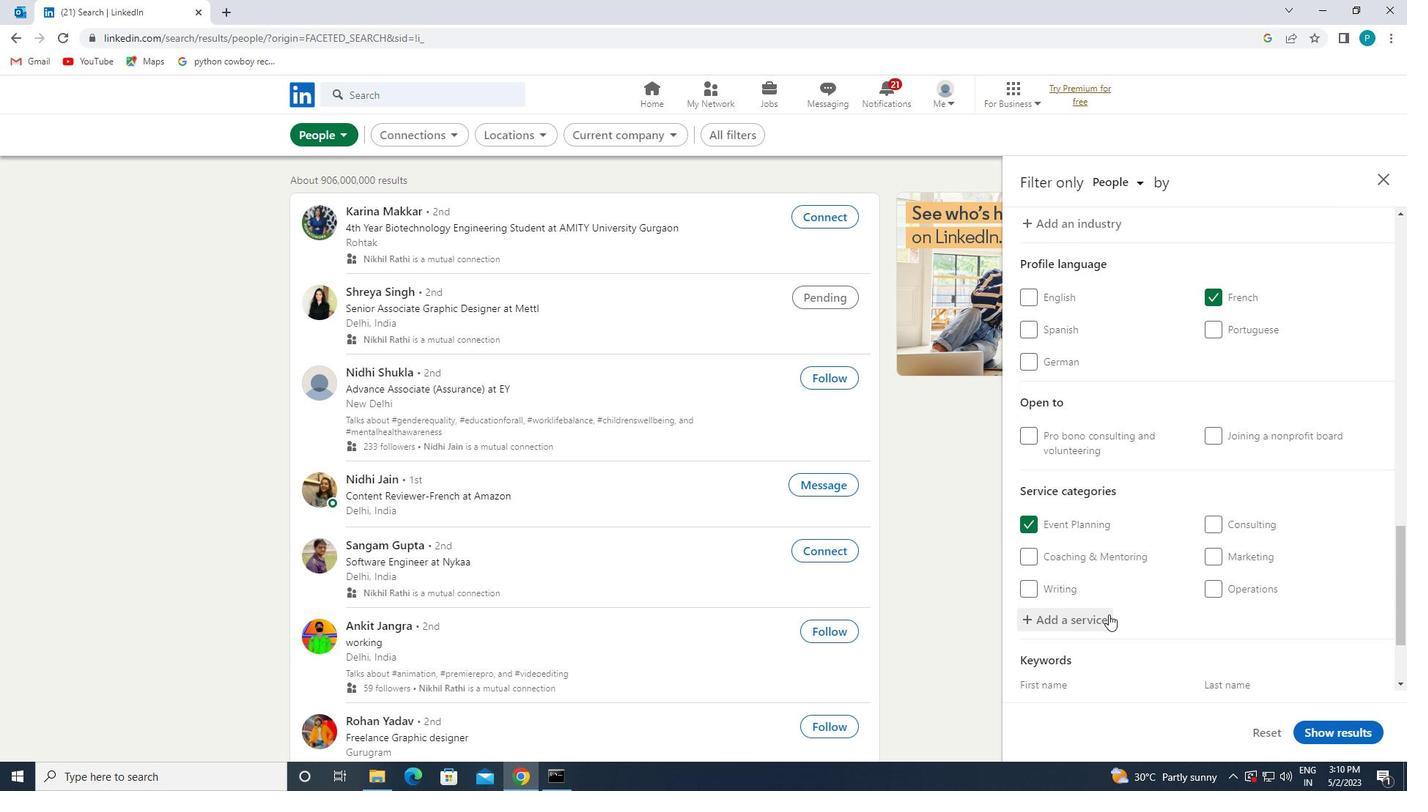 
Action: Mouse moved to (1109, 617)
Screenshot: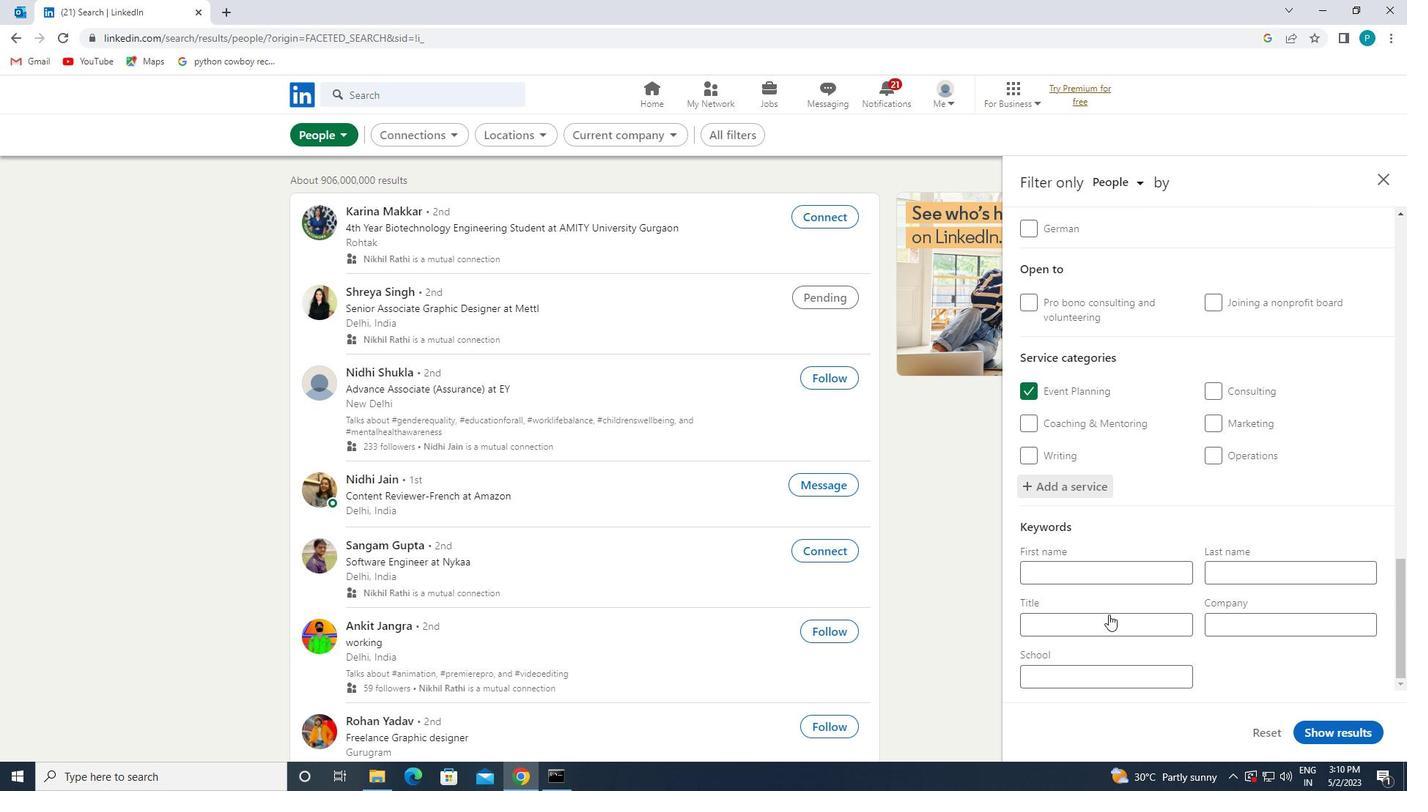 
Action: Mouse pressed left at (1109, 617)
Screenshot: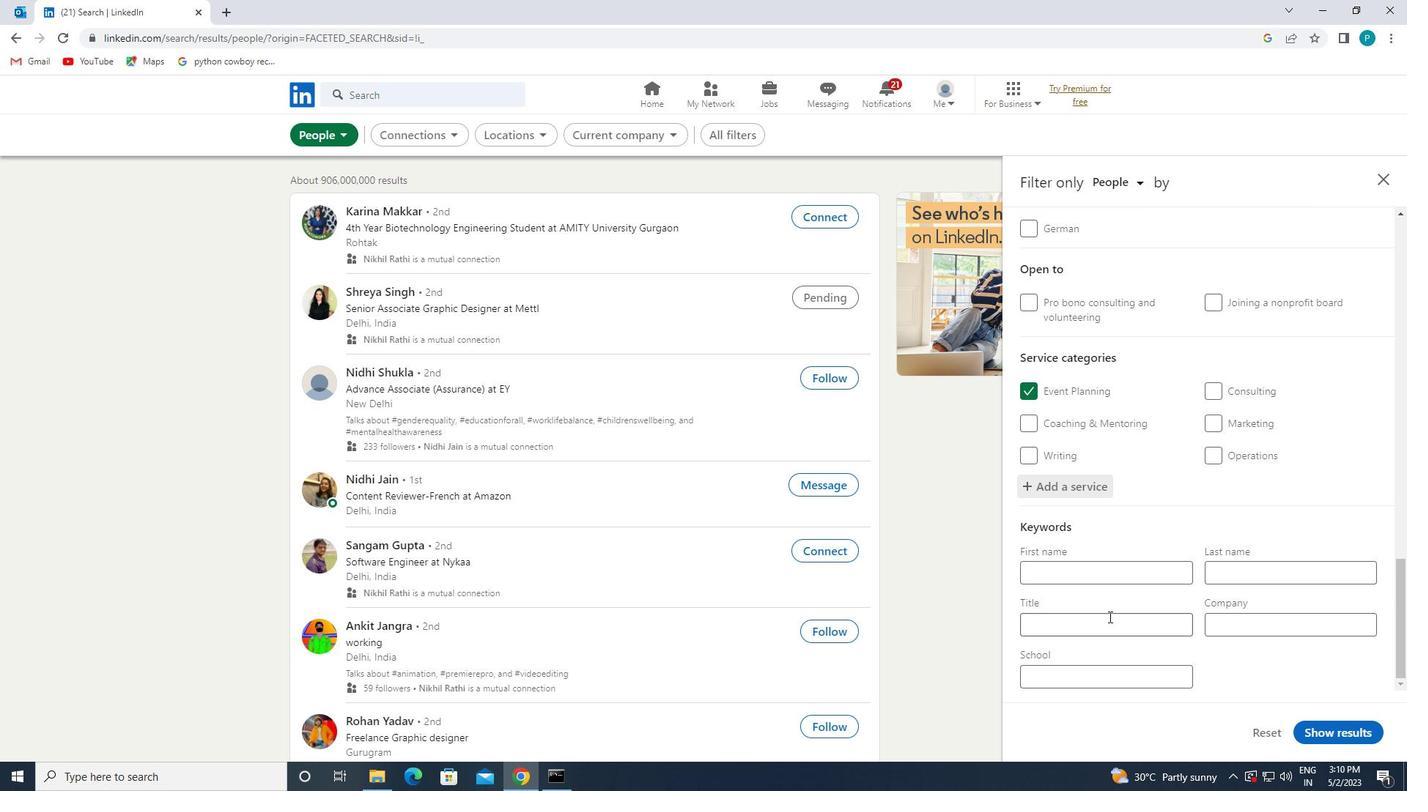 
Action: Key pressed <Key.caps_lock>G<Key.caps_lock>RANT<Key.space><Key.caps_lock>W<Key.caps_lock>RITER
Screenshot: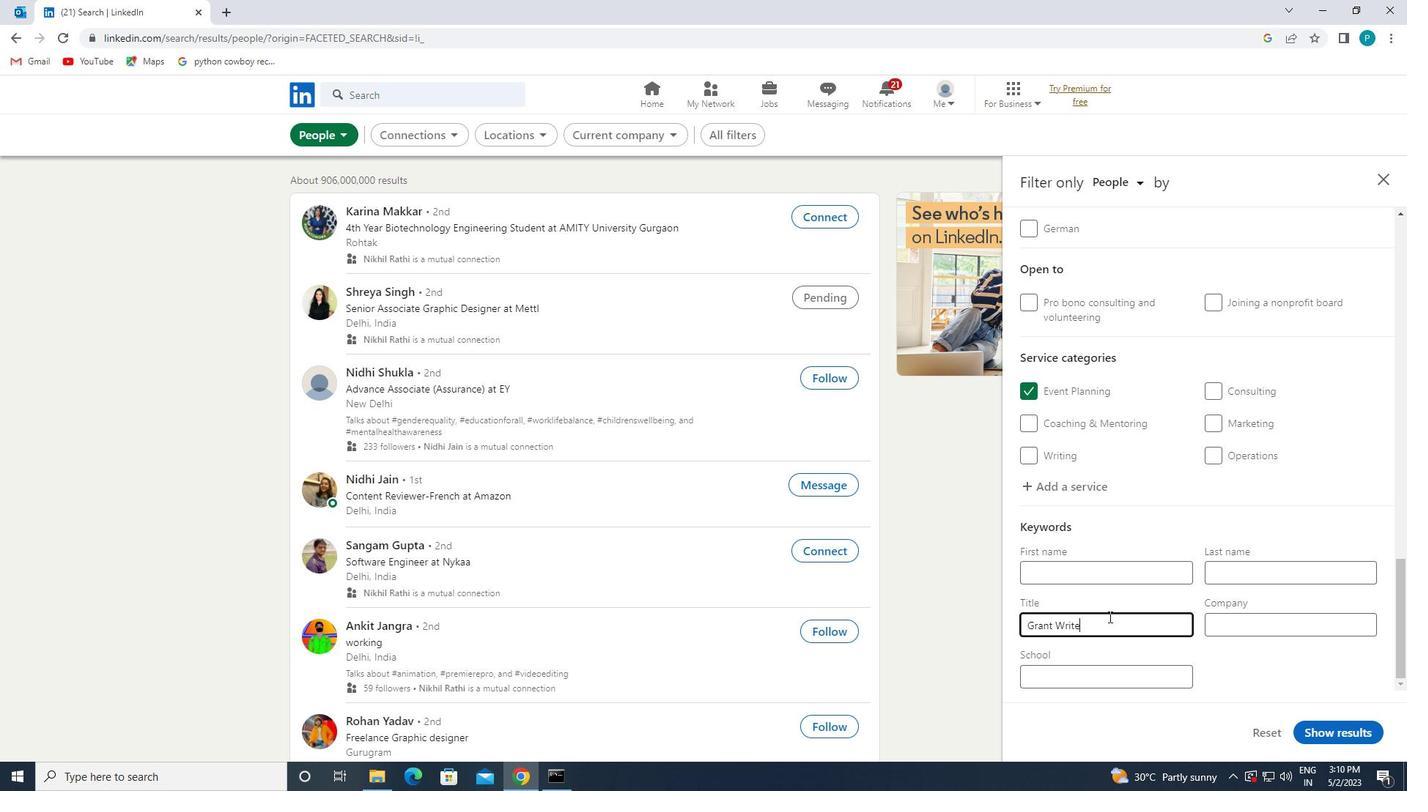 
Action: Mouse moved to (1320, 733)
Screenshot: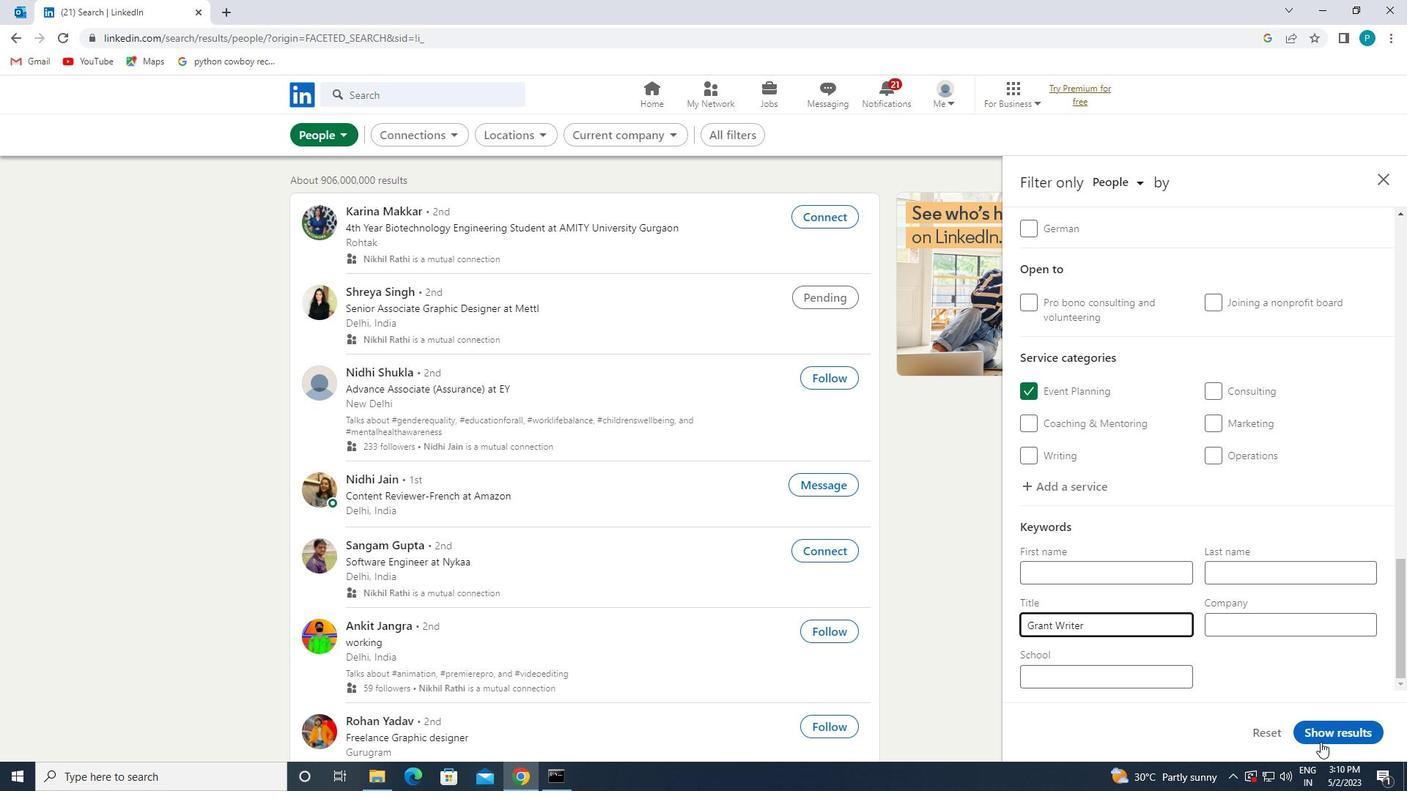 
Action: Mouse pressed left at (1320, 733)
Screenshot: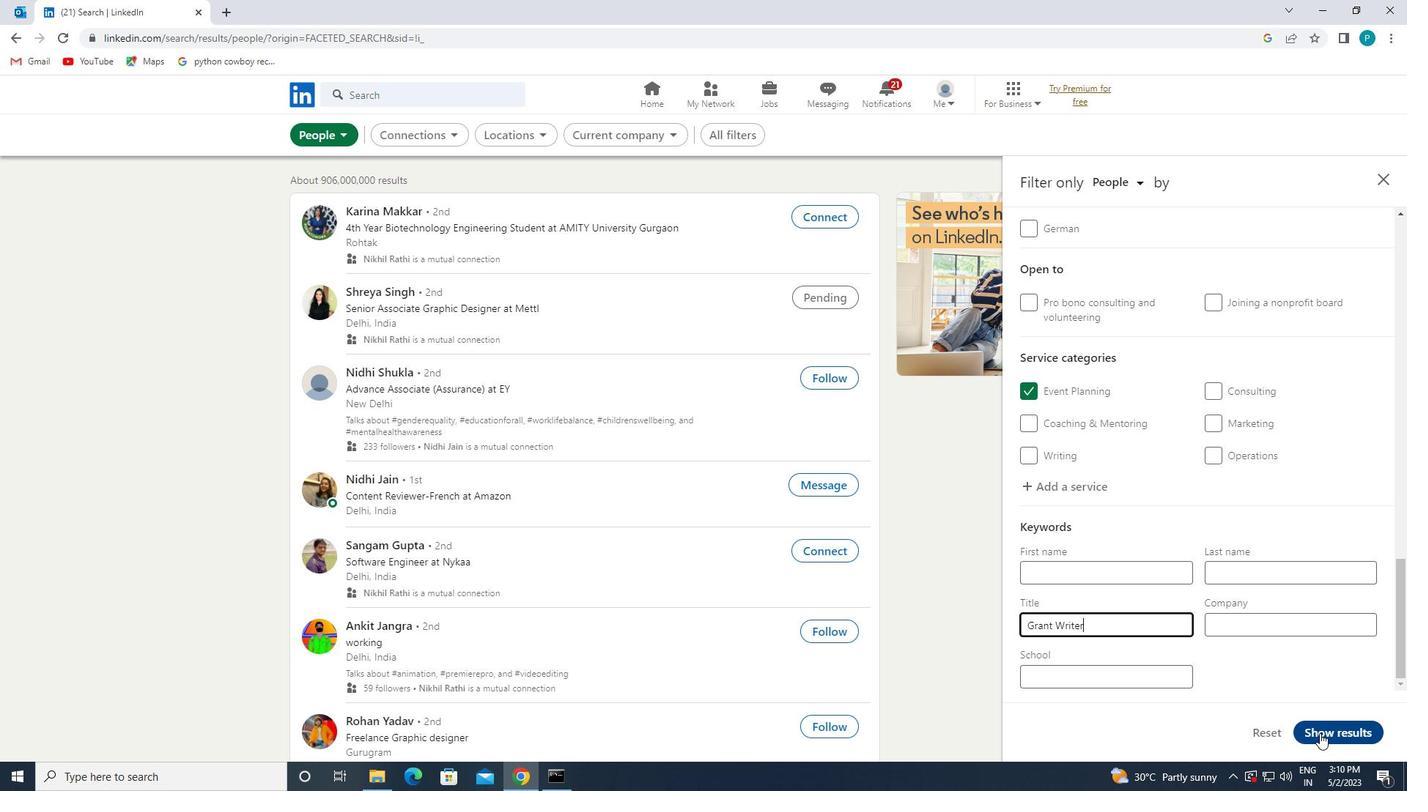 
